 Task: Create a training video for a specific job task or skill, providing clear instructions and demonstrations.
Action: Mouse moved to (111, 207)
Screenshot: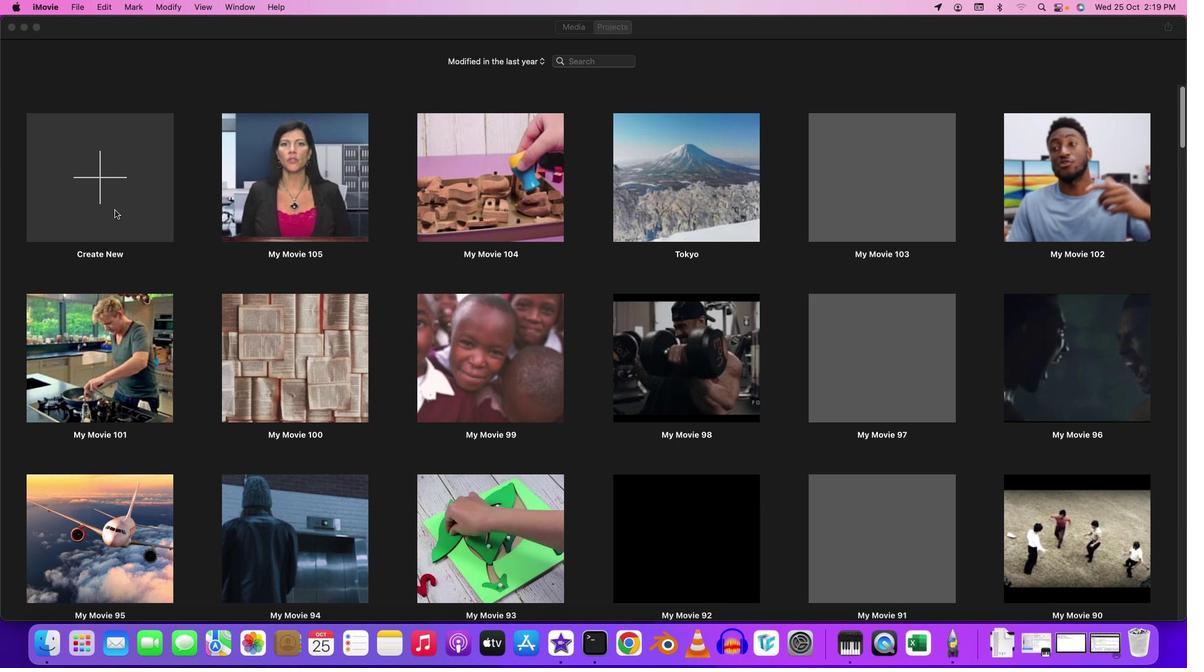 
Action: Mouse pressed left at (111, 207)
Screenshot: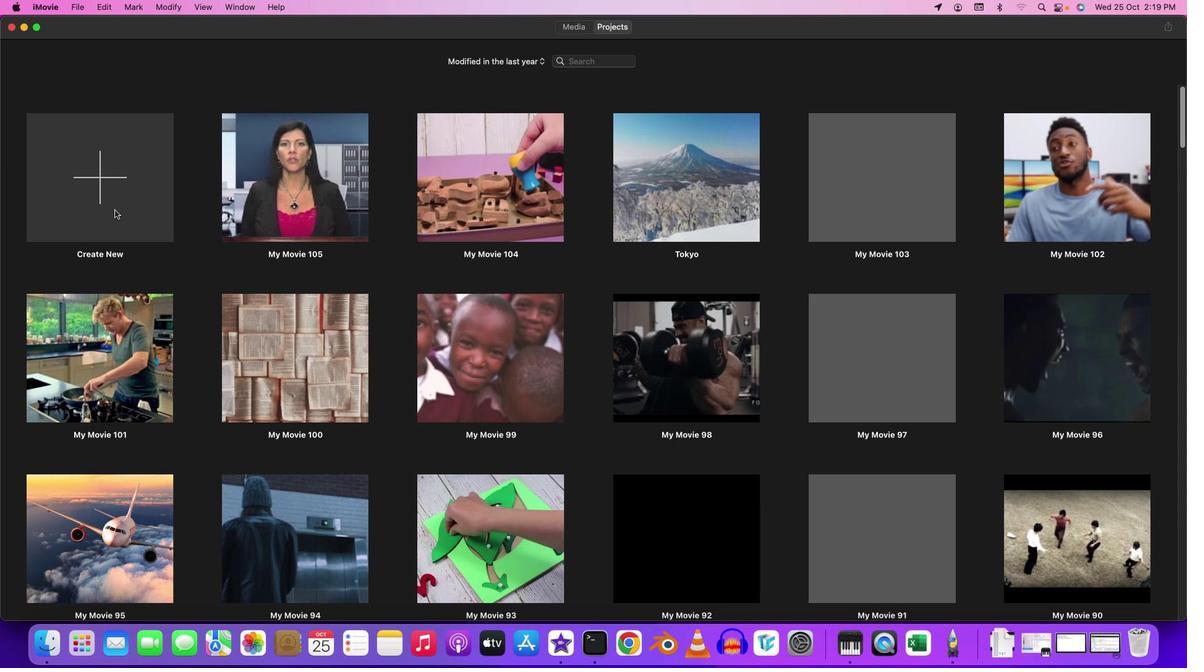
Action: Mouse moved to (95, 183)
Screenshot: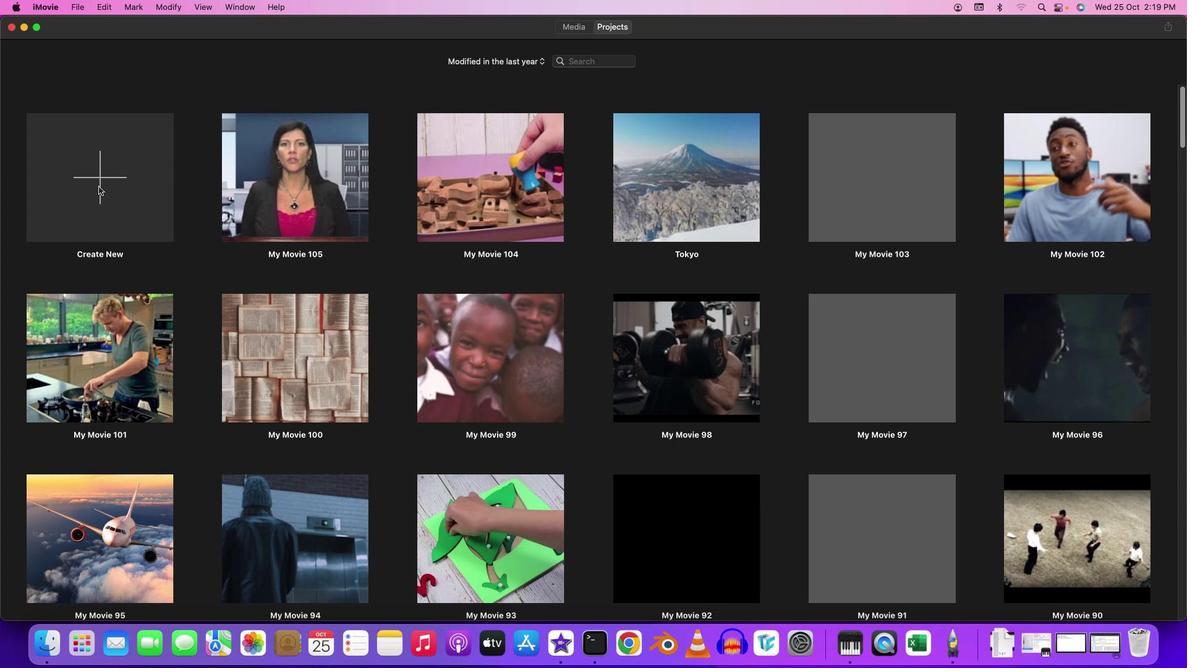 
Action: Mouse pressed left at (95, 183)
Screenshot: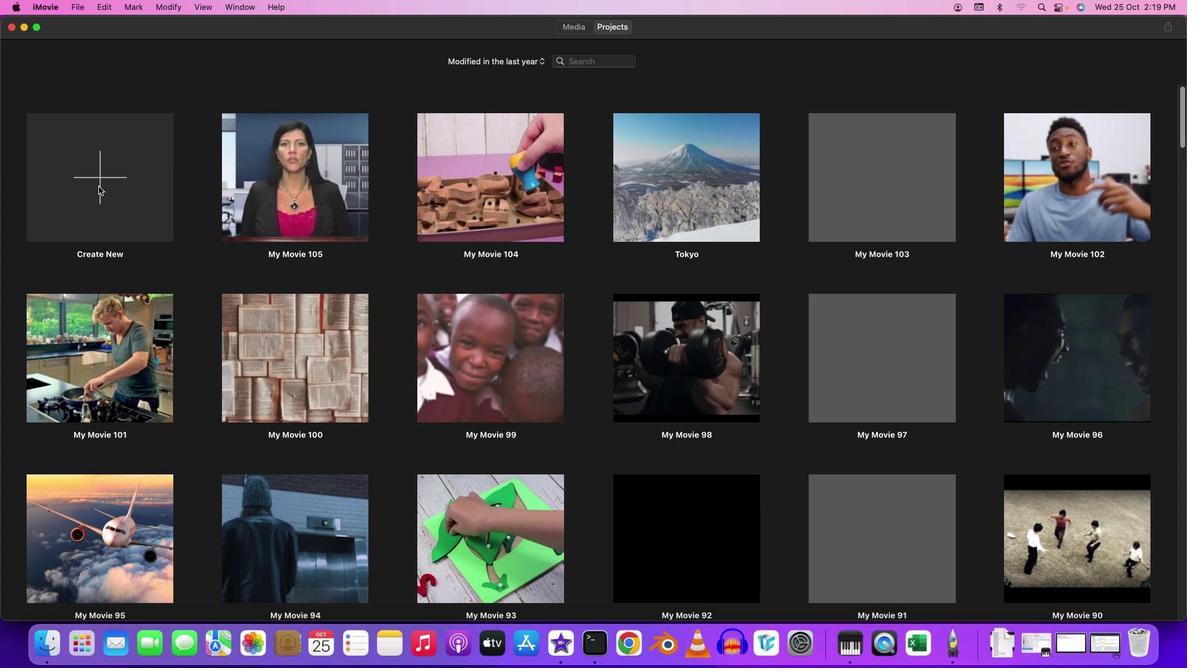 
Action: Mouse moved to (97, 233)
Screenshot: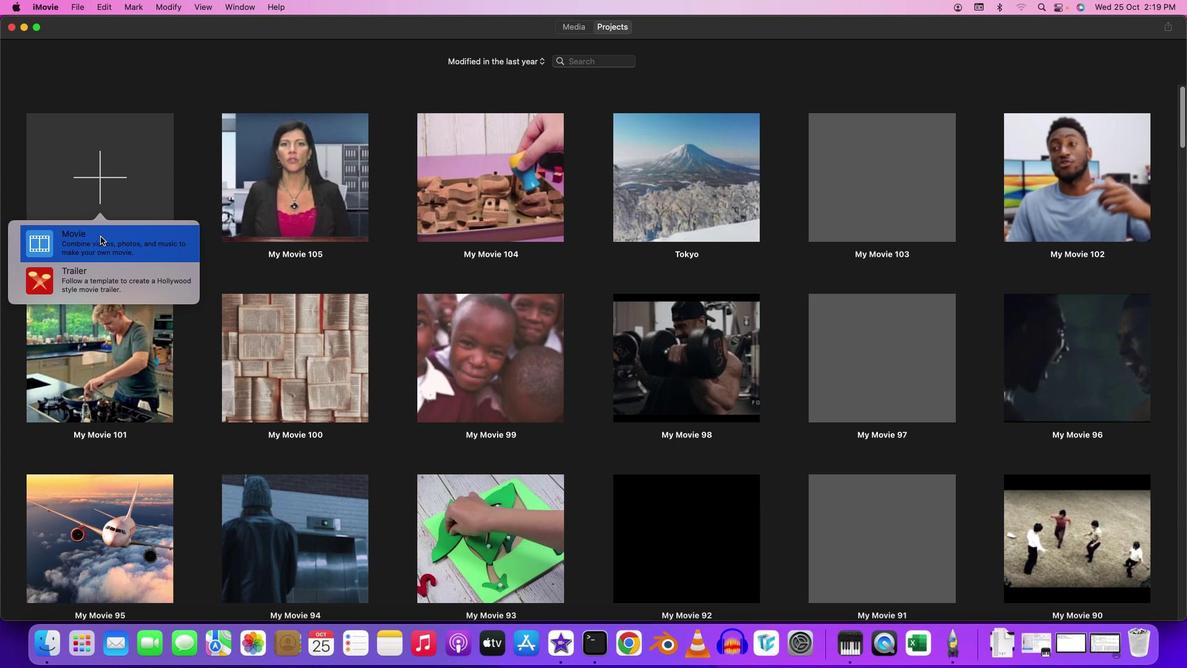 
Action: Mouse pressed left at (97, 233)
Screenshot: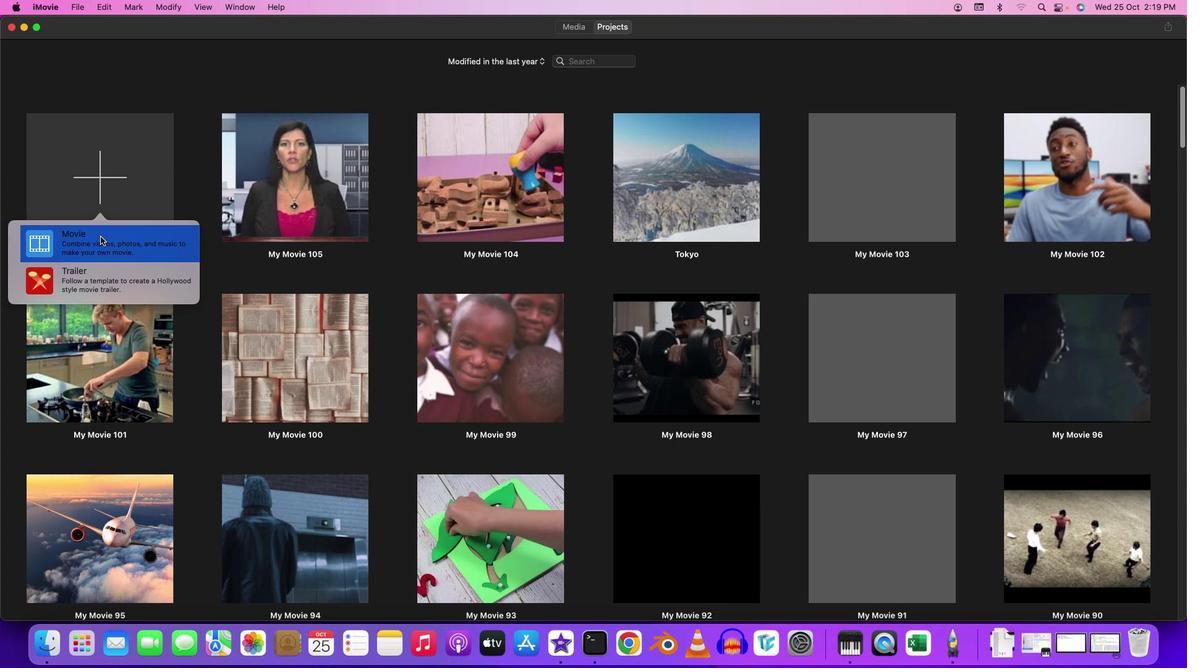 
Action: Mouse moved to (317, 181)
Screenshot: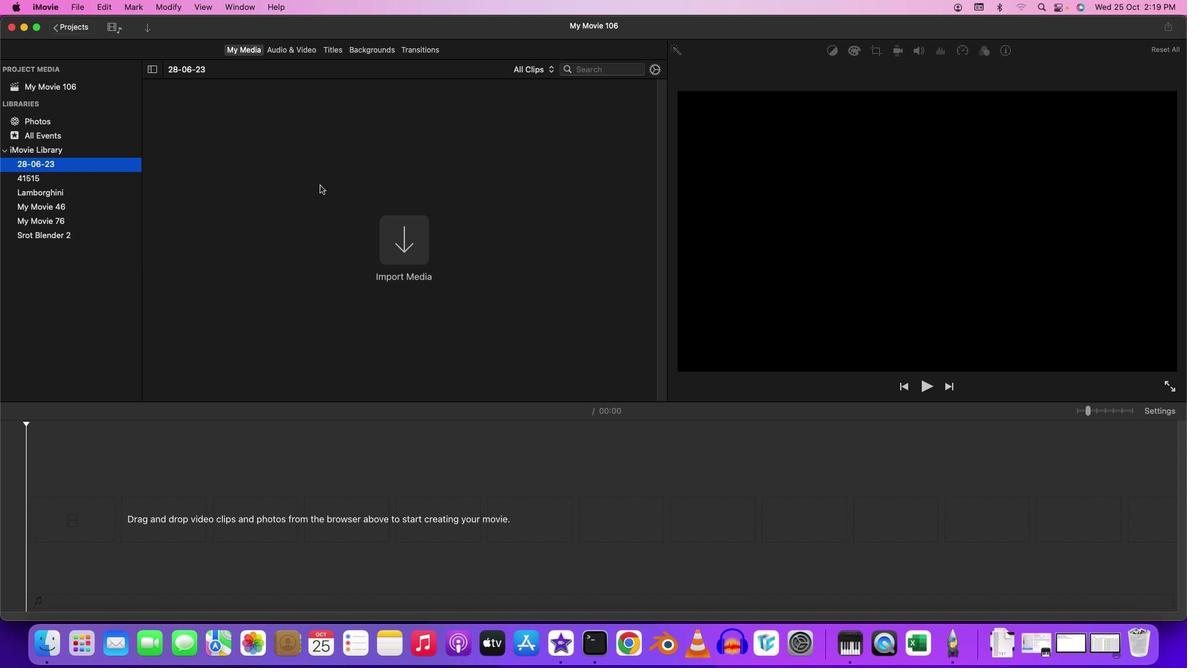 
Action: Mouse pressed left at (317, 181)
Screenshot: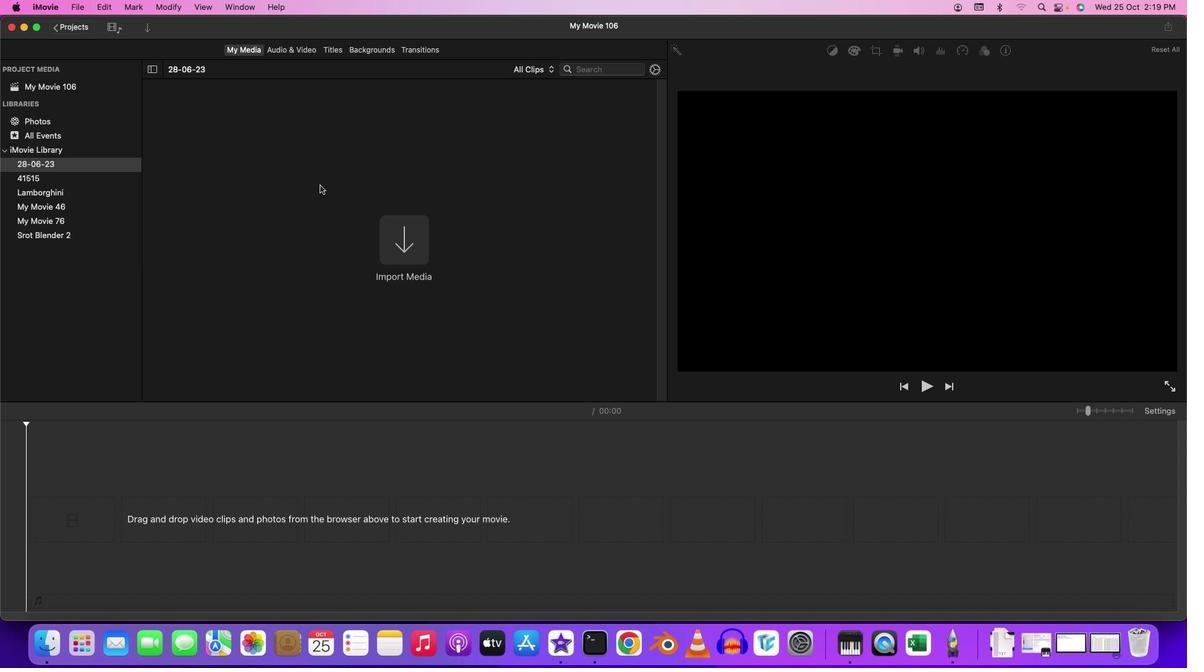 
Action: Mouse moved to (141, 25)
Screenshot: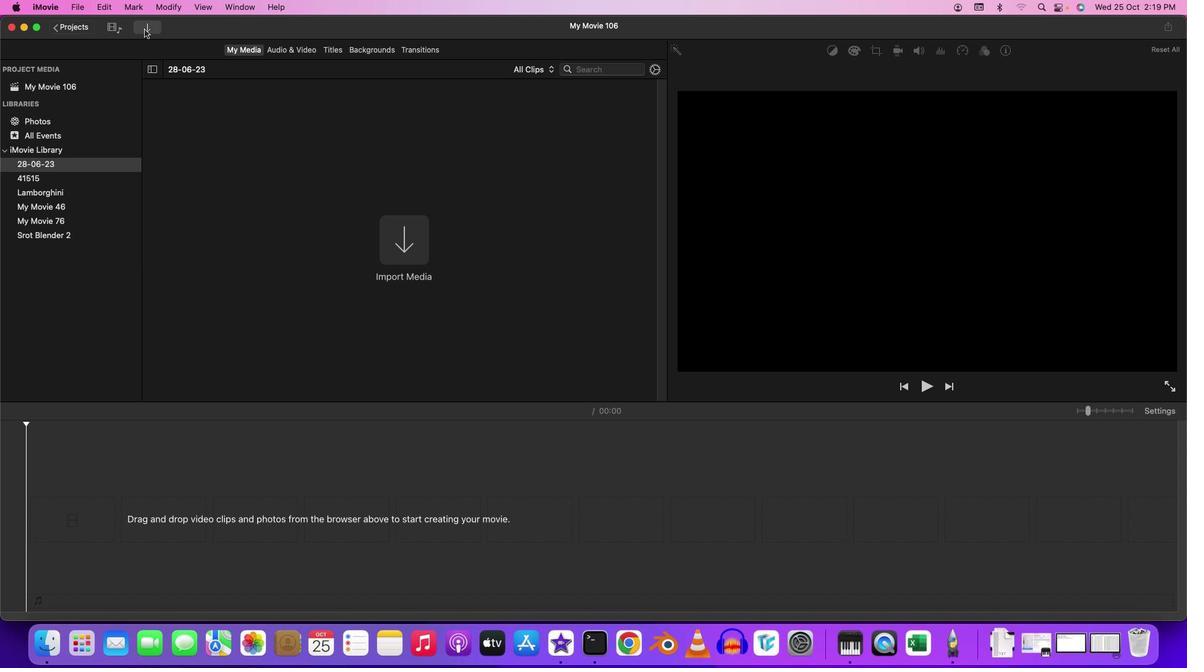 
Action: Mouse pressed left at (141, 25)
Screenshot: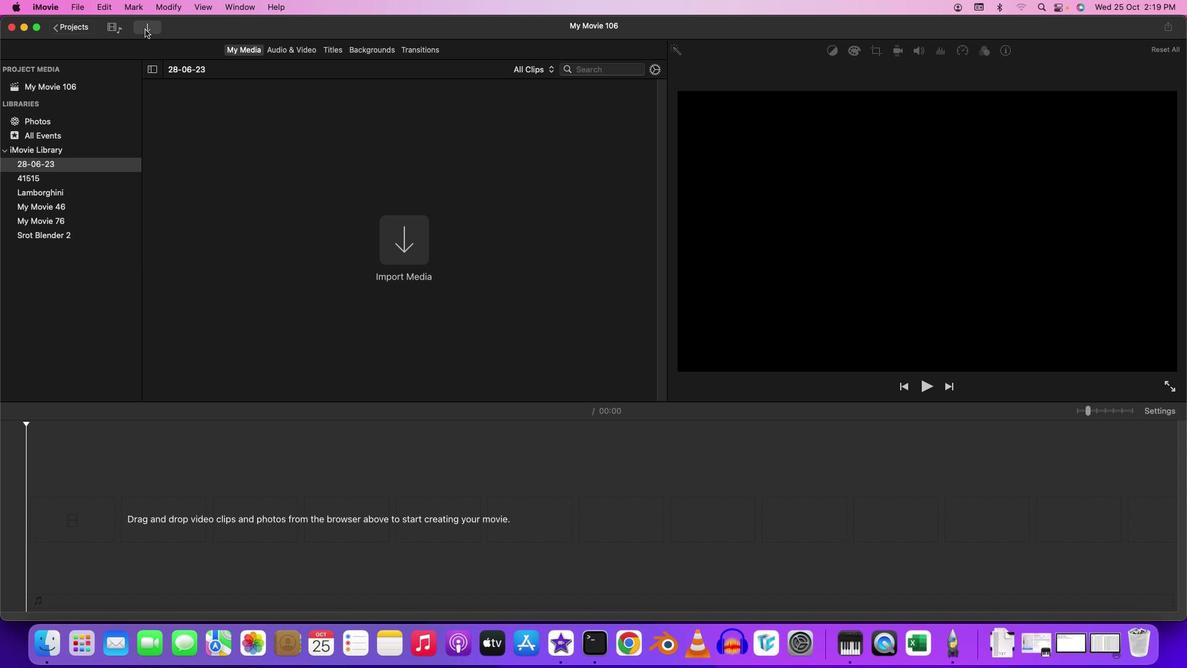 
Action: Mouse moved to (47, 172)
Screenshot: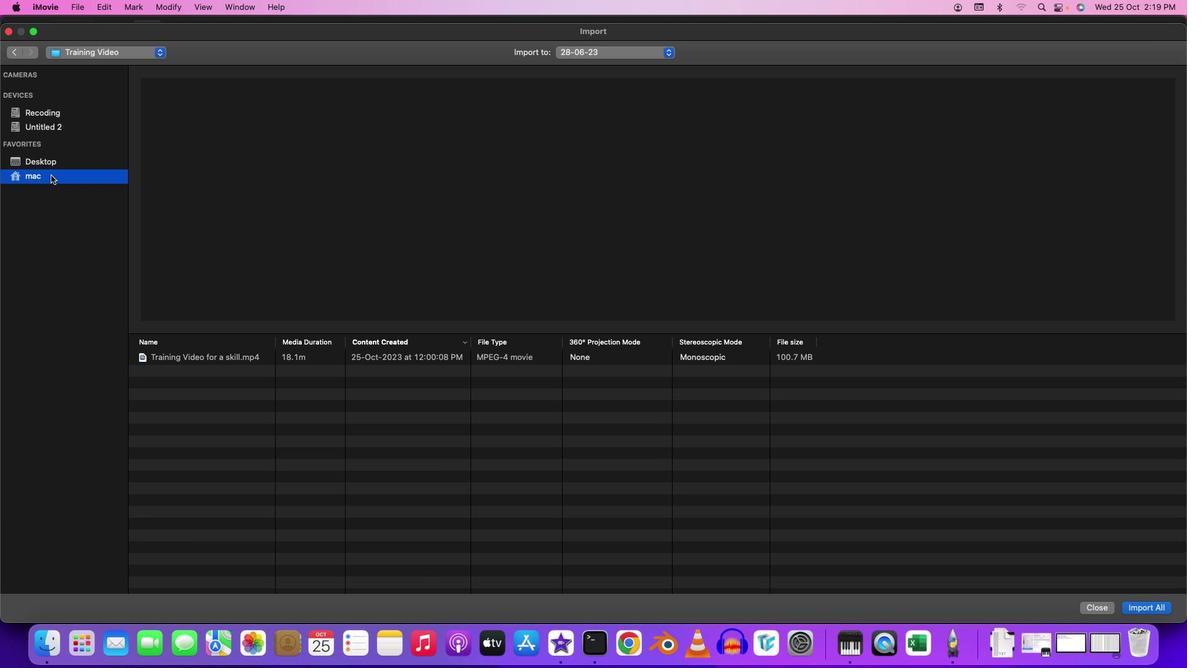 
Action: Mouse pressed left at (47, 172)
Screenshot: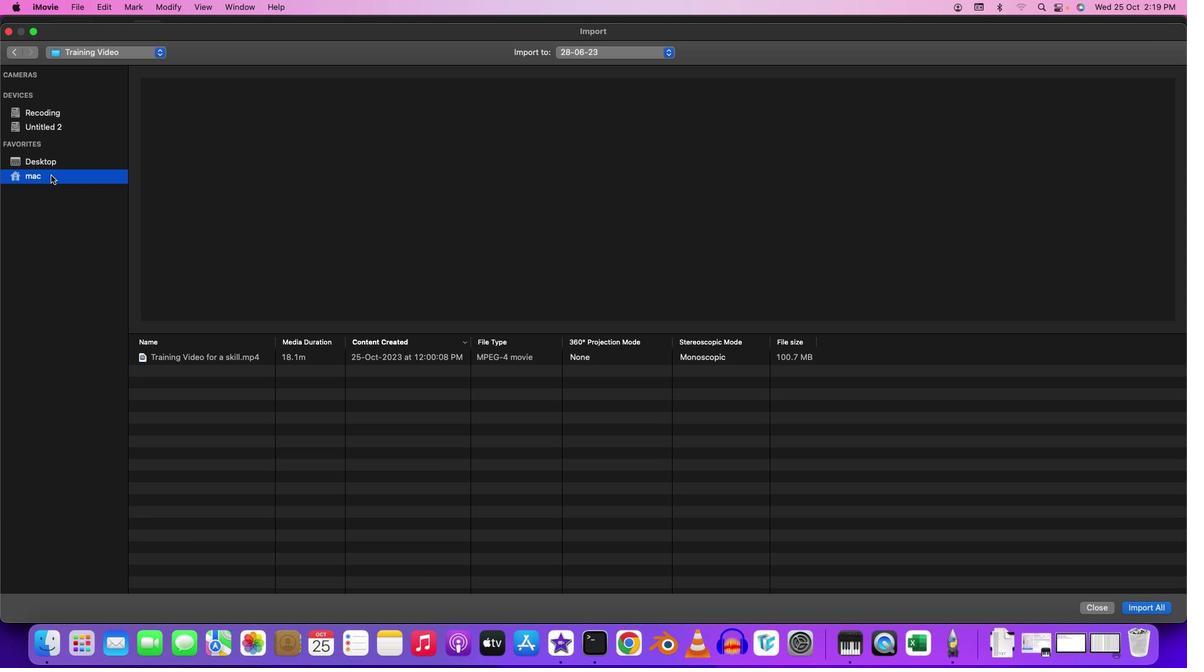 
Action: Mouse moved to (47, 160)
Screenshot: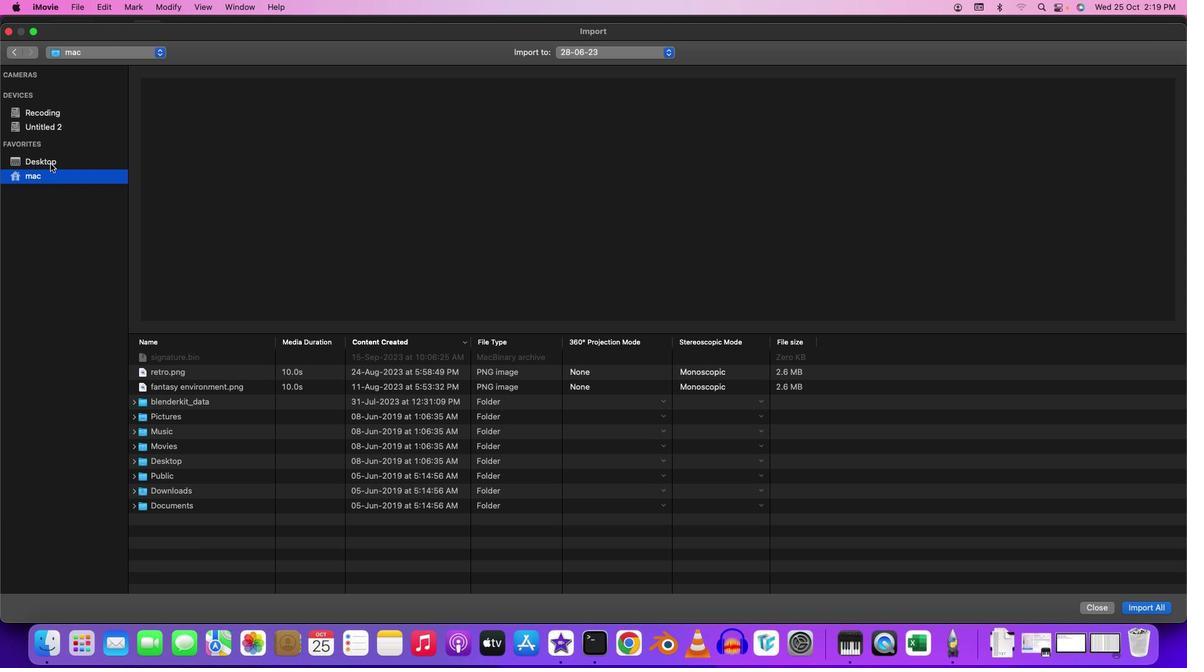 
Action: Mouse pressed left at (47, 160)
Screenshot: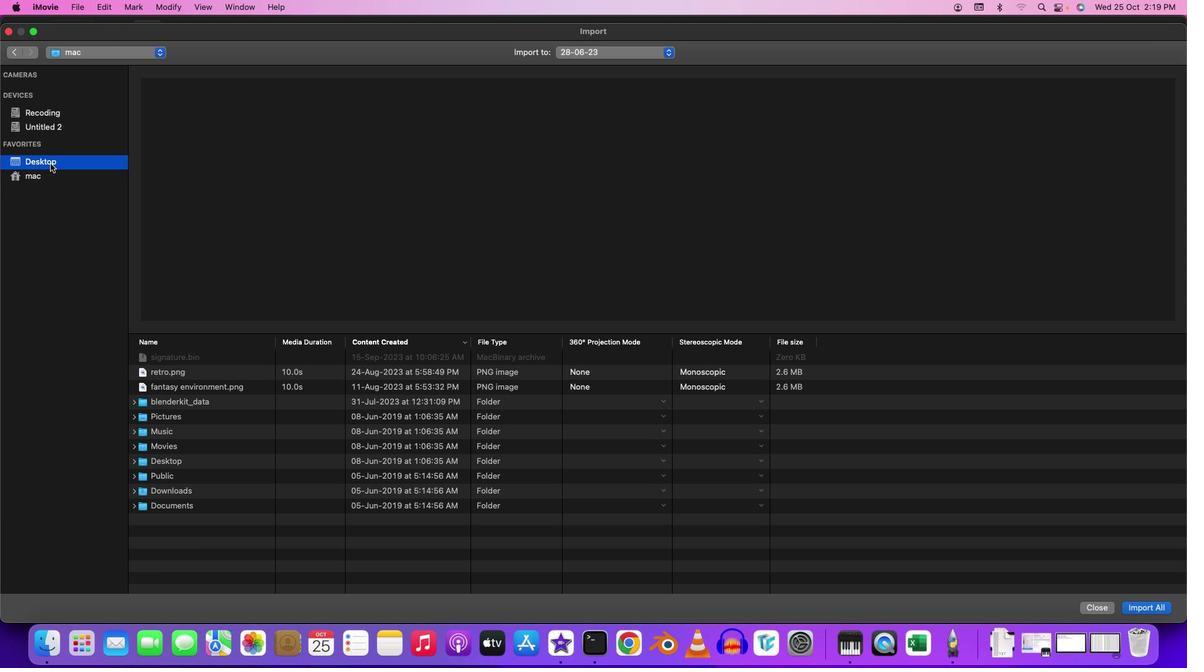 
Action: Mouse moved to (164, 360)
Screenshot: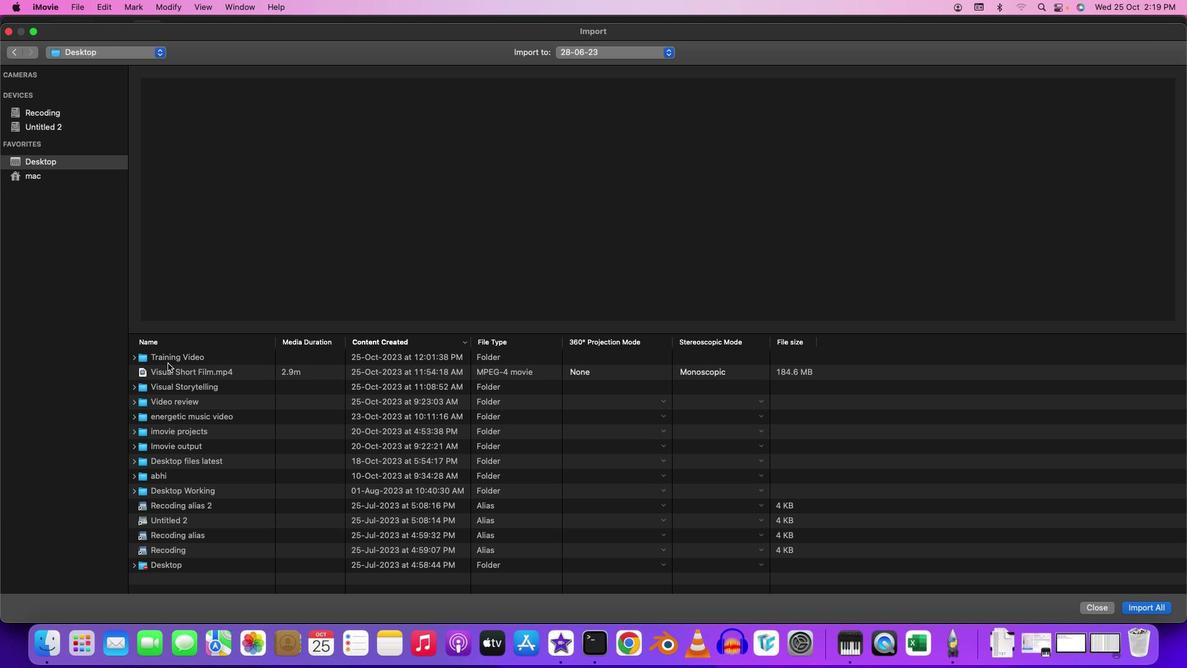 
Action: Mouse pressed left at (164, 360)
Screenshot: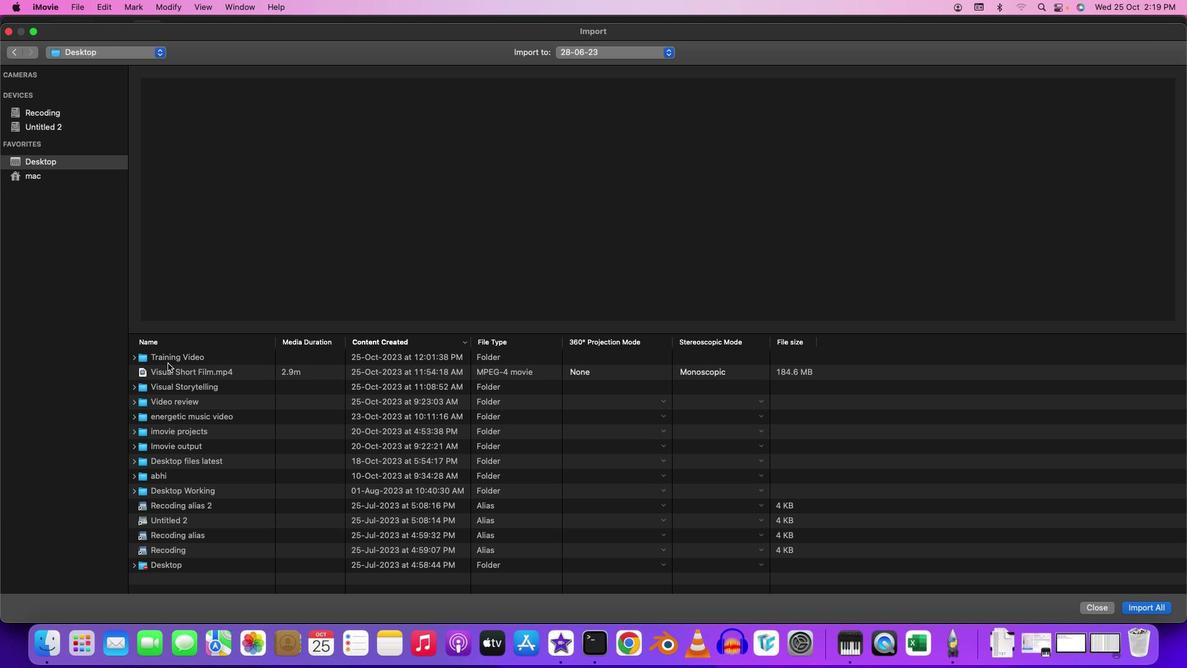 
Action: Mouse pressed left at (164, 360)
Screenshot: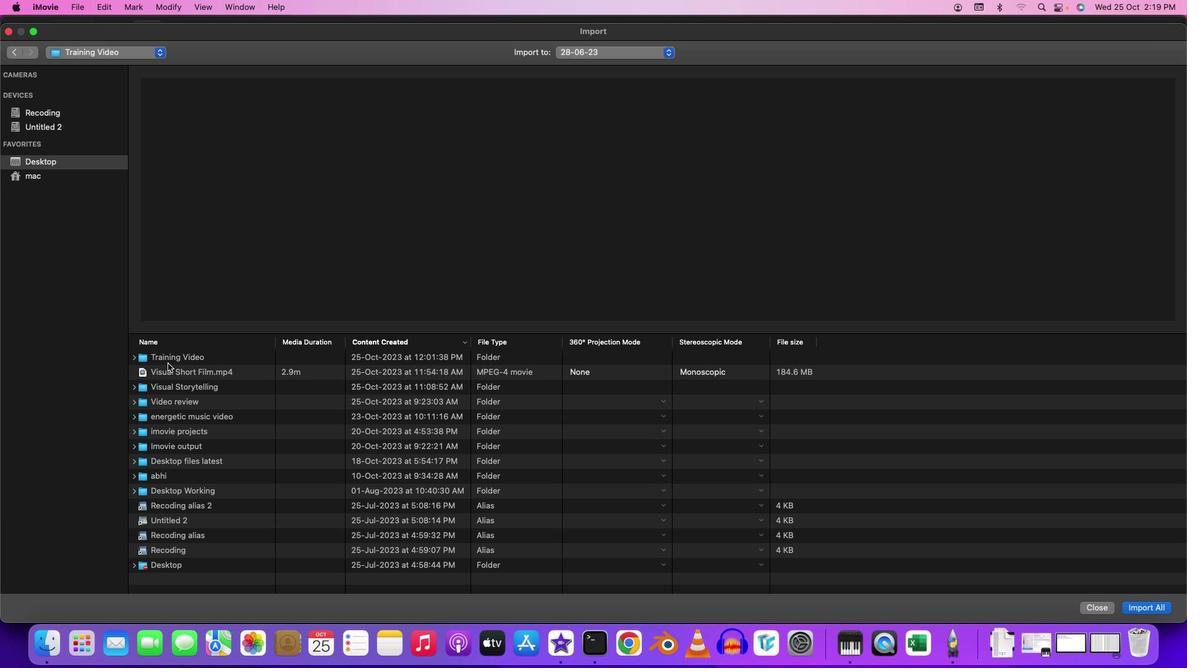 
Action: Mouse moved to (166, 358)
Screenshot: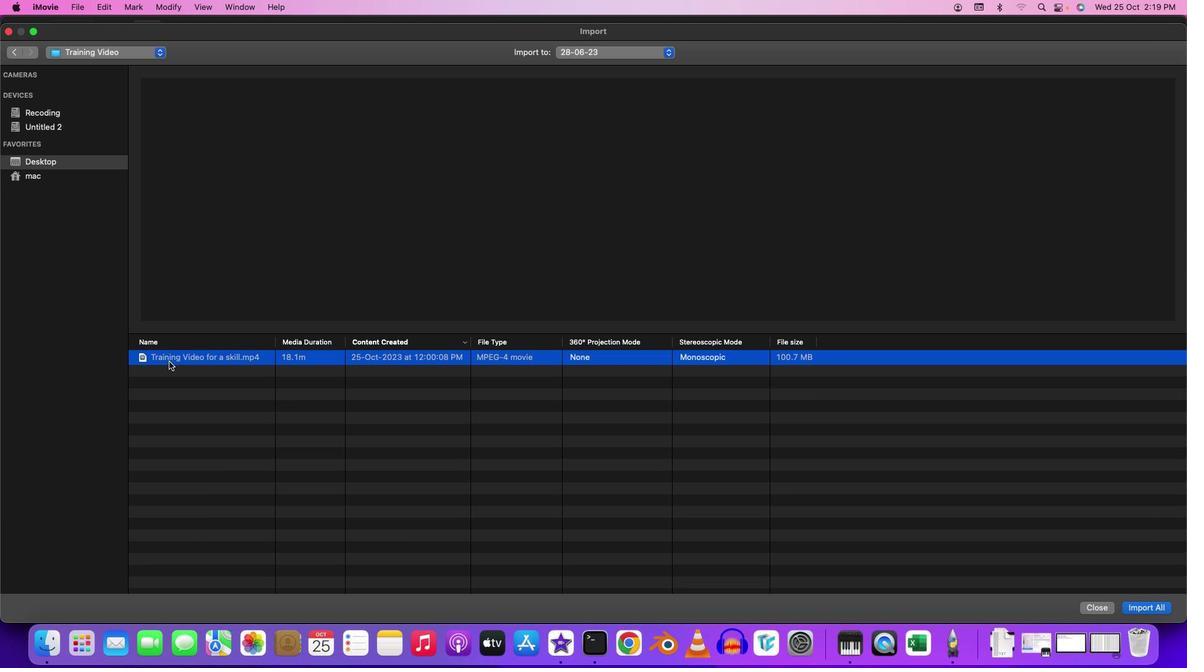 
Action: Mouse pressed left at (166, 358)
Screenshot: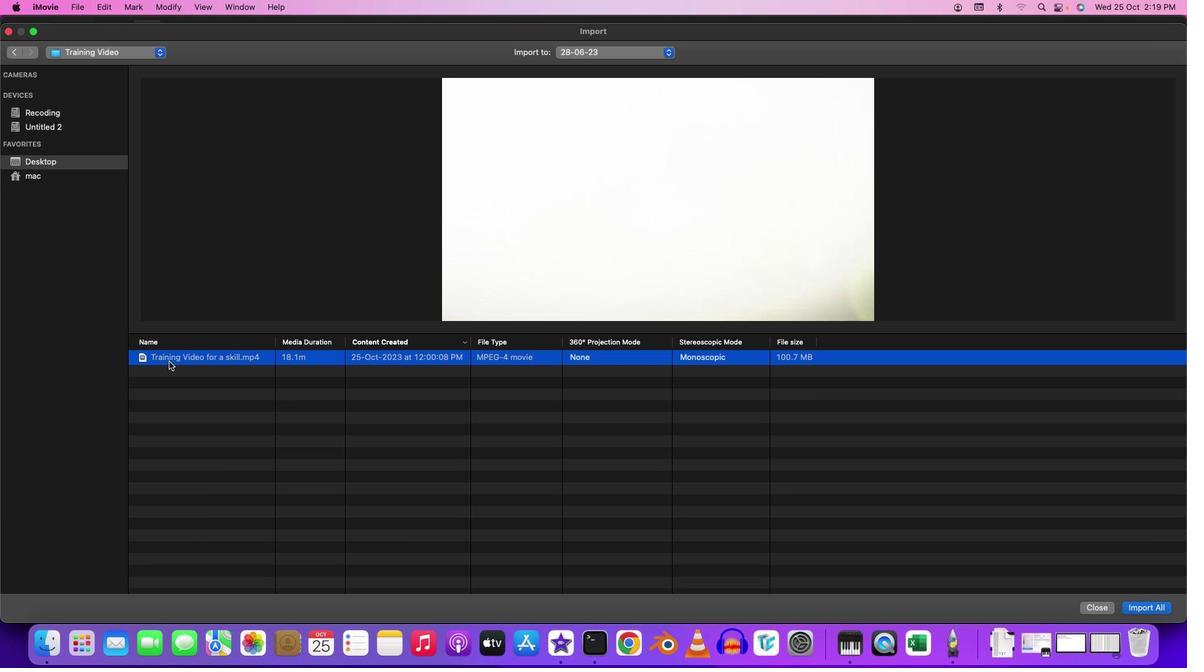 
Action: Mouse pressed left at (166, 358)
Screenshot: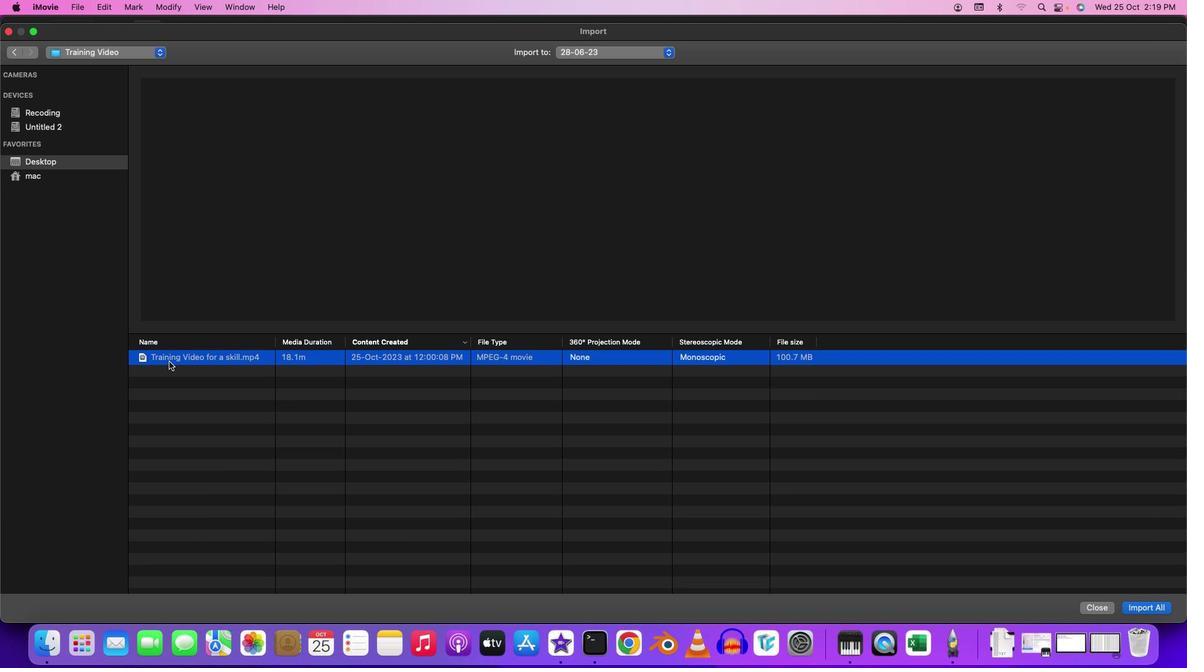 
Action: Mouse moved to (201, 119)
Screenshot: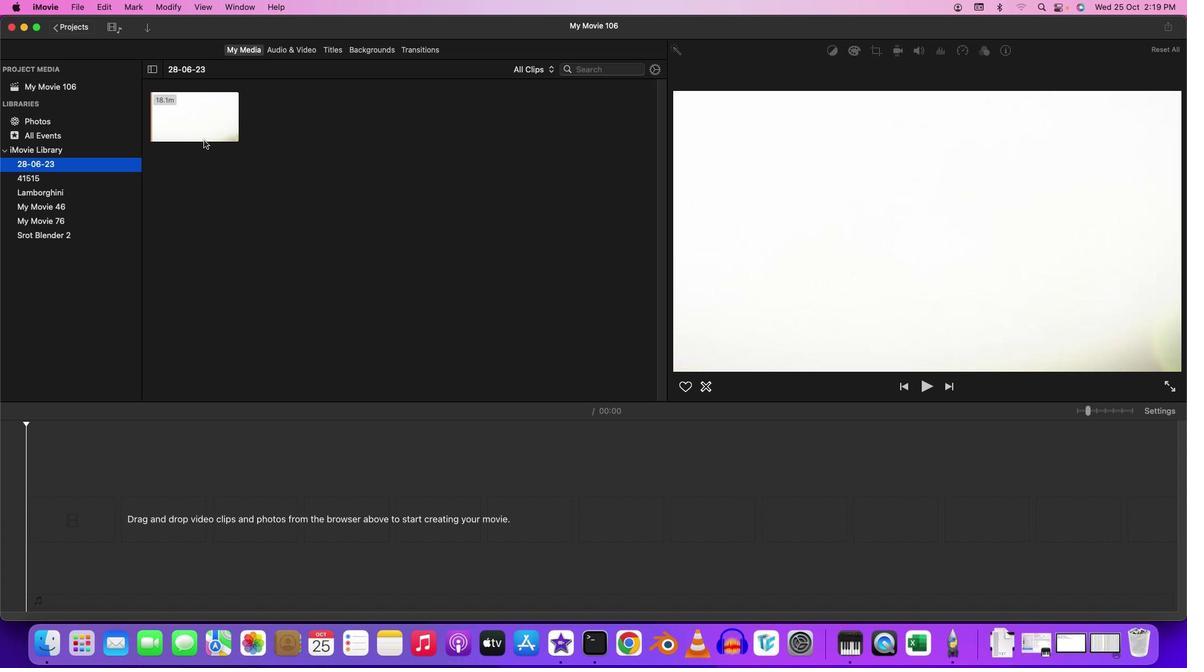 
Action: Mouse pressed left at (201, 119)
Screenshot: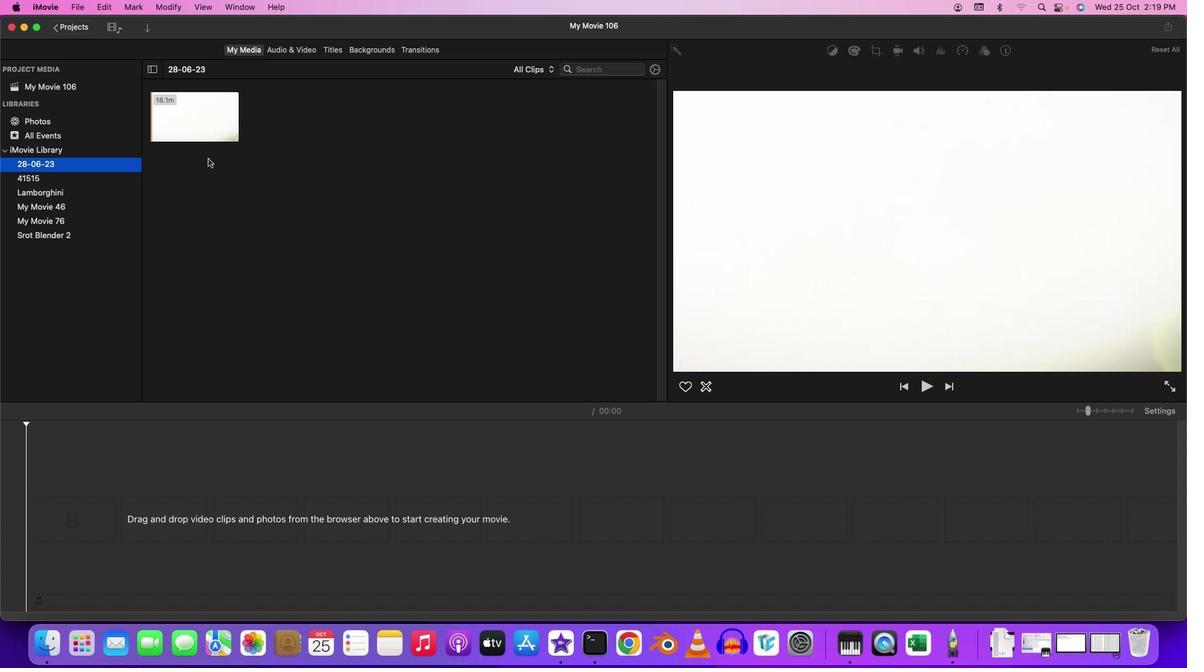 
Action: Mouse moved to (1076, 408)
Screenshot: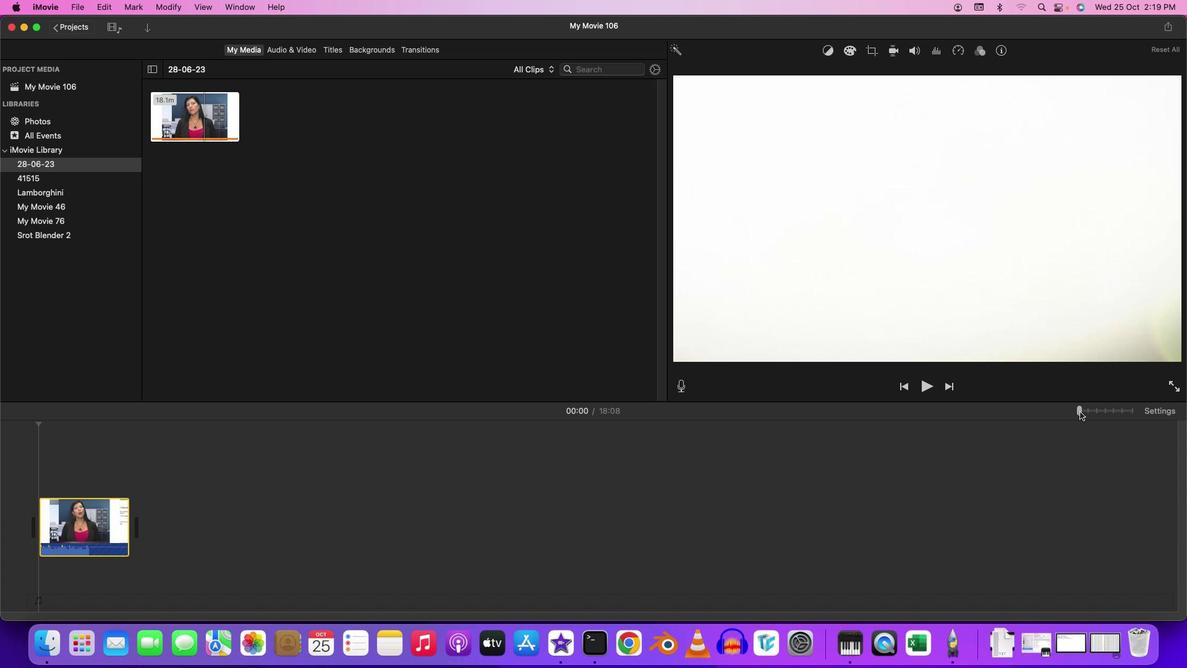 
Action: Mouse pressed left at (1076, 408)
Screenshot: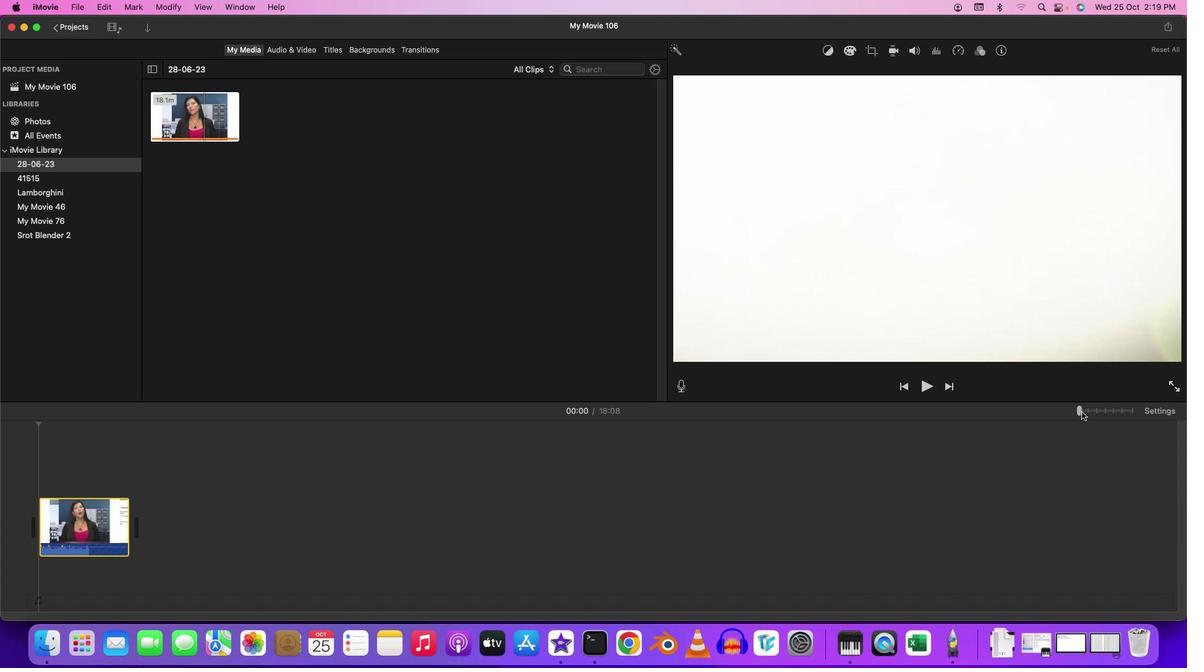 
Action: Mouse moved to (36, 467)
Screenshot: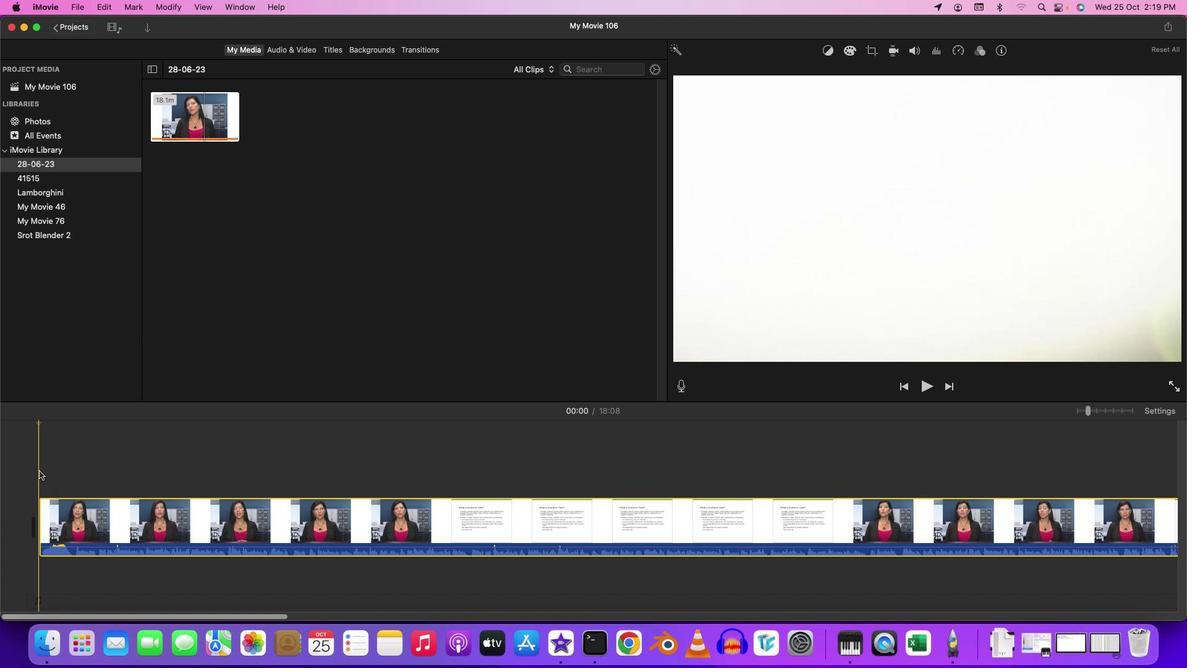 
Action: Mouse pressed left at (36, 467)
Screenshot: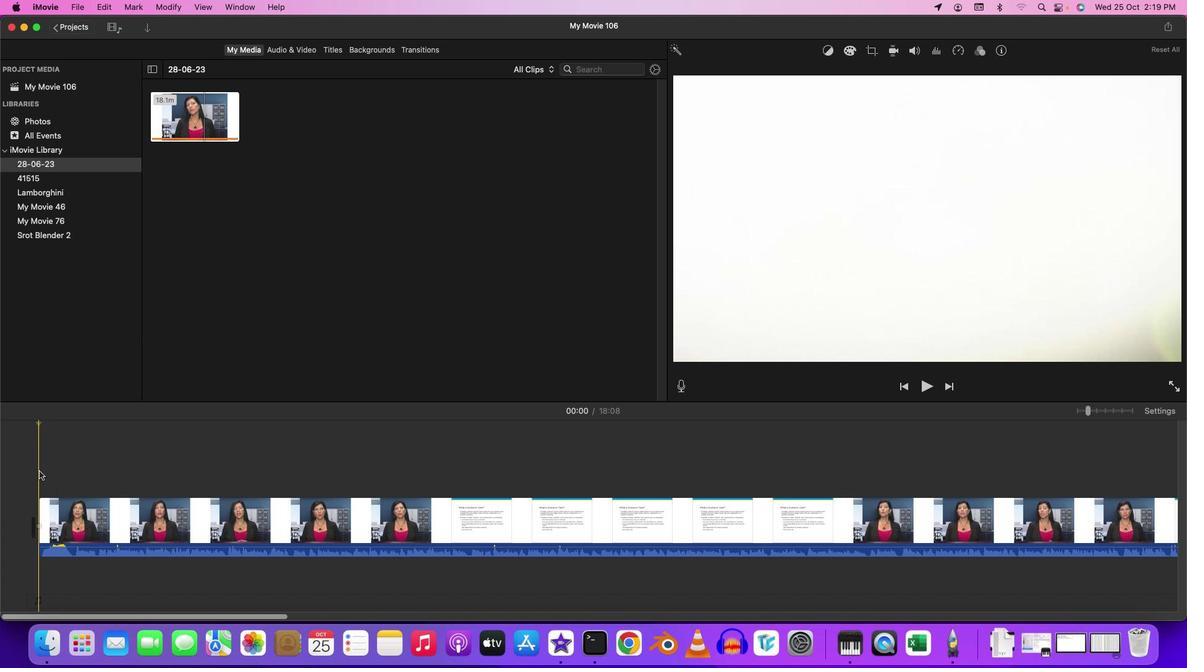 
Action: Key pressed Key.spaceKey.space
Screenshot: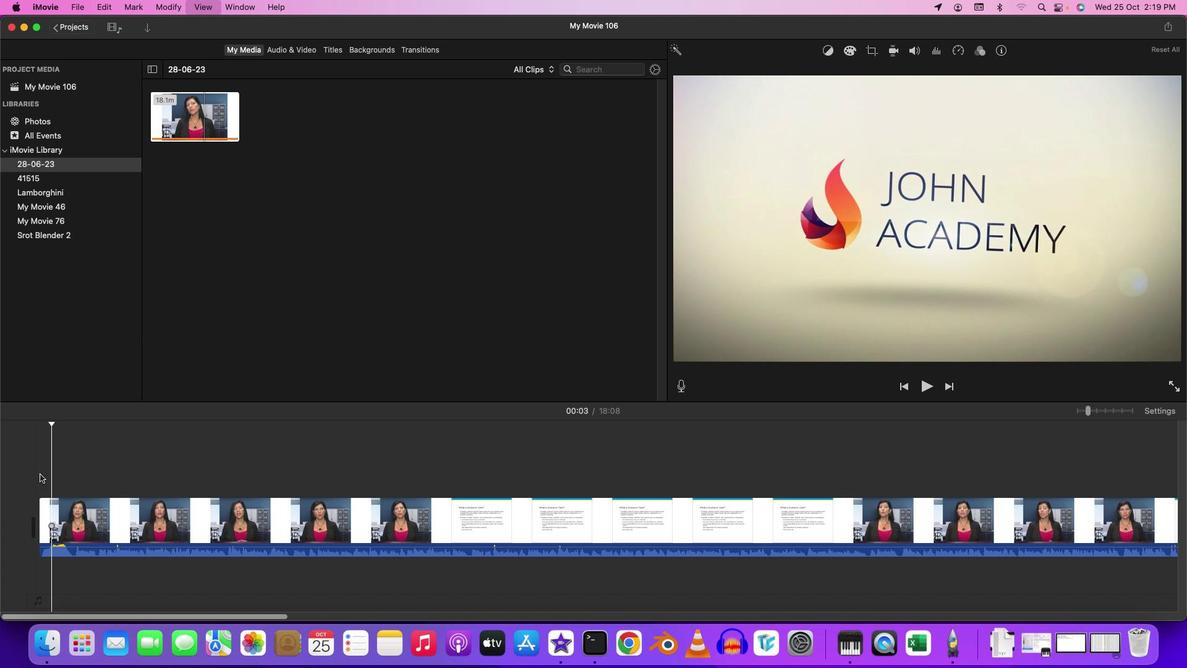 
Action: Mouse moved to (39, 522)
Screenshot: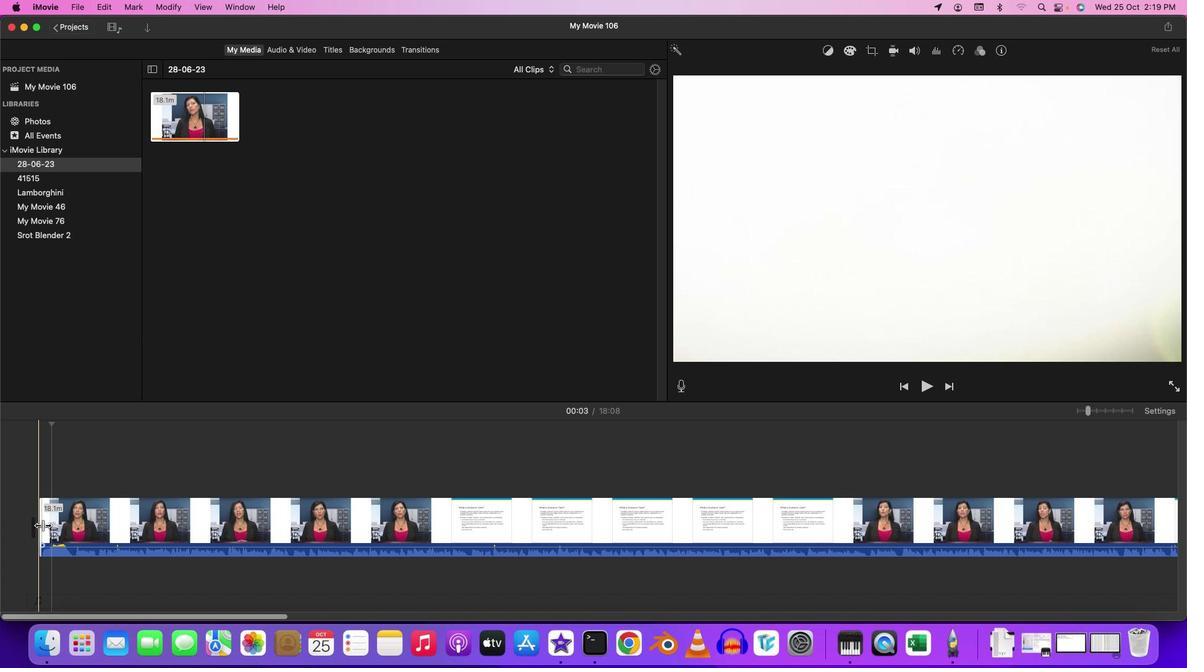 
Action: Mouse pressed left at (39, 522)
Screenshot: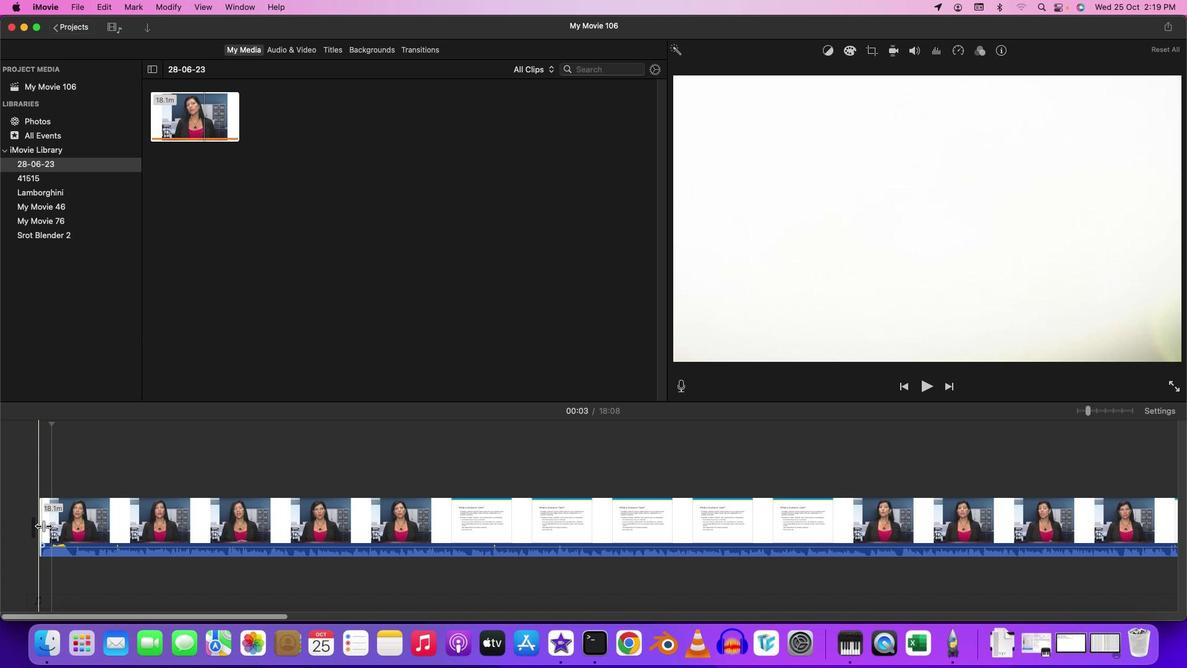 
Action: Mouse moved to (67, 457)
Screenshot: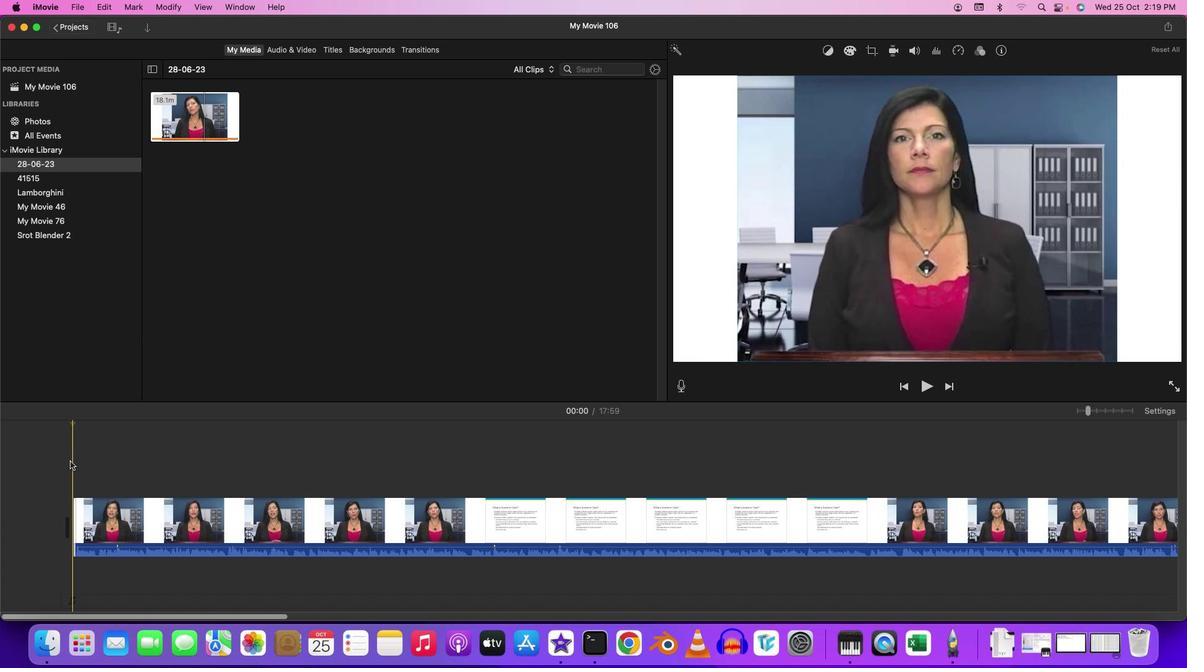 
Action: Mouse pressed left at (67, 457)
Screenshot: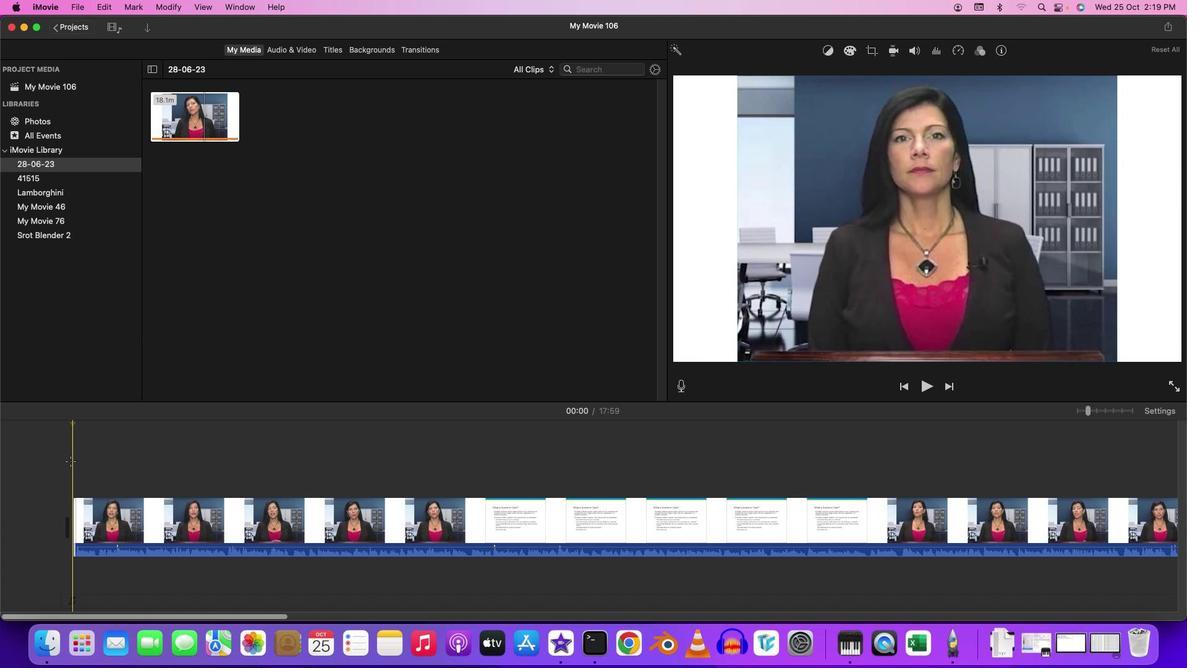 
Action: Key pressed Key.space
Screenshot: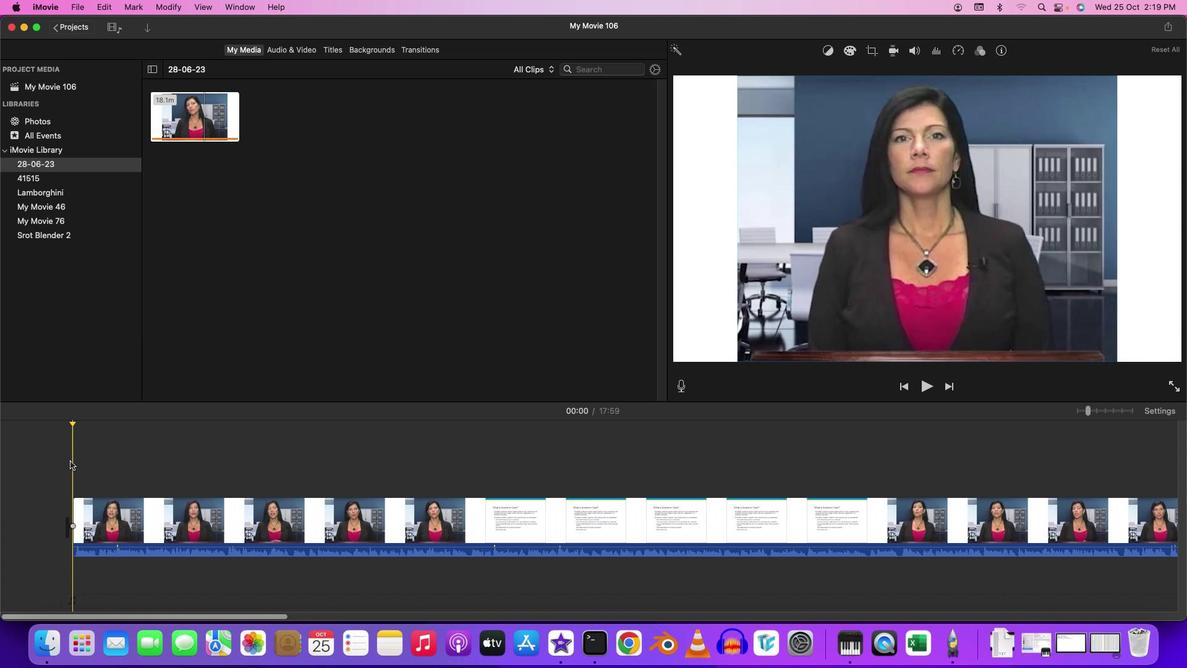 
Action: Mouse moved to (67, 457)
Screenshot: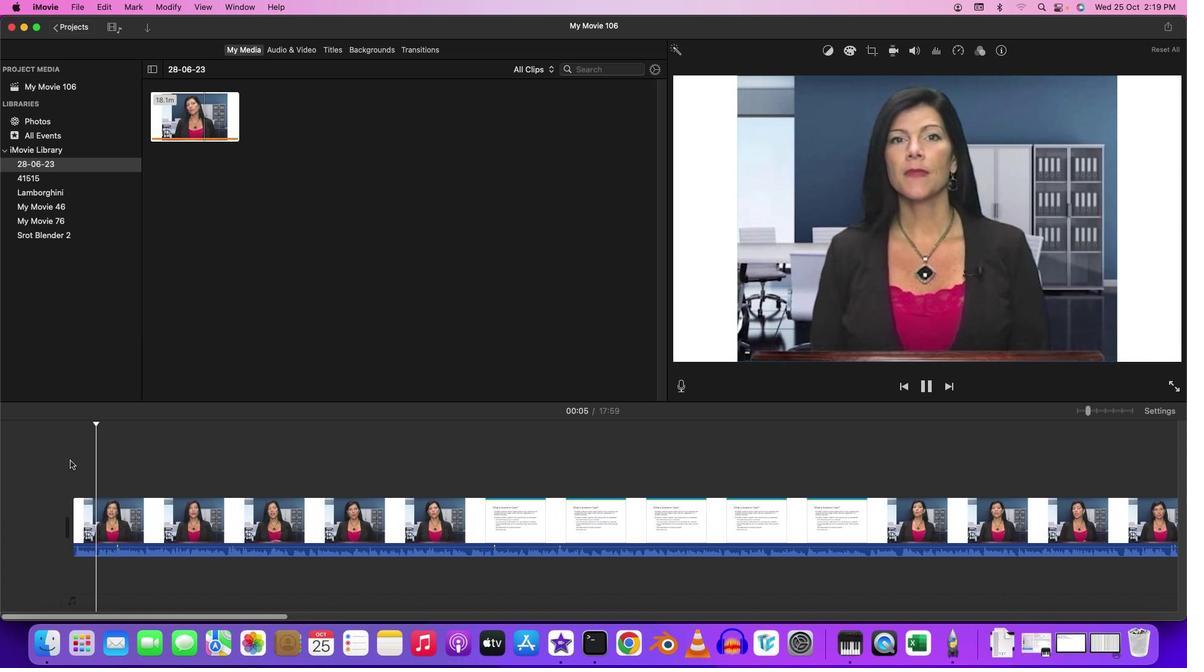 
Action: Key pressed Key.space
Screenshot: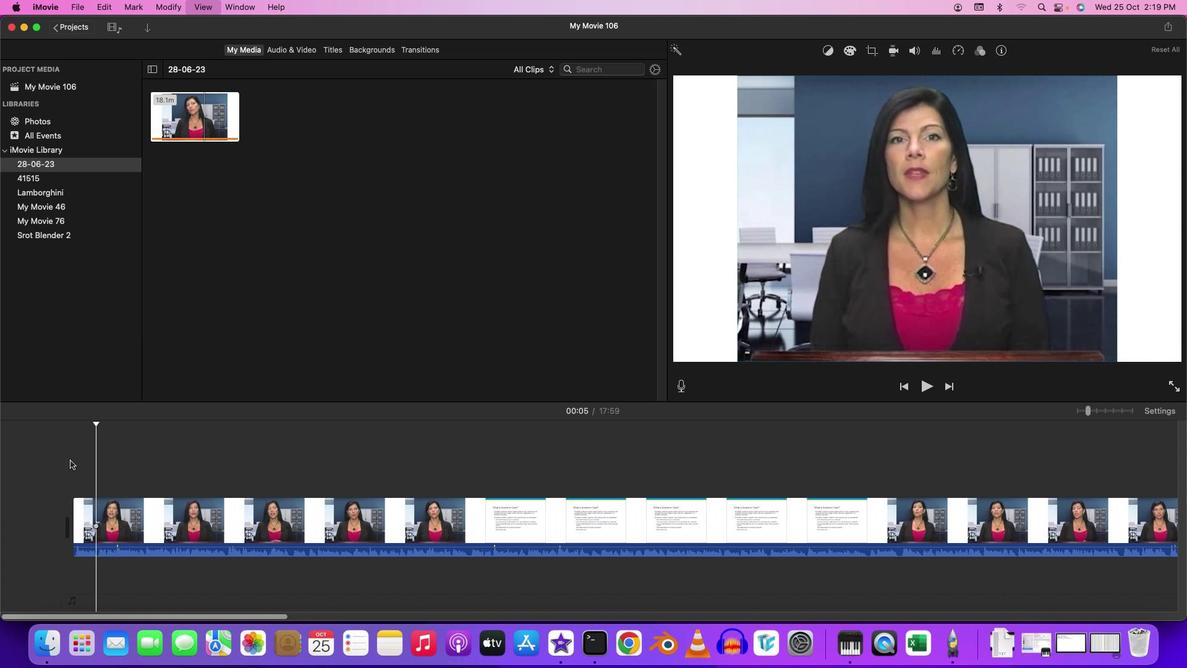 
Action: Mouse moved to (418, 48)
Screenshot: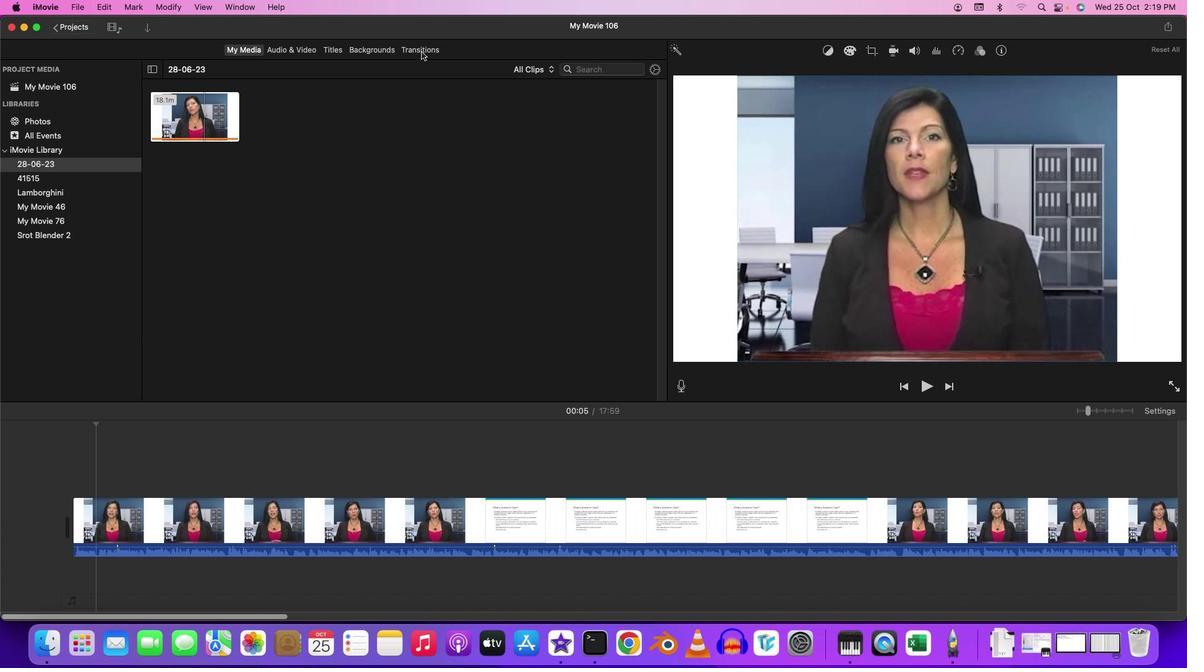 
Action: Mouse pressed left at (418, 48)
Screenshot: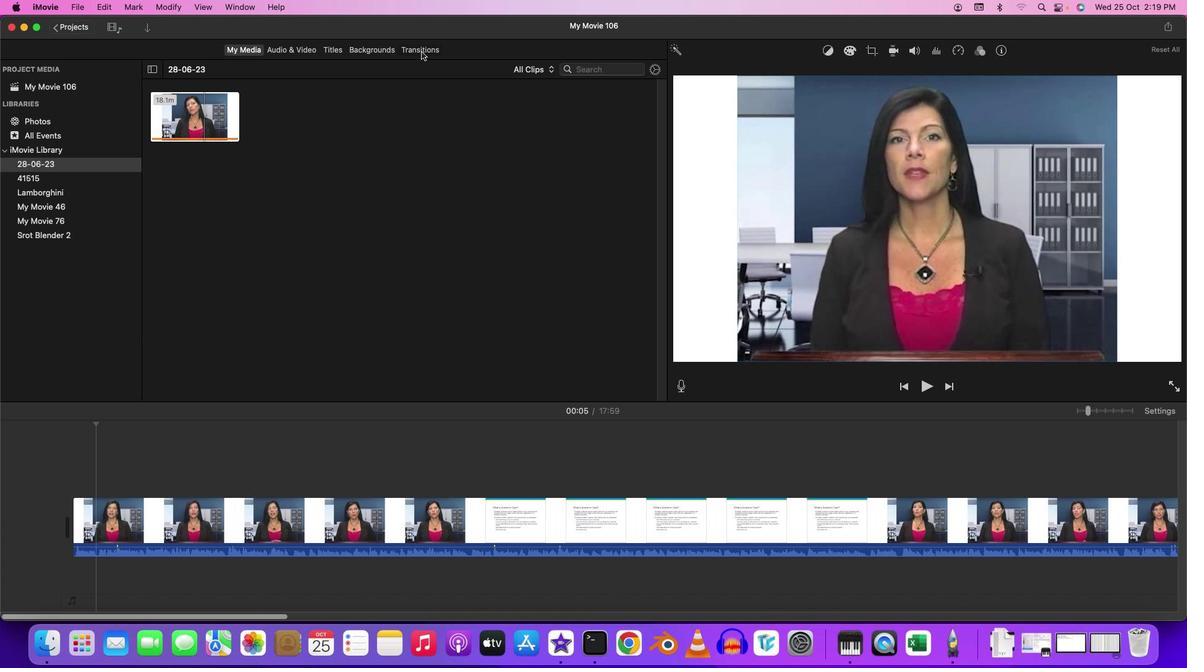 
Action: Mouse moved to (376, 47)
Screenshot: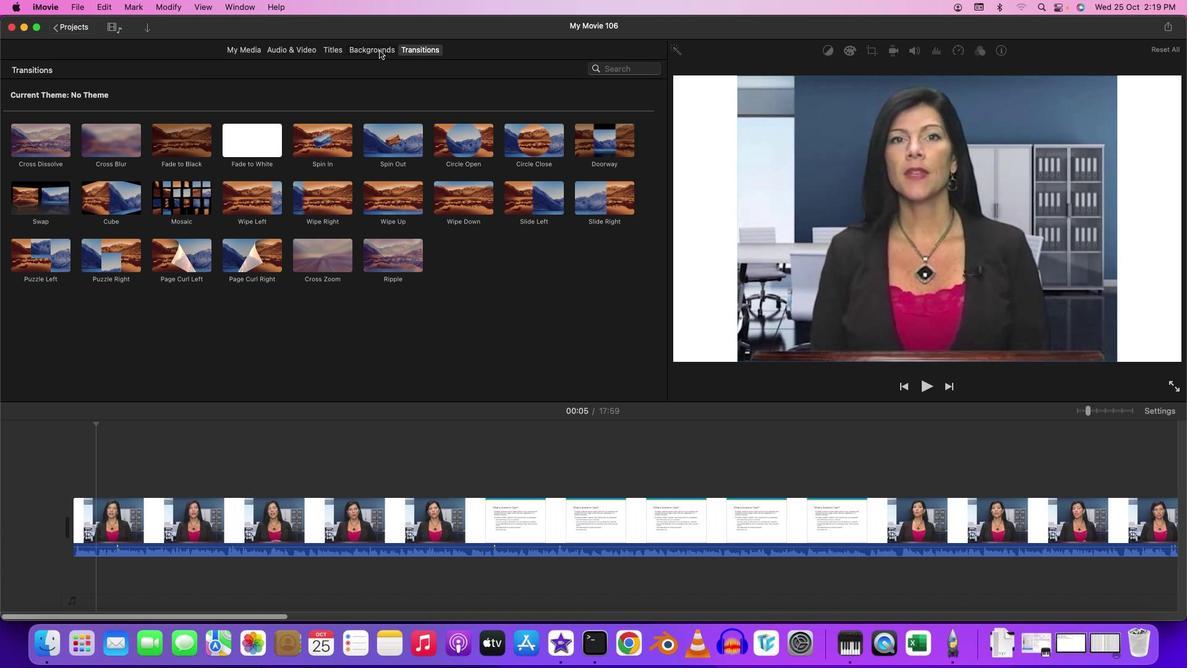 
Action: Mouse pressed left at (376, 47)
Screenshot: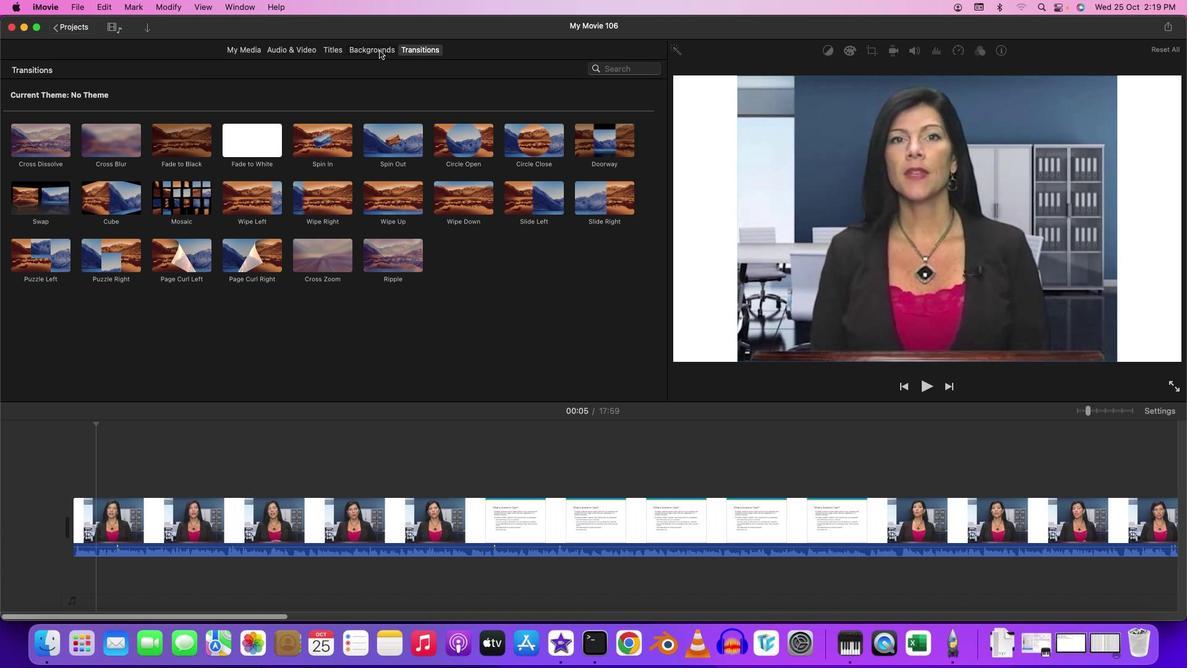 
Action: Mouse moved to (325, 47)
Screenshot: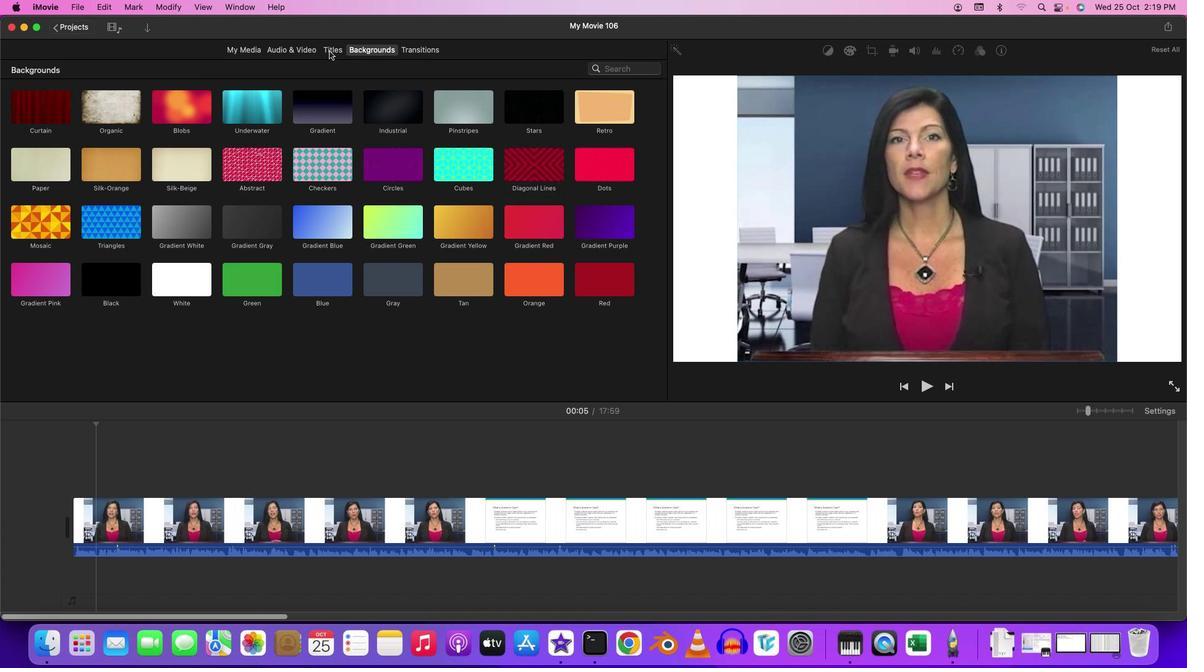 
Action: Mouse pressed left at (325, 47)
Screenshot: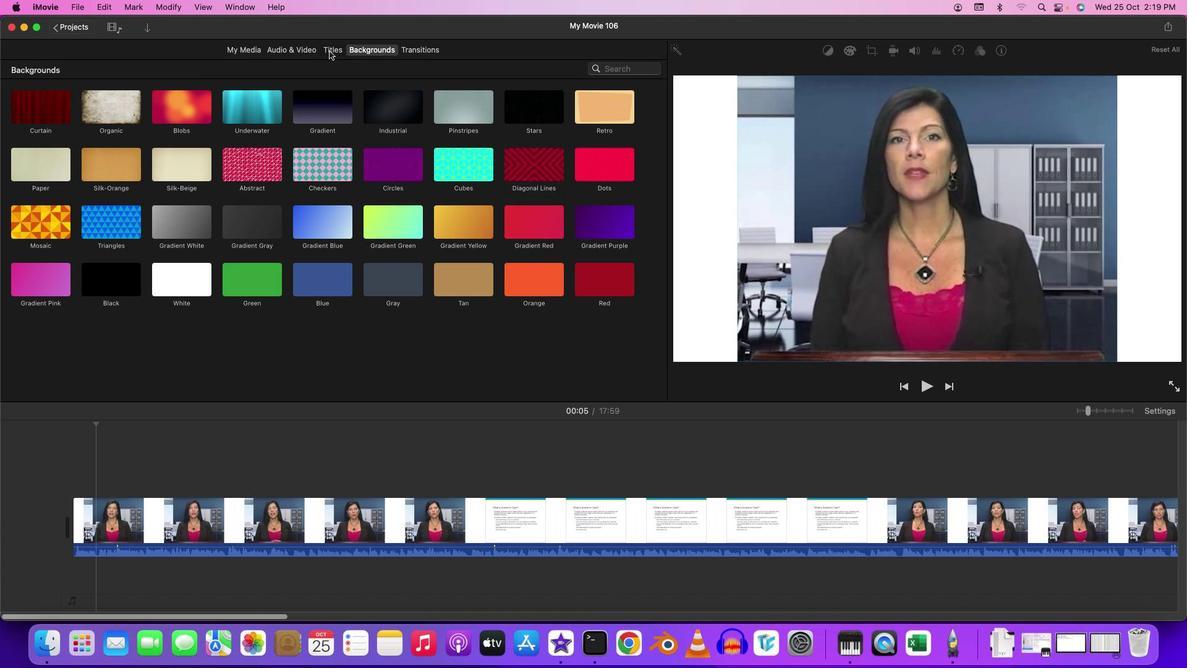 
Action: Mouse moved to (322, 309)
Screenshot: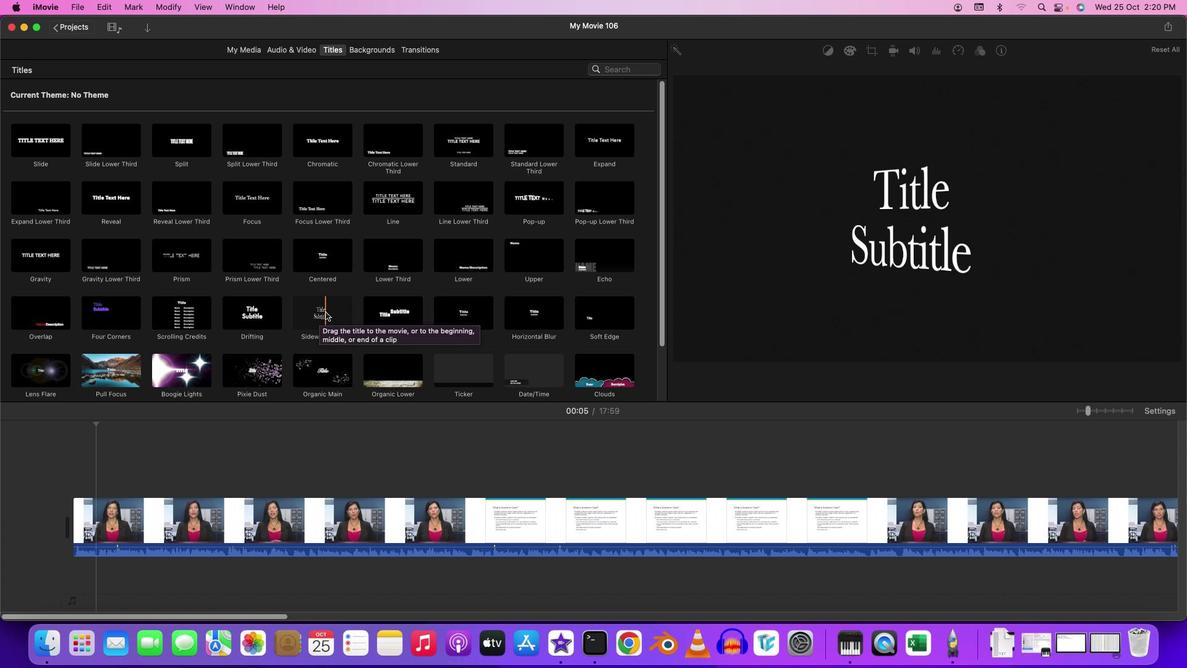 
Action: Mouse pressed left at (322, 309)
Screenshot: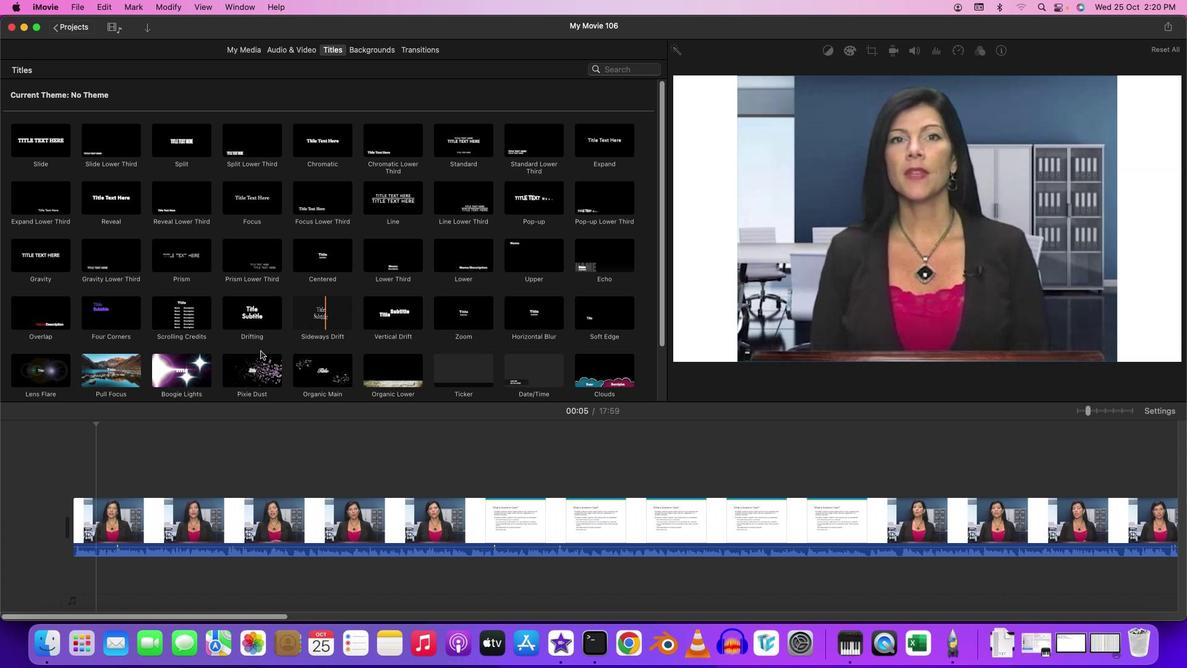 
Action: Mouse moved to (85, 481)
Screenshot: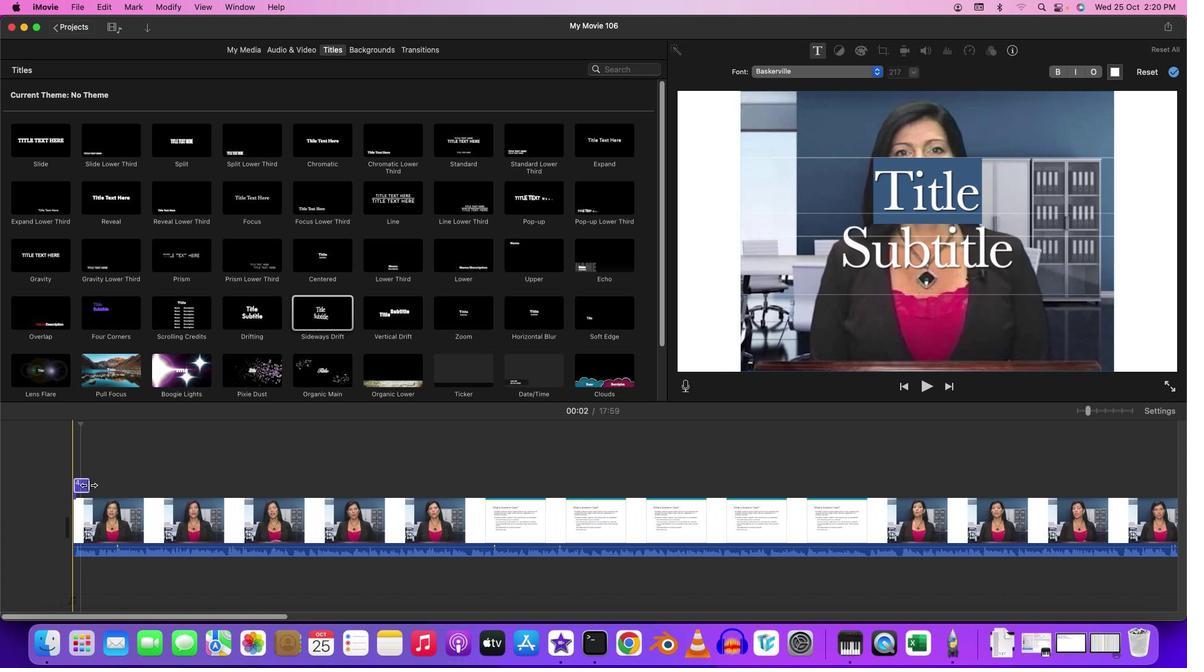 
Action: Mouse pressed left at (85, 481)
Screenshot: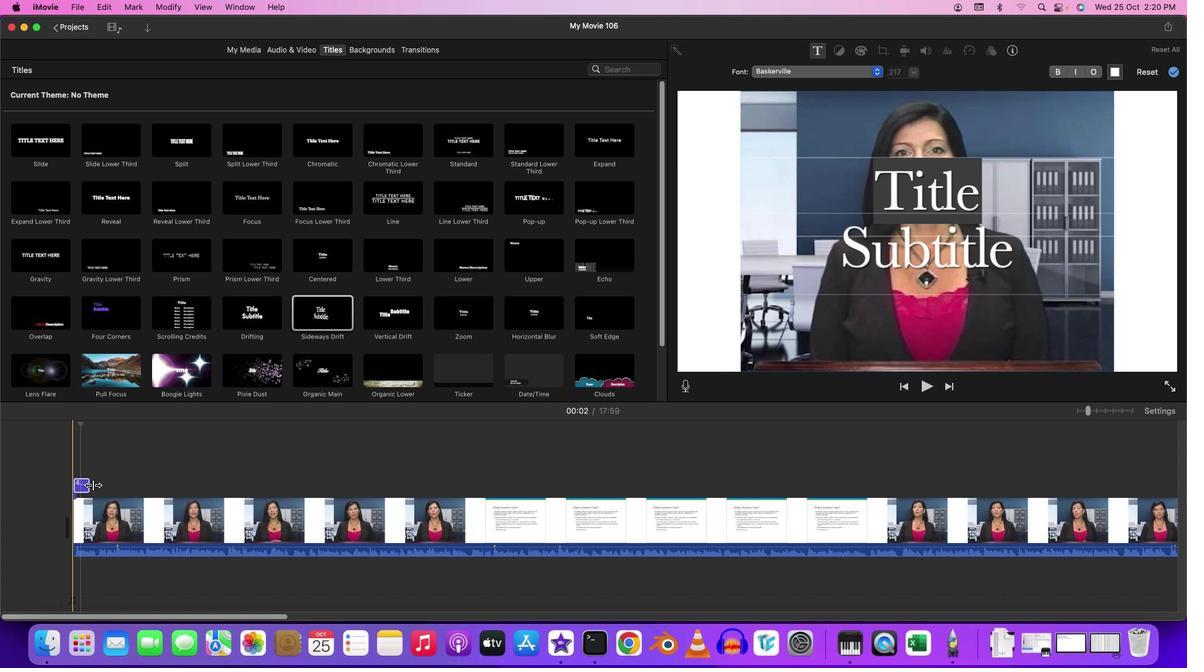 
Action: Mouse moved to (85, 481)
Screenshot: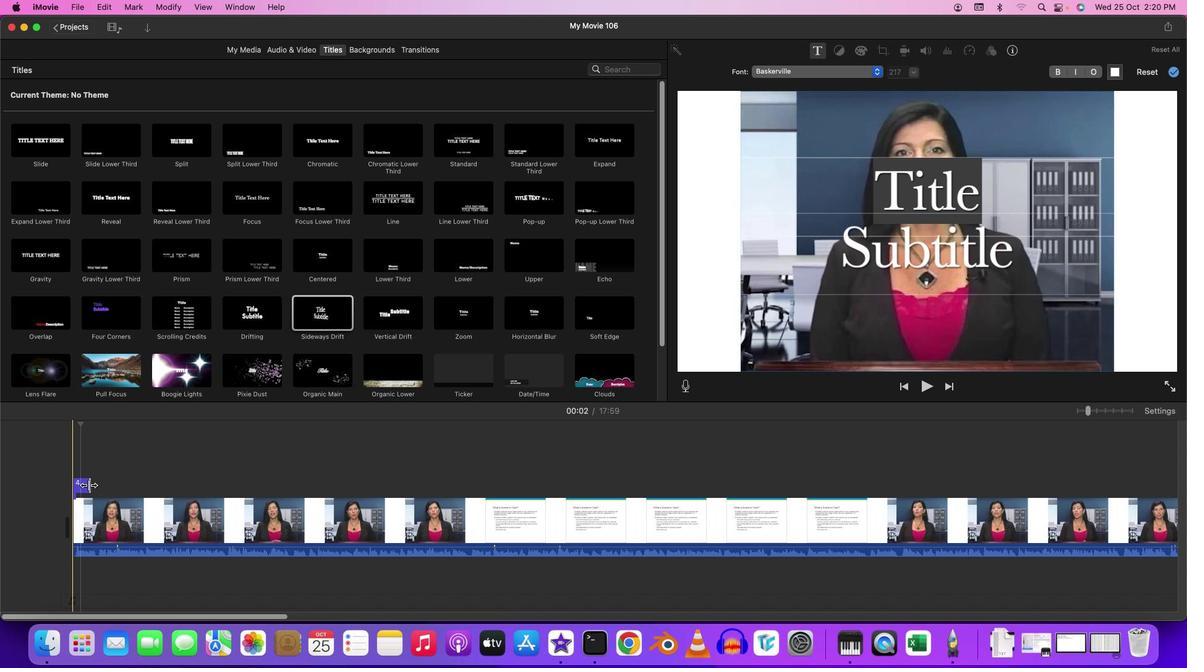 
Action: Mouse pressed left at (85, 481)
Screenshot: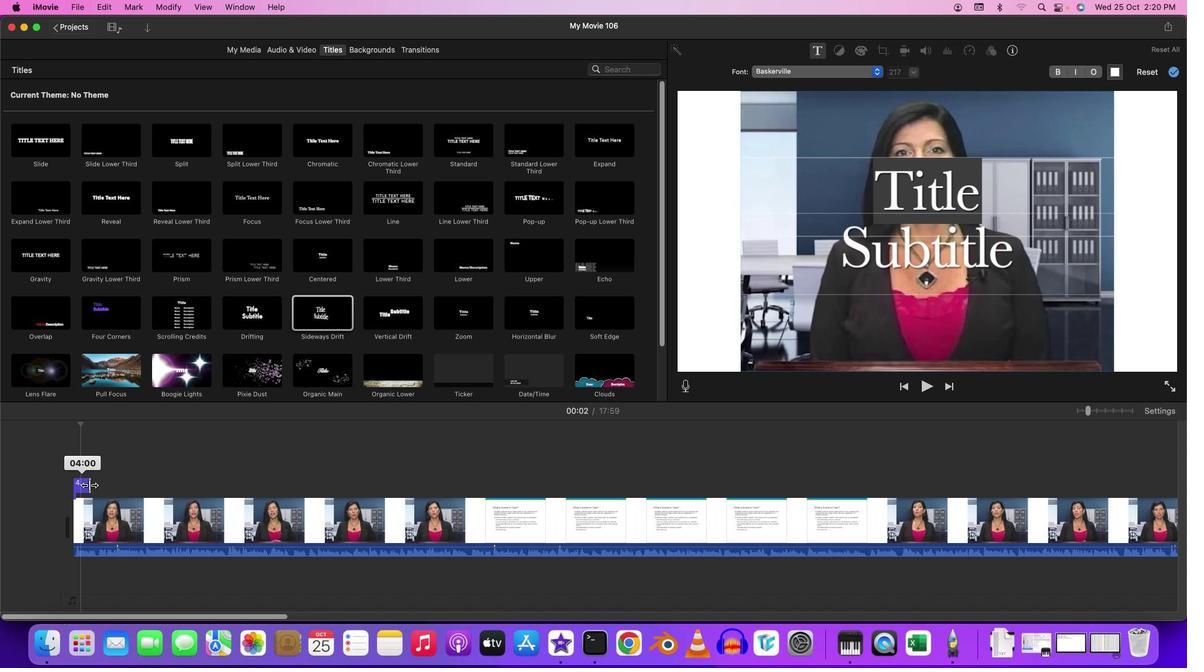 
Action: Mouse moved to (77, 486)
Screenshot: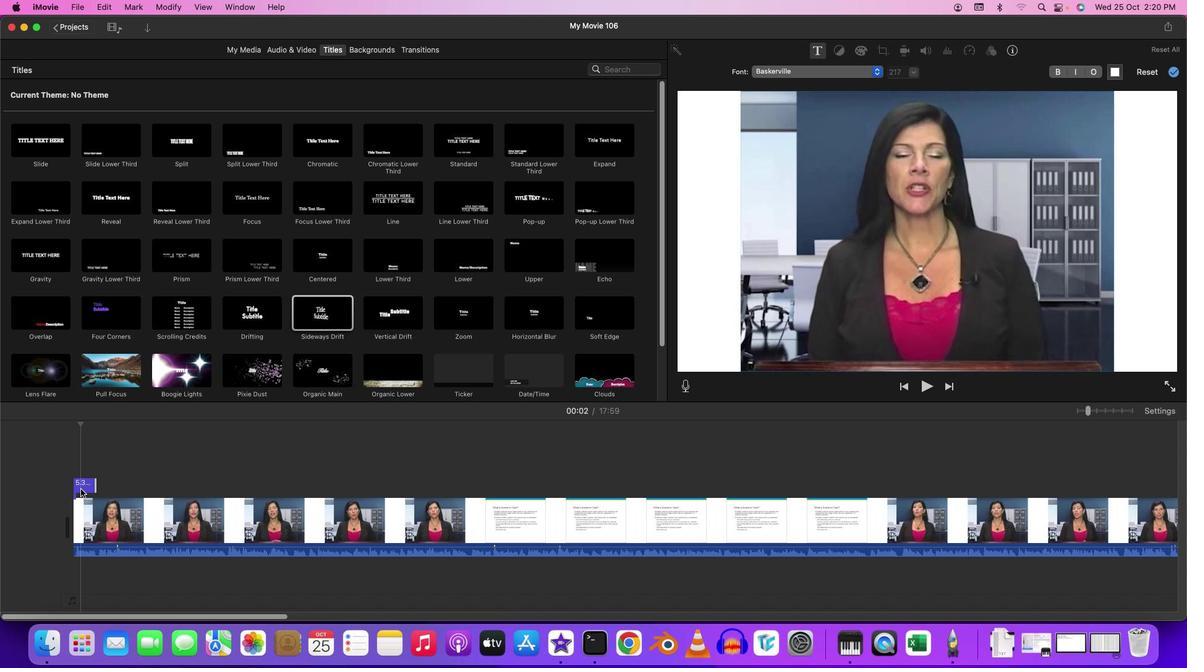 
Action: Mouse pressed left at (77, 486)
Screenshot: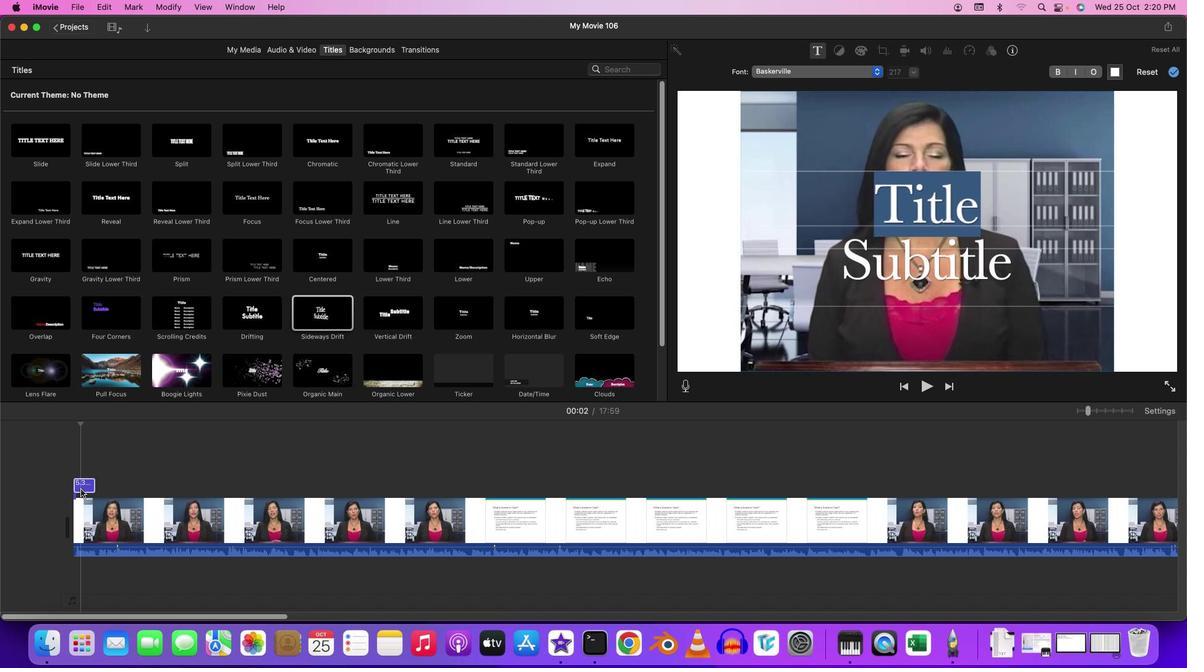 
Action: Mouse pressed left at (77, 486)
Screenshot: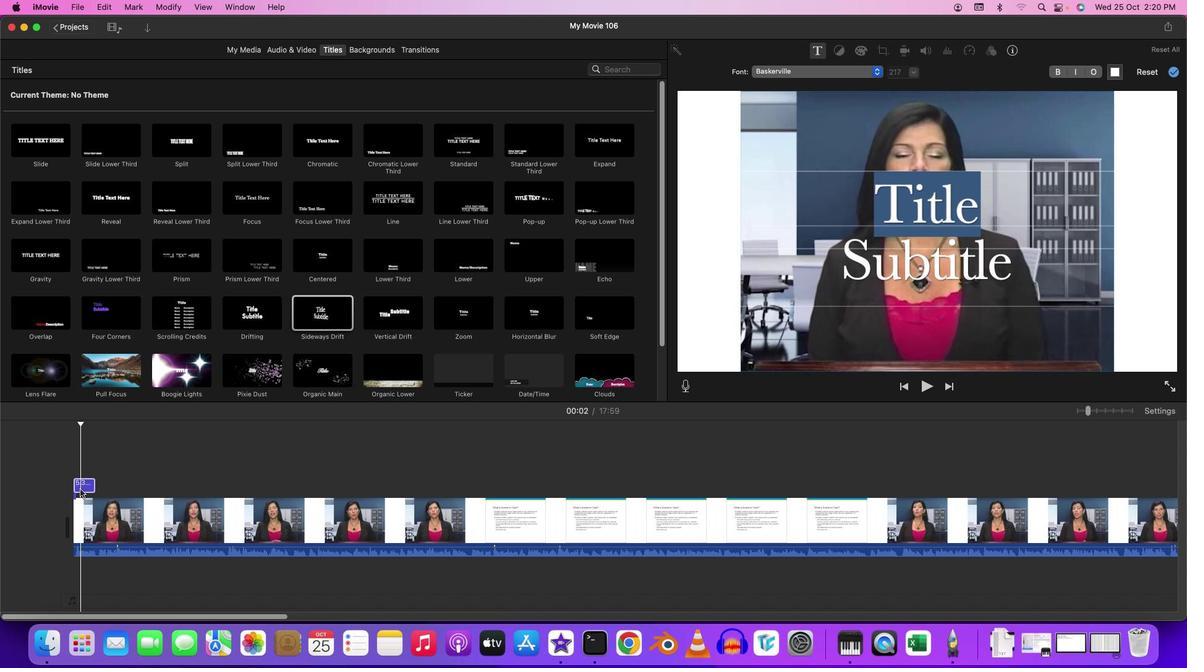 
Action: Mouse moved to (986, 209)
Screenshot: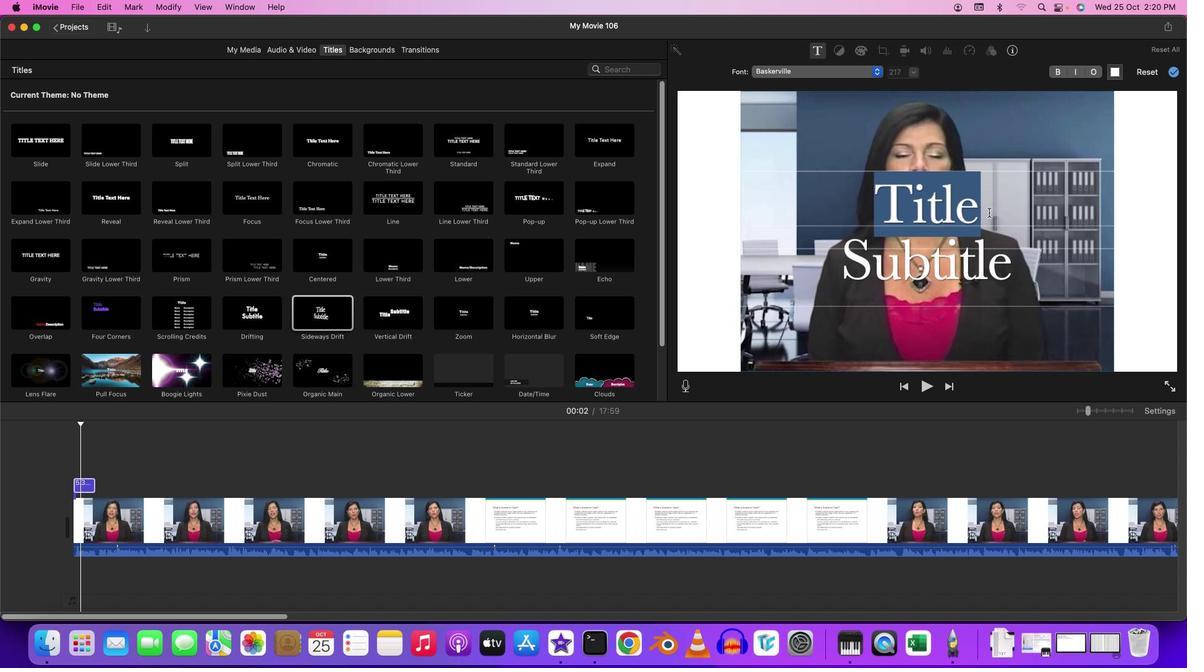 
Action: Key pressed Key.backspace't'Key.backspace't'Key.backspaceKey.shift'T'Key.backspaceKey.shift'C''u''s''t''o'Key.backspace't'Key.backspace'o''m''e''r'Key.spaceKey.shift'S''e''r''v''i''c''e'
Screenshot: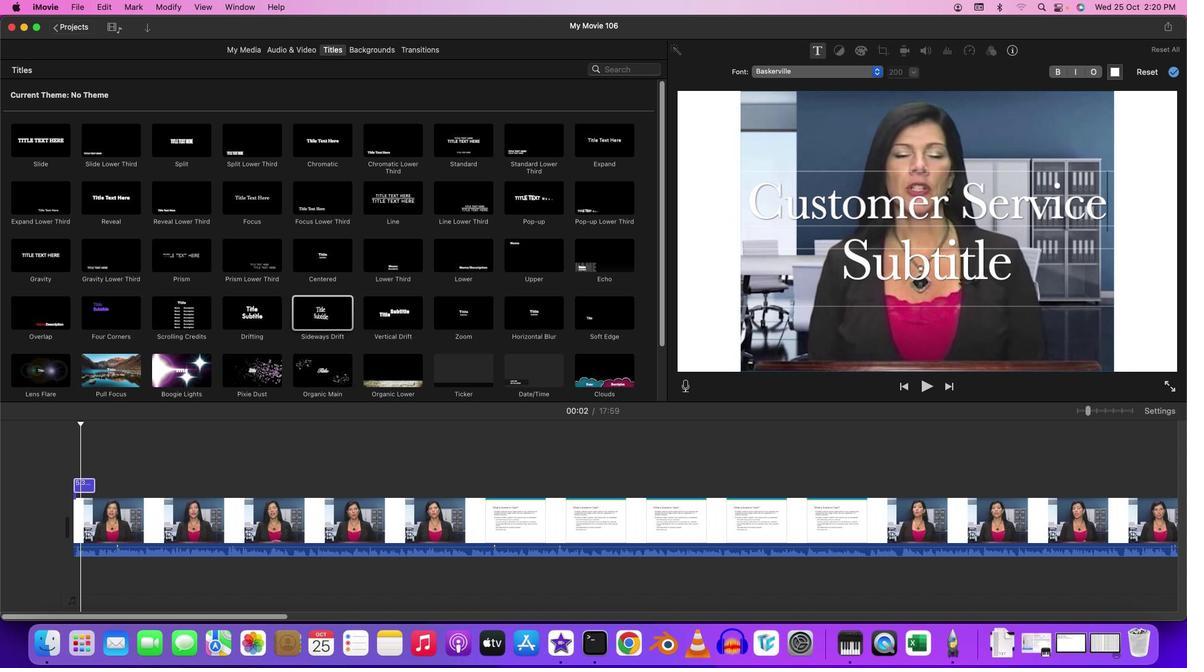 
Action: Mouse moved to (1018, 269)
Screenshot: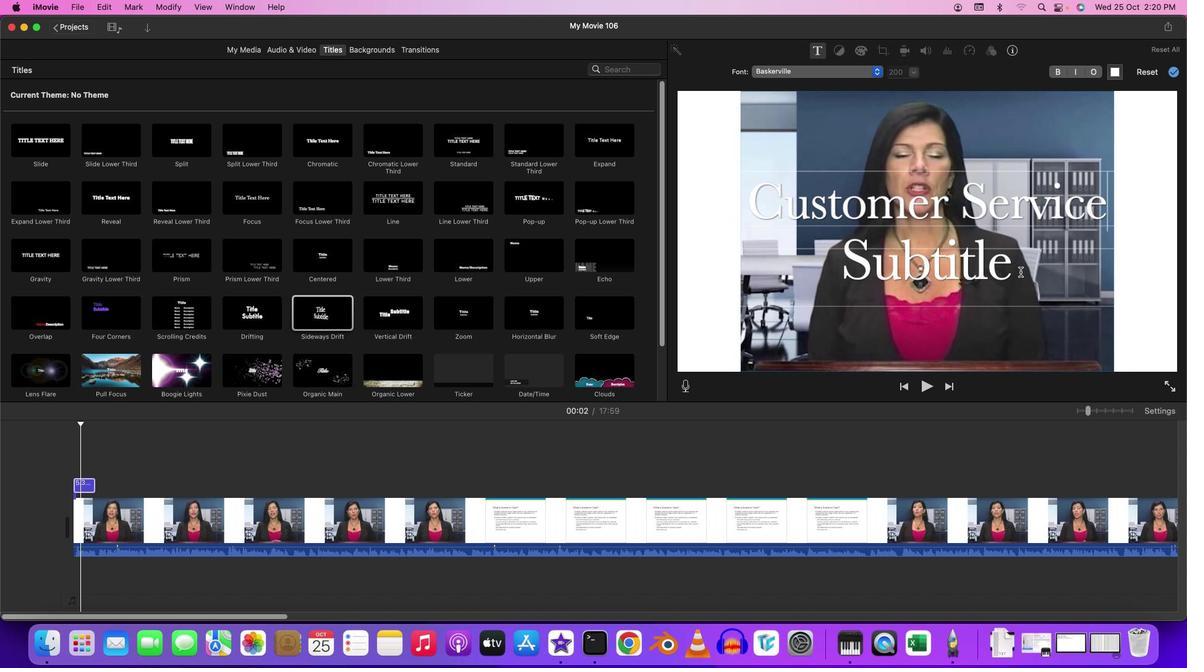 
Action: Mouse pressed left at (1018, 269)
Screenshot: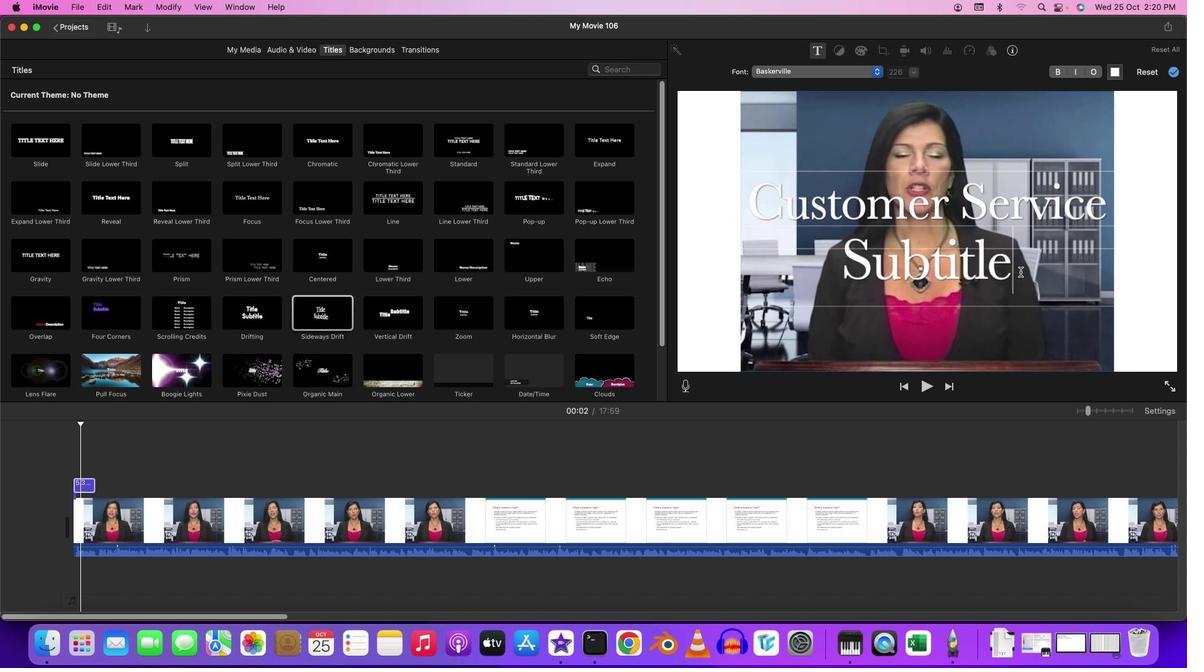 
Action: Mouse moved to (1019, 269)
Screenshot: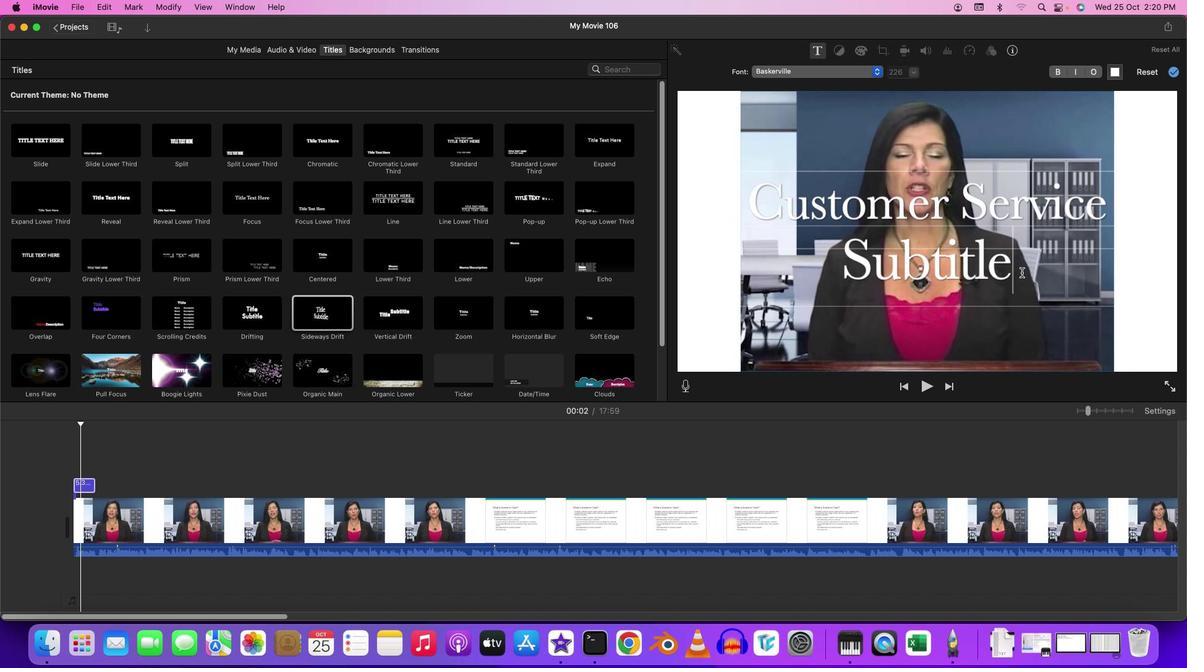 
Action: Key pressed Key.backspaceKey.backspaceKey.backspaceKey.backspaceKey.backspaceKey.backspaceKey.backspaceKey.backspaceKey.backspaceKey.backspaceKey.shift'C''o''u''r''s''e'
Screenshot: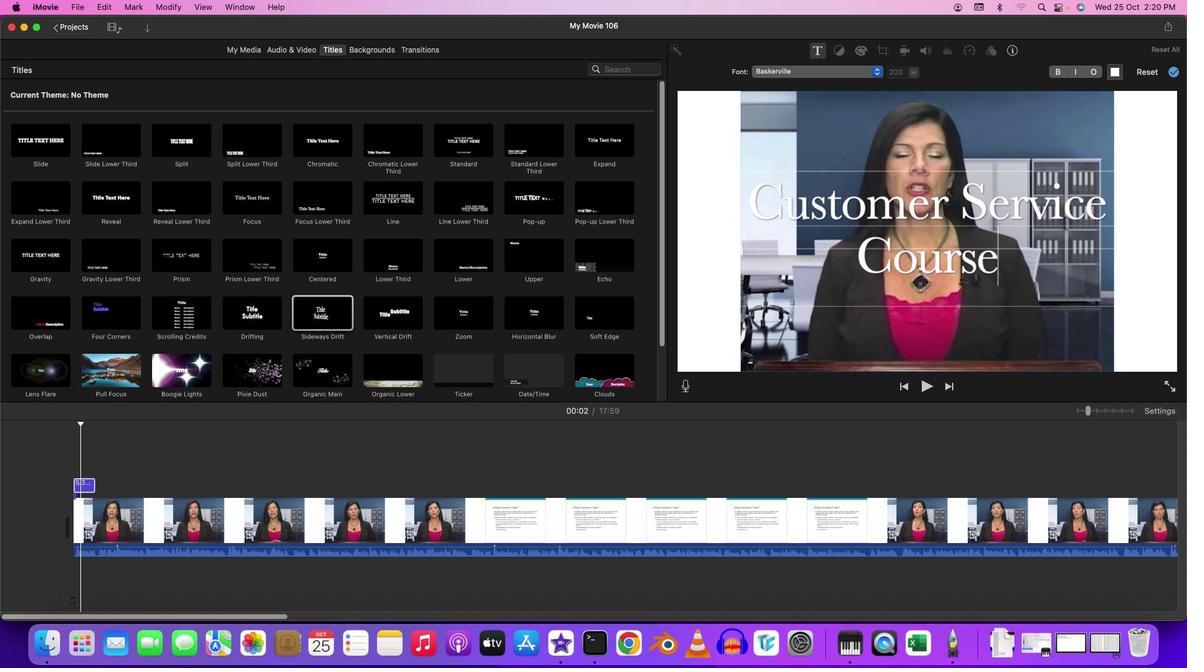
Action: Mouse moved to (747, 195)
Screenshot: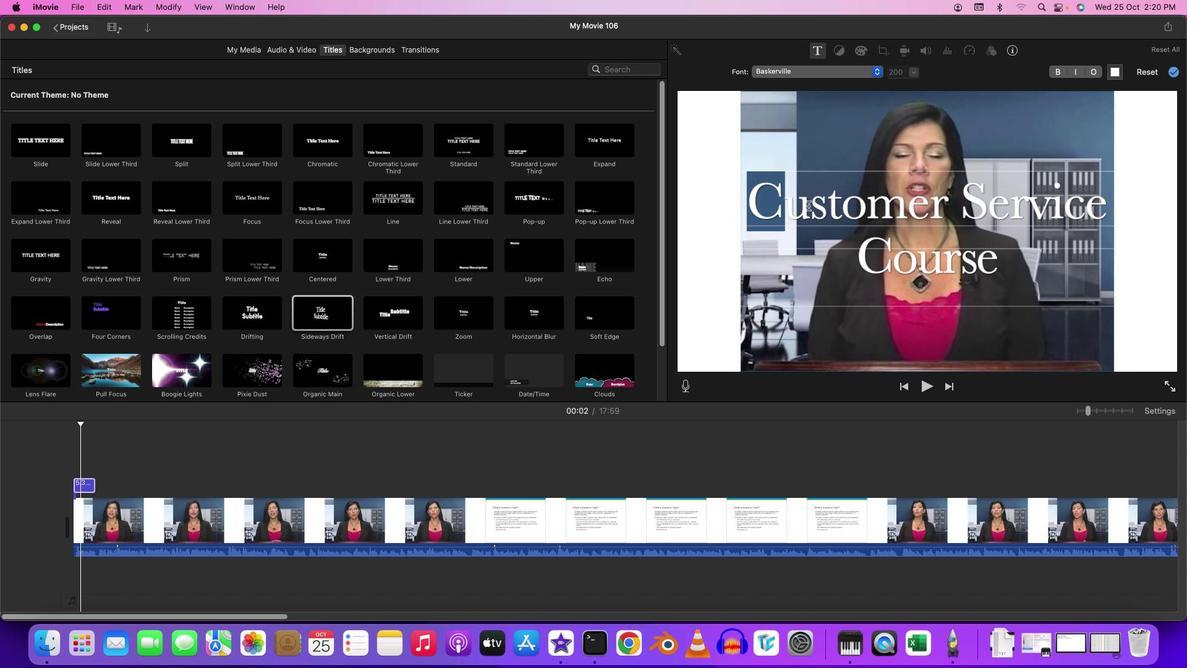 
Action: Mouse pressed left at (747, 195)
Screenshot: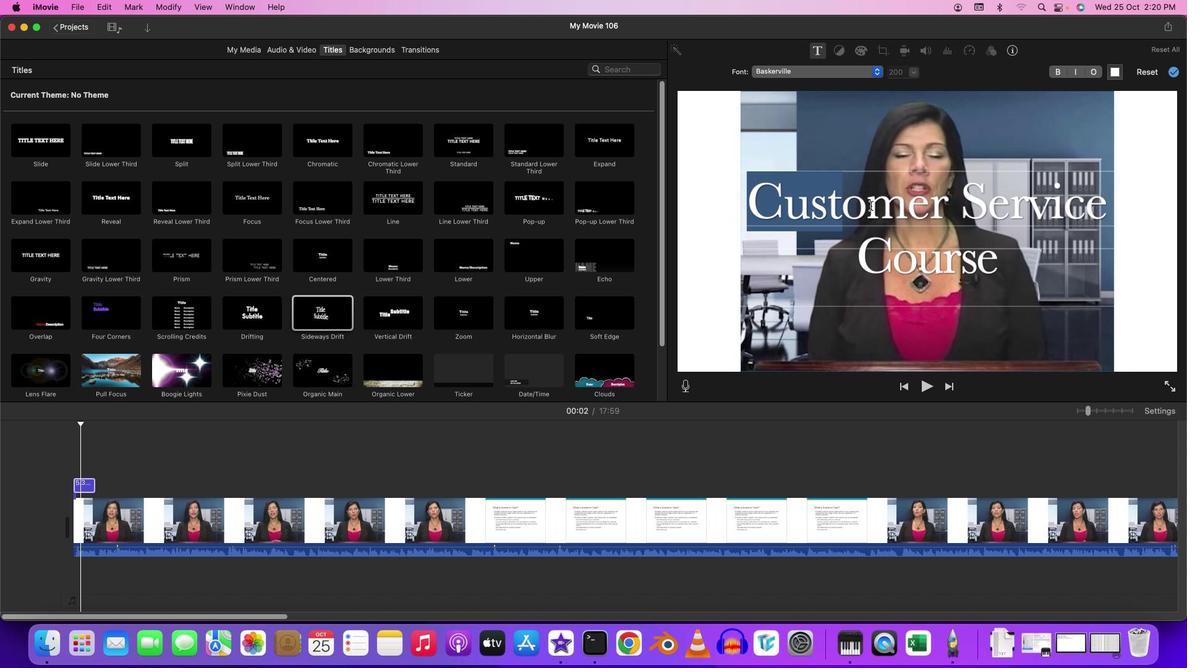 
Action: Mouse moved to (1109, 63)
Screenshot: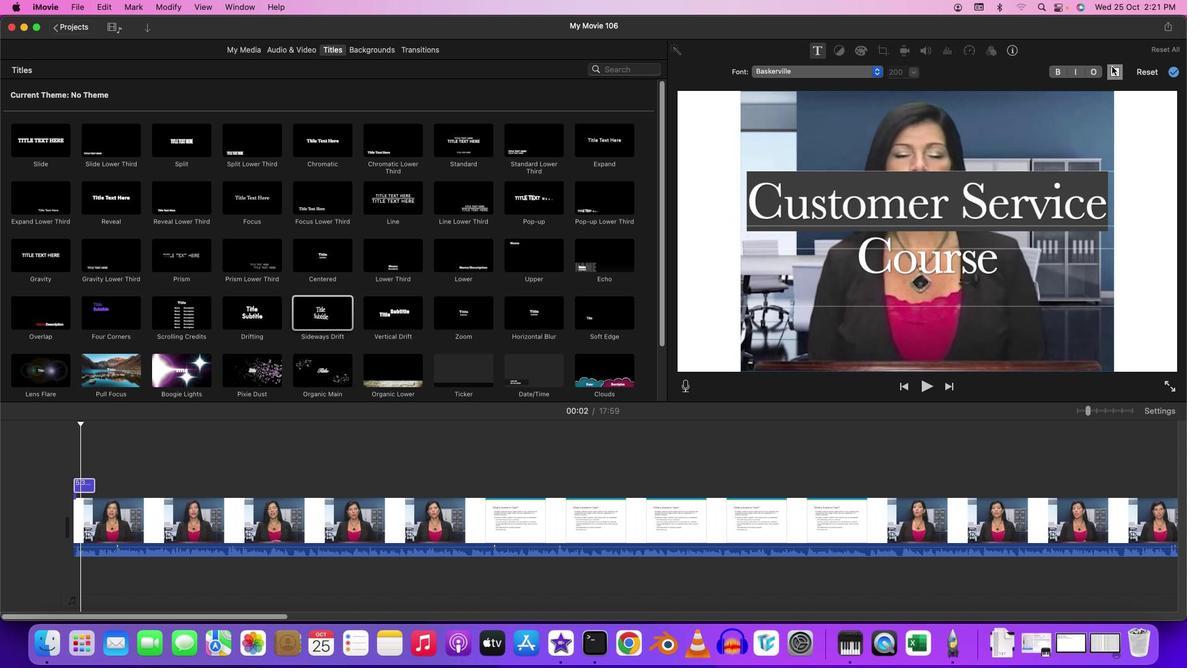 
Action: Mouse pressed left at (1109, 63)
Screenshot: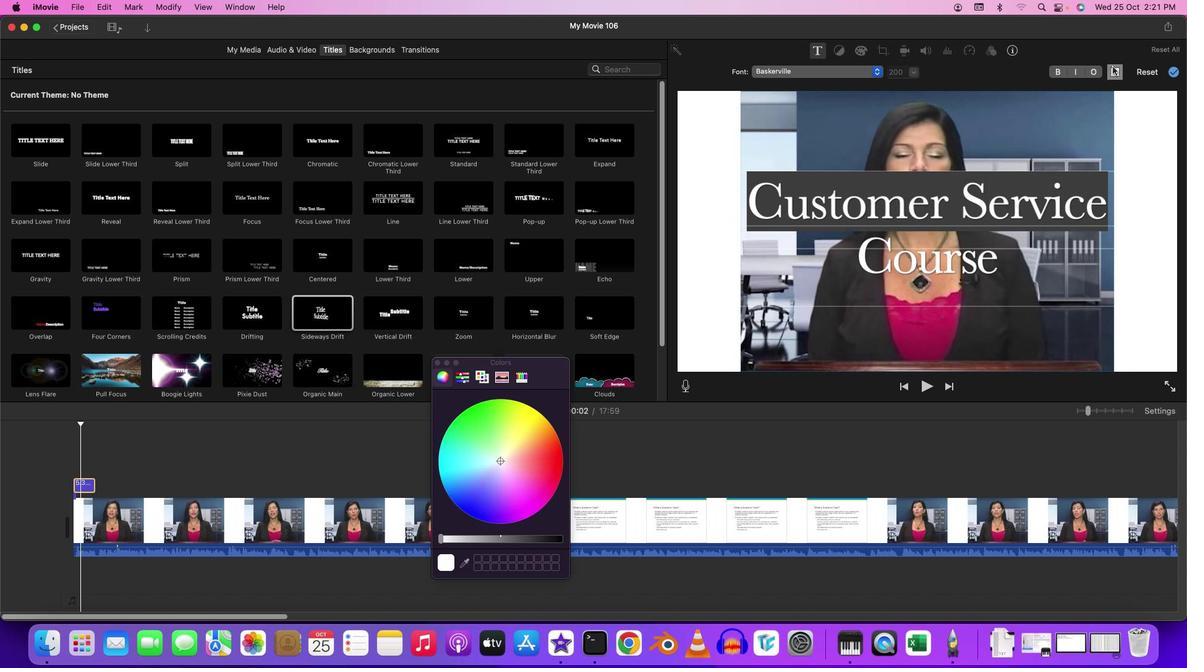 
Action: Mouse moved to (497, 457)
Screenshot: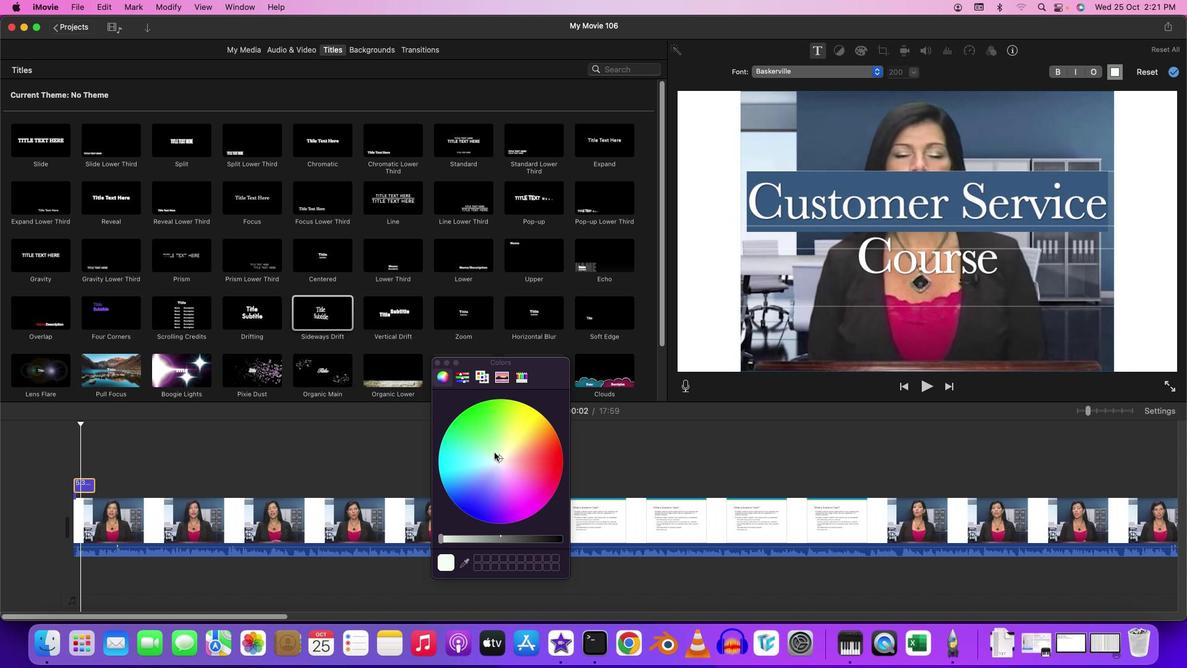 
Action: Mouse pressed left at (497, 457)
Screenshot: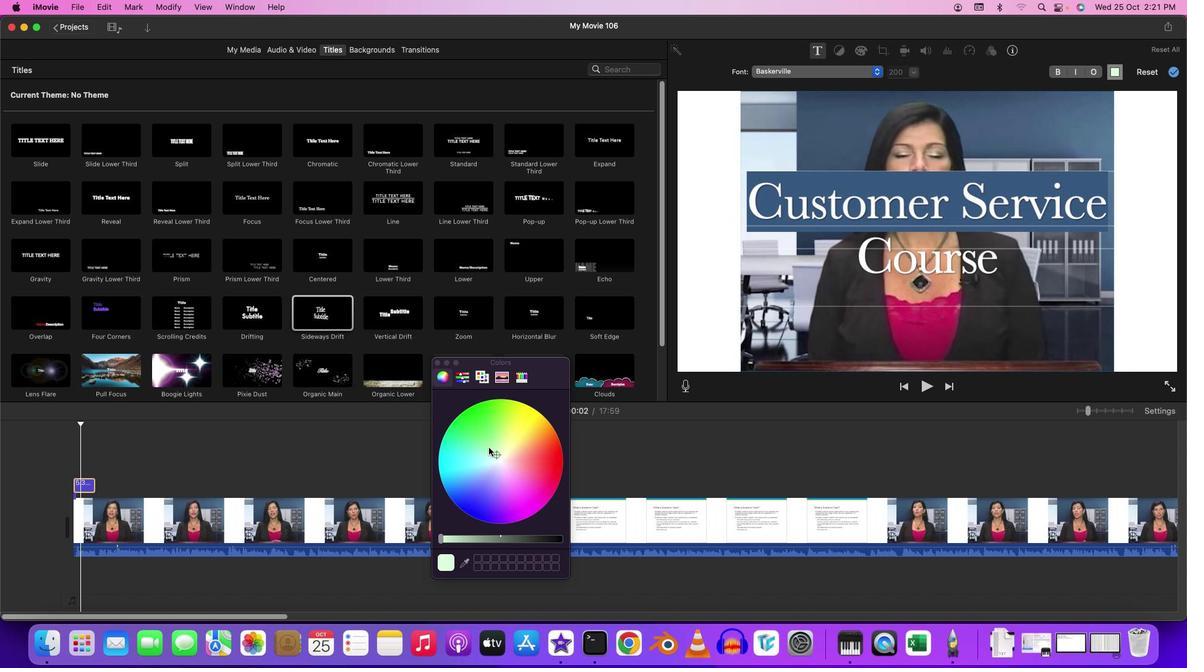
Action: Mouse moved to (1020, 273)
Screenshot: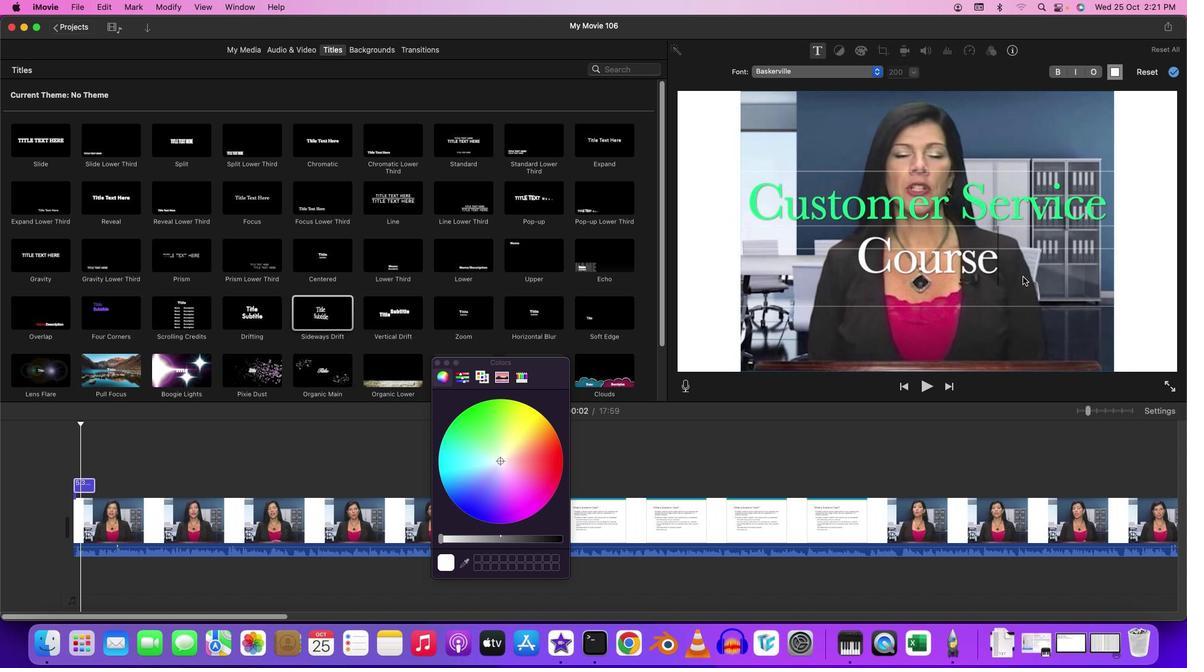 
Action: Mouse pressed left at (1020, 273)
Screenshot: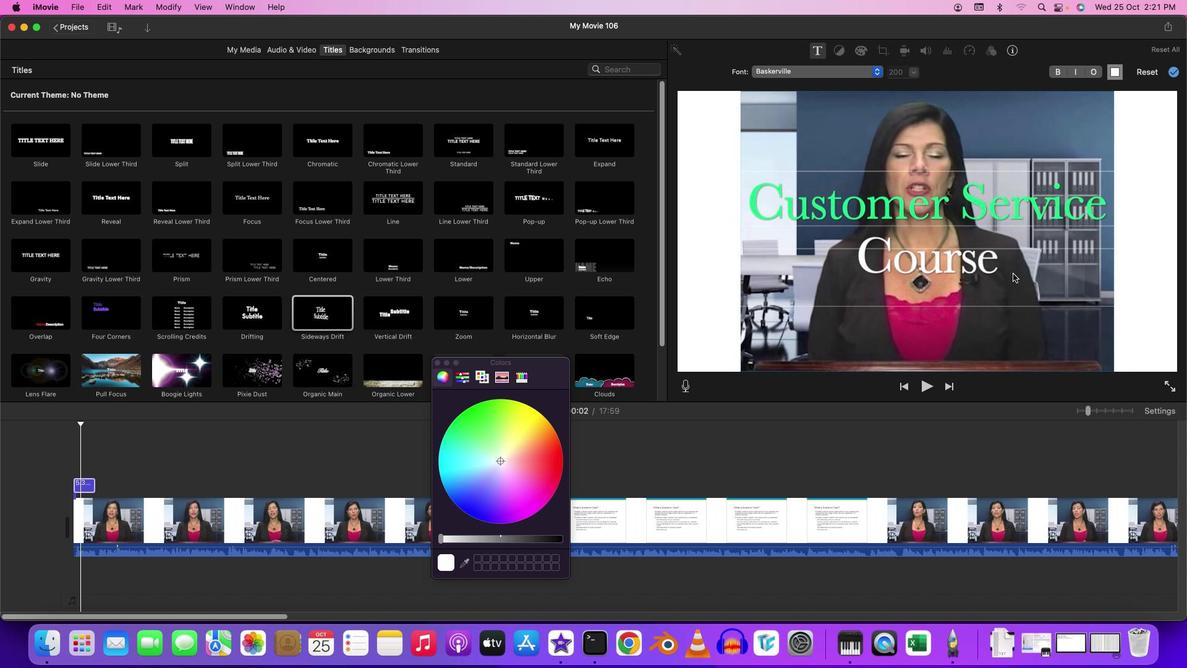 
Action: Mouse moved to (1115, 73)
Screenshot: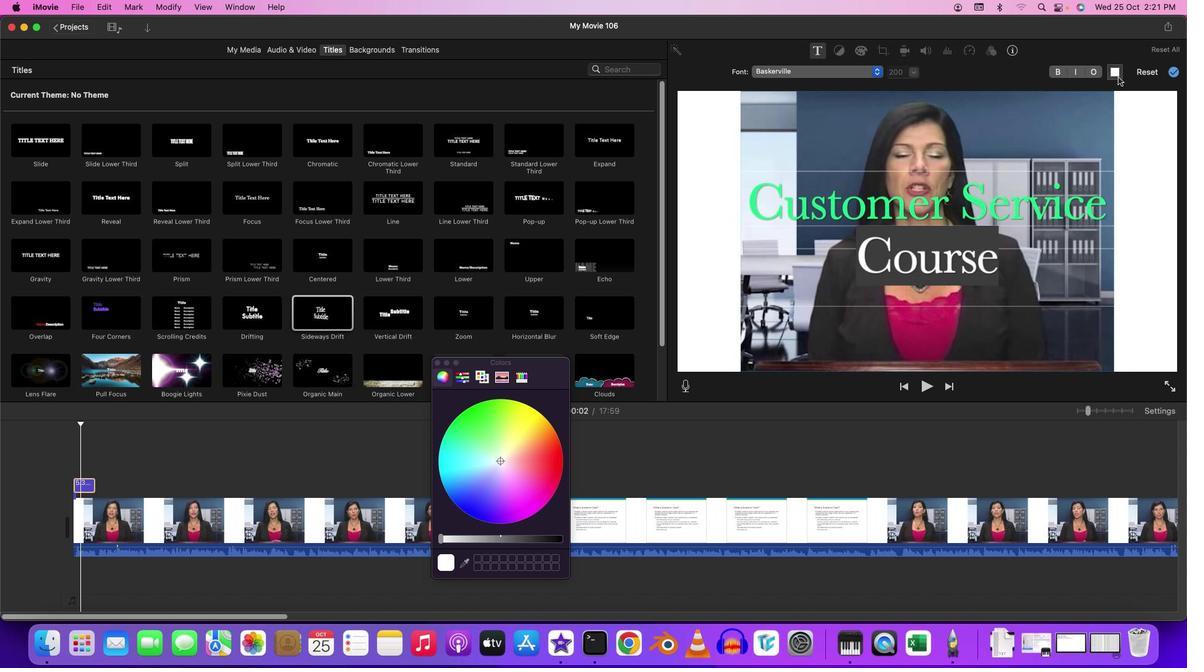 
Action: Mouse pressed left at (1115, 73)
Screenshot: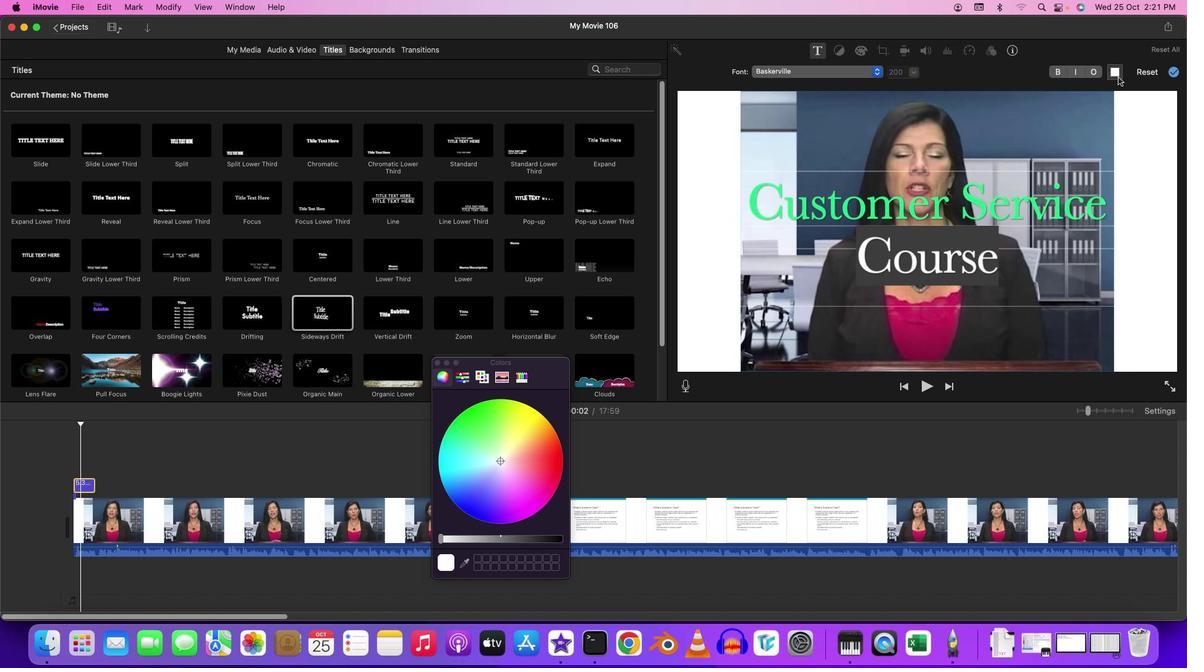 
Action: Mouse moved to (502, 454)
Screenshot: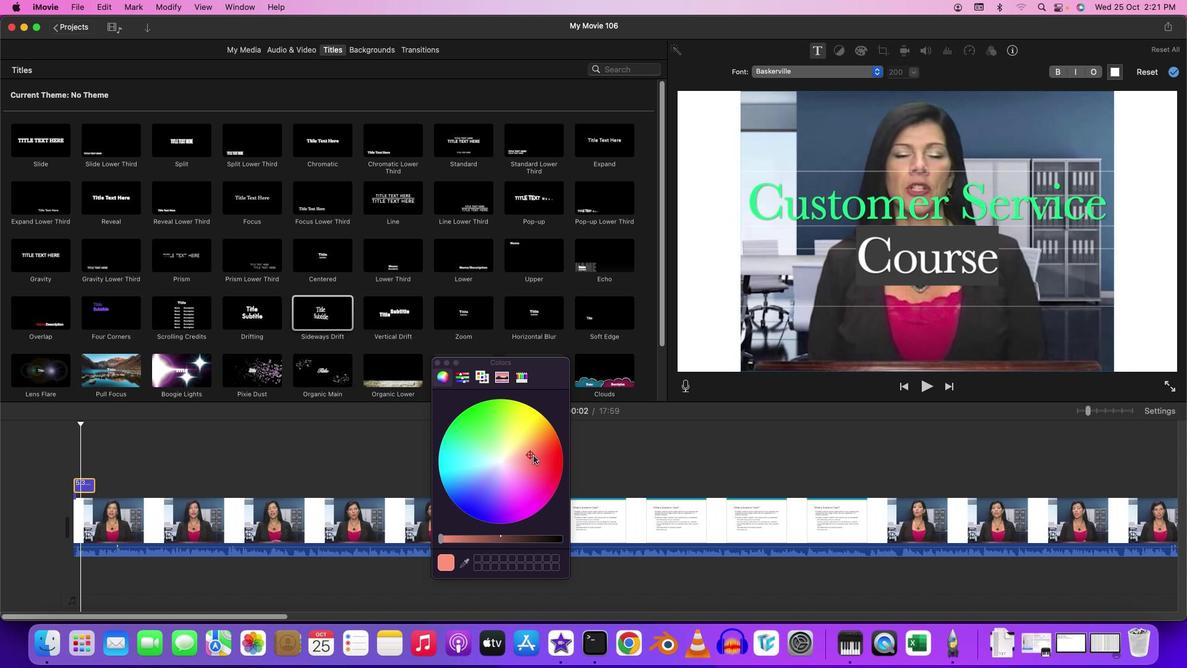 
Action: Mouse pressed left at (502, 454)
Screenshot: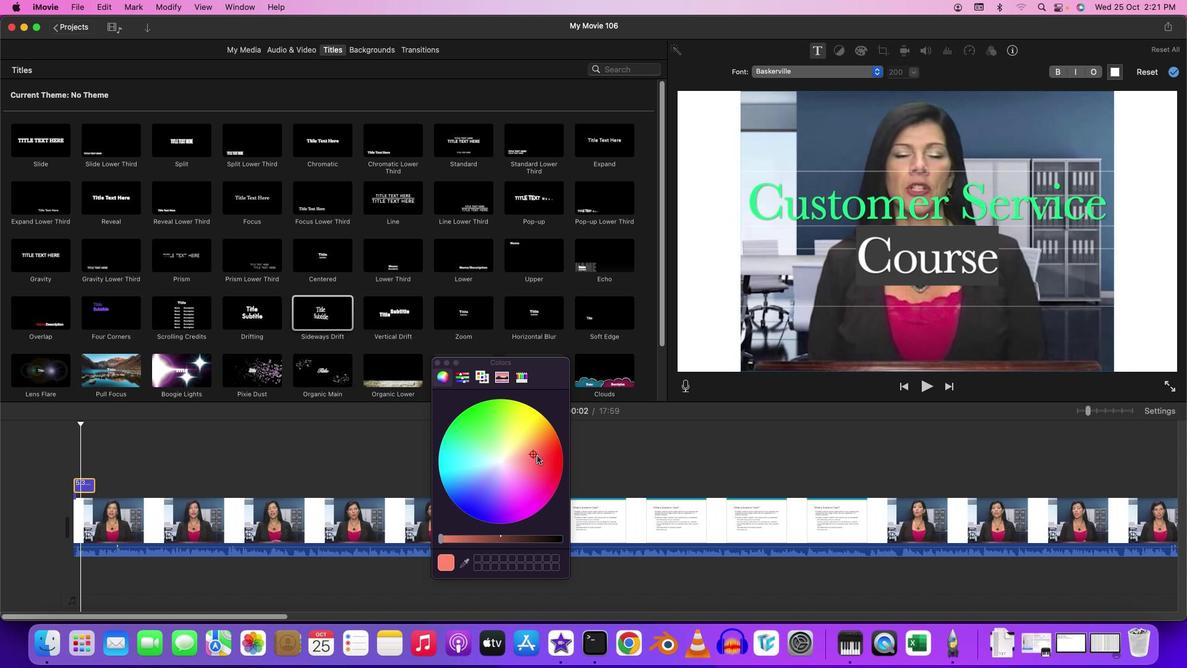 
Action: Mouse moved to (559, 451)
Screenshot: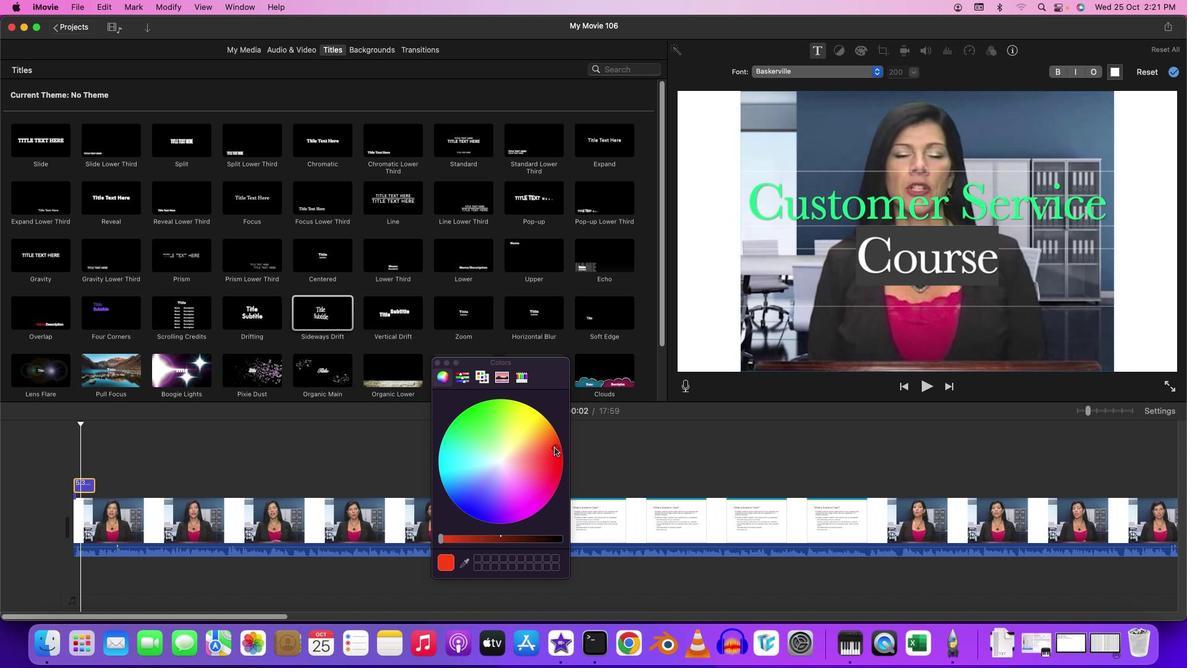 
Action: Mouse pressed left at (559, 451)
Screenshot: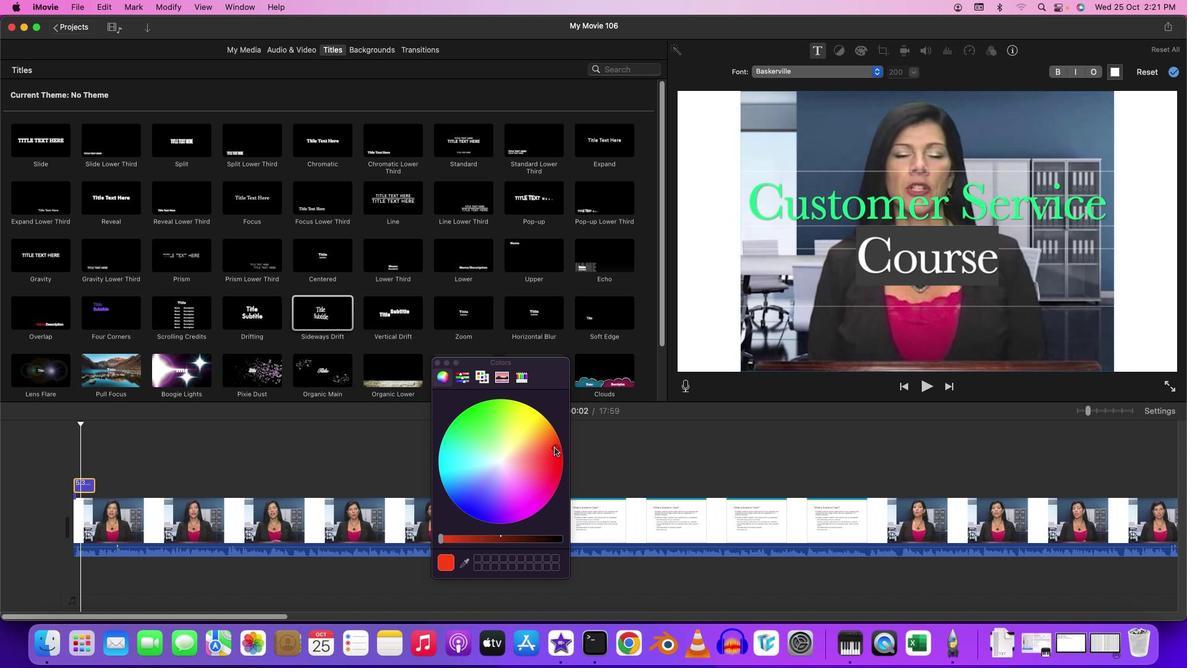 
Action: Mouse moved to (814, 301)
Screenshot: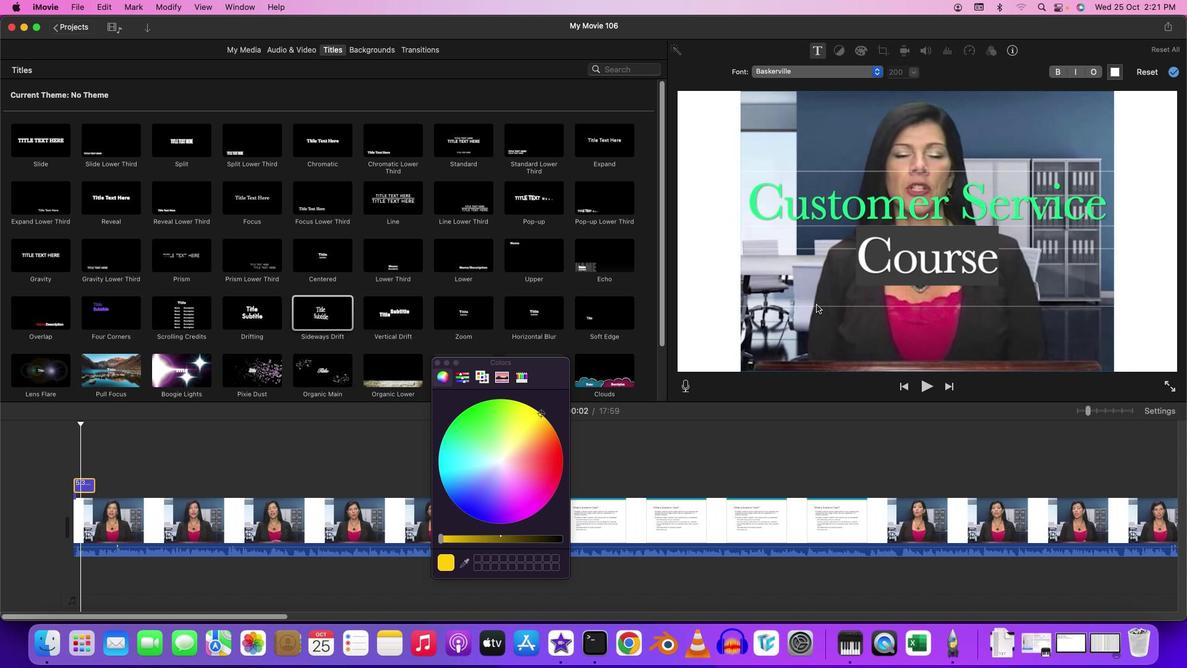 
Action: Mouse pressed left at (814, 301)
Screenshot: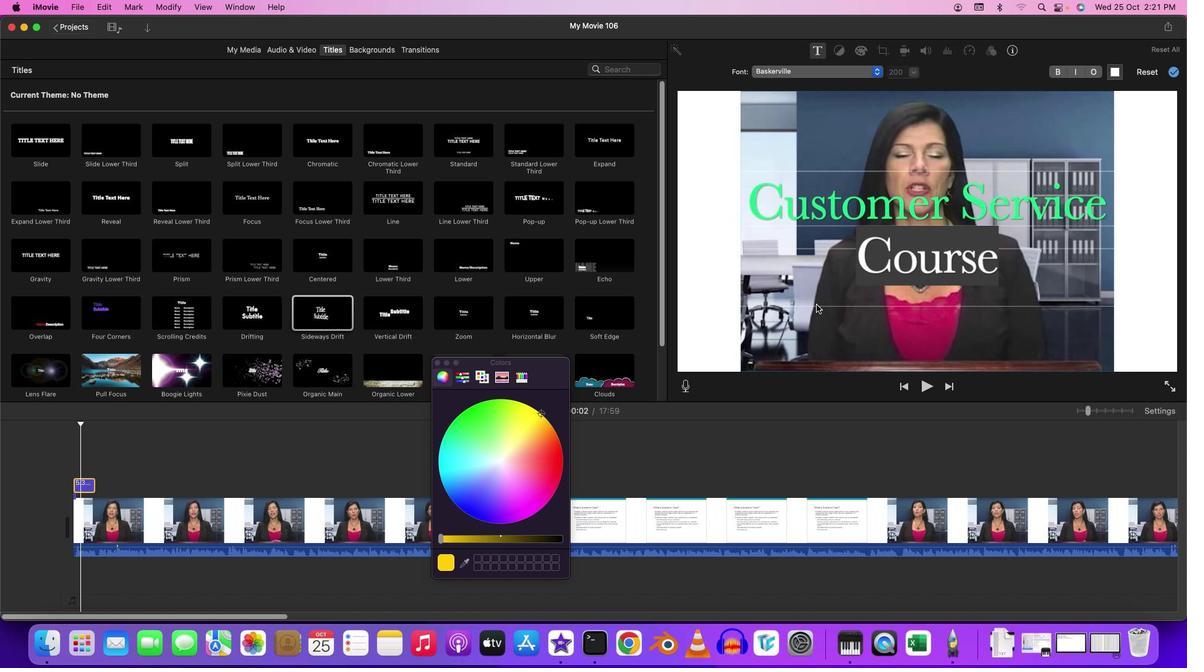 
Action: Mouse moved to (815, 295)
Screenshot: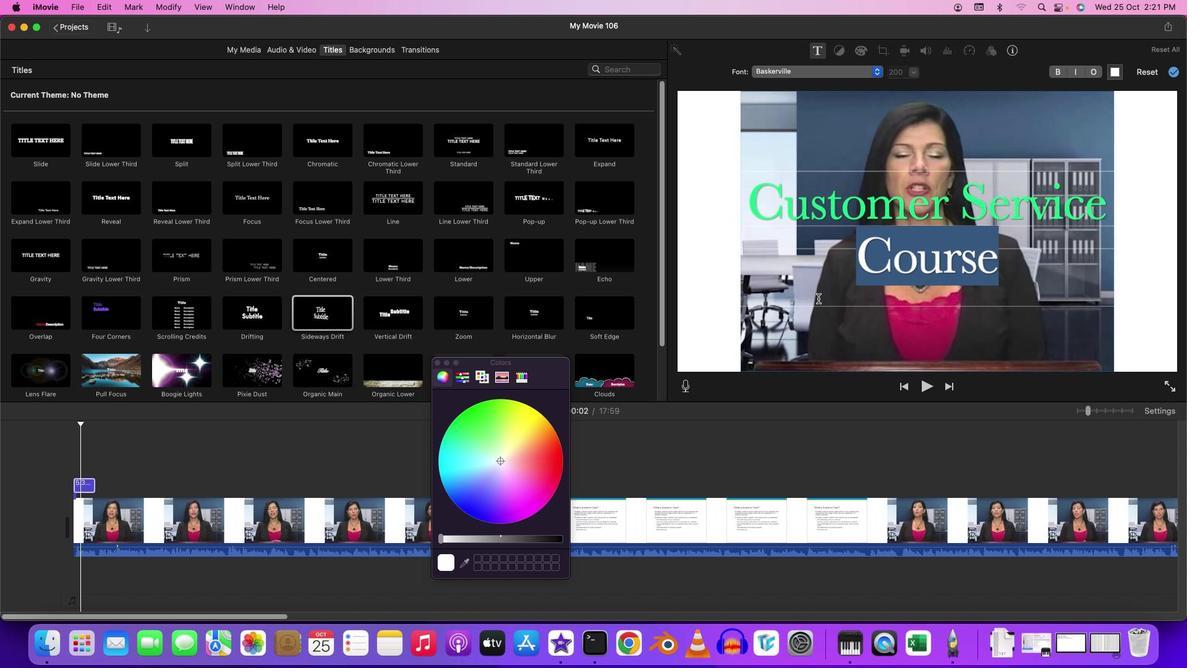 
Action: Mouse pressed left at (815, 295)
Screenshot: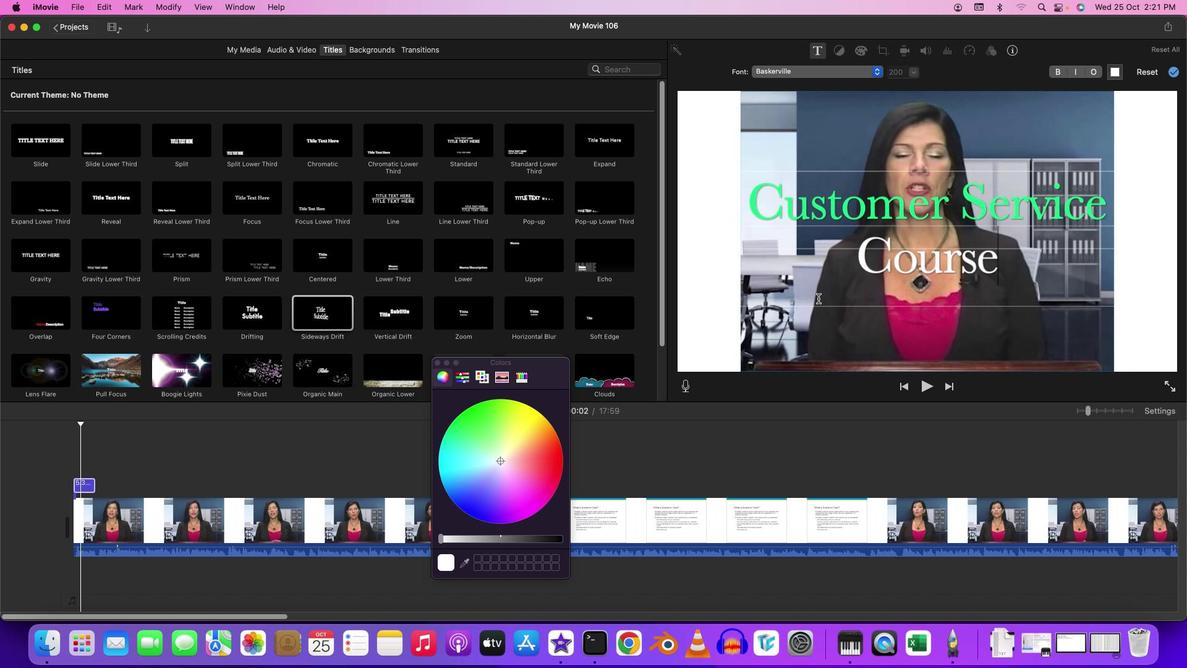 
Action: Mouse moved to (855, 270)
Screenshot: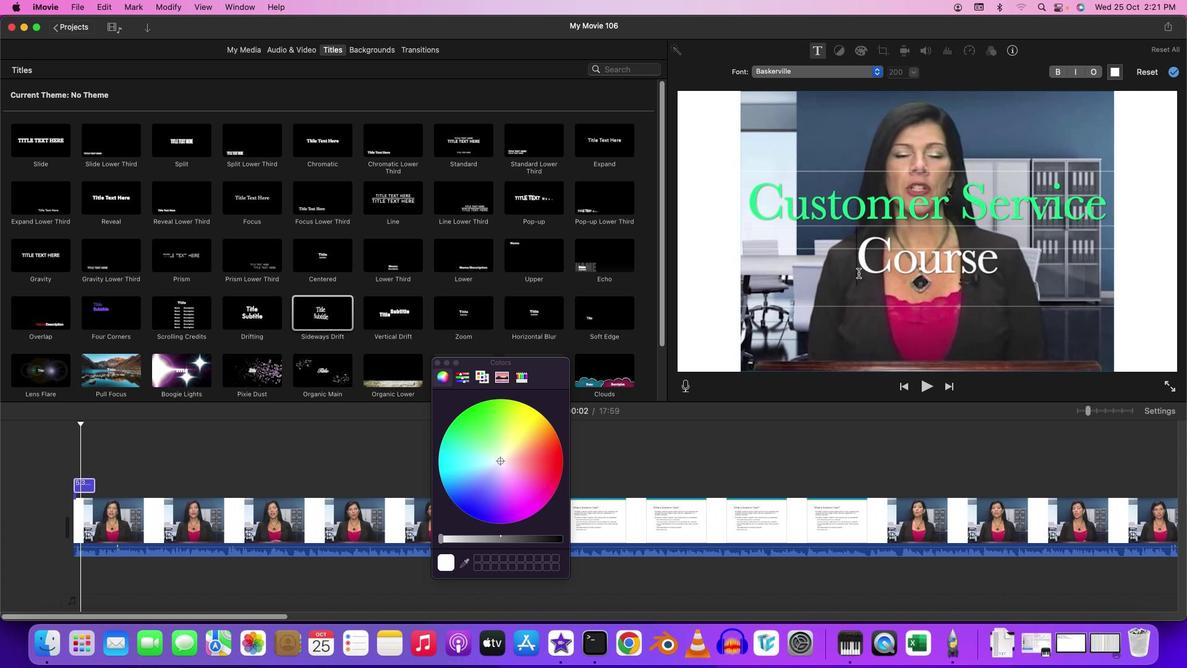 
Action: Mouse pressed left at (855, 270)
Screenshot: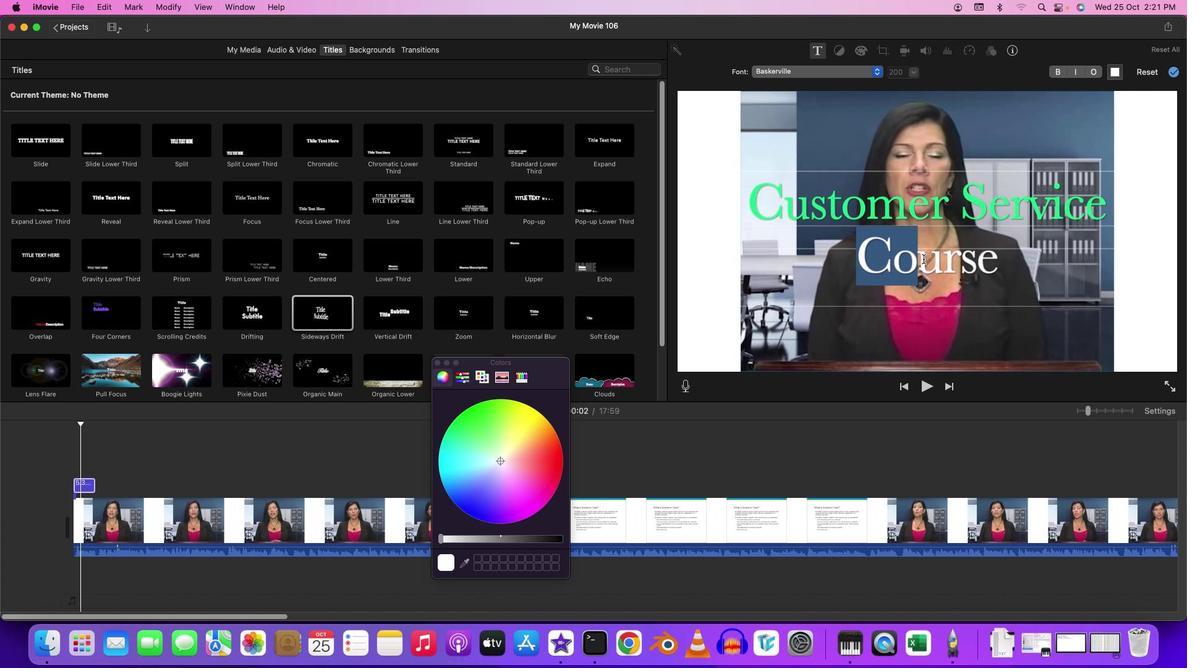 
Action: Mouse moved to (434, 360)
Screenshot: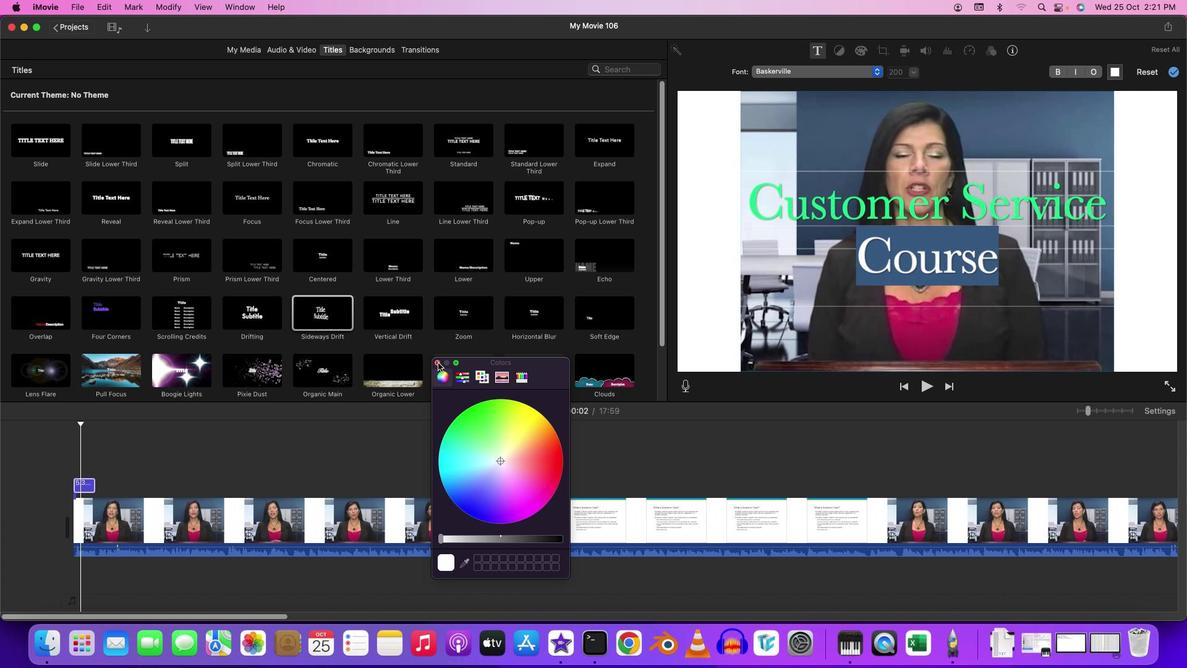 
Action: Mouse pressed left at (434, 360)
Screenshot: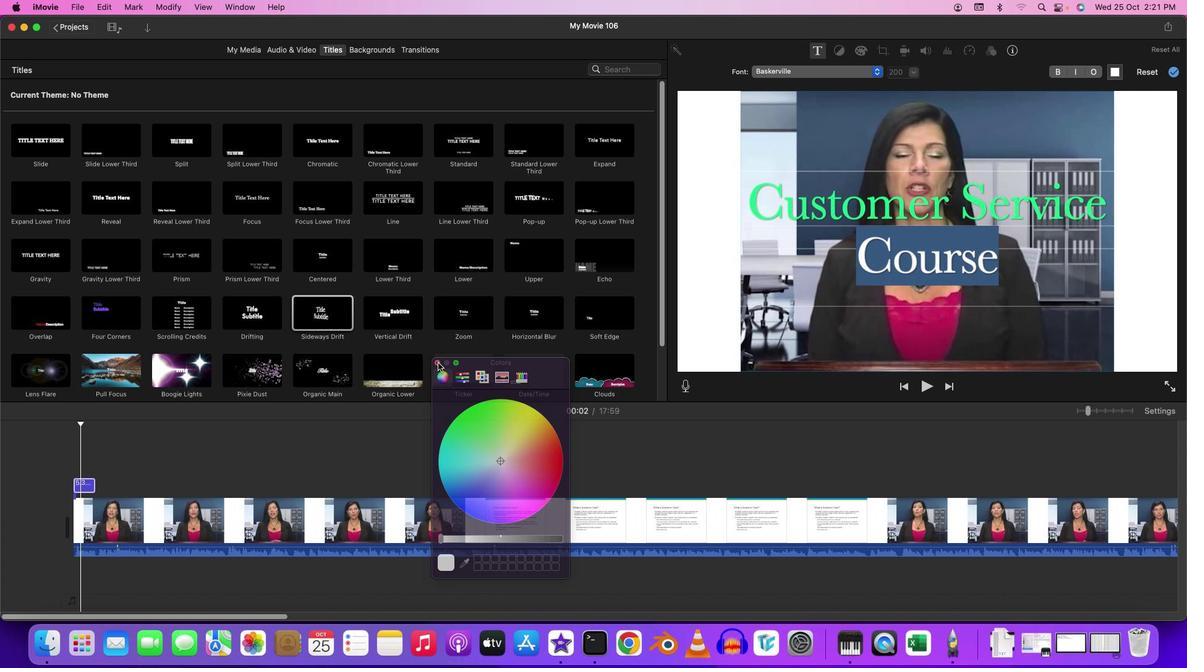 
Action: Mouse moved to (1112, 66)
Screenshot: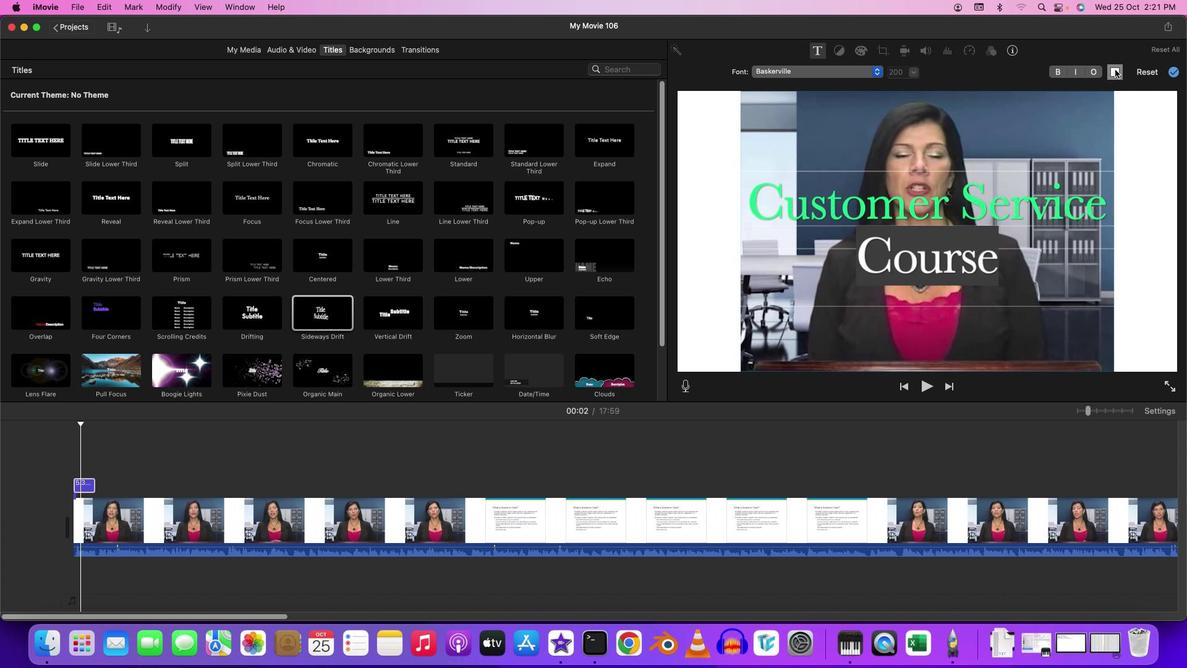 
Action: Mouse pressed left at (1112, 66)
Screenshot: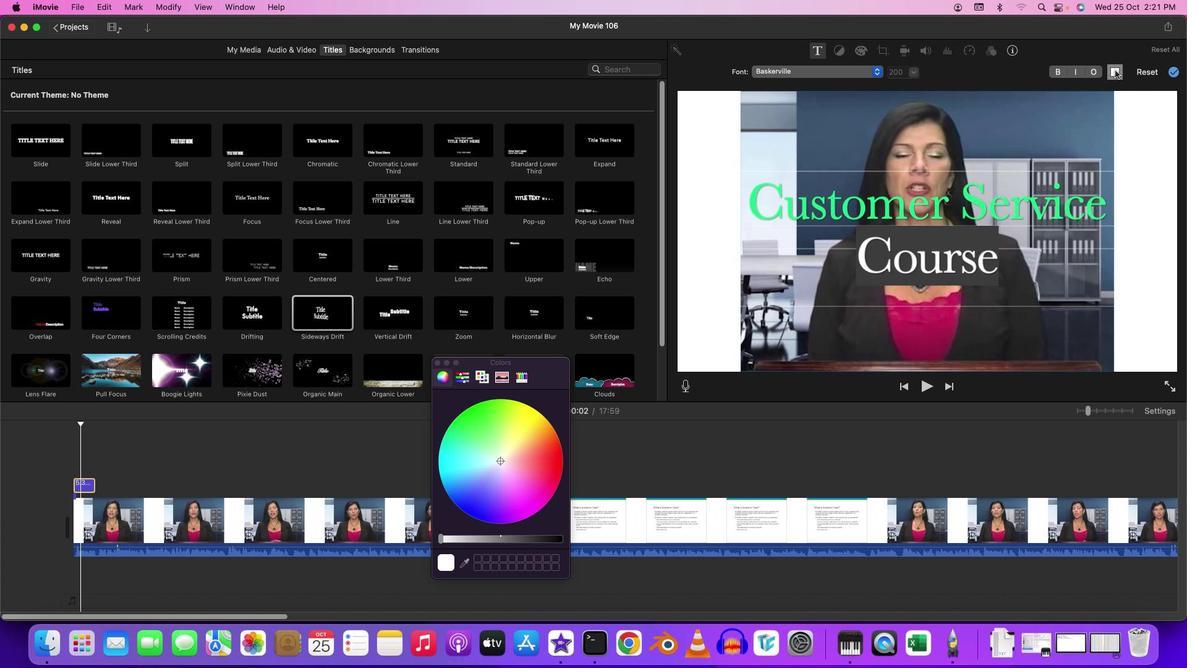
Action: Mouse moved to (501, 455)
Screenshot: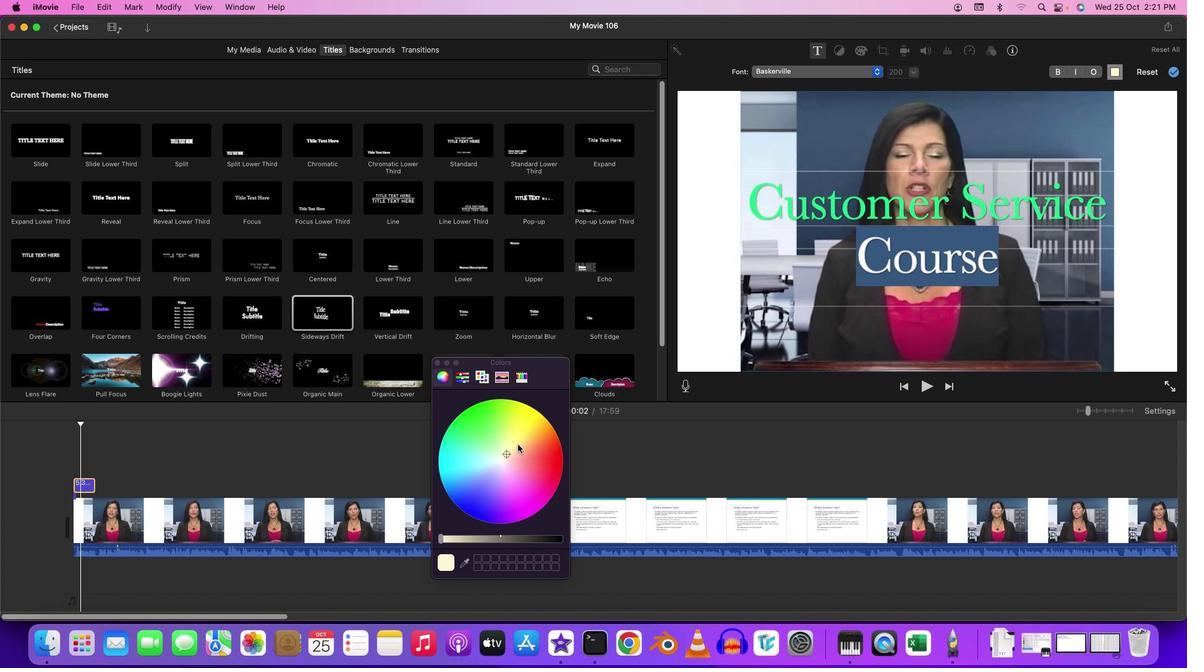 
Action: Mouse pressed left at (501, 455)
Screenshot: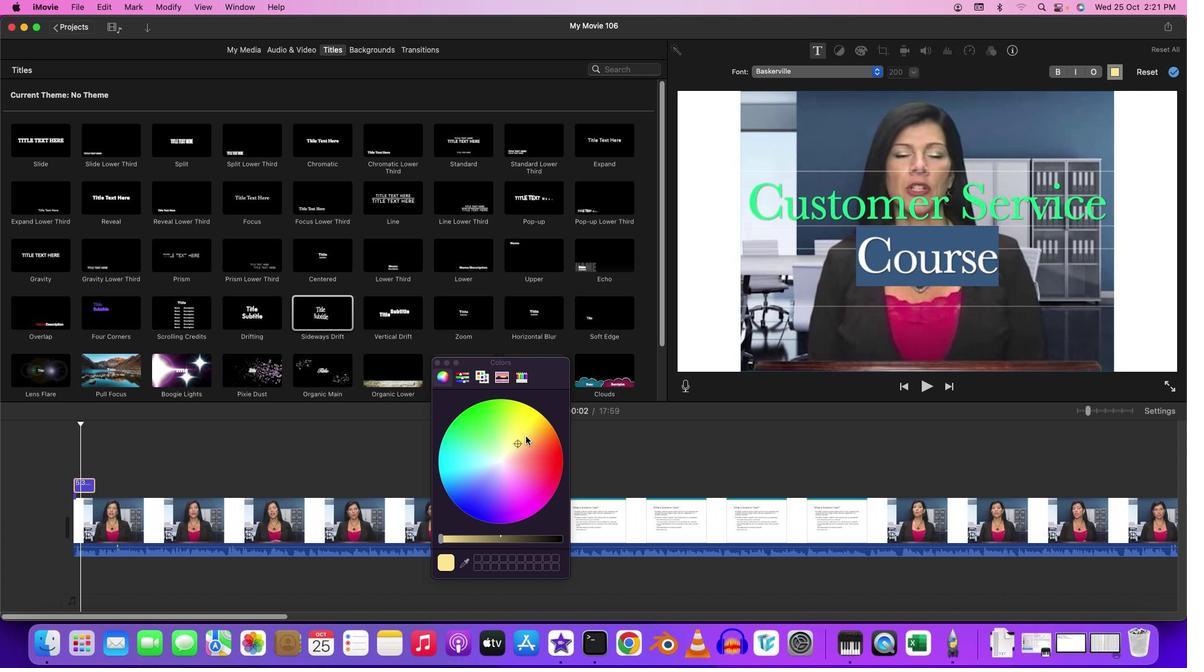 
Action: Mouse moved to (434, 362)
Screenshot: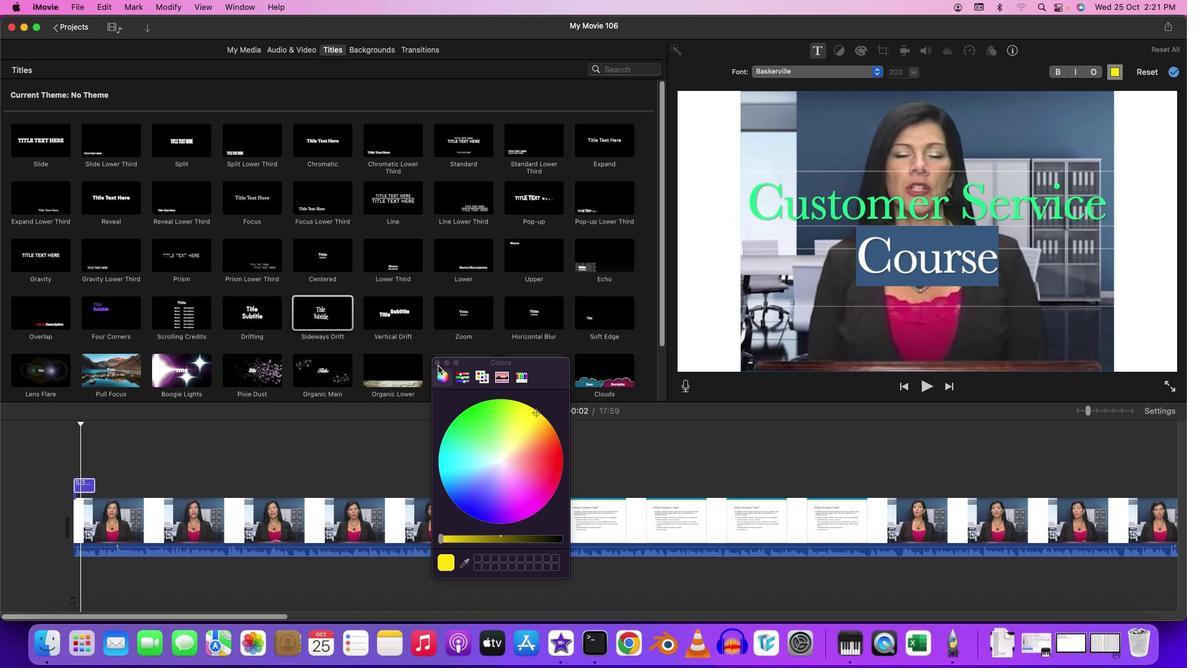 
Action: Mouse pressed left at (434, 362)
Screenshot: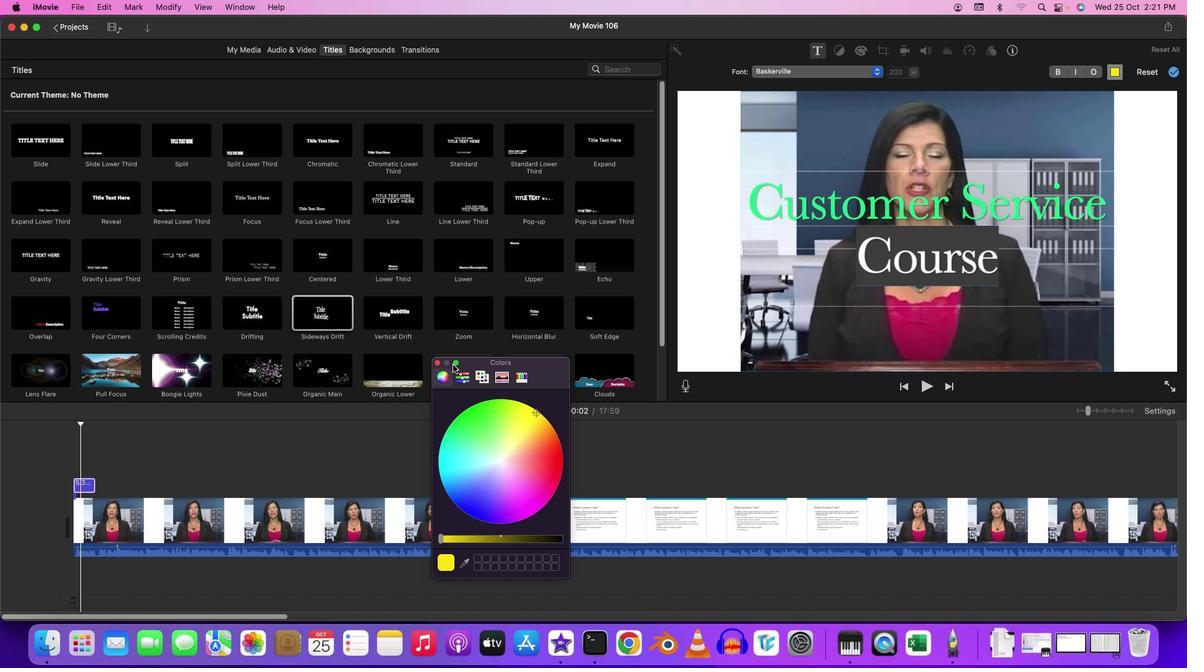 
Action: Mouse moved to (433, 360)
Screenshot: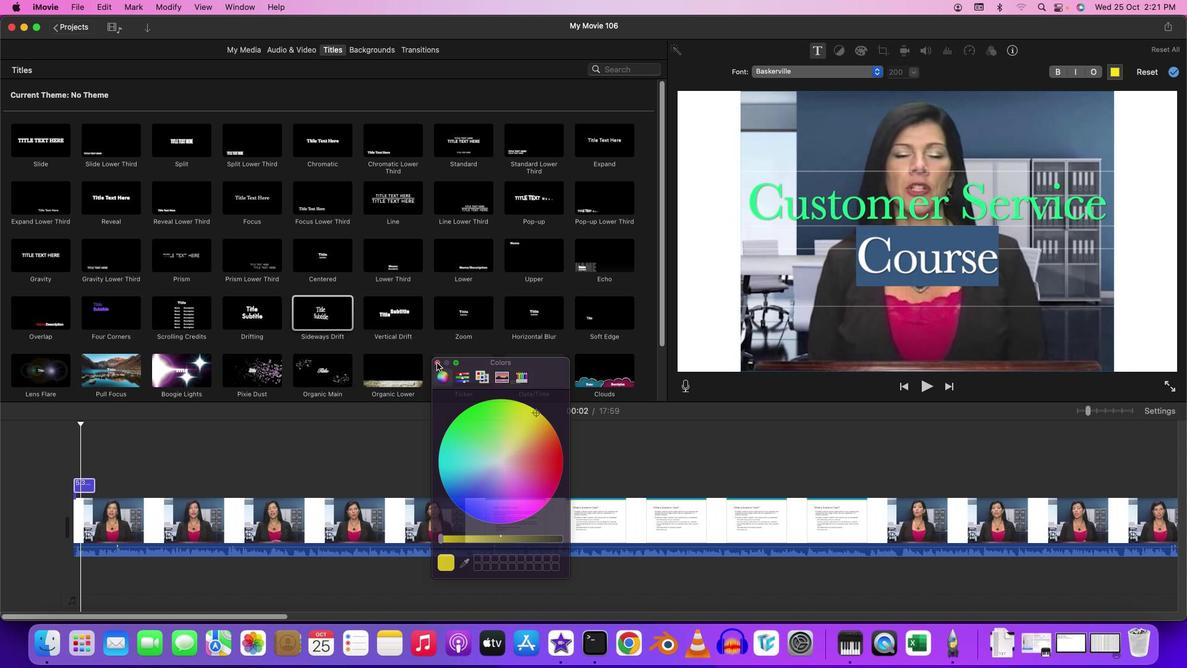 
Action: Mouse pressed left at (433, 360)
Screenshot: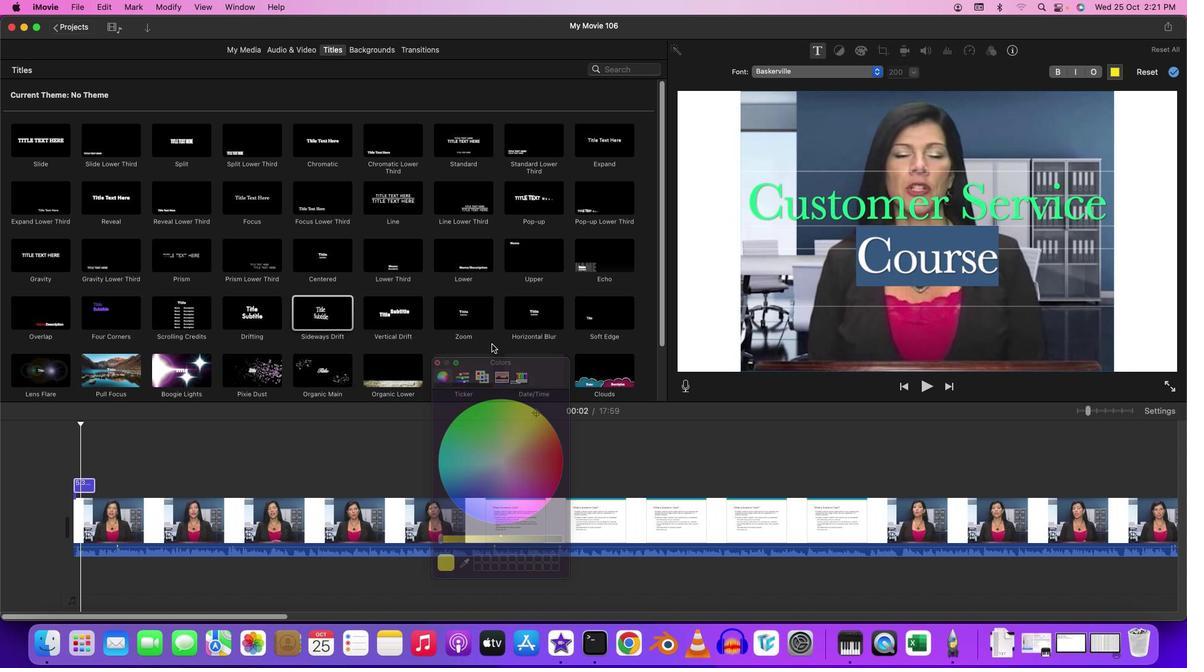 
Action: Mouse moved to (815, 263)
Screenshot: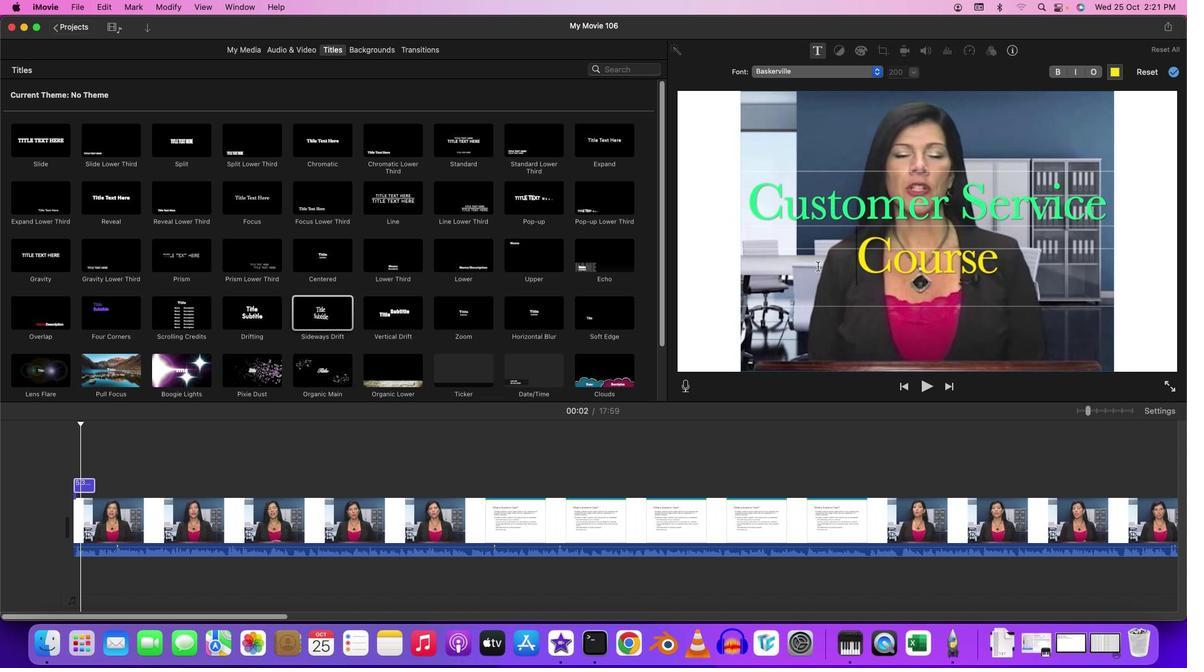 
Action: Mouse pressed left at (815, 263)
Screenshot: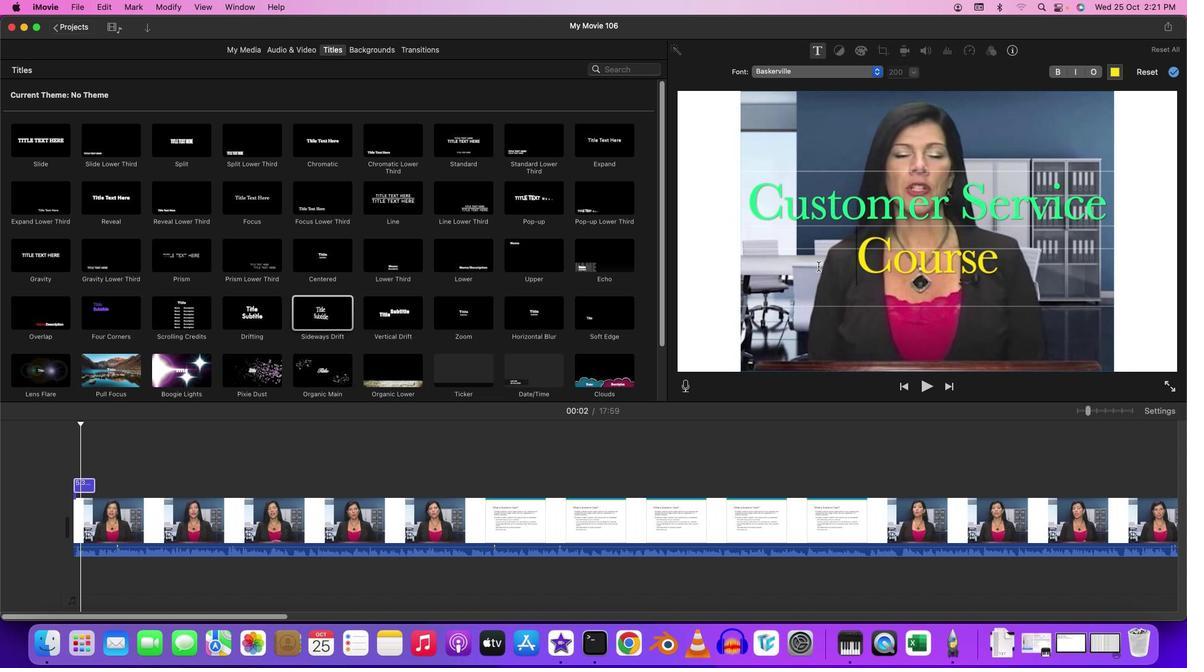 
Action: Mouse moved to (828, 325)
Screenshot: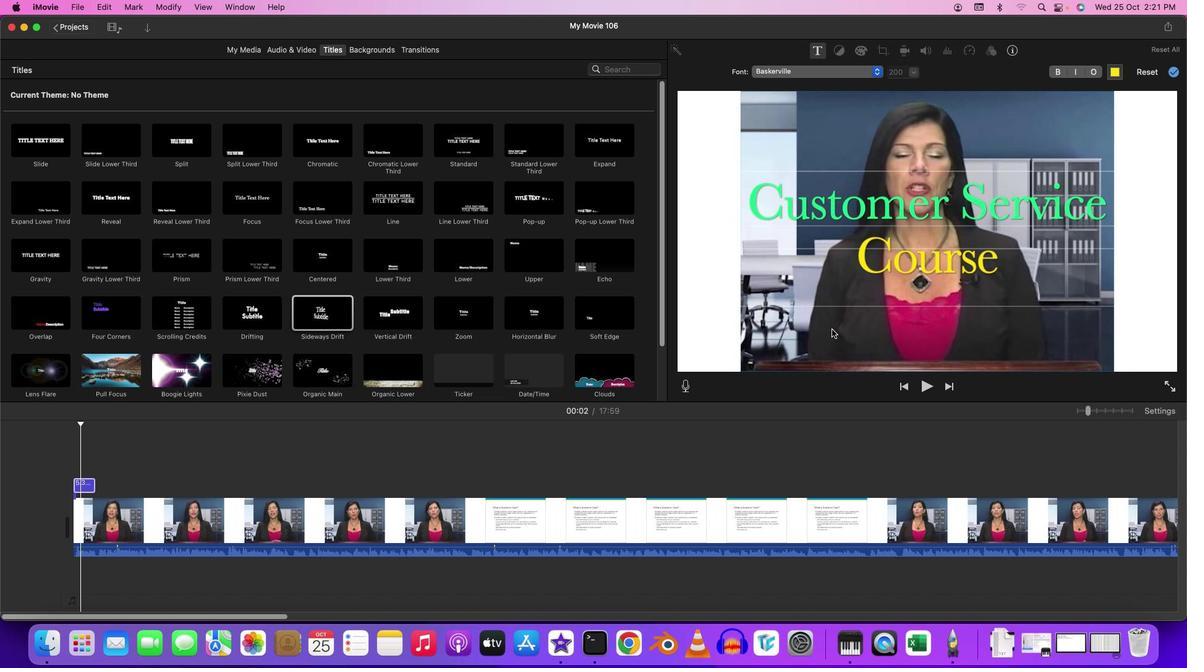 
Action: Mouse pressed left at (828, 325)
Screenshot: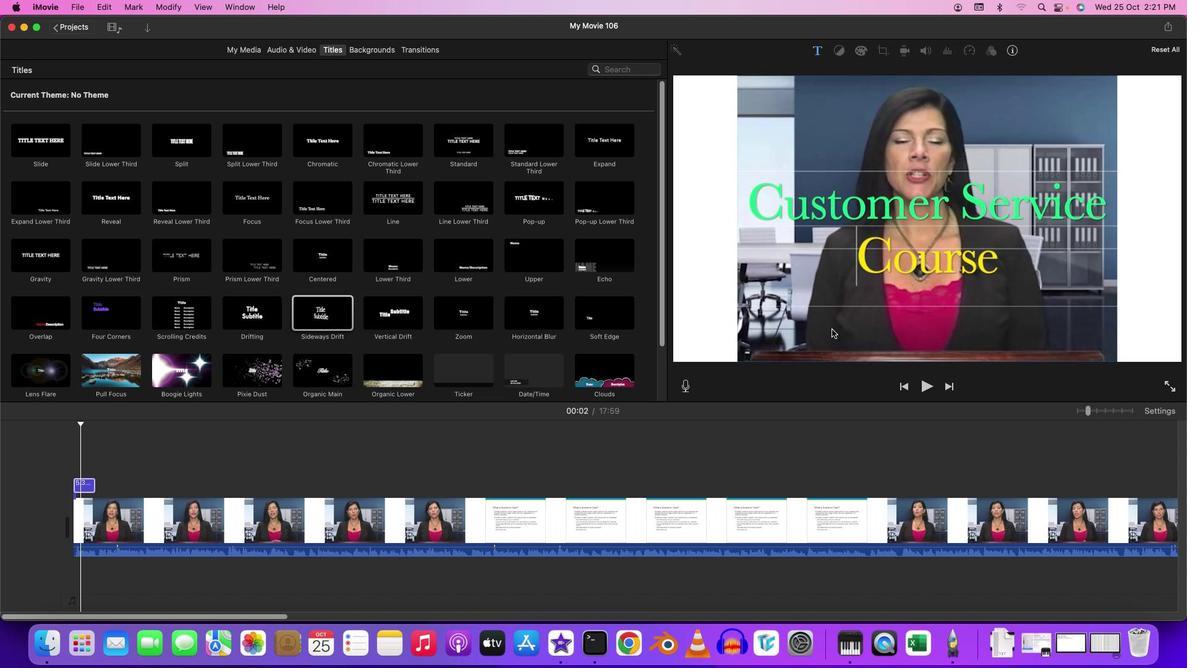 
Action: Mouse moved to (76, 418)
Screenshot: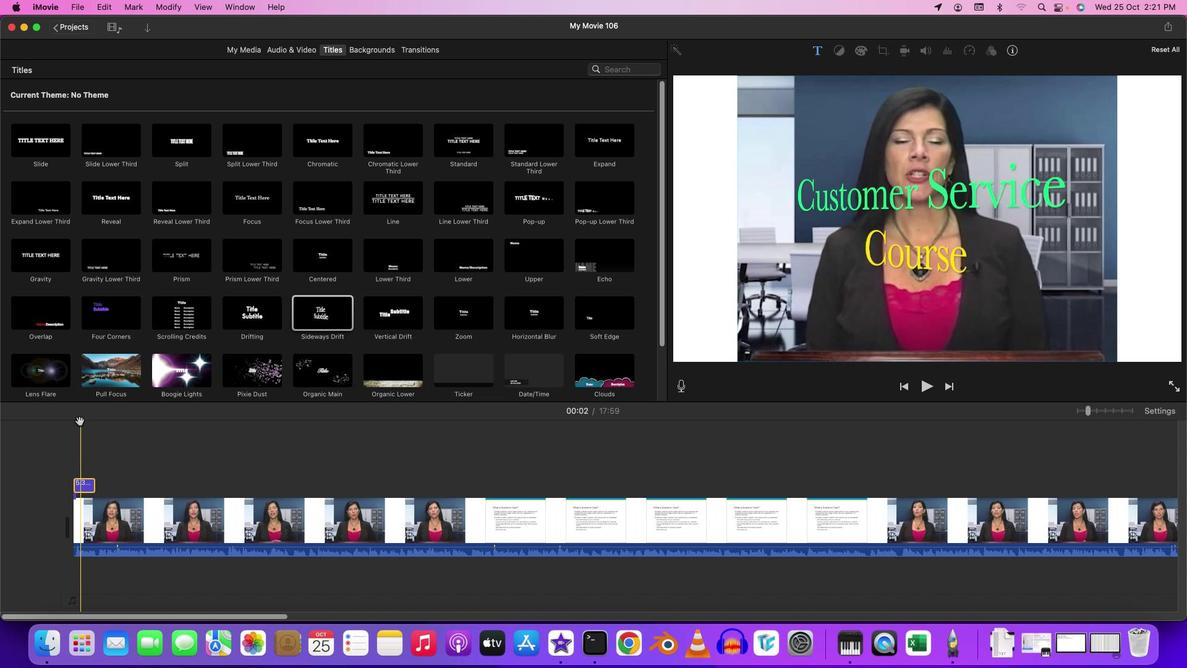 
Action: Mouse pressed left at (76, 418)
Screenshot: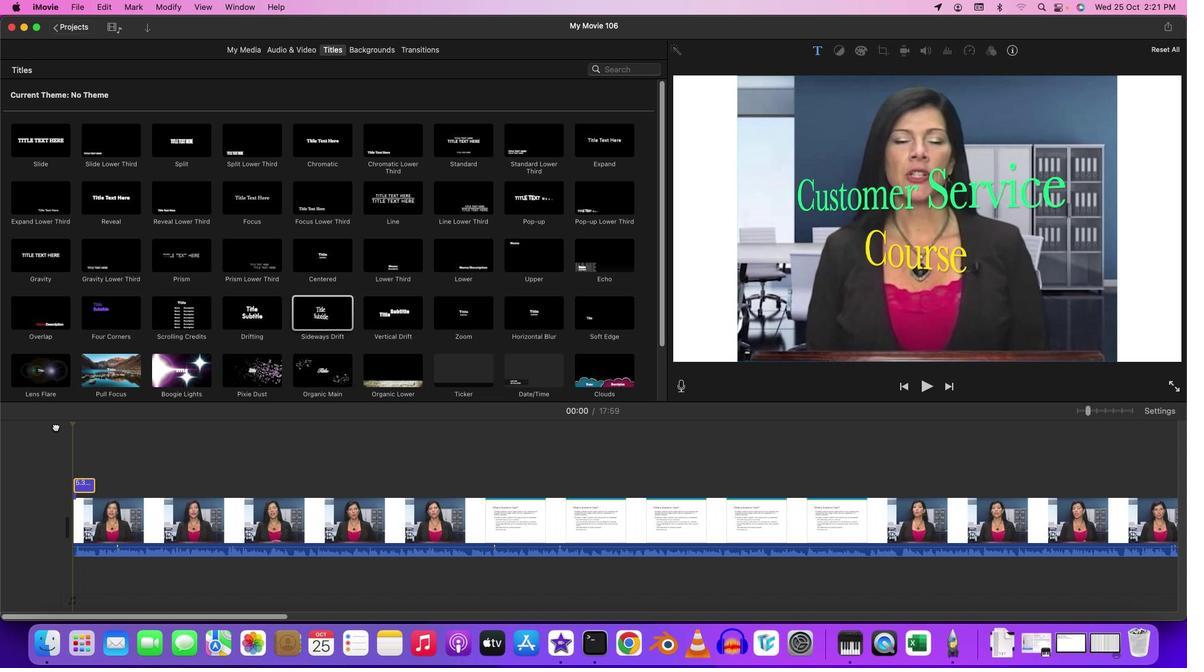 
Action: Mouse moved to (47, 424)
Screenshot: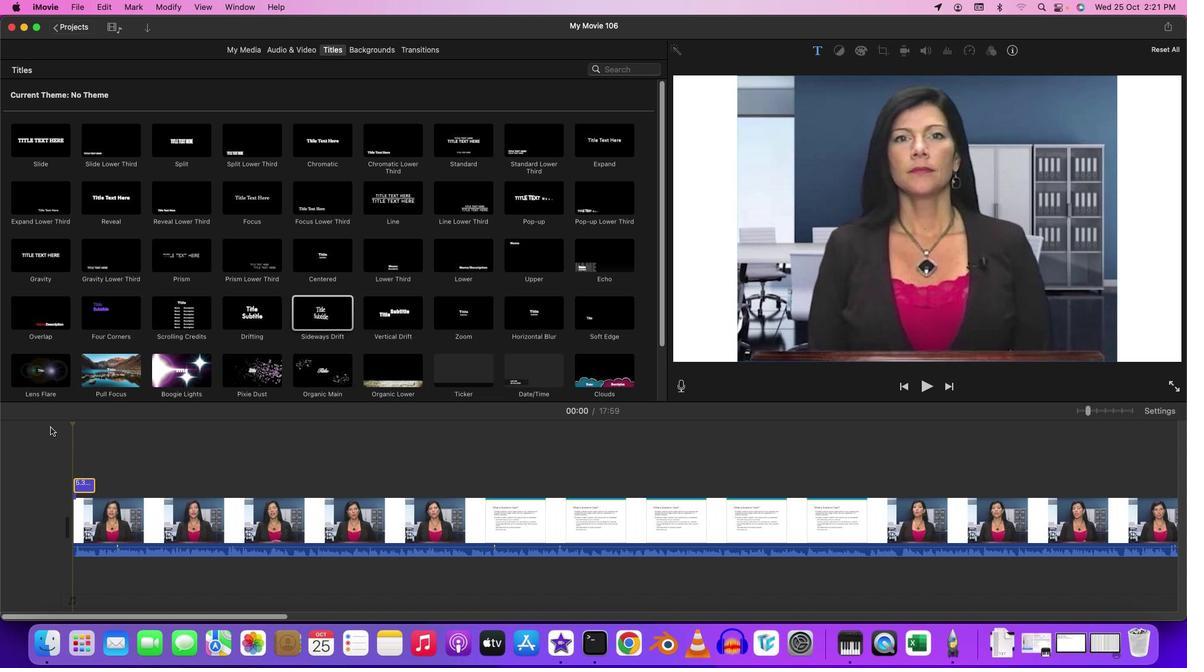 
Action: Key pressed Key.space
Screenshot: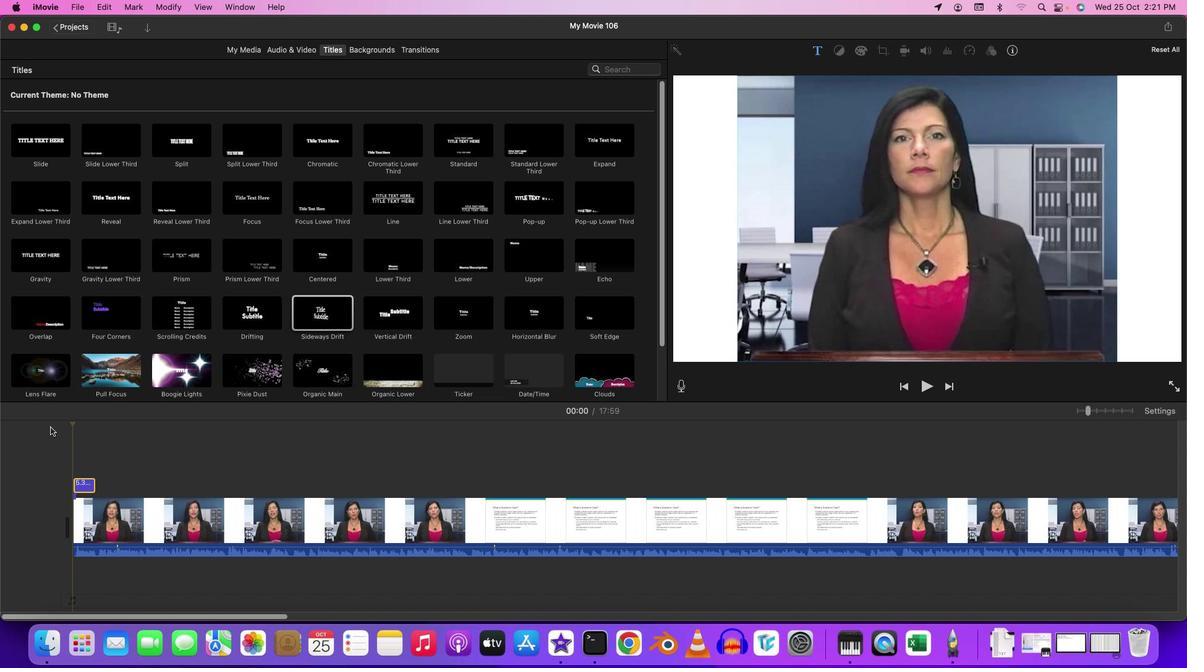 
Action: Mouse moved to (390, 454)
Screenshot: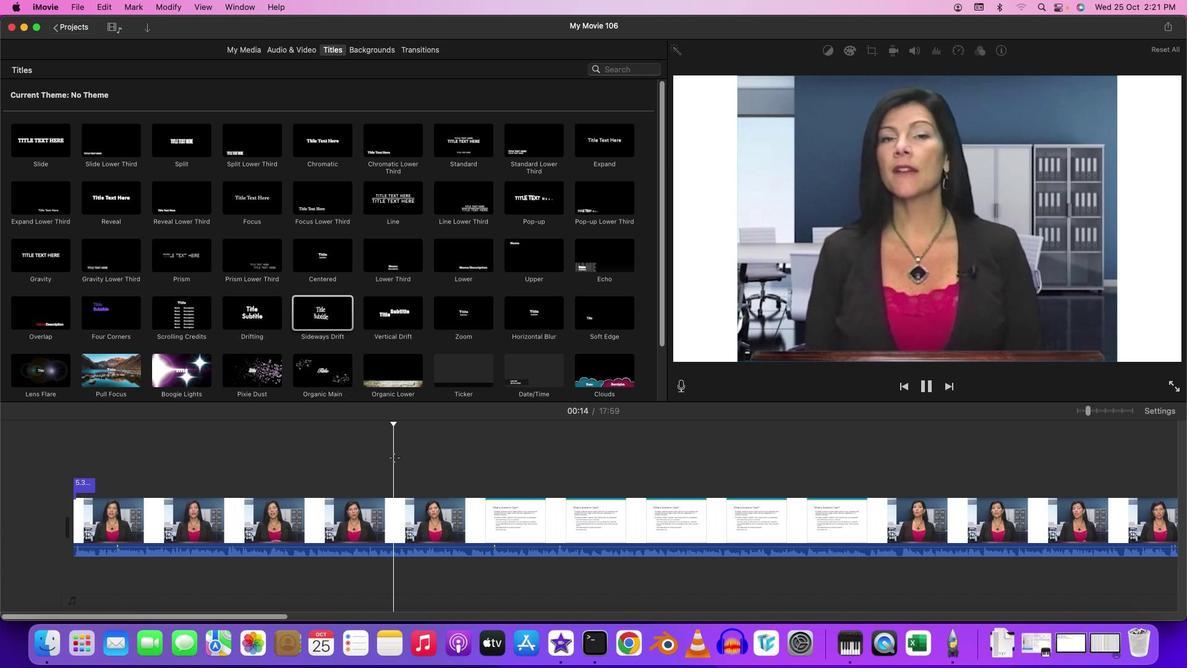 
Action: Mouse pressed left at (390, 454)
Screenshot: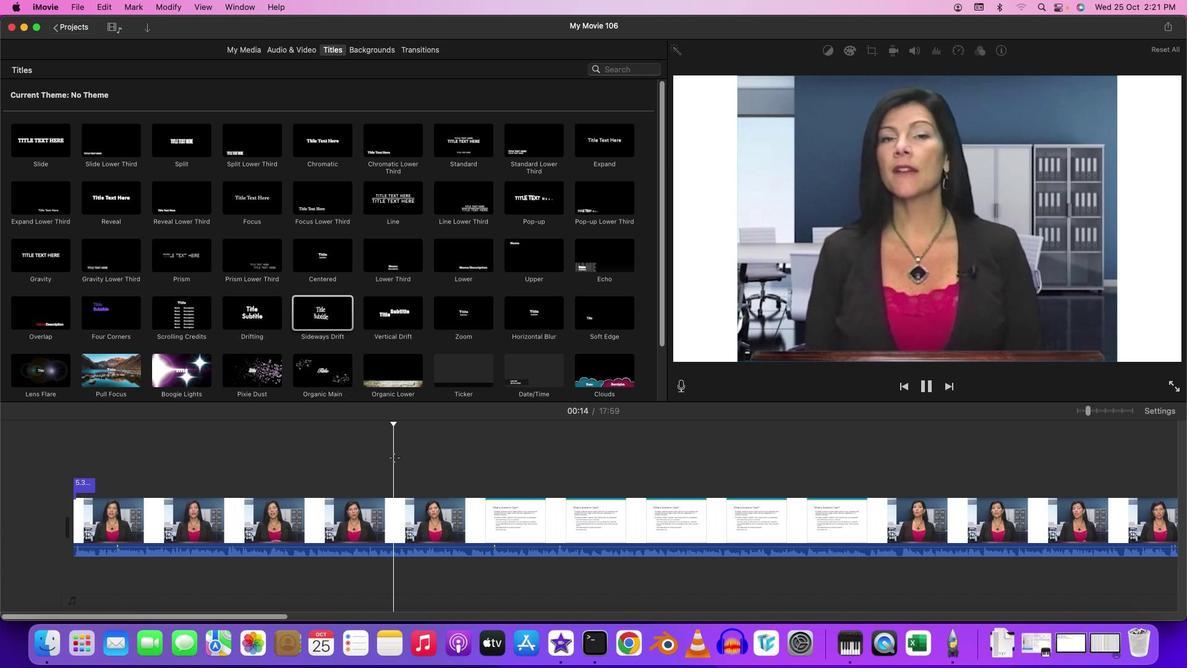 
Action: Mouse moved to (89, 460)
Screenshot: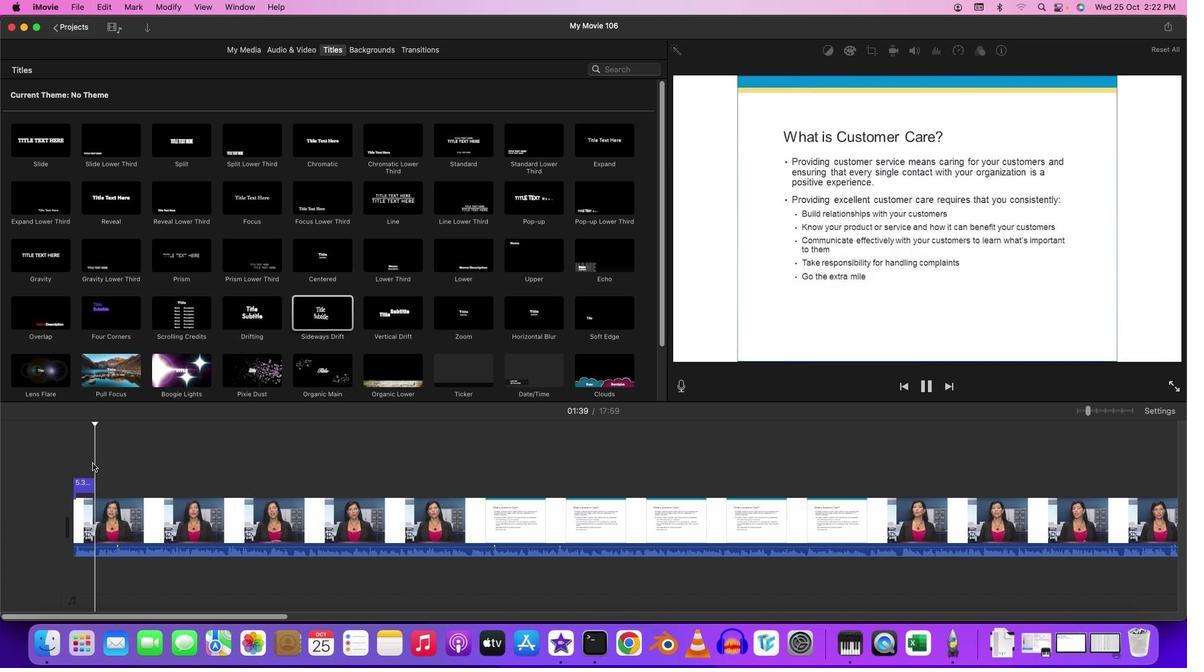 
Action: Mouse pressed left at (89, 460)
Screenshot: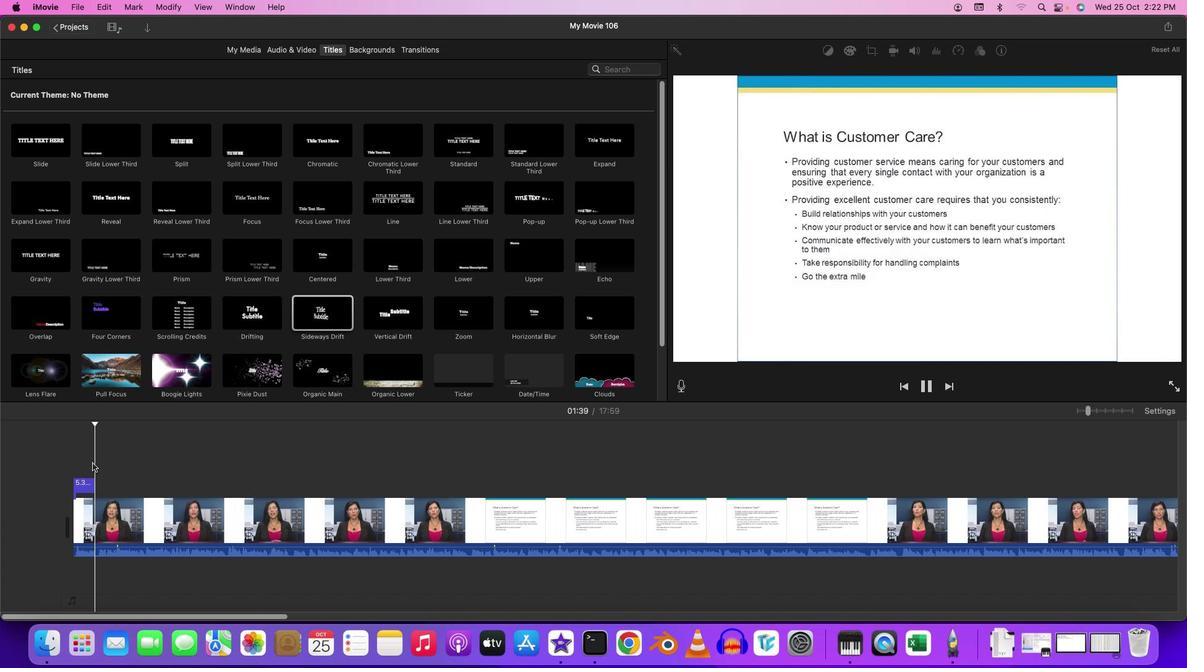 
Action: Mouse moved to (83, 460)
Screenshot: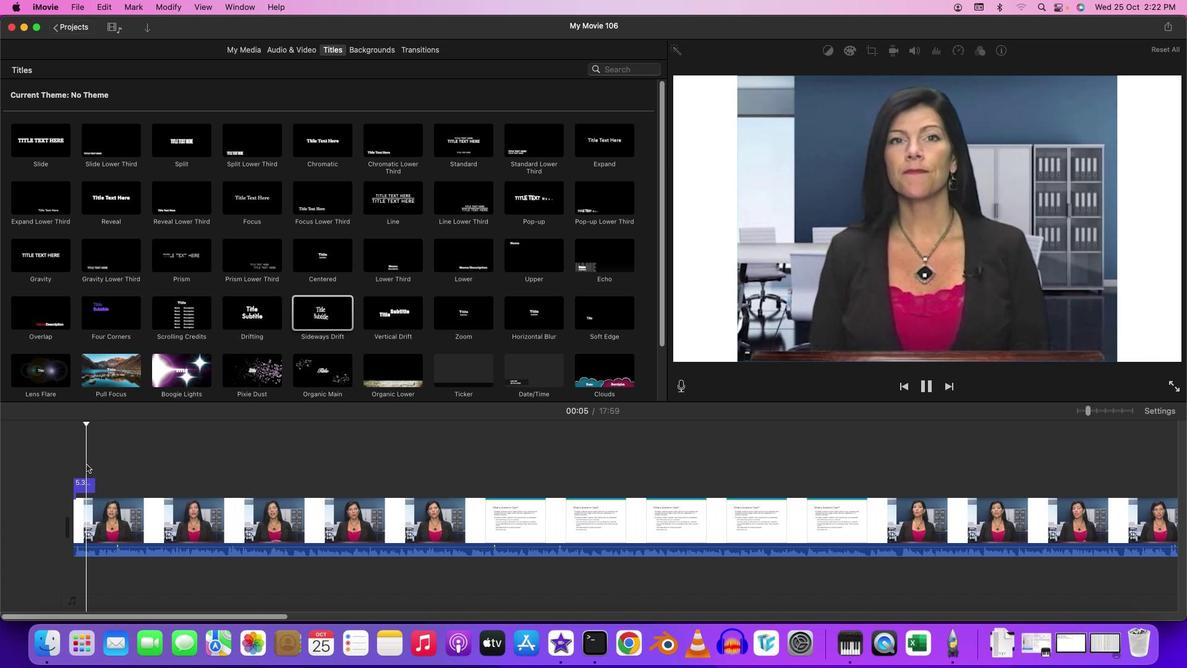 
Action: Mouse pressed left at (83, 460)
Screenshot: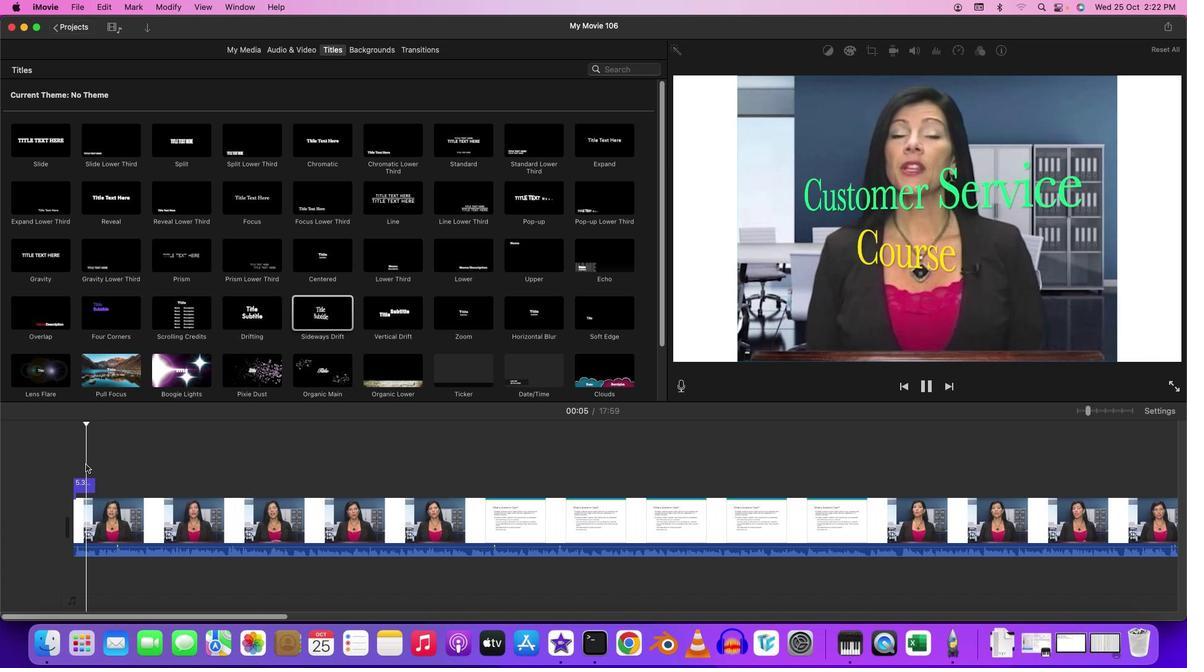 
Action: Mouse moved to (1170, 408)
Screenshot: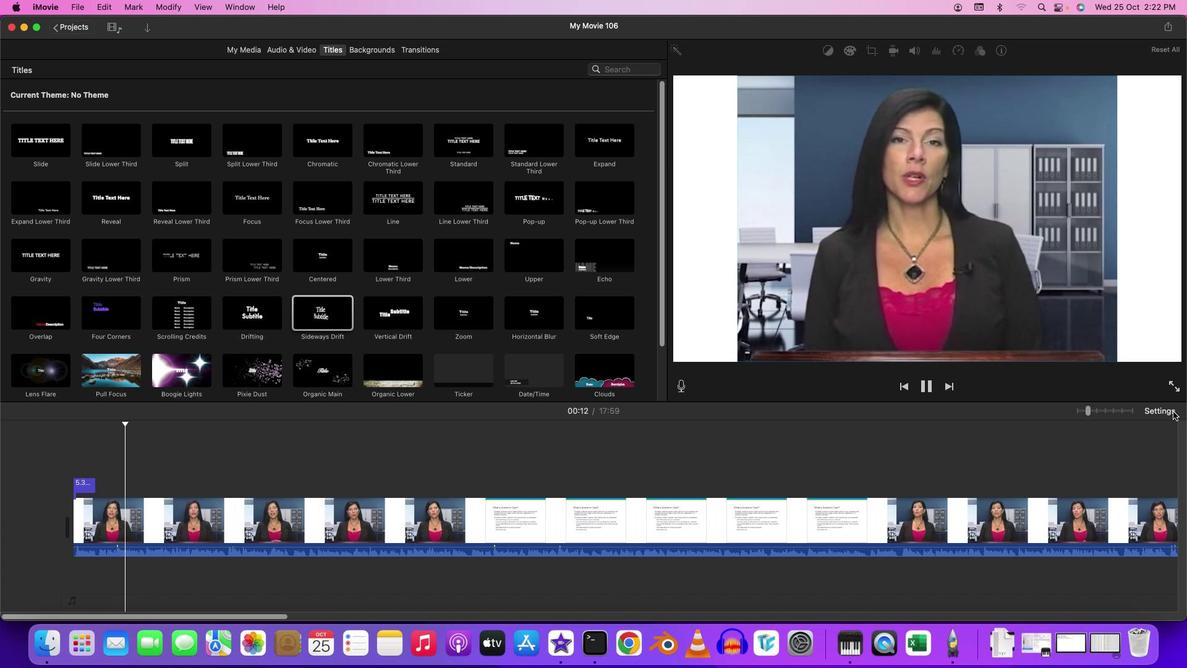 
Action: Mouse pressed left at (1170, 408)
Screenshot: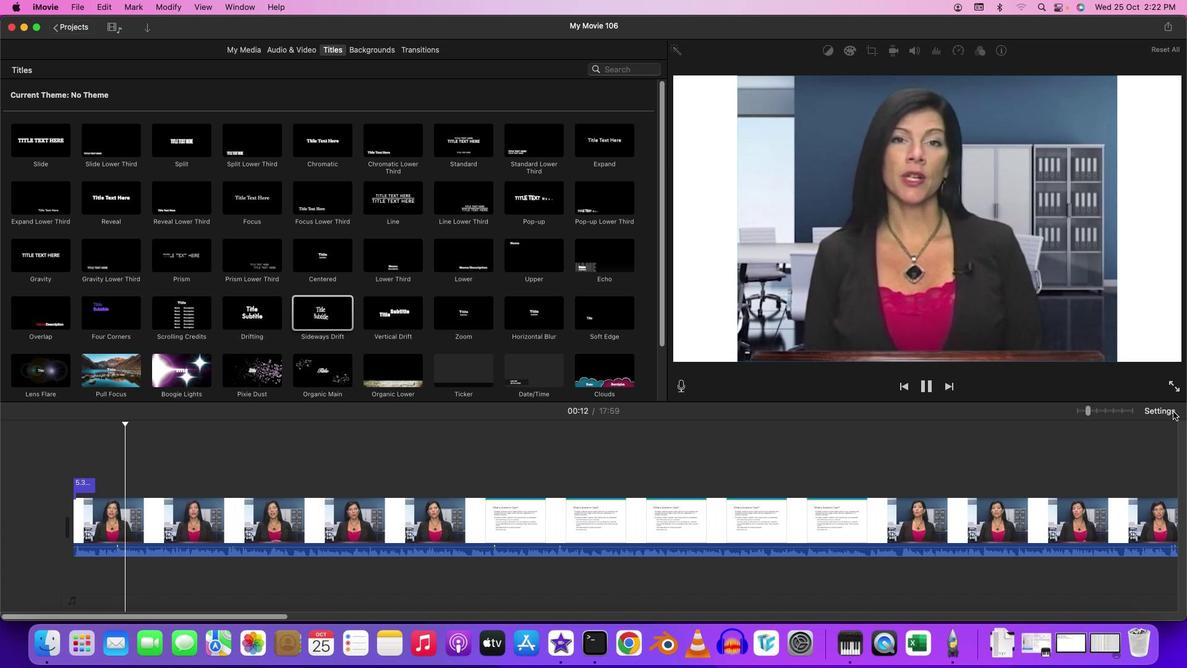 
Action: Mouse moved to (1015, 515)
Screenshot: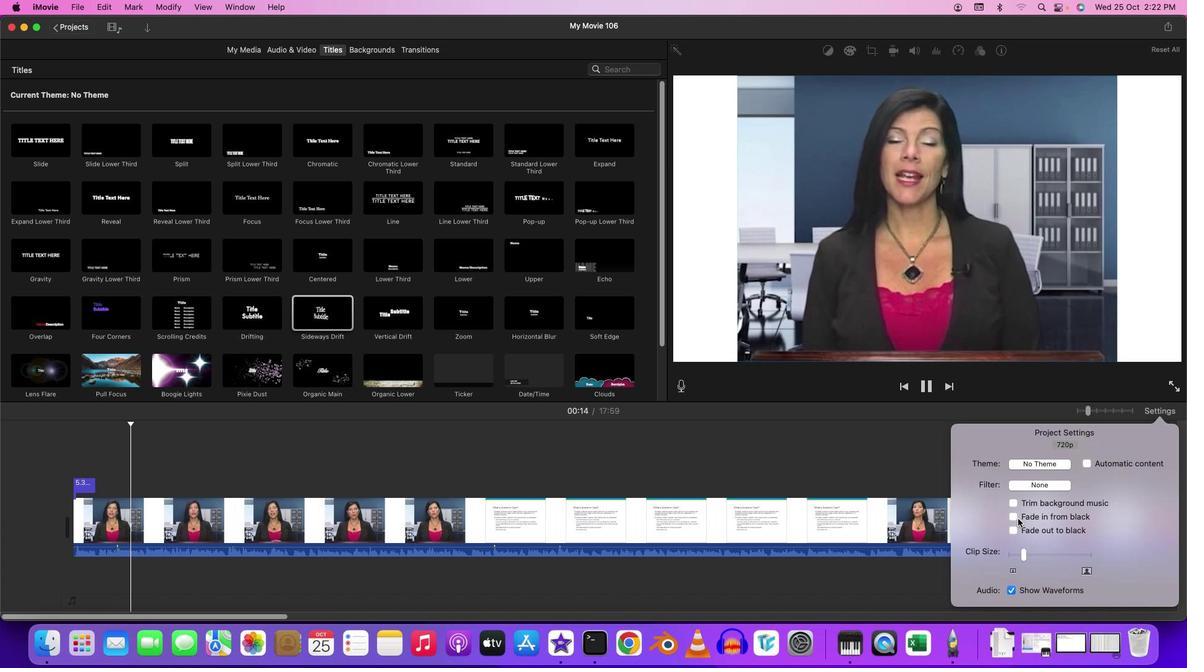 
Action: Mouse pressed left at (1015, 515)
Screenshot: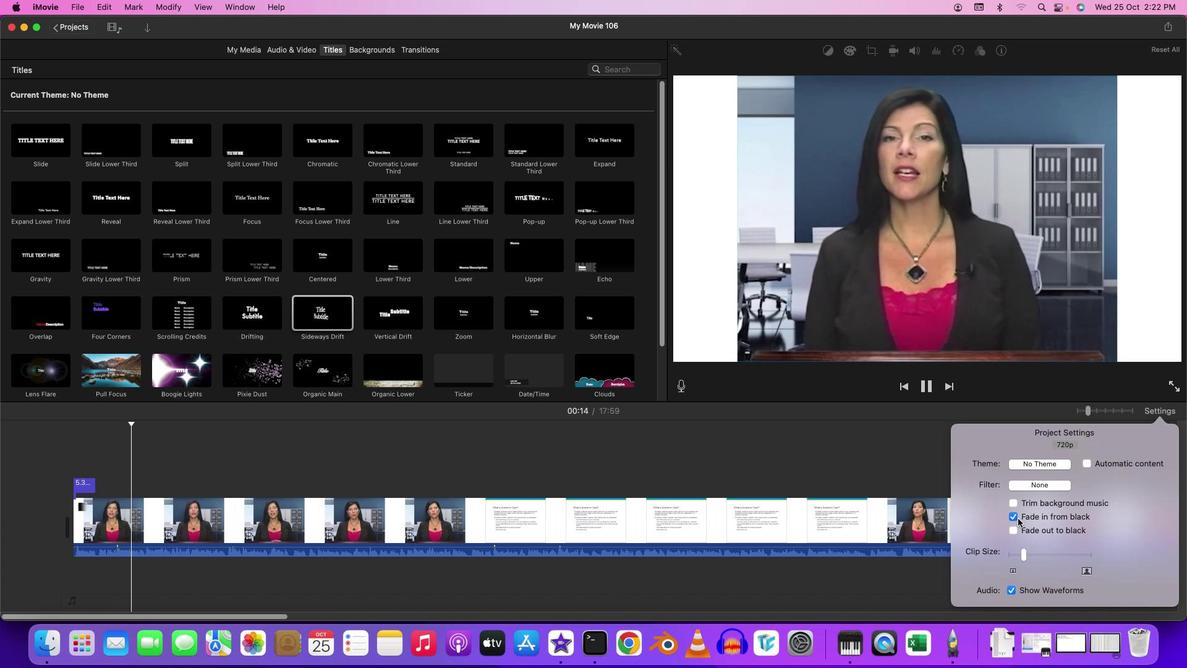 
Action: Mouse moved to (1167, 406)
Screenshot: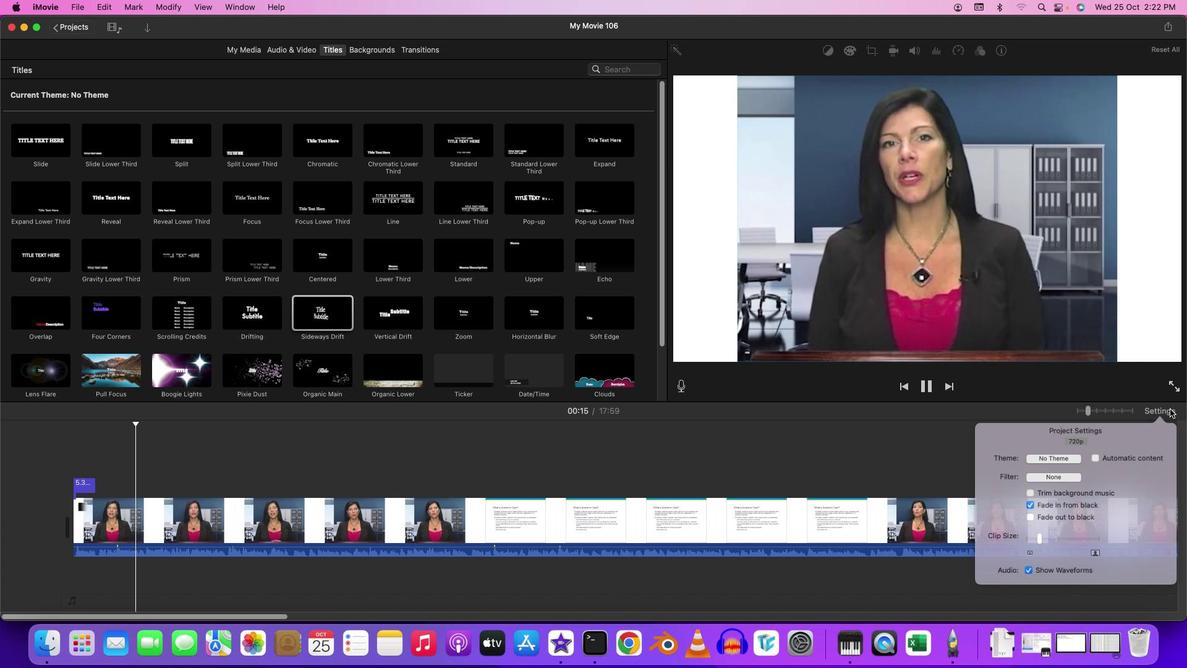 
Action: Mouse pressed left at (1167, 406)
Screenshot: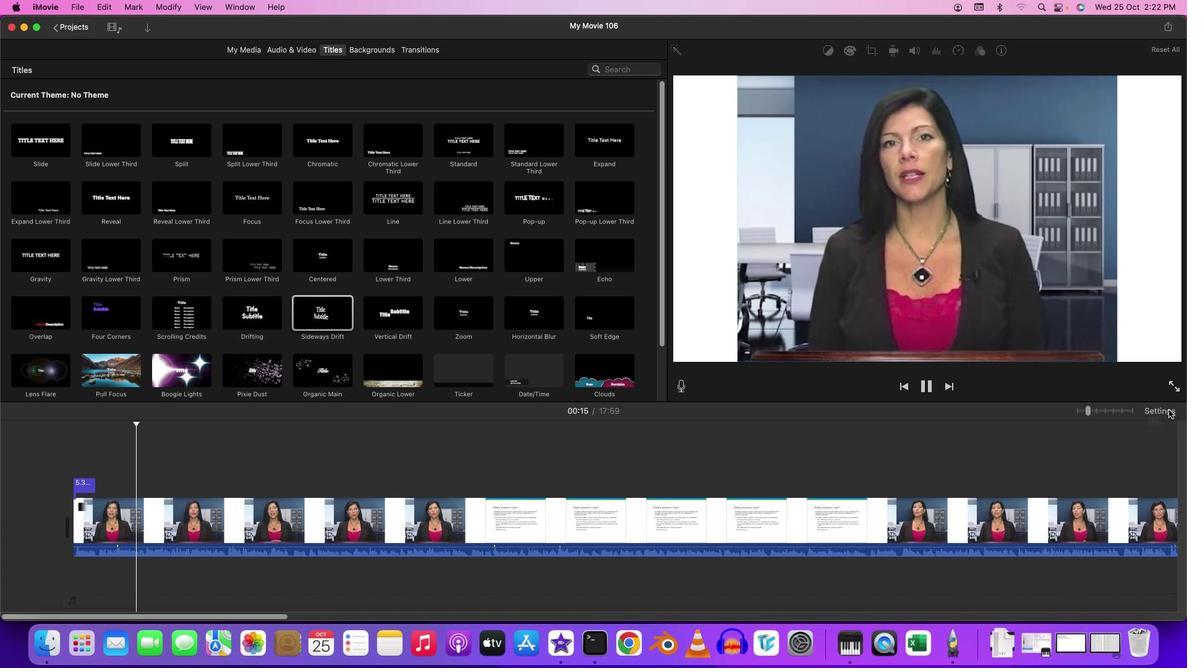 
Action: Mouse moved to (139, 419)
Screenshot: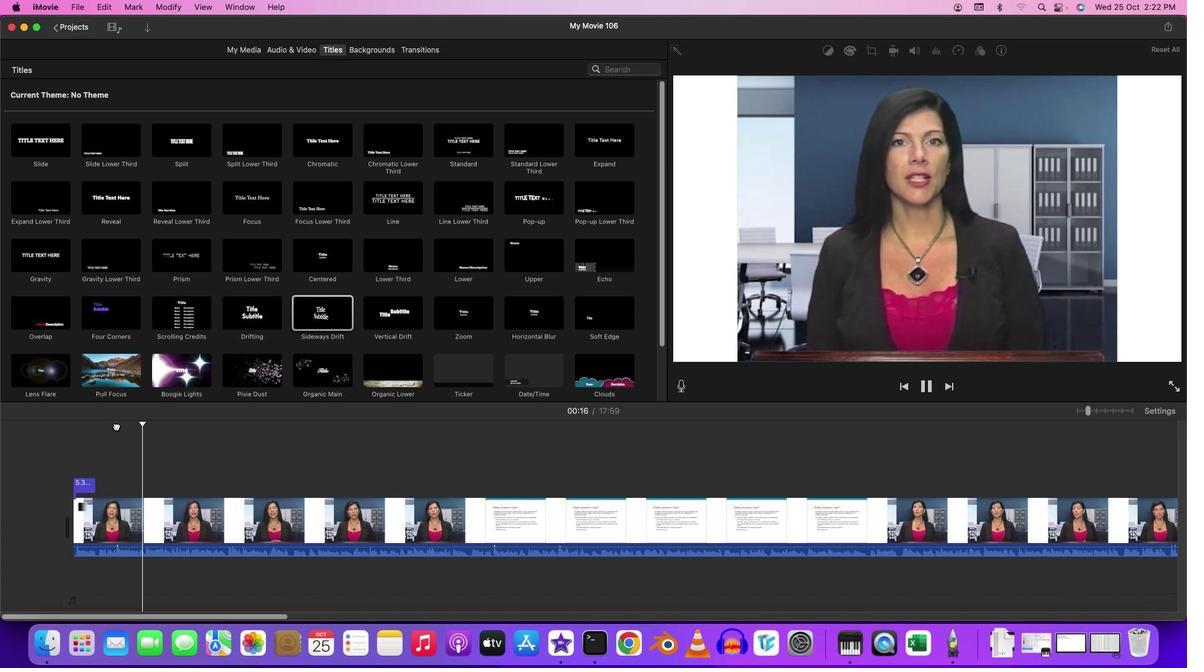 
Action: Mouse pressed left at (139, 419)
Screenshot: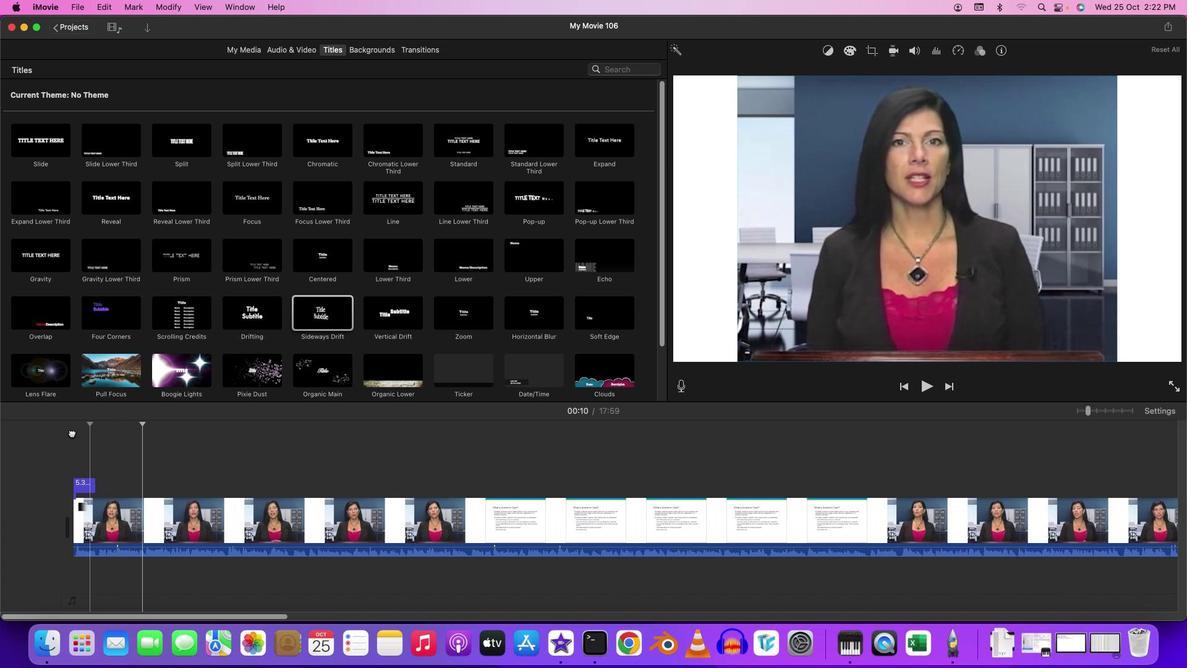 
Action: Mouse moved to (51, 432)
Screenshot: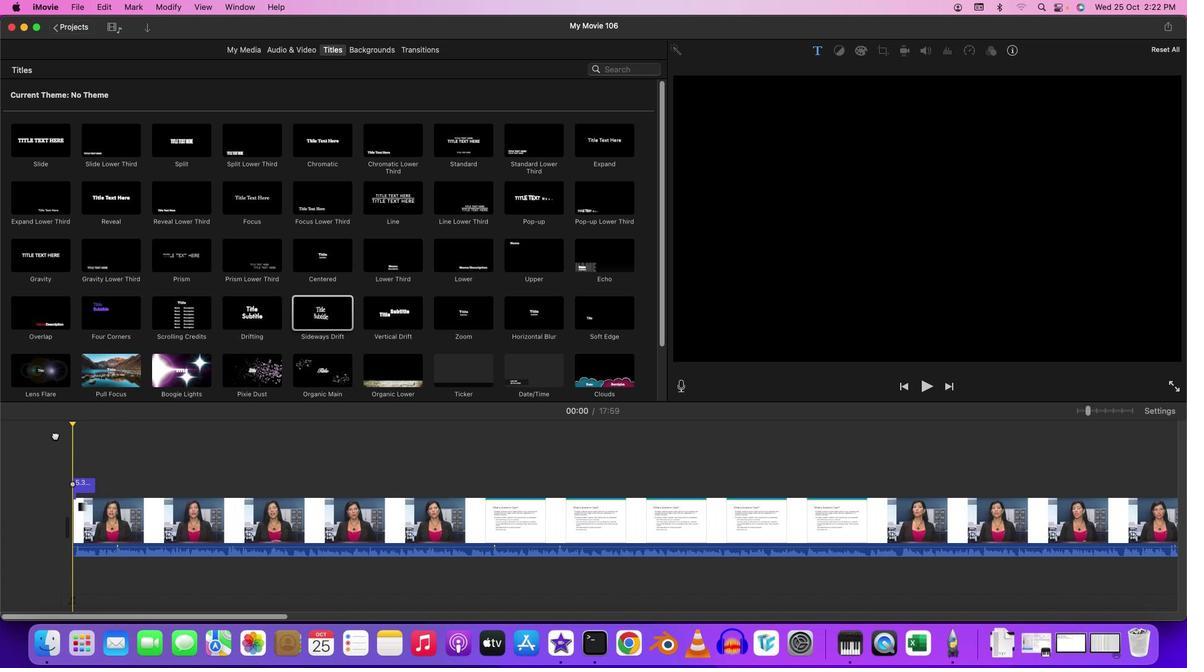 
Action: Key pressed Key.space
Screenshot: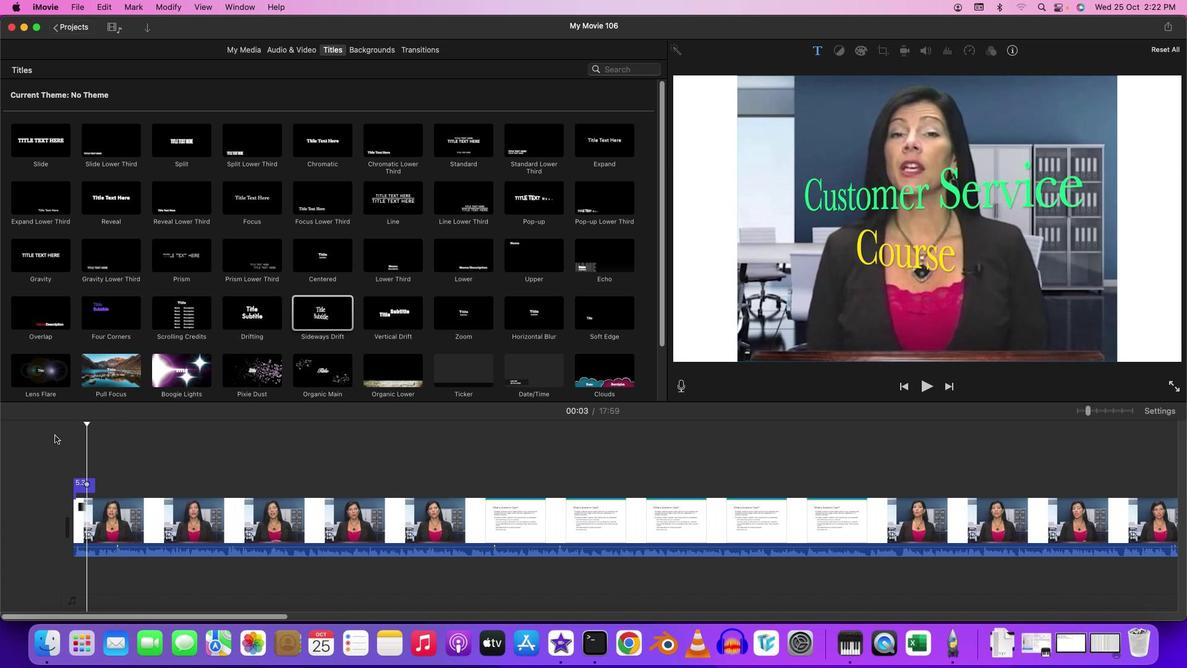 
Action: Mouse moved to (313, 477)
Screenshot: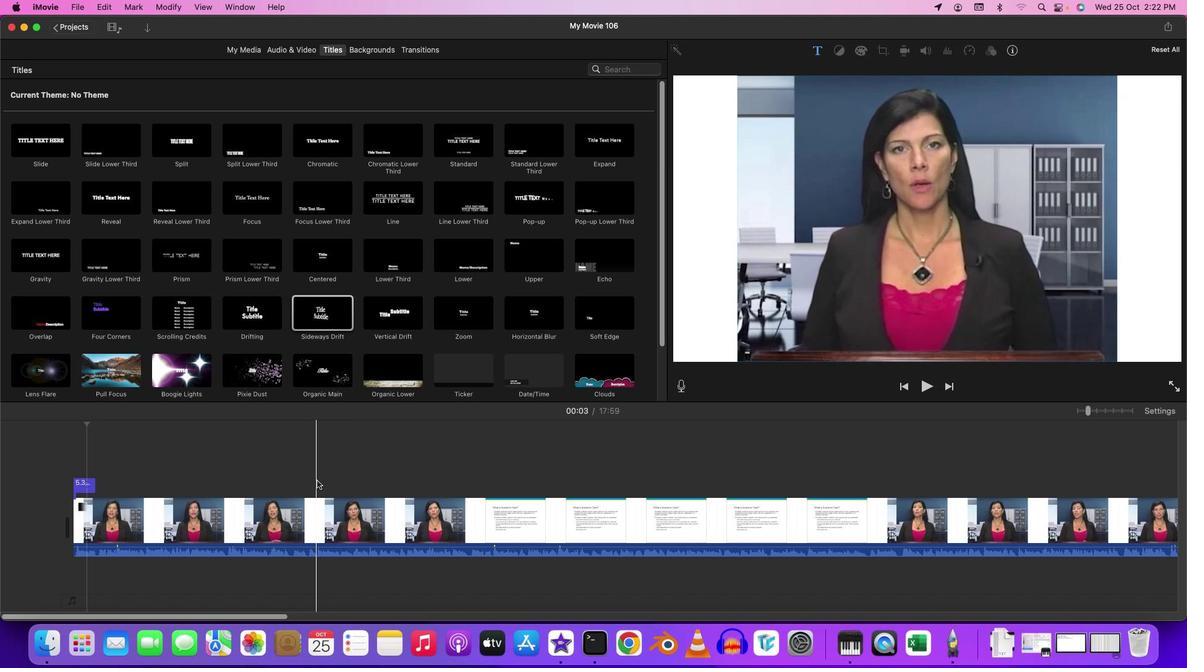 
Action: Mouse pressed left at (313, 477)
Screenshot: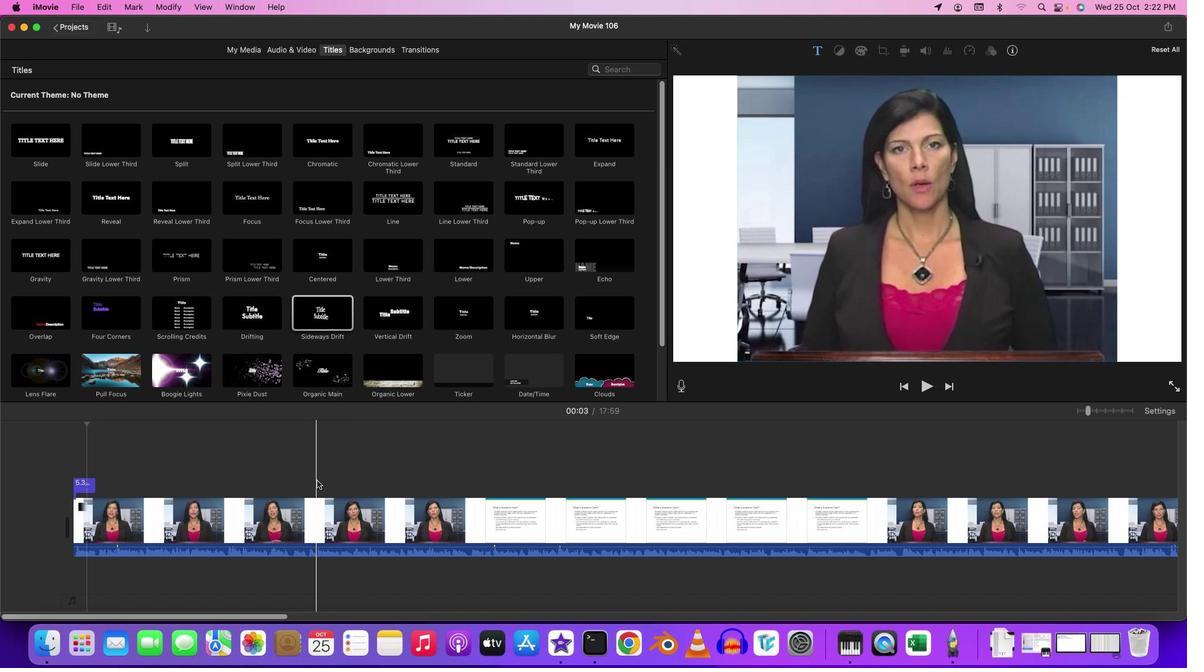 
Action: Key pressed Key.space
Screenshot: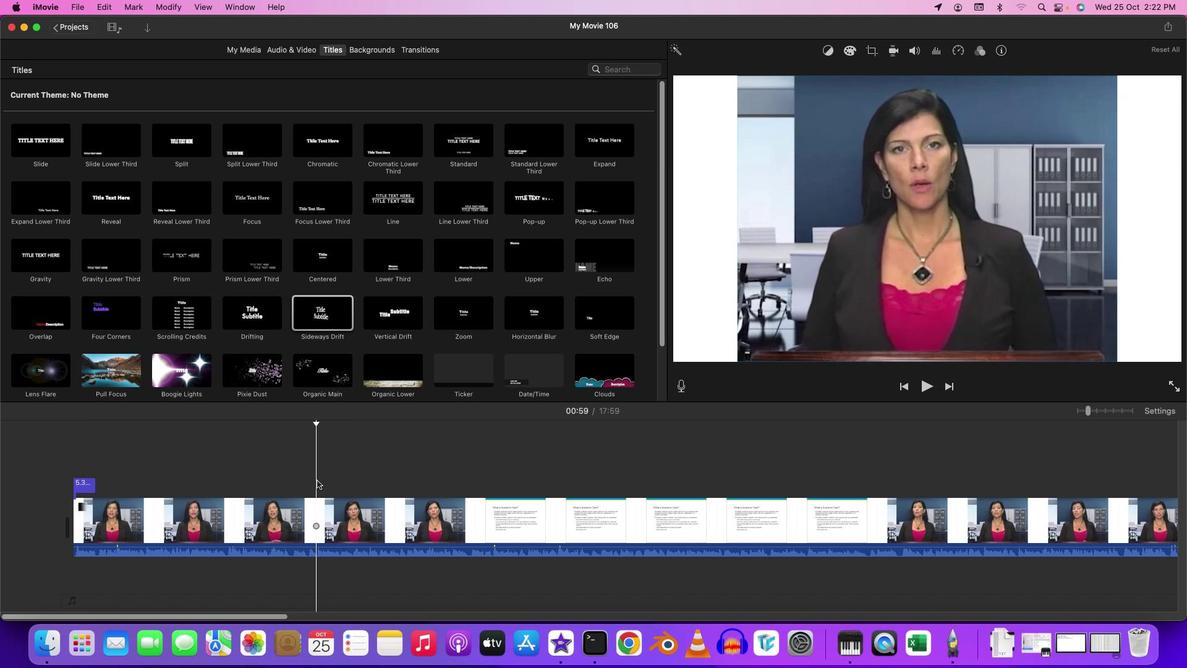 
Action: Mouse moved to (479, 459)
Screenshot: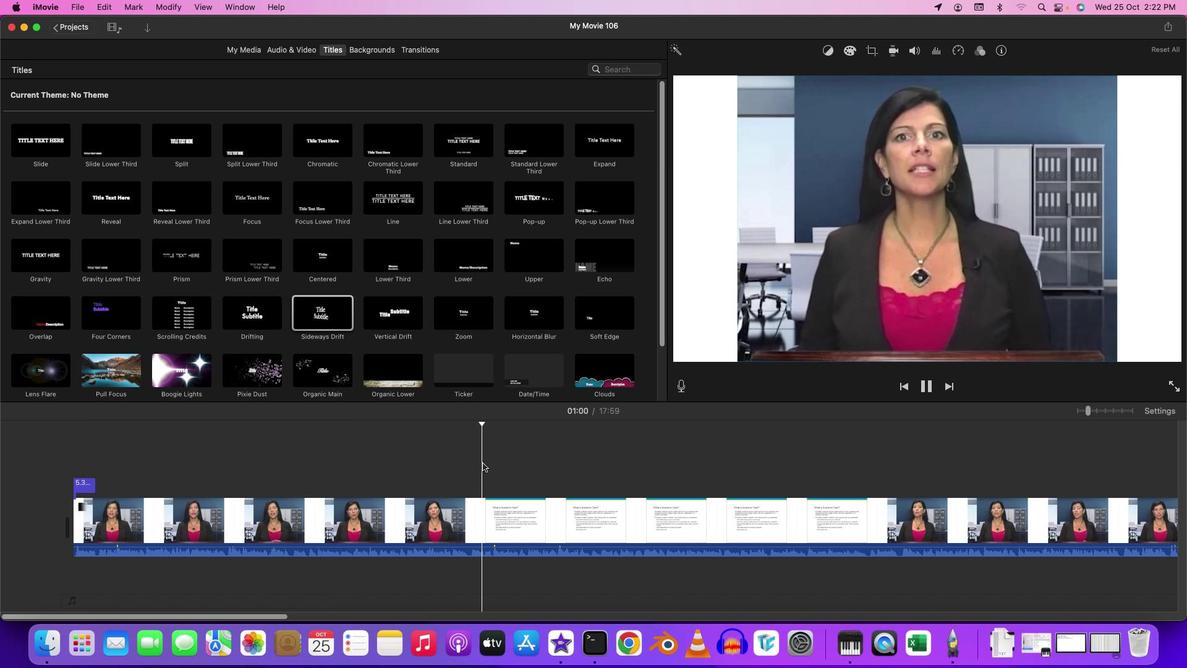 
Action: Mouse pressed left at (479, 459)
Screenshot: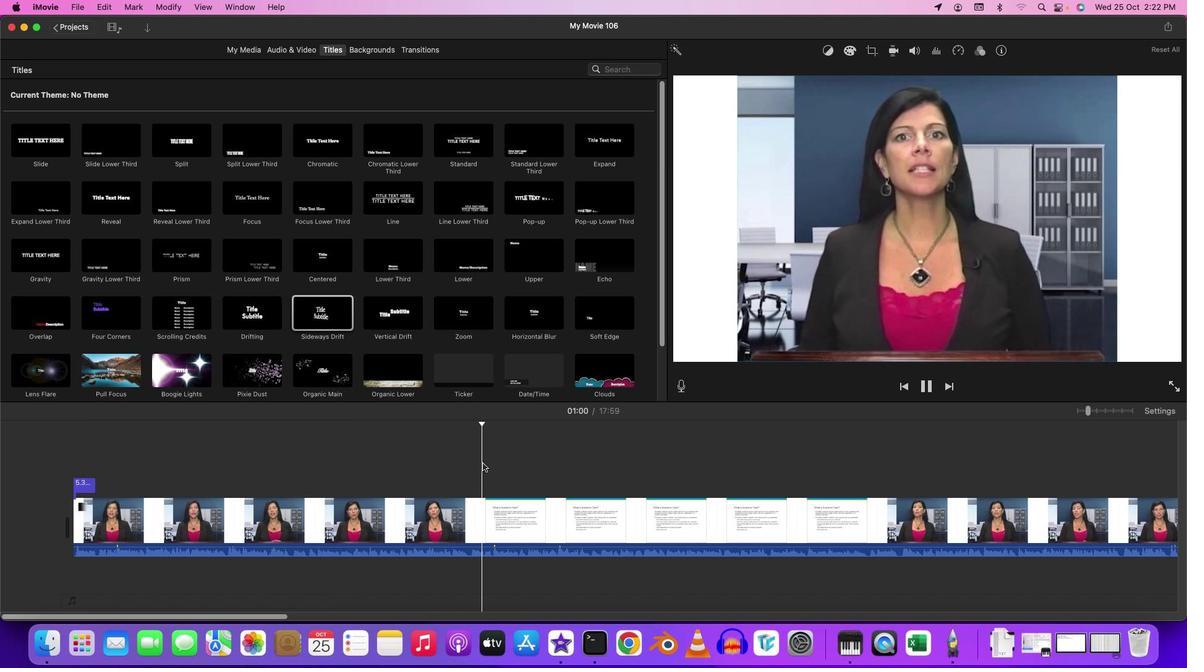 
Action: Mouse moved to (461, 457)
Screenshot: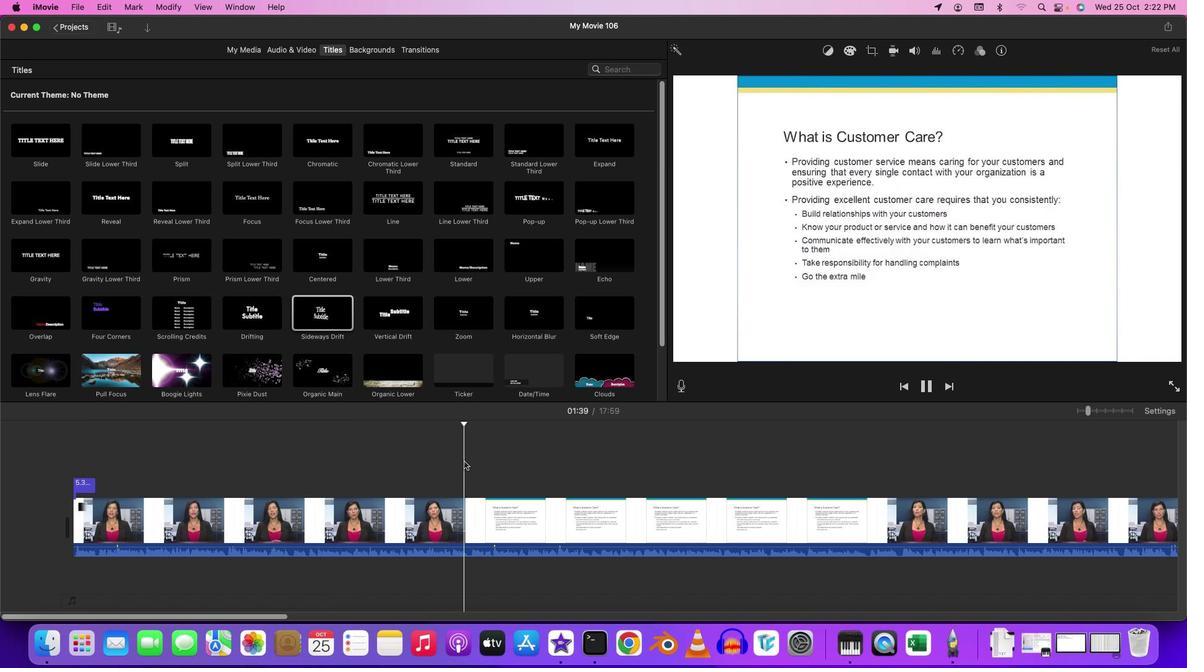 
Action: Mouse pressed left at (461, 457)
Screenshot: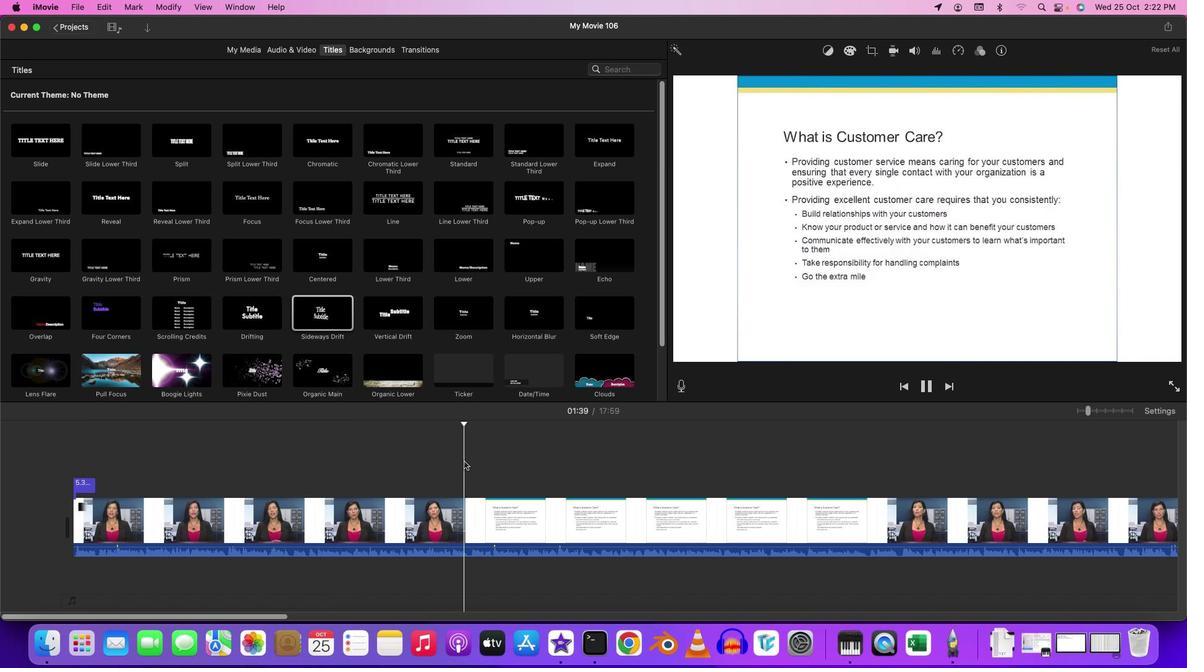 
Action: Key pressed Key.spaceKey.spaceKey.spaceKey.spaceKey.spaceKey.leftKey.leftKey.leftKey.leftKey.leftKey.leftKey.leftKey.leftKey.rightKey.rightKey.leftKey.right
Screenshot: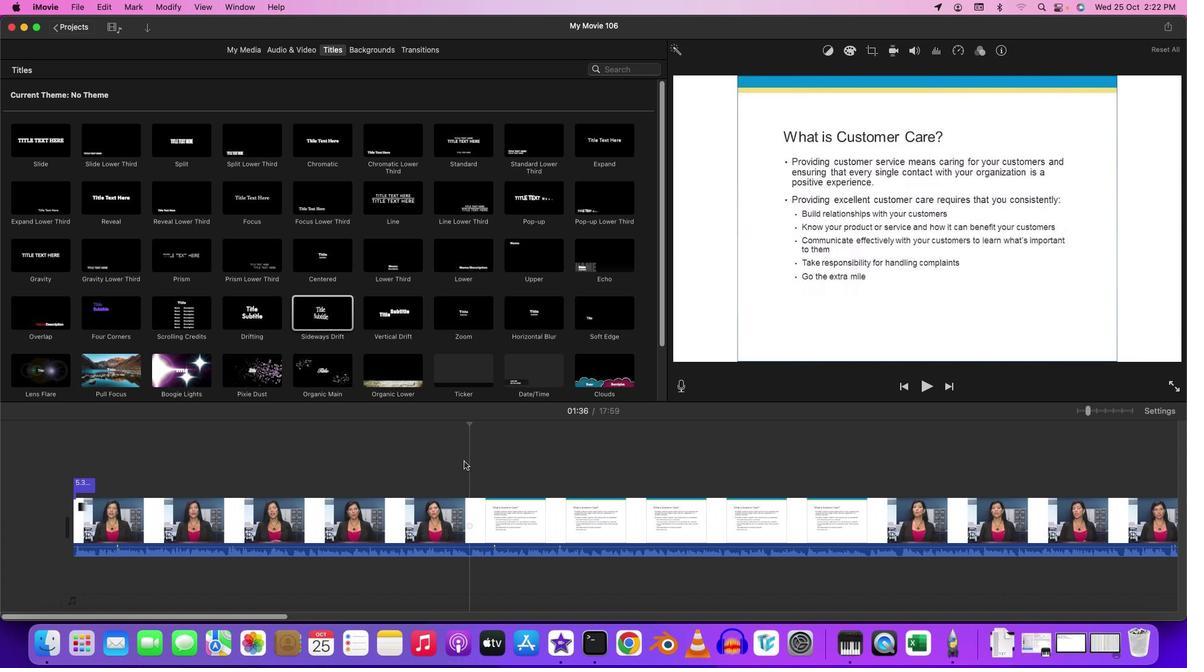 
Action: Mouse moved to (467, 527)
Screenshot: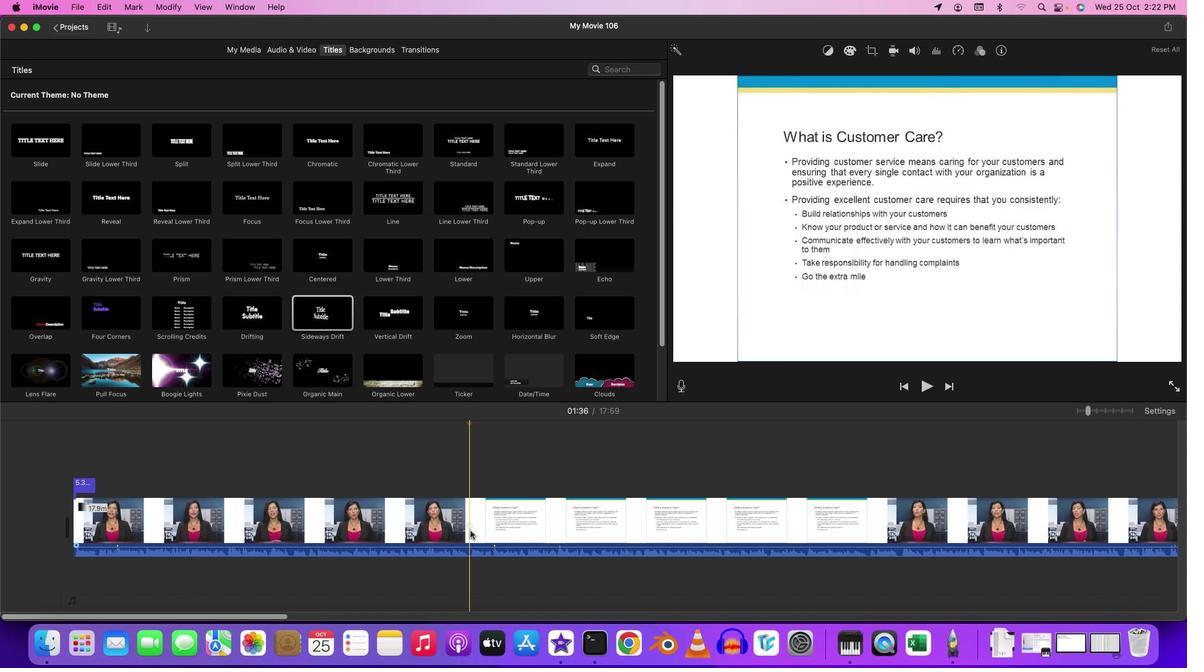
Action: Mouse pressed left at (467, 527)
Screenshot: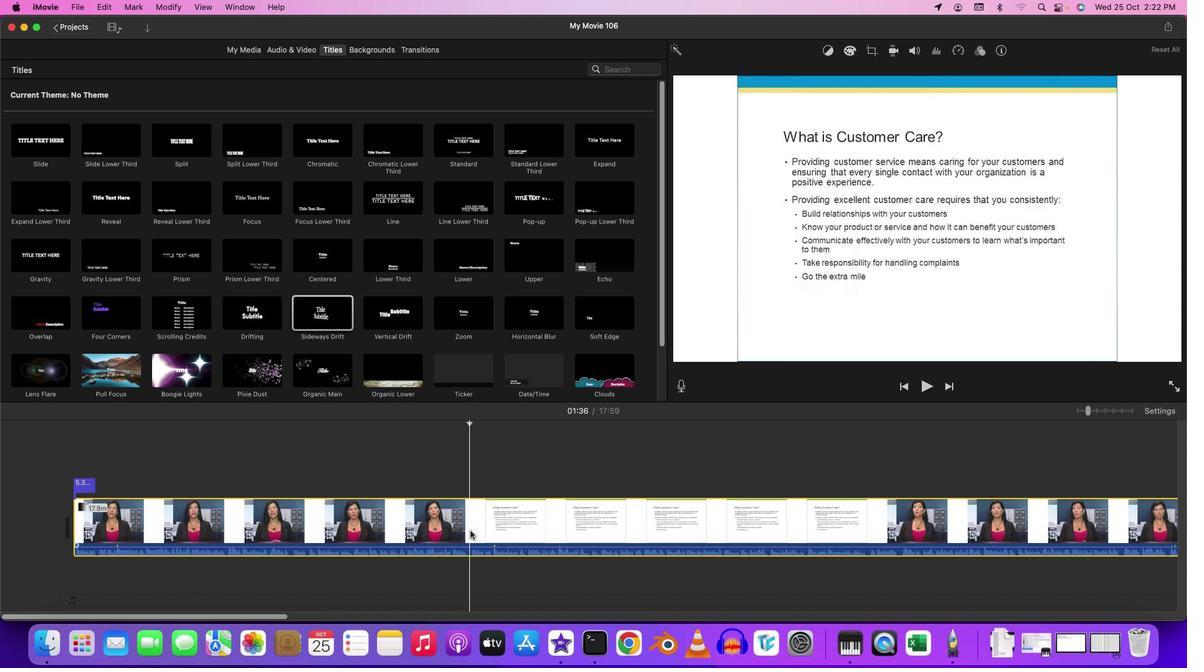 
Action: Key pressed Key.cmd'b'
Screenshot: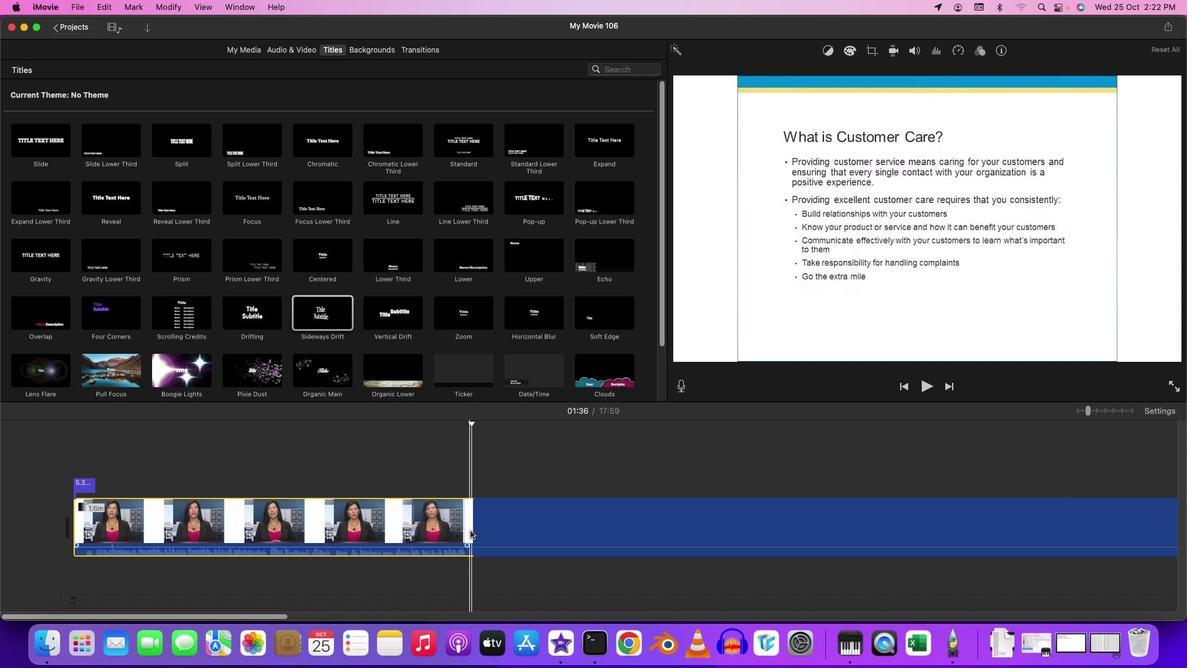 
Action: Mouse moved to (407, 45)
Screenshot: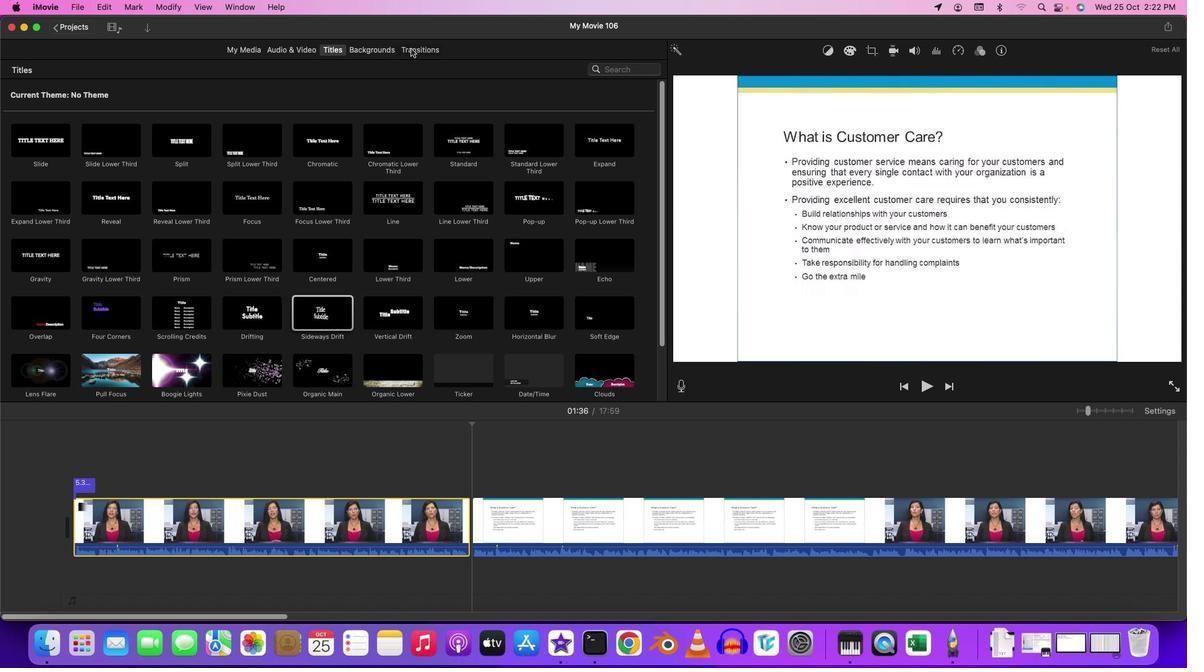 
Action: Mouse pressed left at (407, 45)
Screenshot: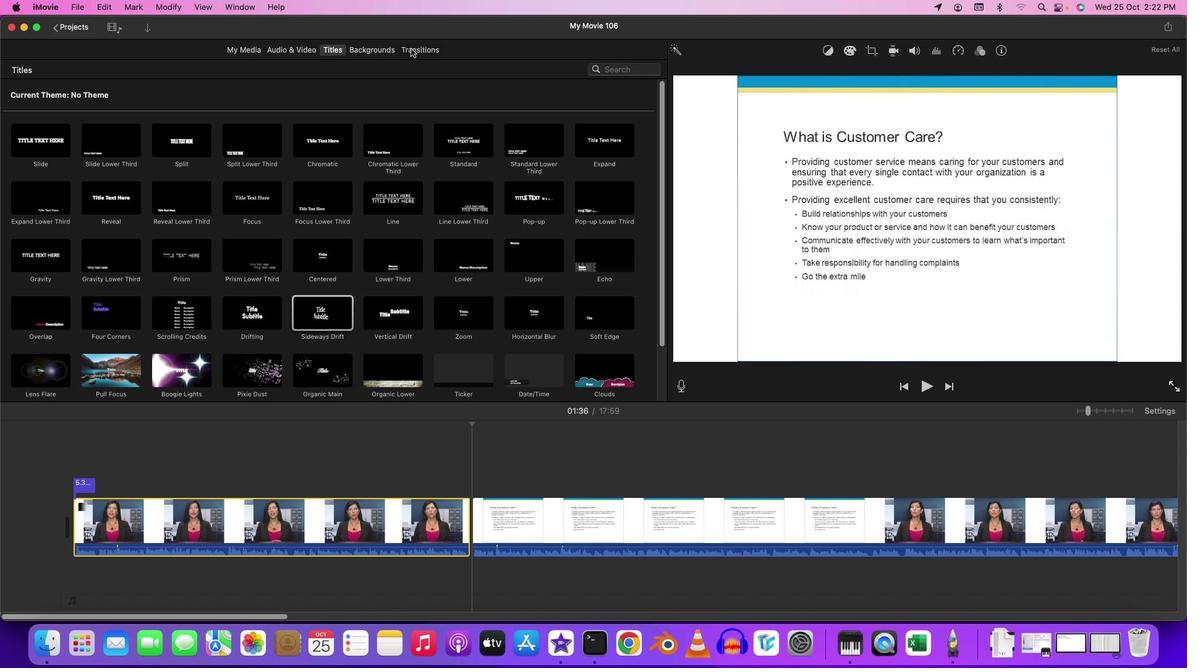 
Action: Mouse moved to (183, 249)
Screenshot: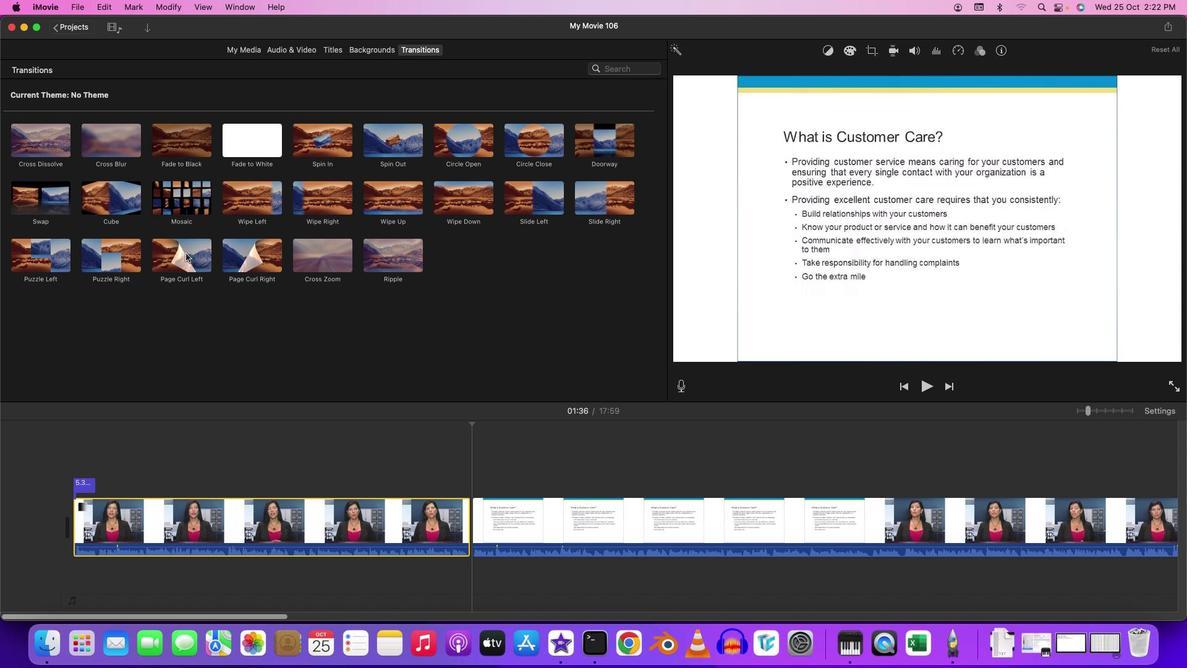 
Action: Mouse pressed left at (183, 249)
Screenshot: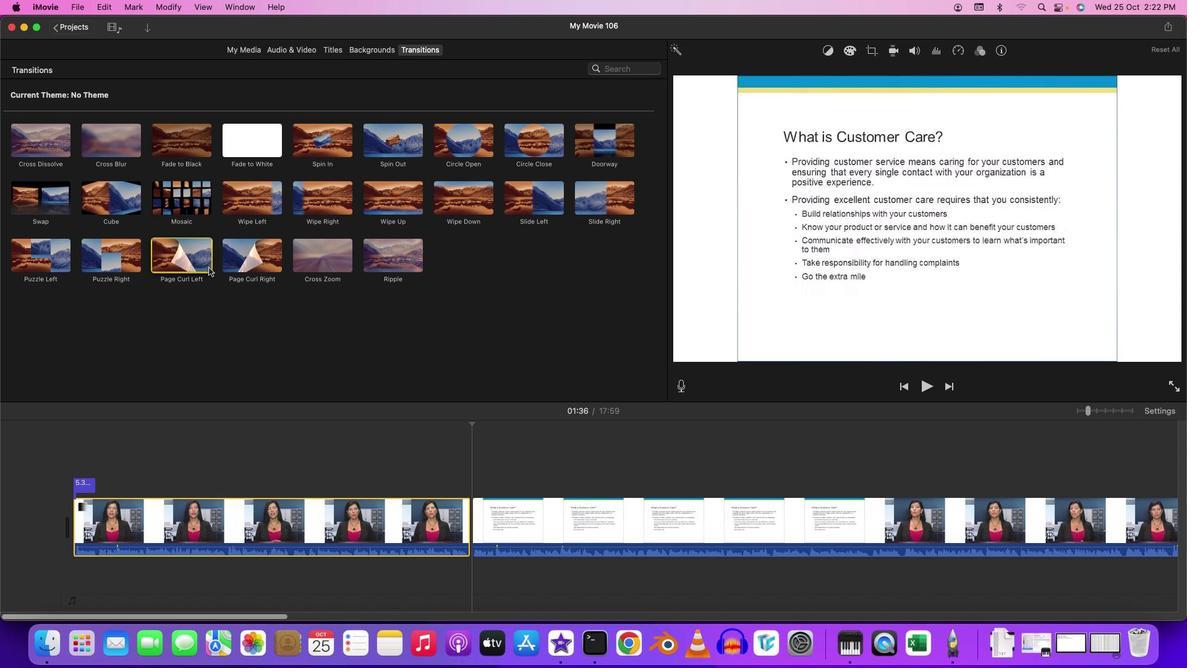
Action: Mouse moved to (450, 468)
Screenshot: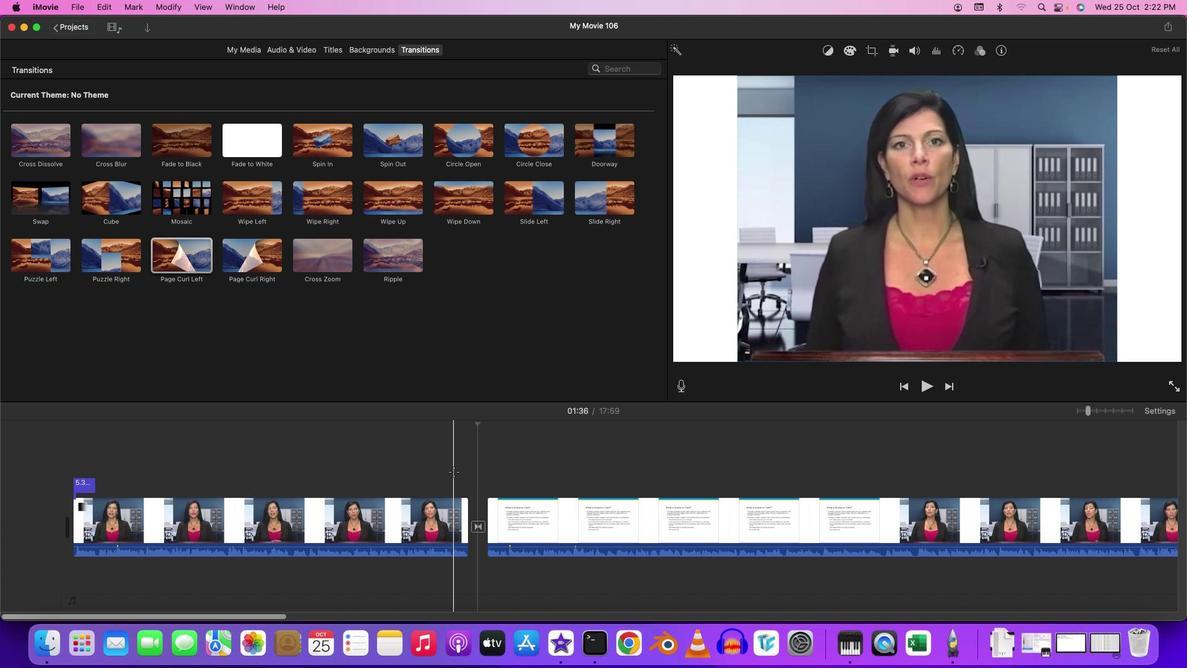 
Action: Mouse pressed left at (450, 468)
Screenshot: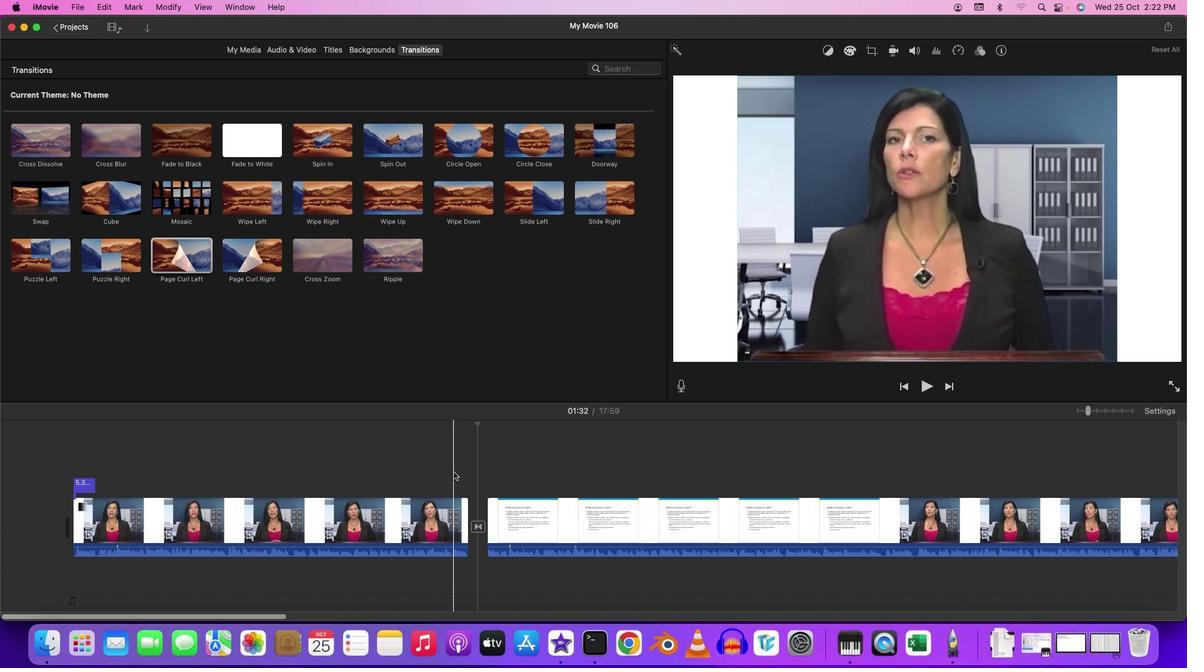 
Action: Key pressed Key.space
Screenshot: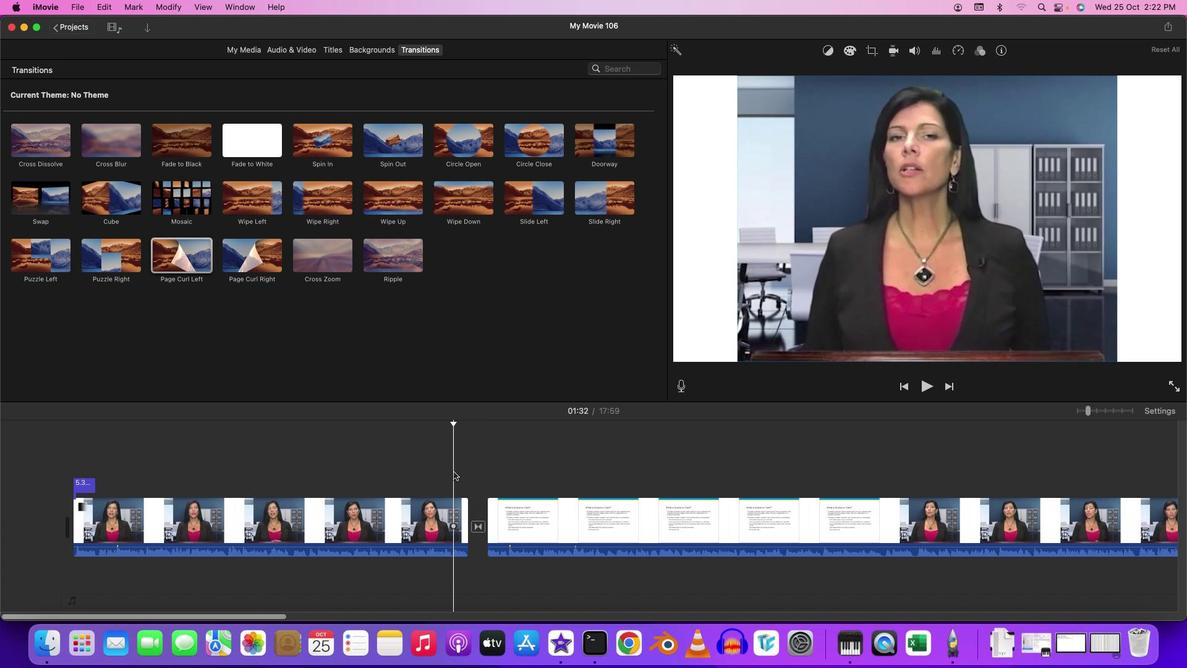 
Action: Mouse moved to (278, 615)
Screenshot: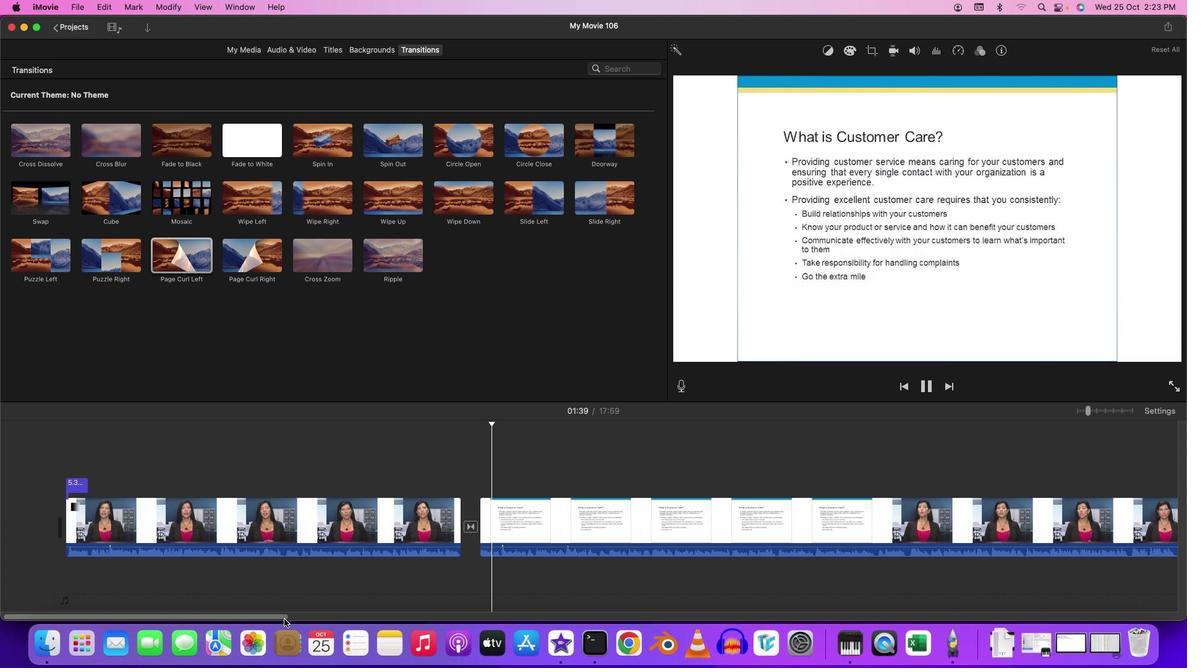 
Action: Mouse pressed left at (278, 615)
Screenshot: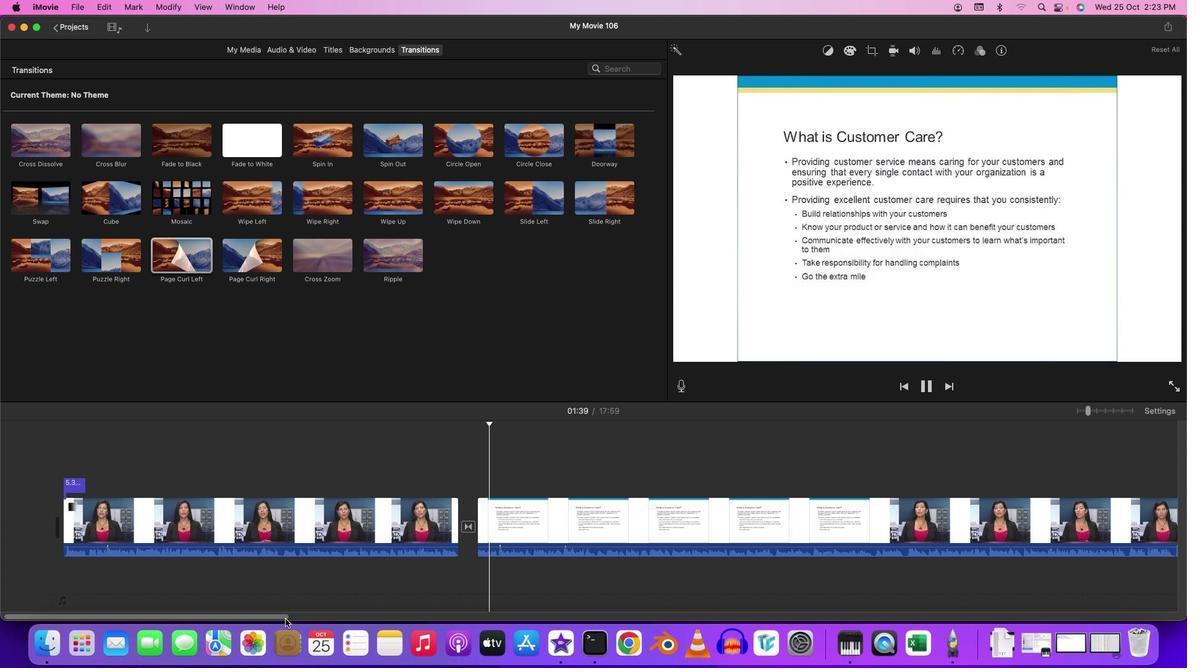 
Action: Mouse moved to (353, 500)
Screenshot: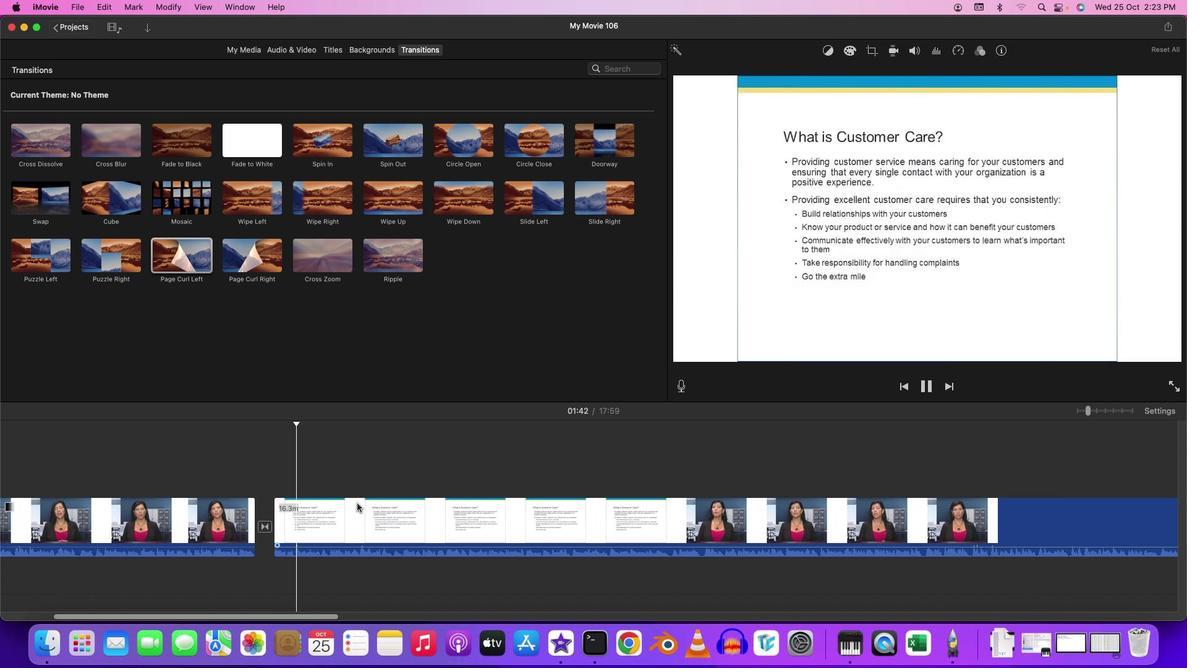 
Action: Key pressed Key.space
Screenshot: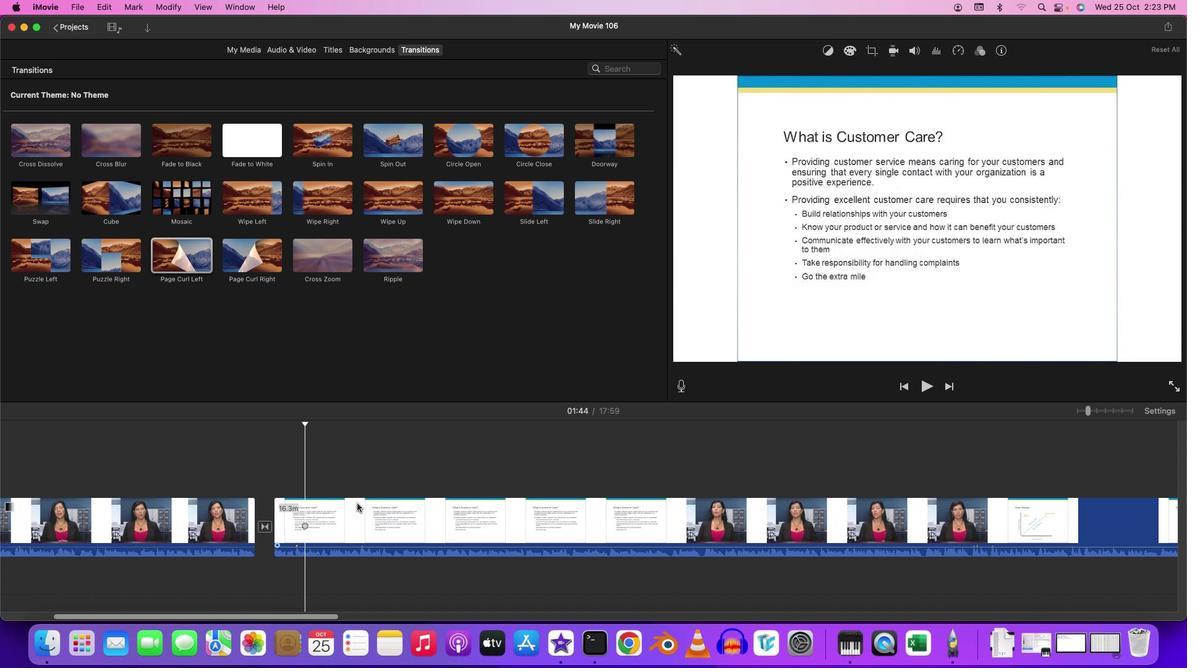
Action: Mouse moved to (325, 462)
Screenshot: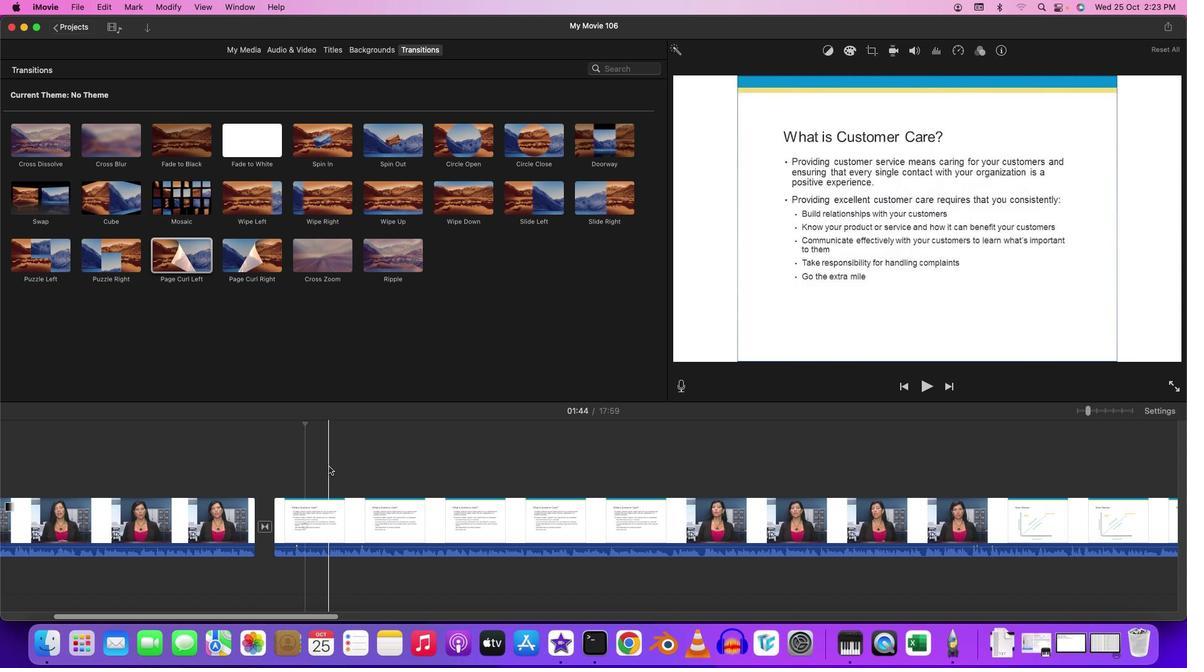
Action: Mouse pressed left at (325, 462)
Screenshot: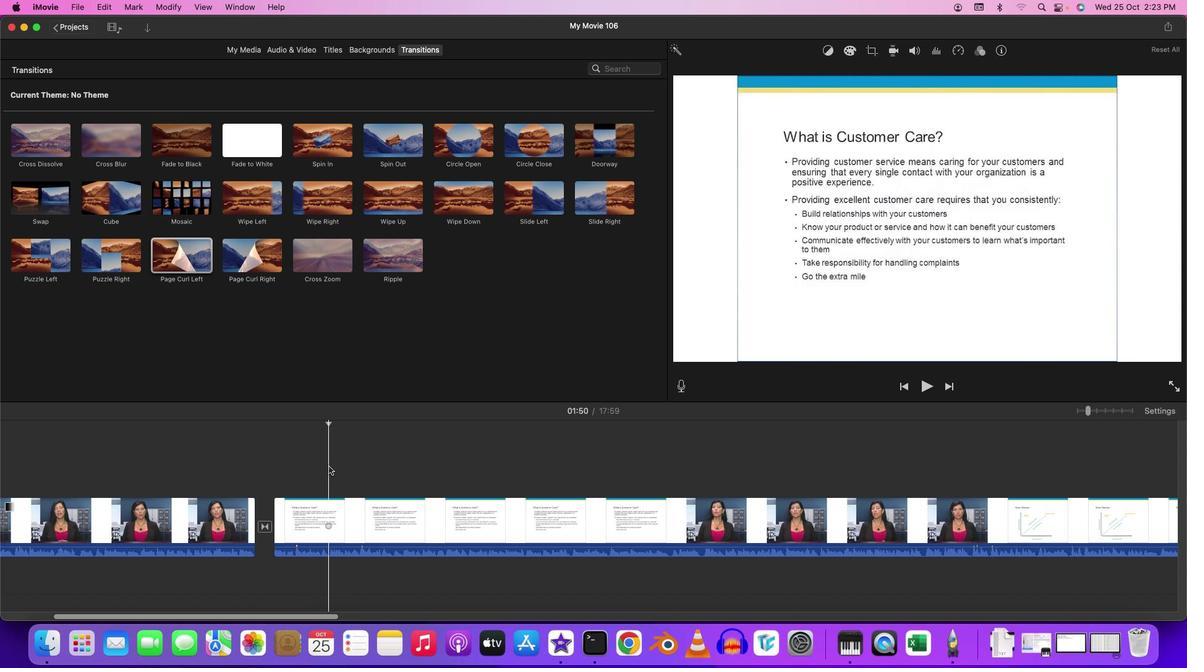 
Action: Key pressed Key.space
Screenshot: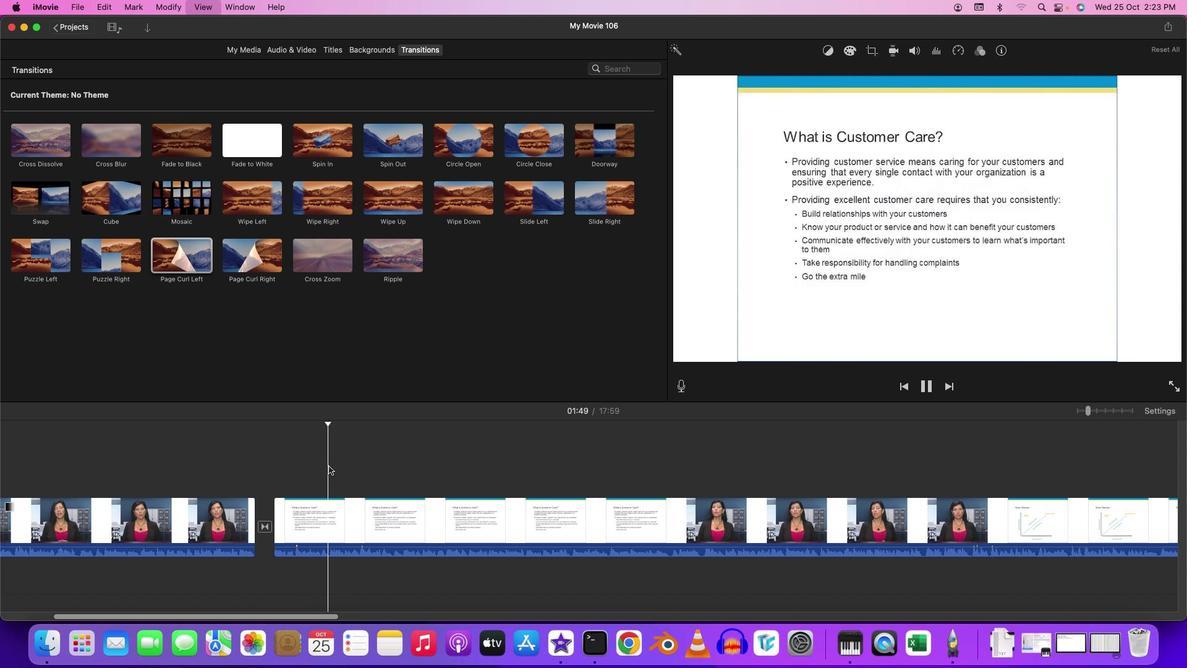 
Action: Mouse moved to (648, 454)
Screenshot: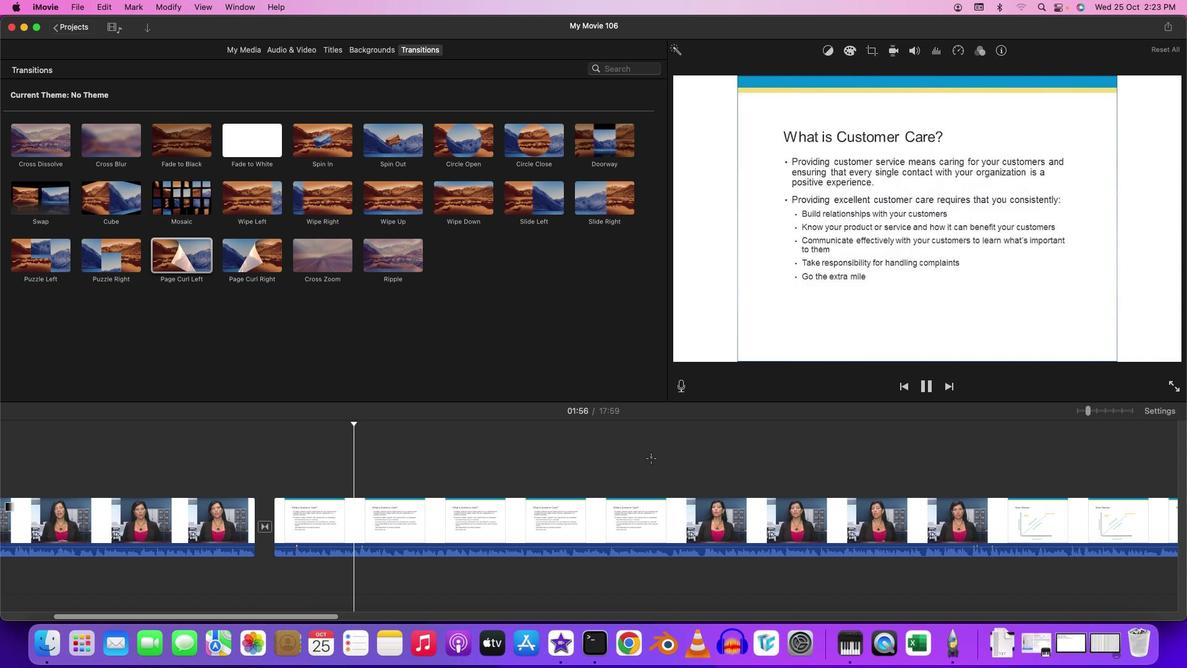 
Action: Mouse pressed left at (648, 454)
Screenshot: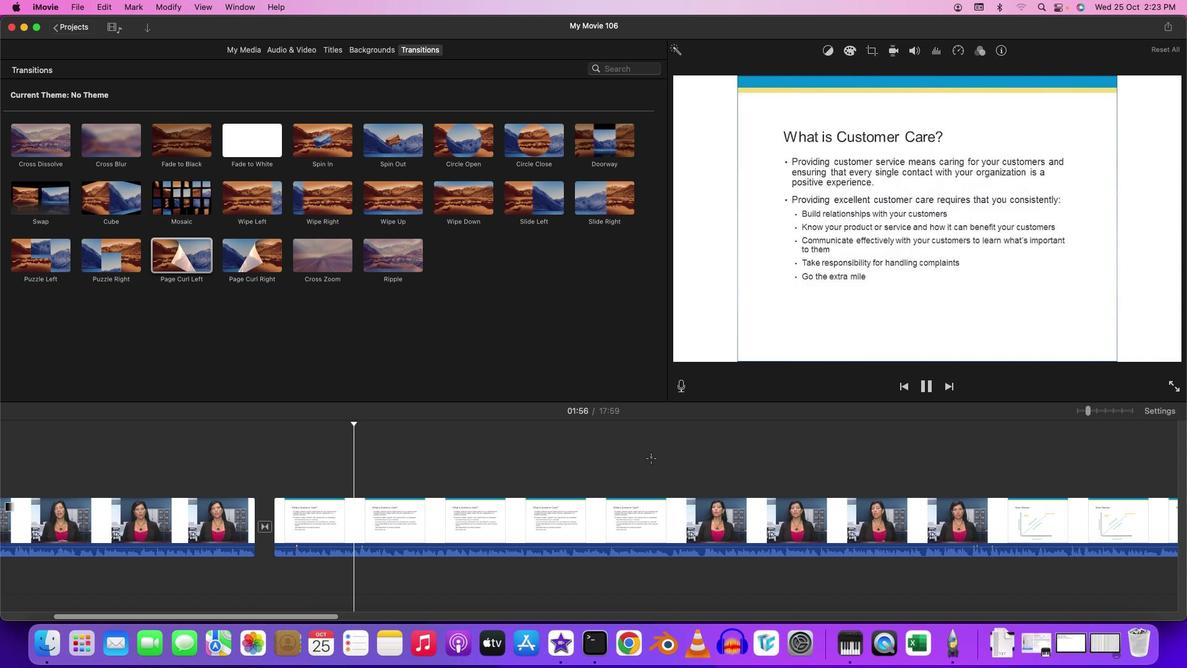 
Action: Mouse moved to (658, 449)
Screenshot: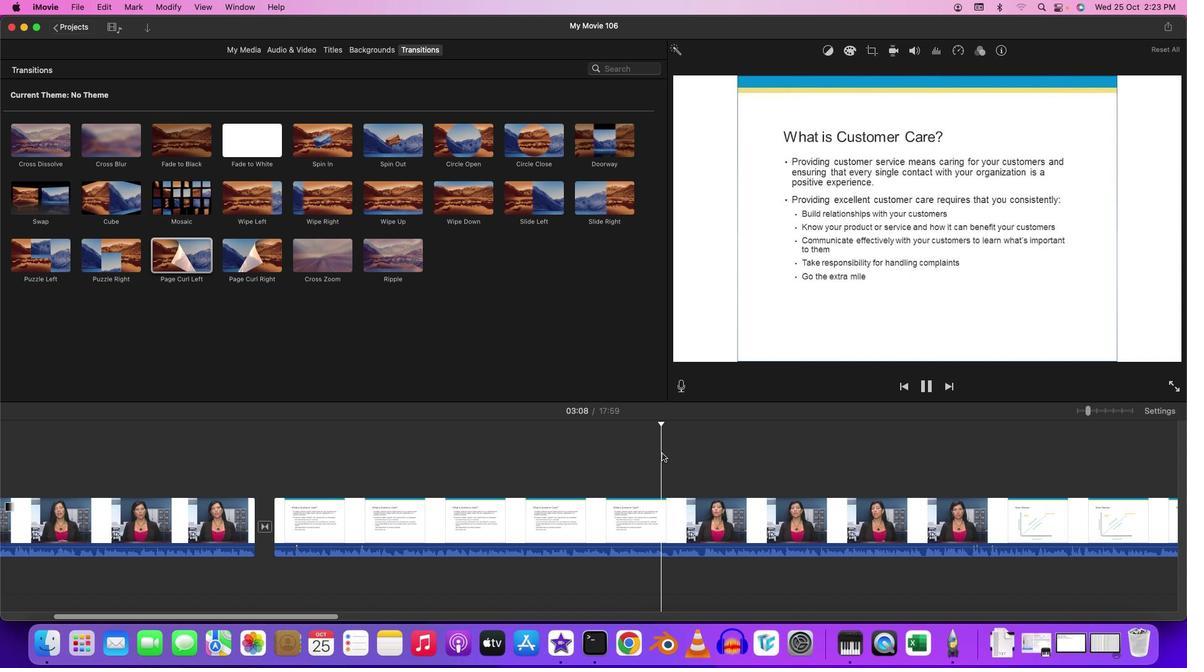 
Action: Mouse pressed left at (658, 449)
Screenshot: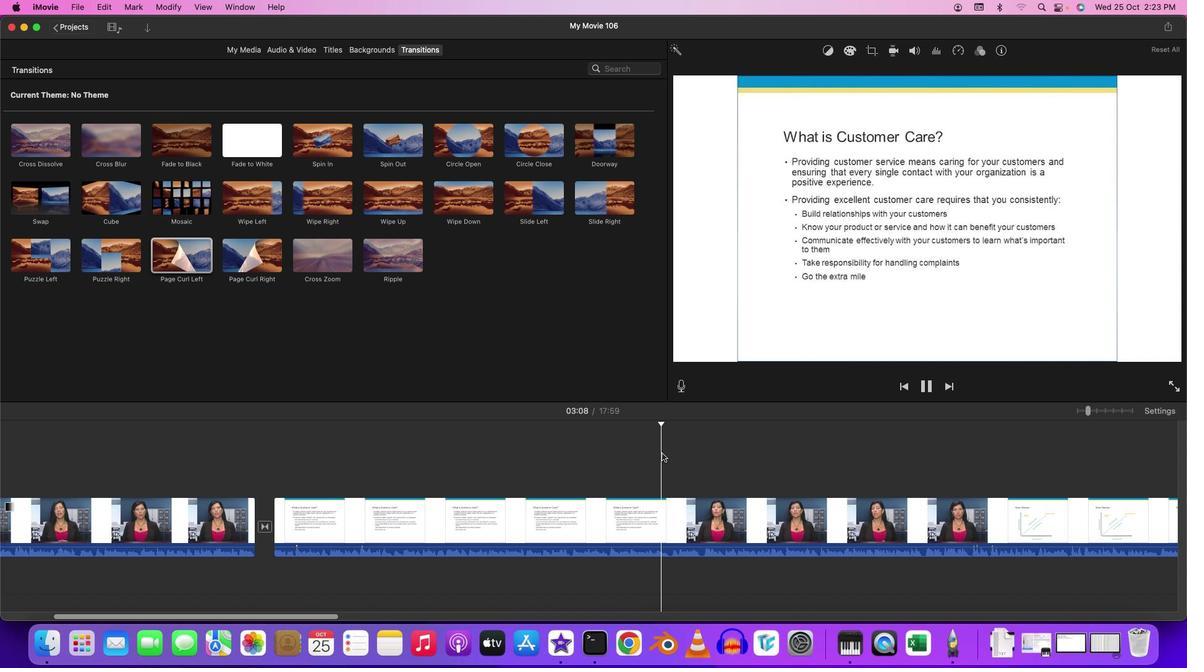 
Action: Mouse moved to (710, 458)
Screenshot: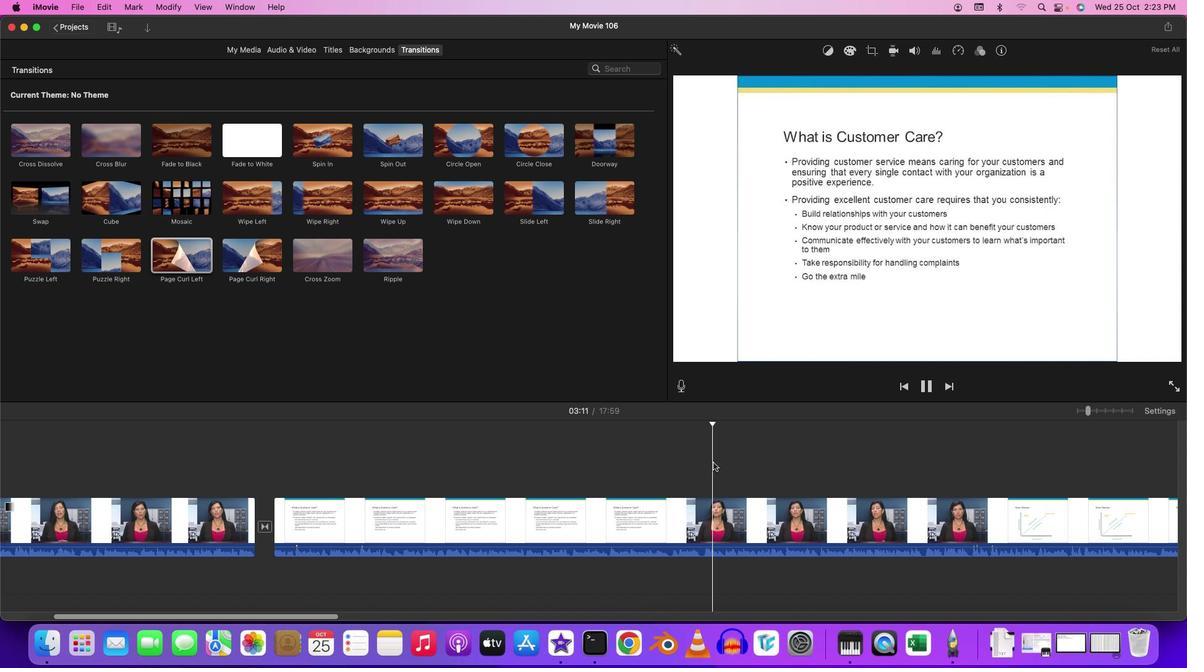 
Action: Mouse pressed left at (710, 458)
Screenshot: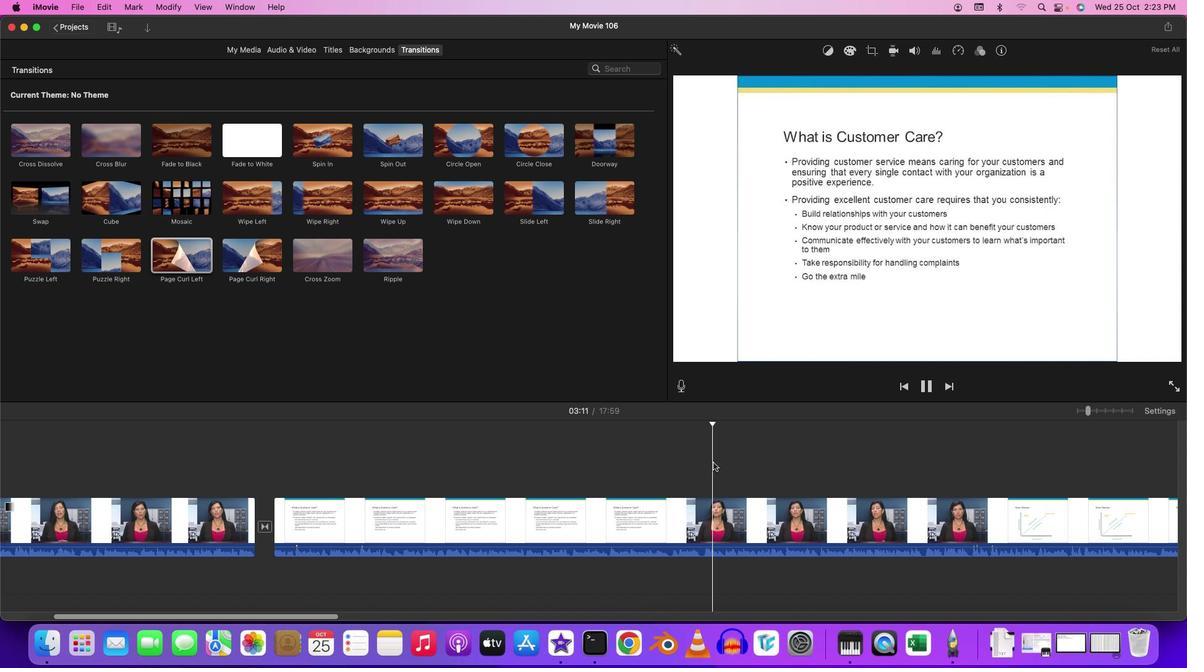 
Action: Mouse moved to (680, 456)
Screenshot: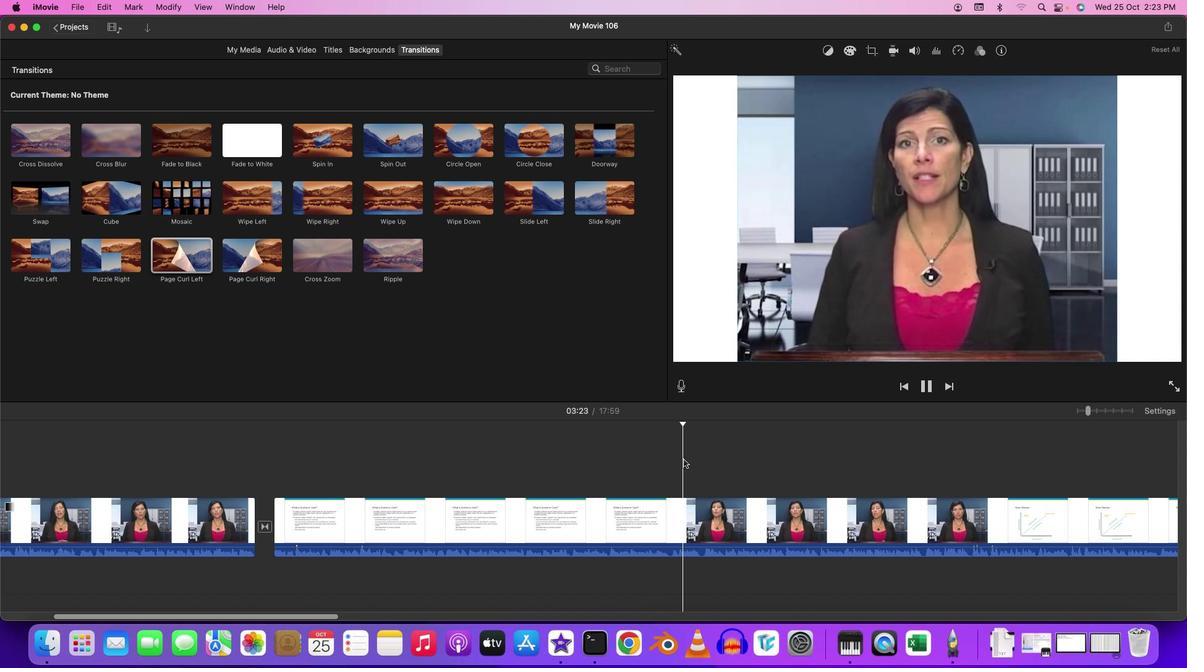 
Action: Mouse pressed left at (680, 456)
Screenshot: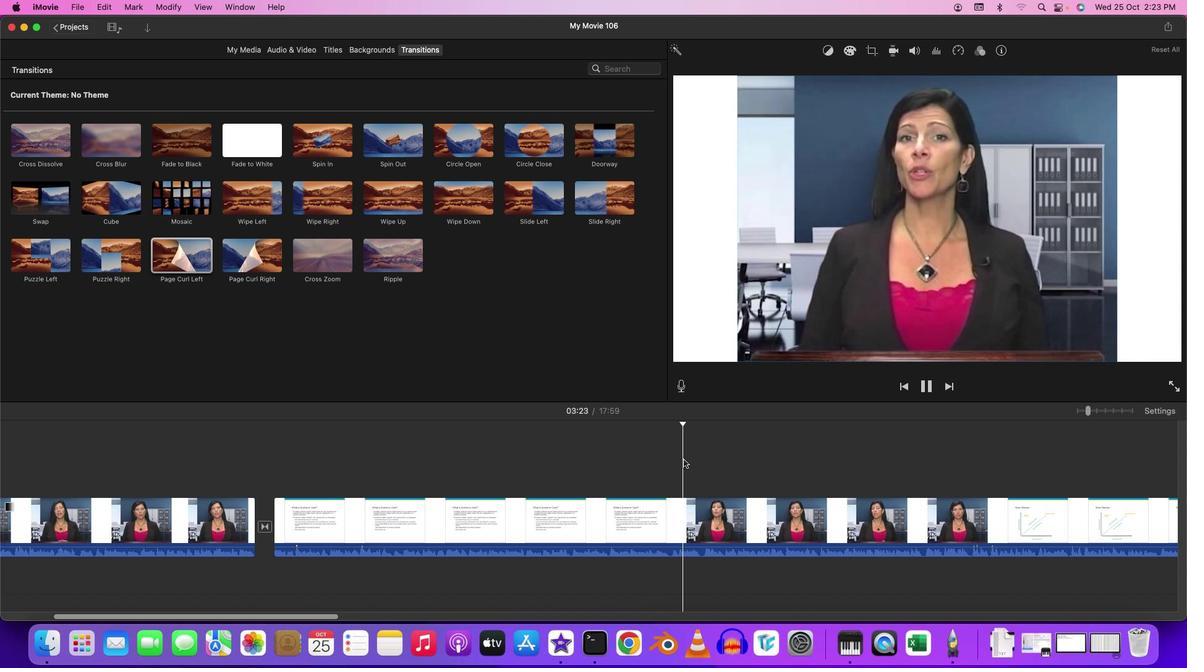 
Action: Mouse moved to (664, 458)
Screenshot: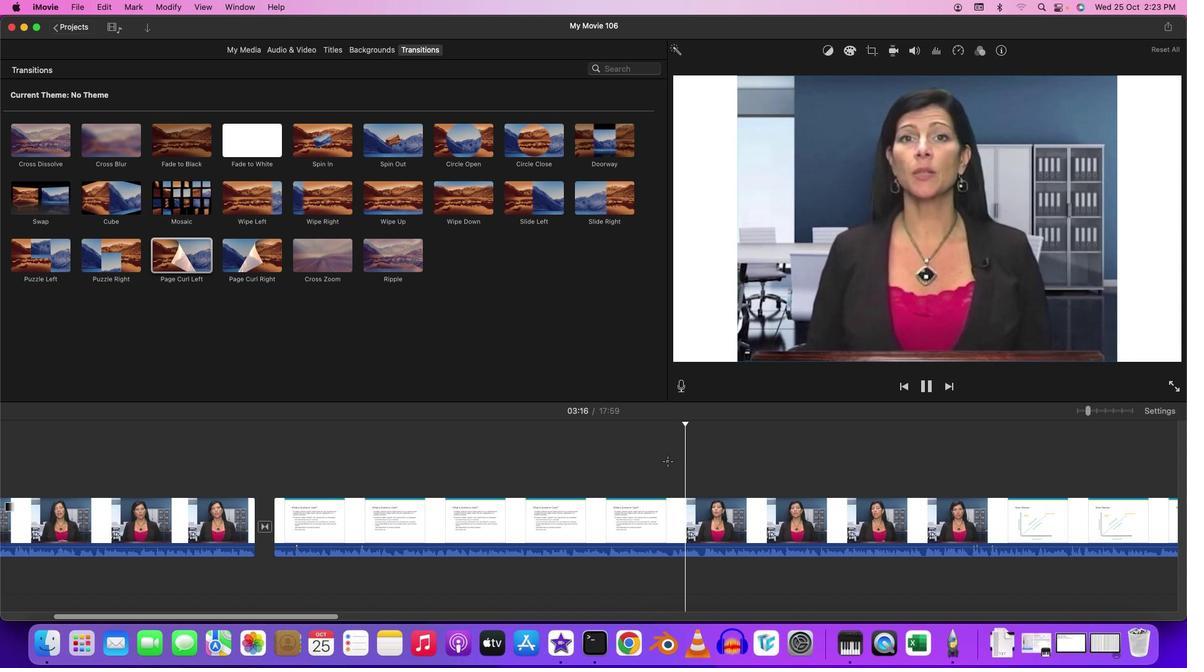 
Action: Mouse pressed left at (664, 458)
Screenshot: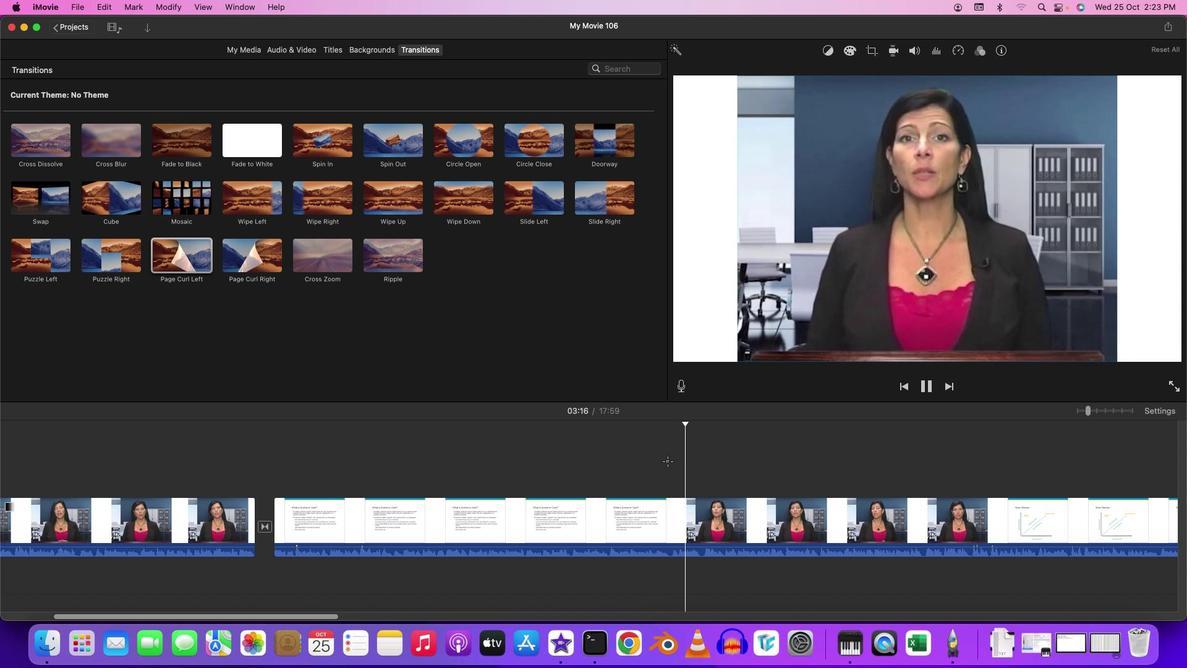 
Action: Mouse moved to (664, 458)
Screenshot: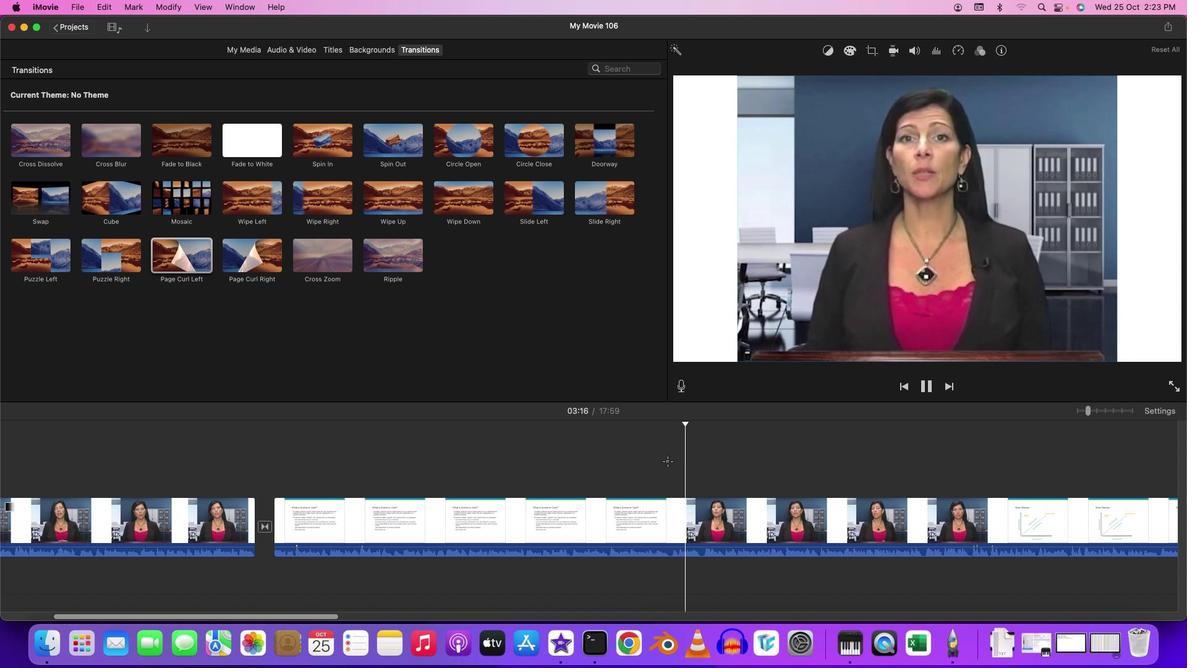 
Action: Key pressed Key.spaceKey.leftKey.leftKey.leftKey.leftKey.leftKey.leftKey.leftKey.leftKey.leftKey.leftKey.leftKey.leftKey.leftKey.leftKey.leftKey.leftKey.leftKey.leftKey.leftKey.leftKey.leftKey.leftKey.leftKey.leftKey.leftKey.leftKey.leftKey.leftKey.leftKey.rightKey.rightKey.rightKey.rightKey.rightKey.leftKey.rightKey.leftKey.right
Screenshot: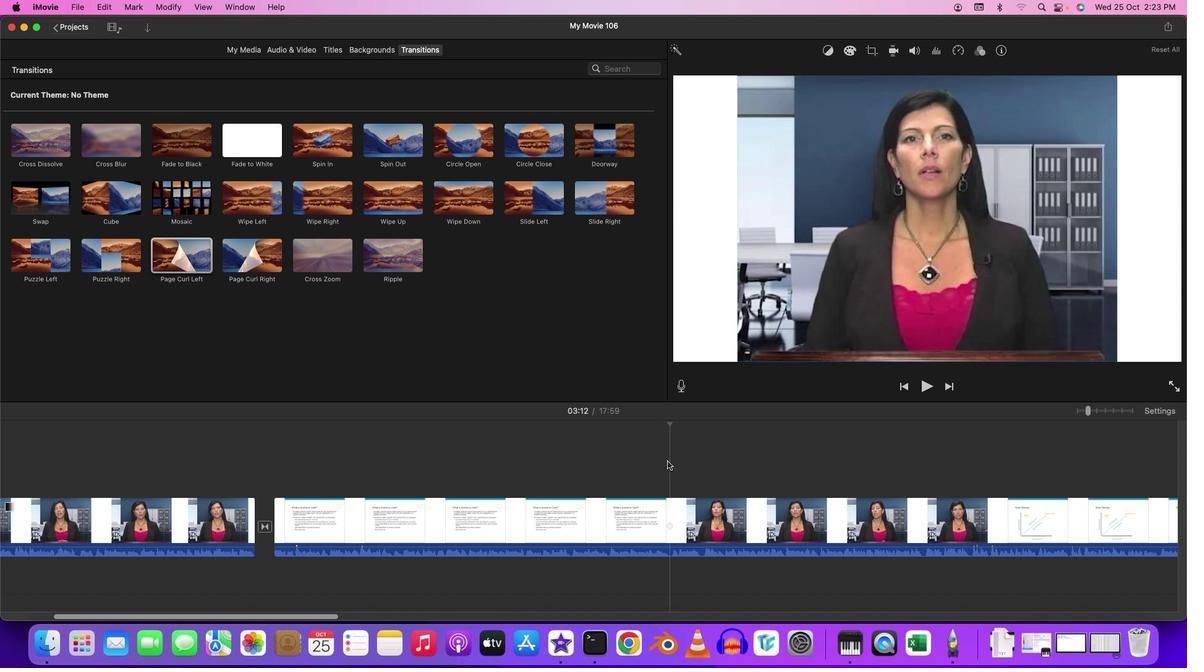 
Action: Mouse moved to (667, 530)
Screenshot: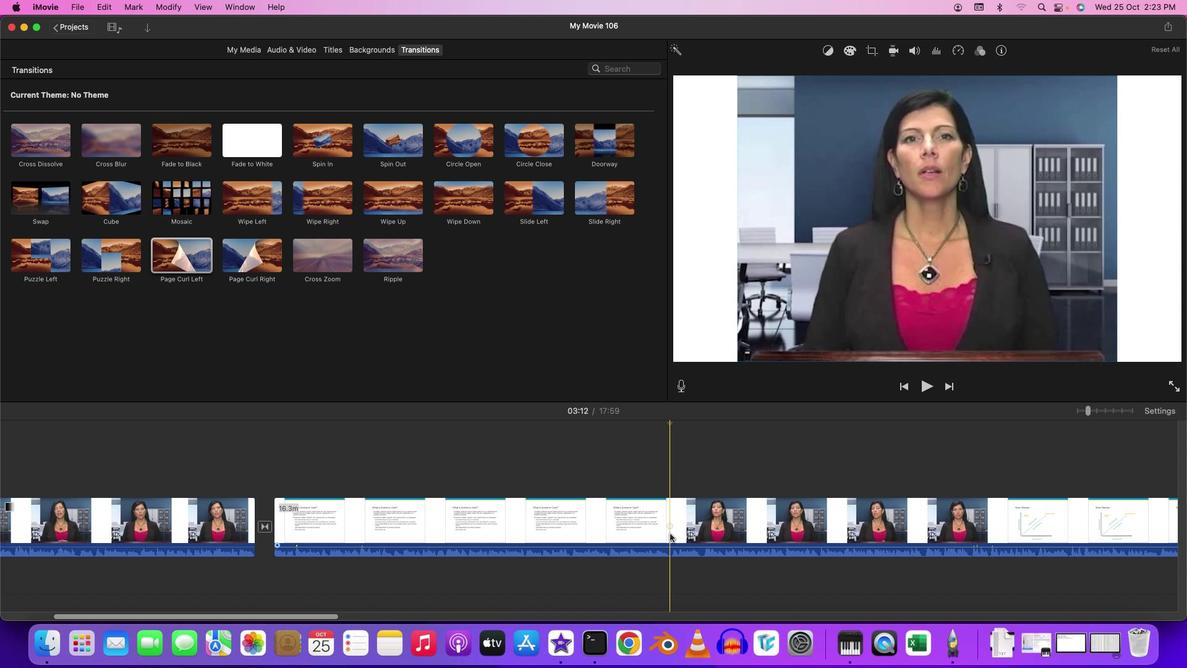 
Action: Mouse pressed left at (667, 530)
Screenshot: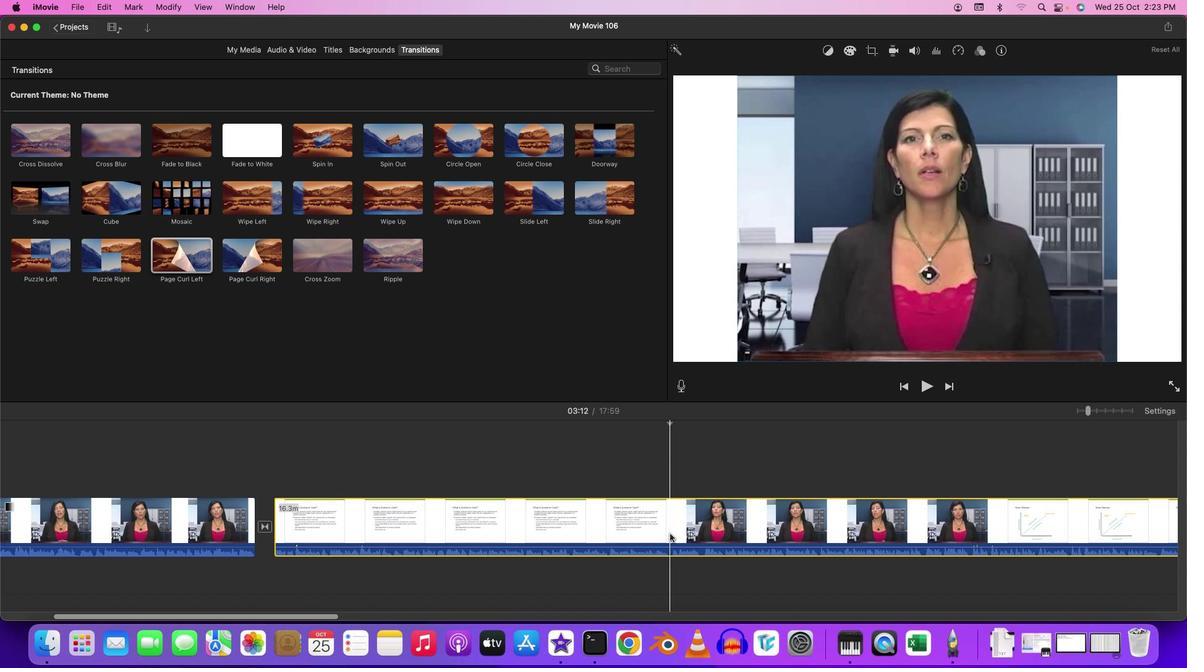 
Action: Key pressed Key.cmd'b'
Screenshot: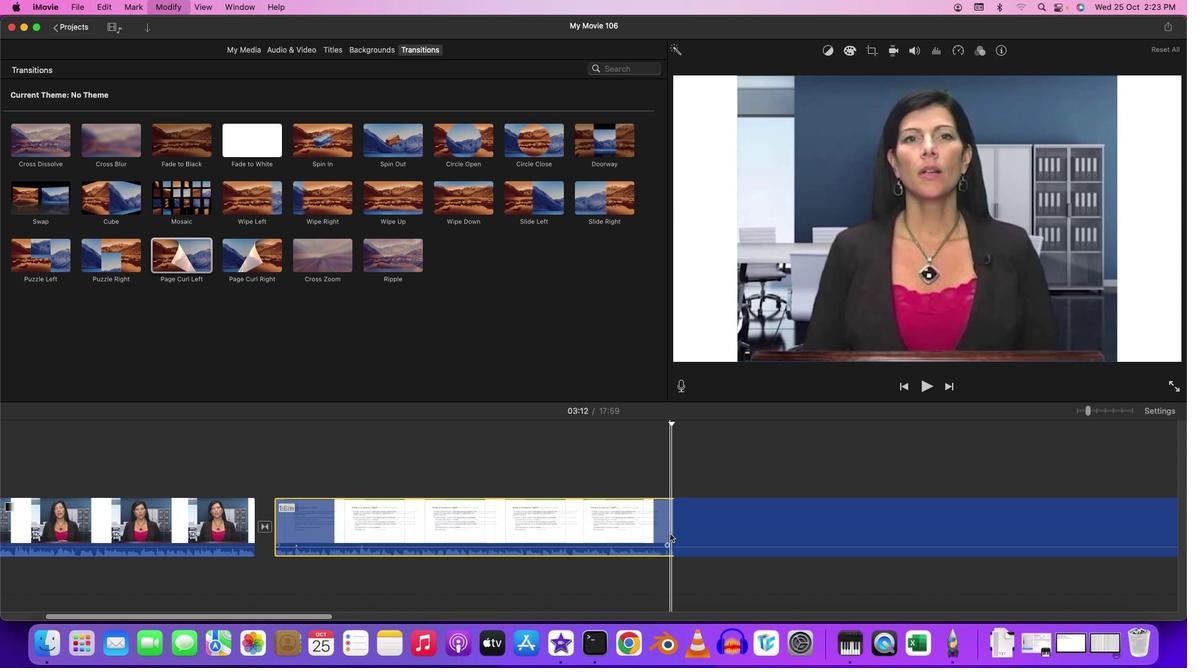
Action: Mouse moved to (252, 257)
Screenshot: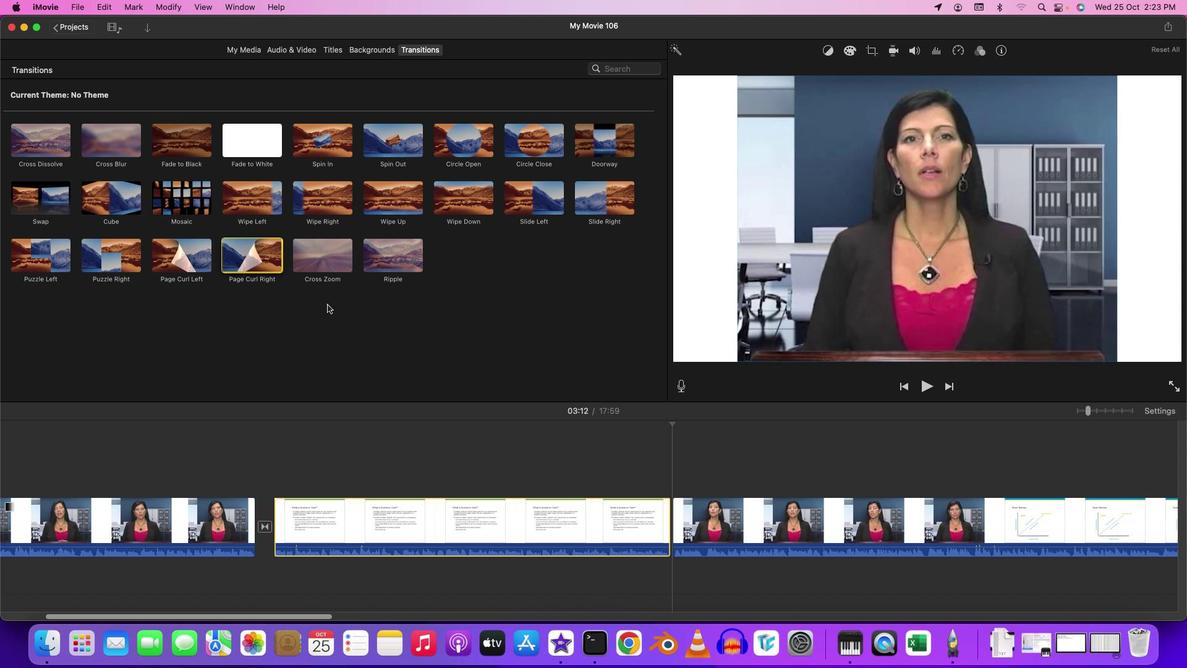 
Action: Mouse pressed left at (252, 257)
Screenshot: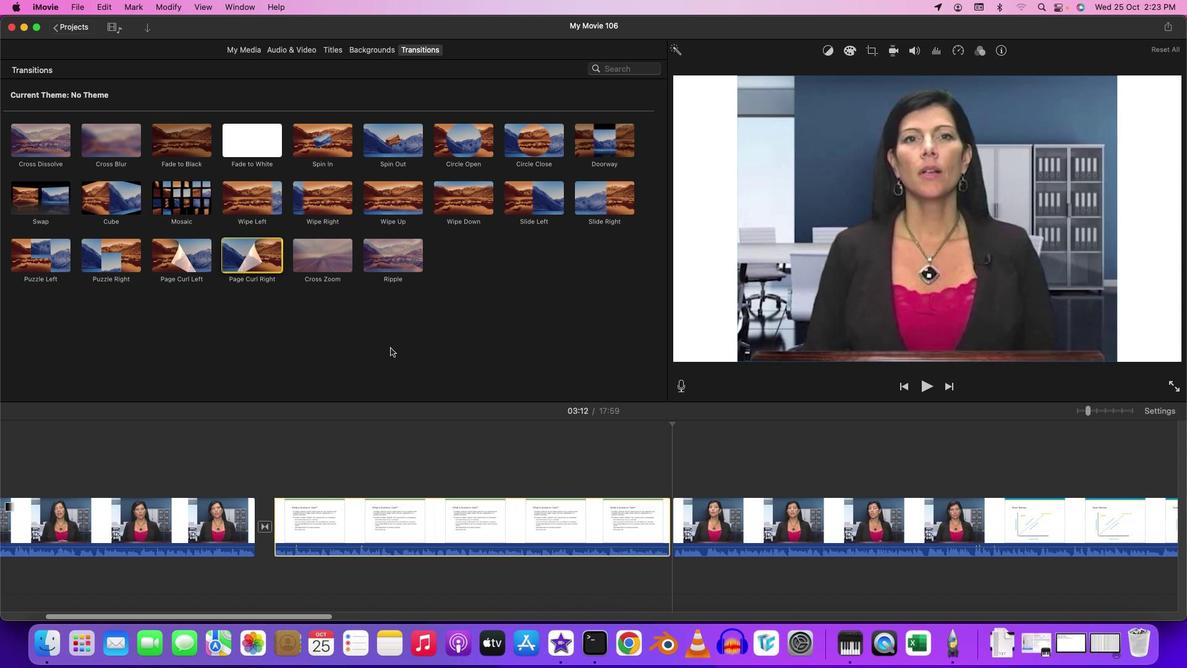 
Action: Mouse moved to (639, 480)
Screenshot: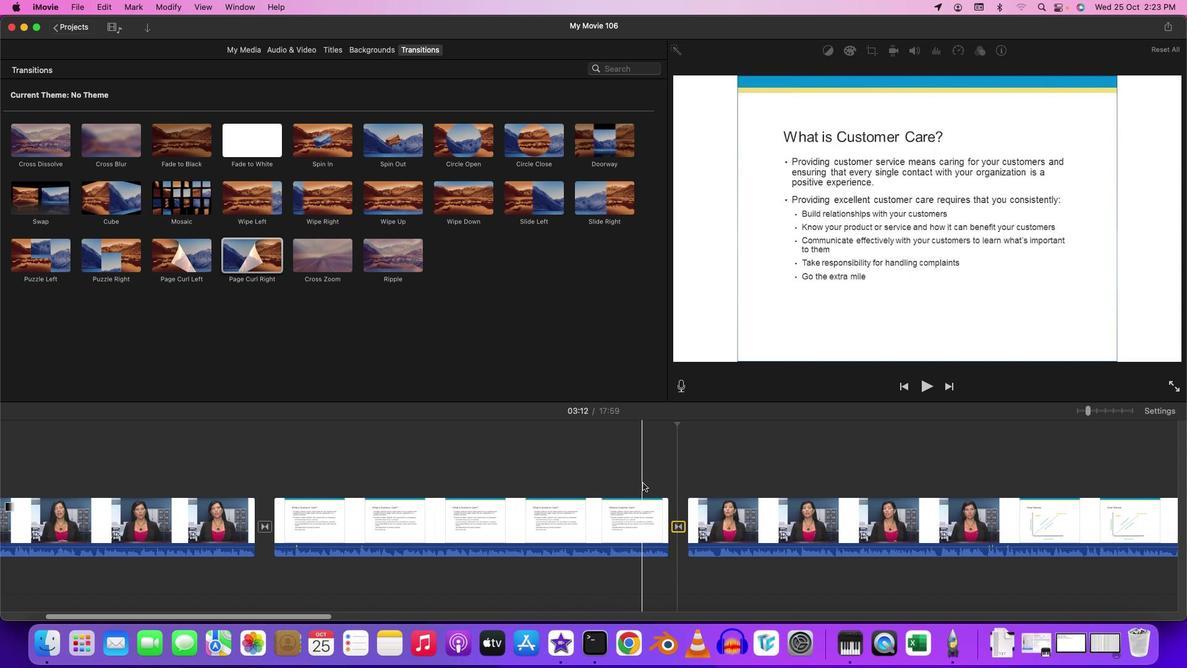 
Action: Mouse pressed left at (639, 480)
Screenshot: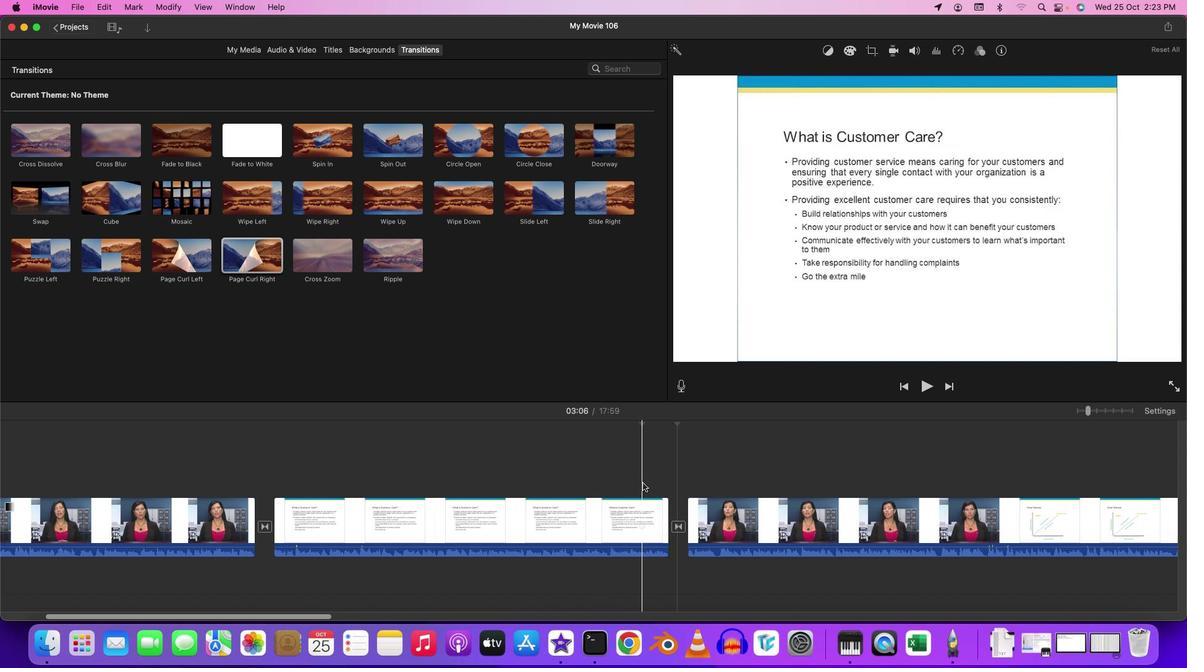 
Action: Key pressed Key.space
Screenshot: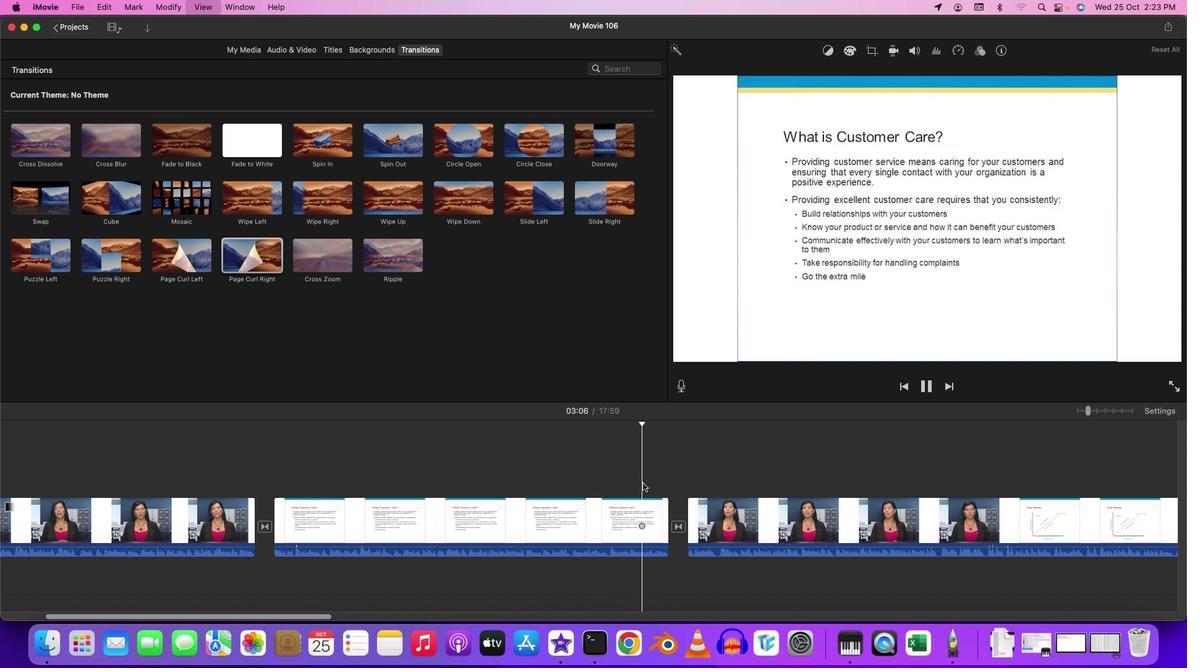 
Action: Mouse moved to (662, 464)
Screenshot: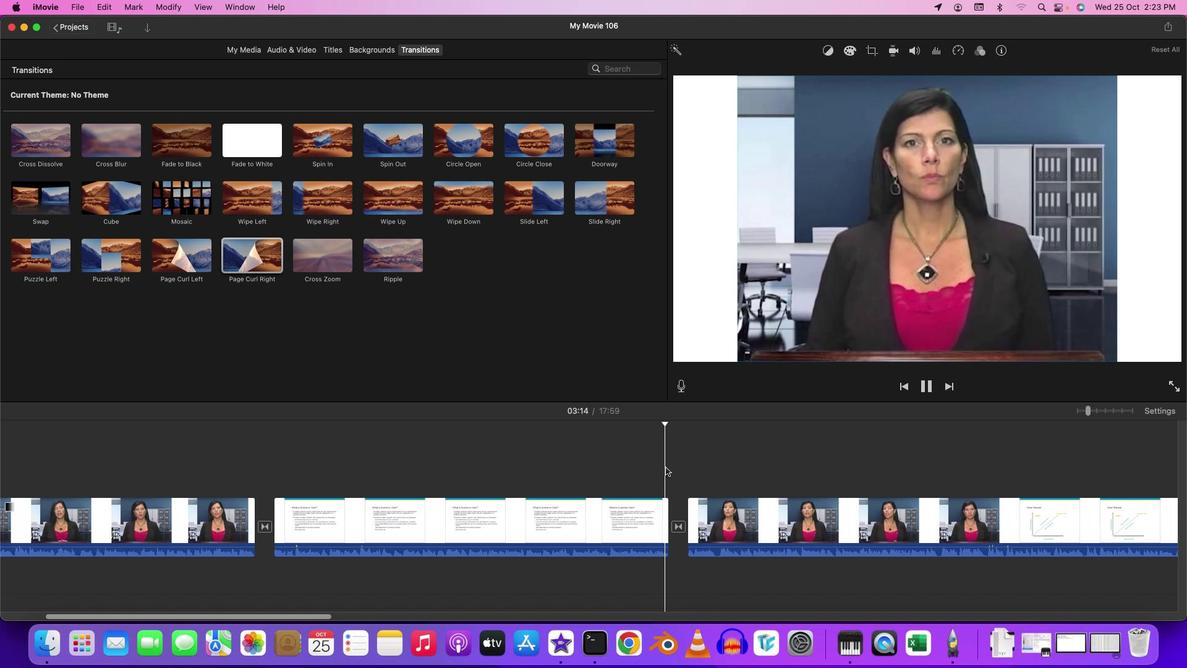 
Action: Mouse pressed left at (662, 464)
Screenshot: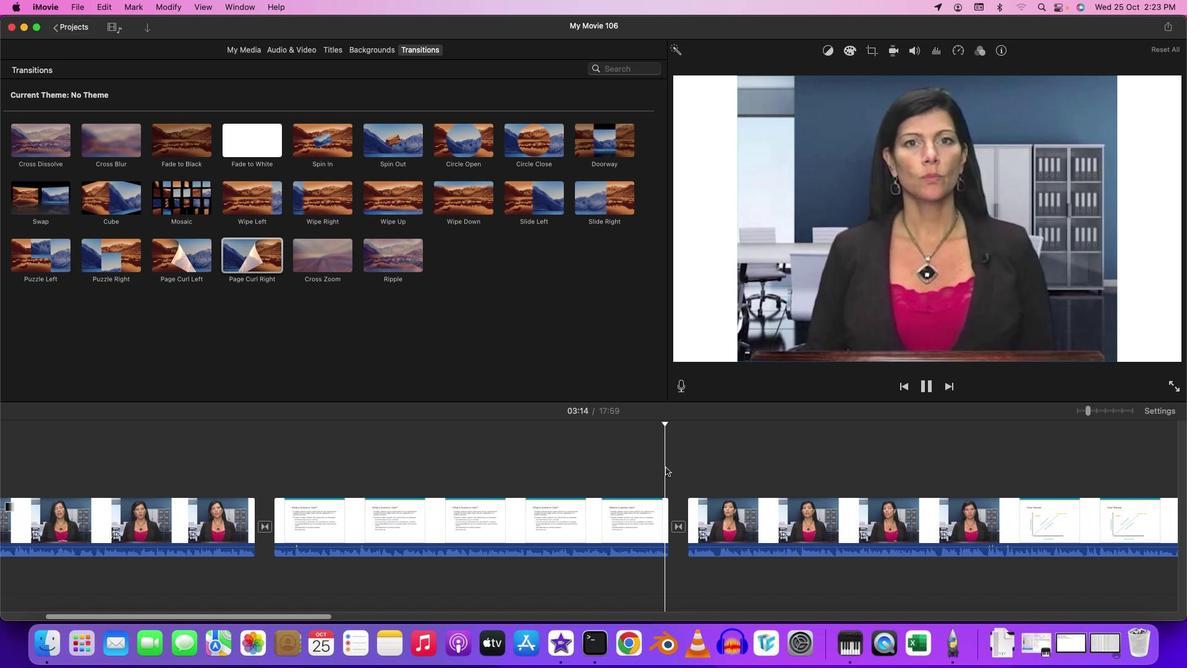 
Action: Key pressed Key.space
Screenshot: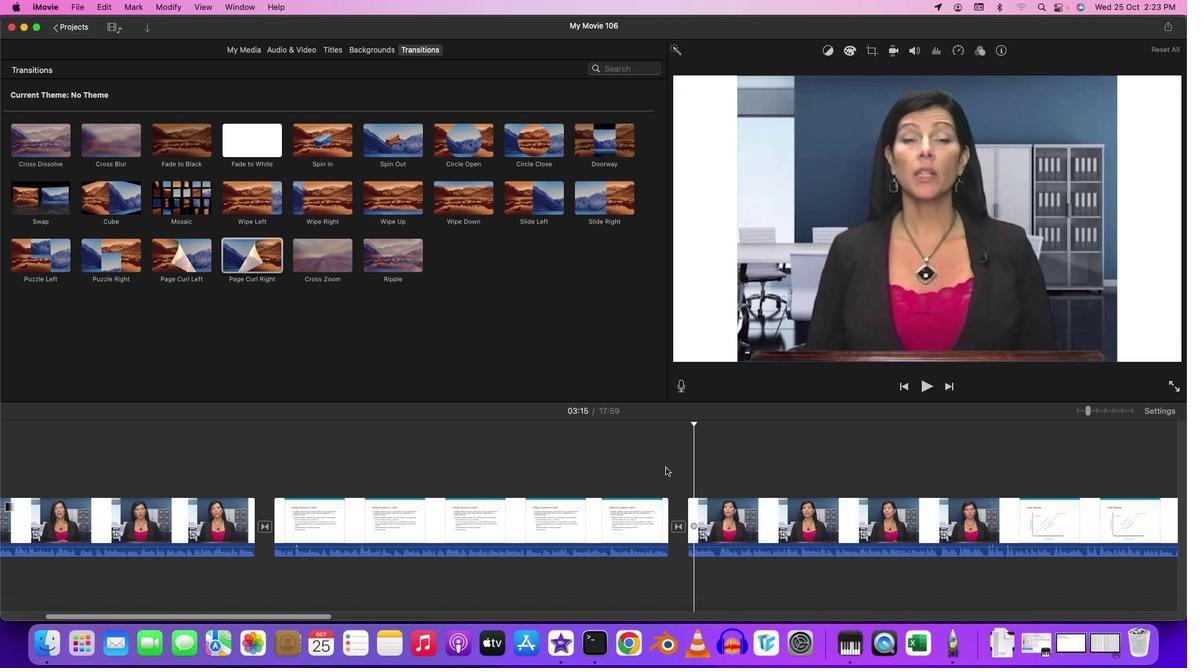 
Action: Mouse moved to (663, 467)
Screenshot: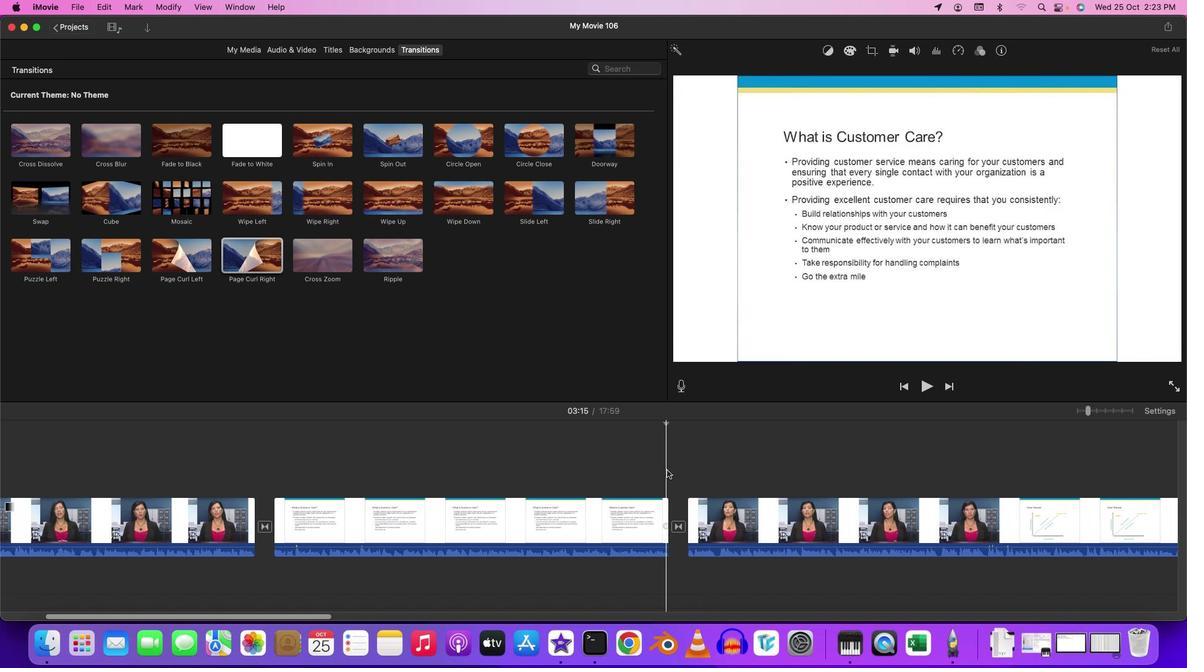 
Action: Mouse pressed left at (663, 467)
Screenshot: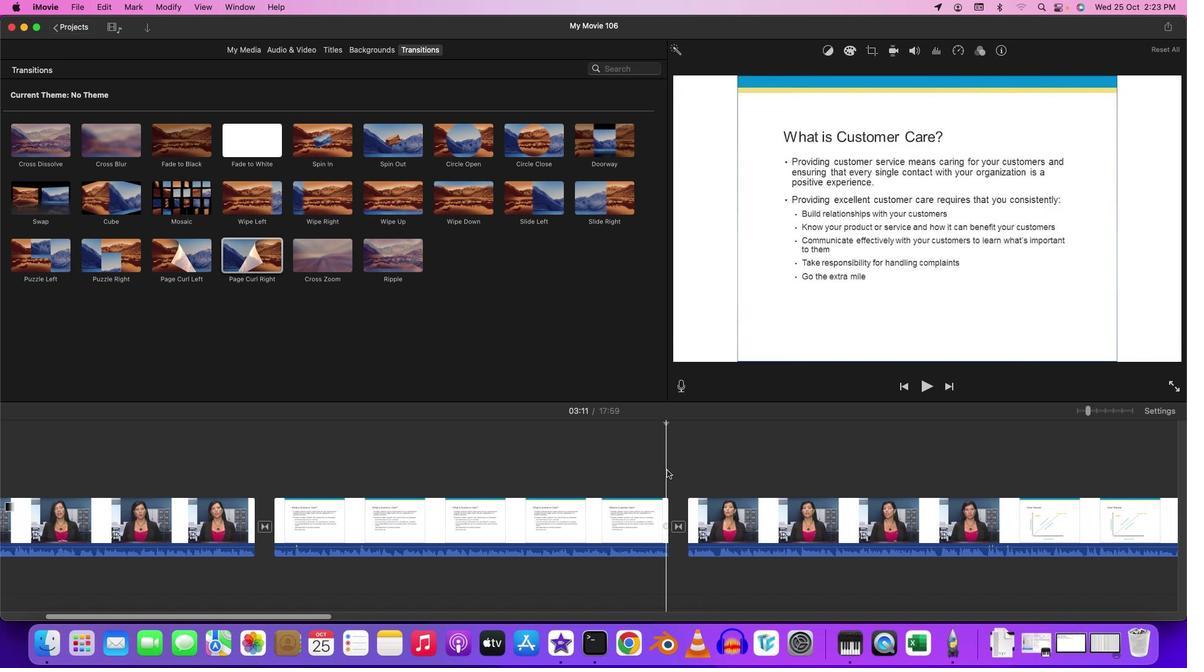 
Action: Key pressed Key.spaceKey.space
Screenshot: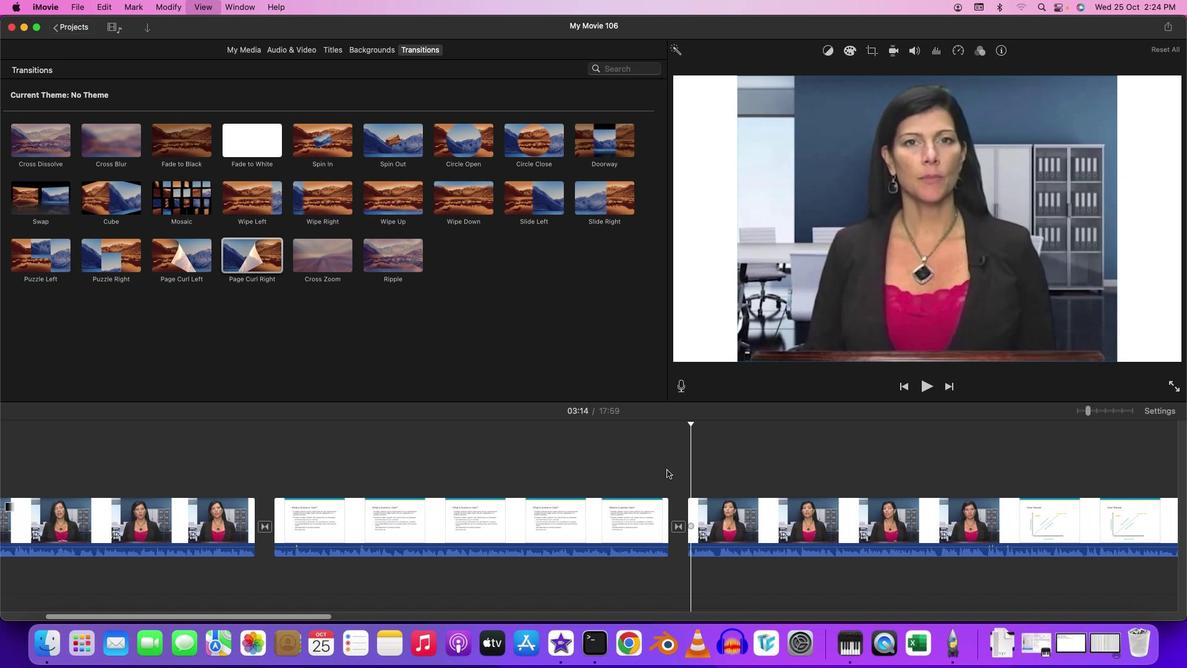 
Action: Mouse moved to (333, 50)
Screenshot: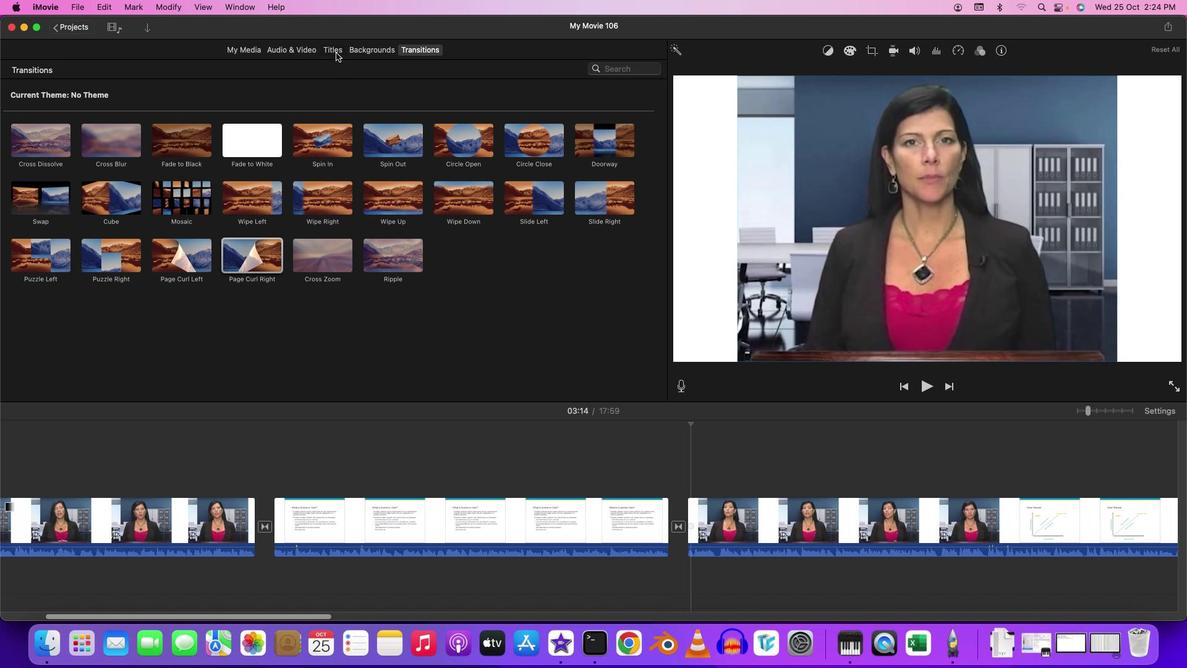 
Action: Mouse pressed left at (333, 50)
Screenshot: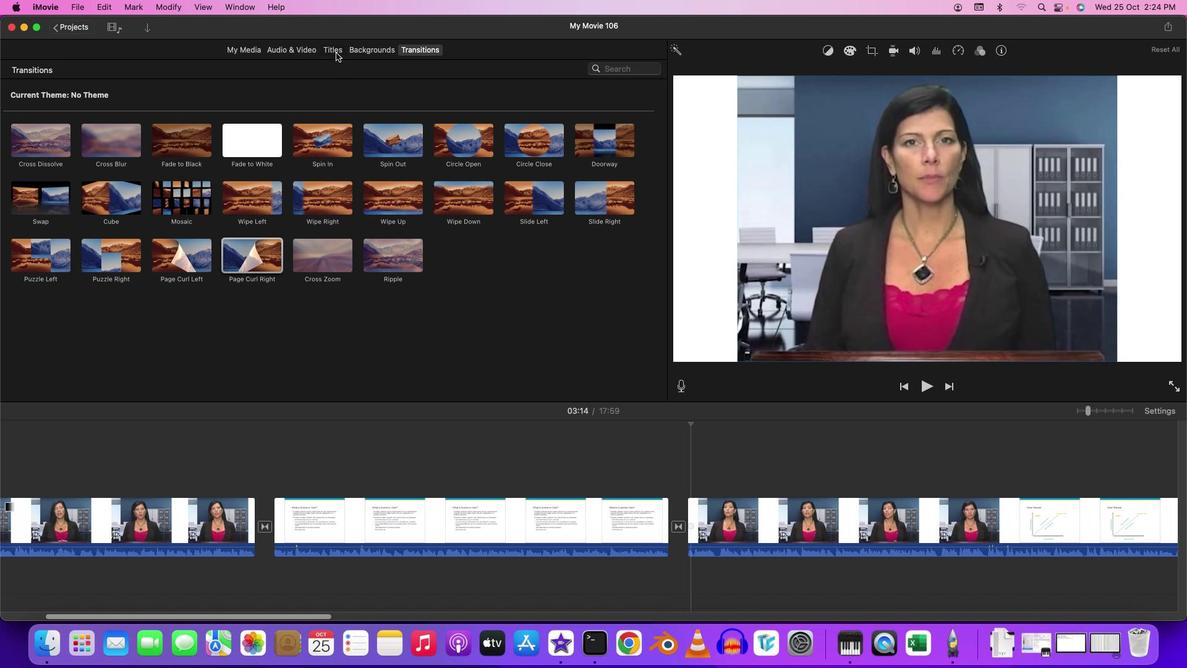 
Action: Mouse moved to (158, 198)
Screenshot: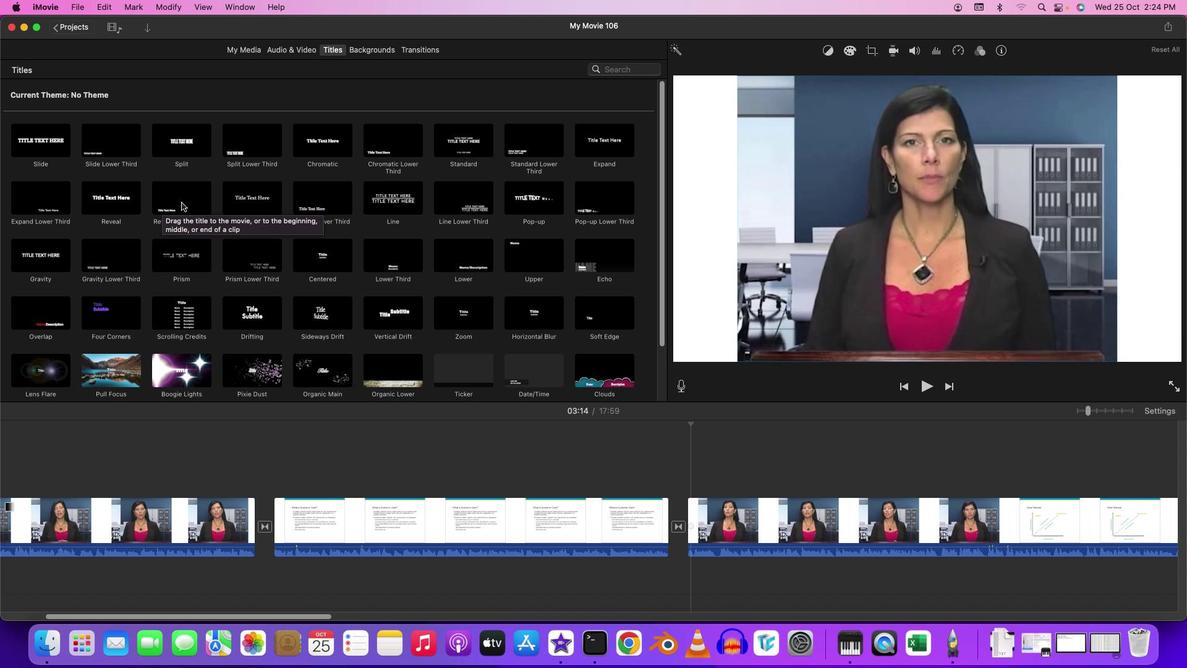 
Action: Mouse scrolled (158, 198) with delta (-2, -1)
Screenshot: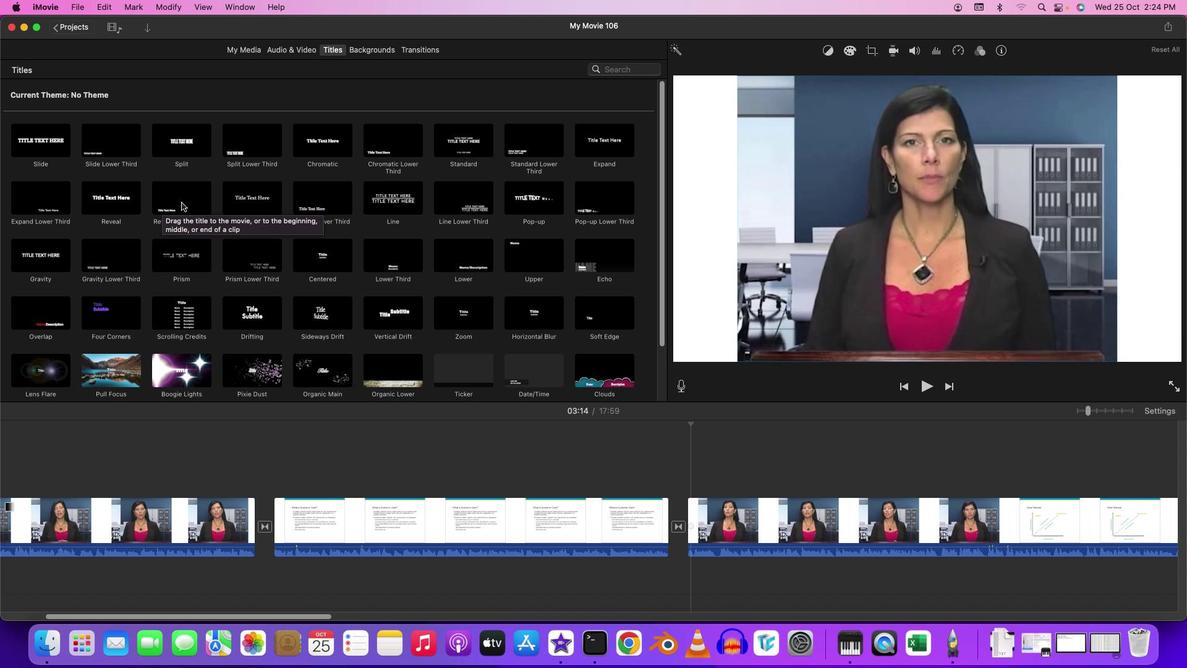 
Action: Mouse moved to (159, 198)
Screenshot: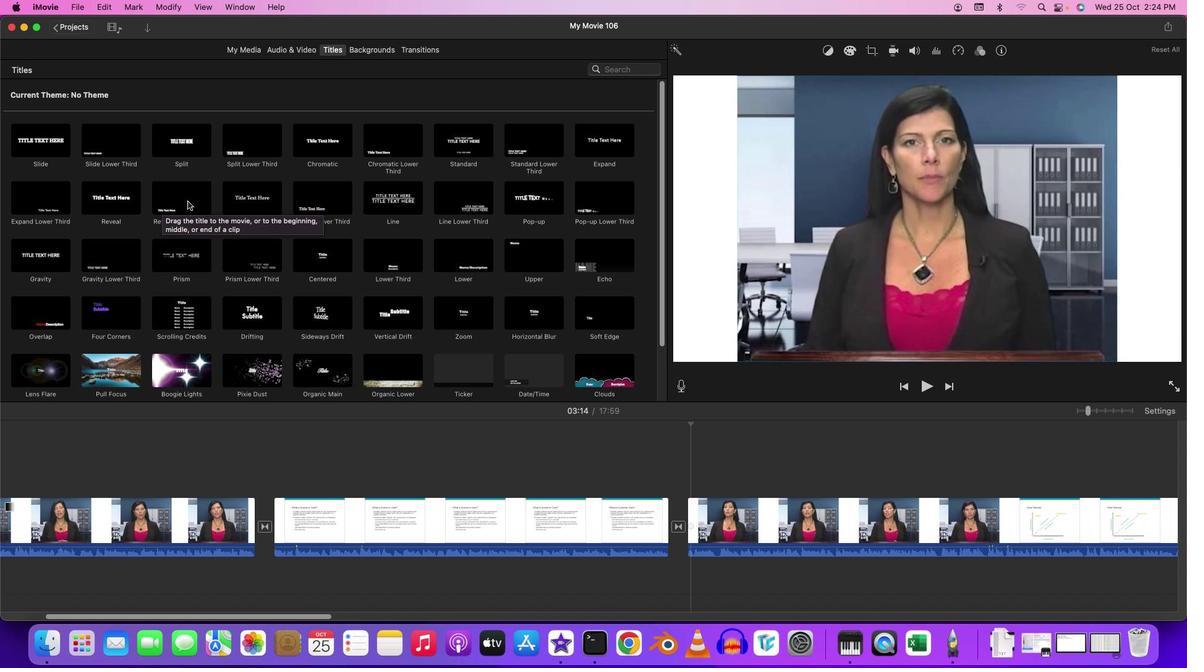 
Action: Mouse scrolled (159, 198) with delta (-2, -1)
Screenshot: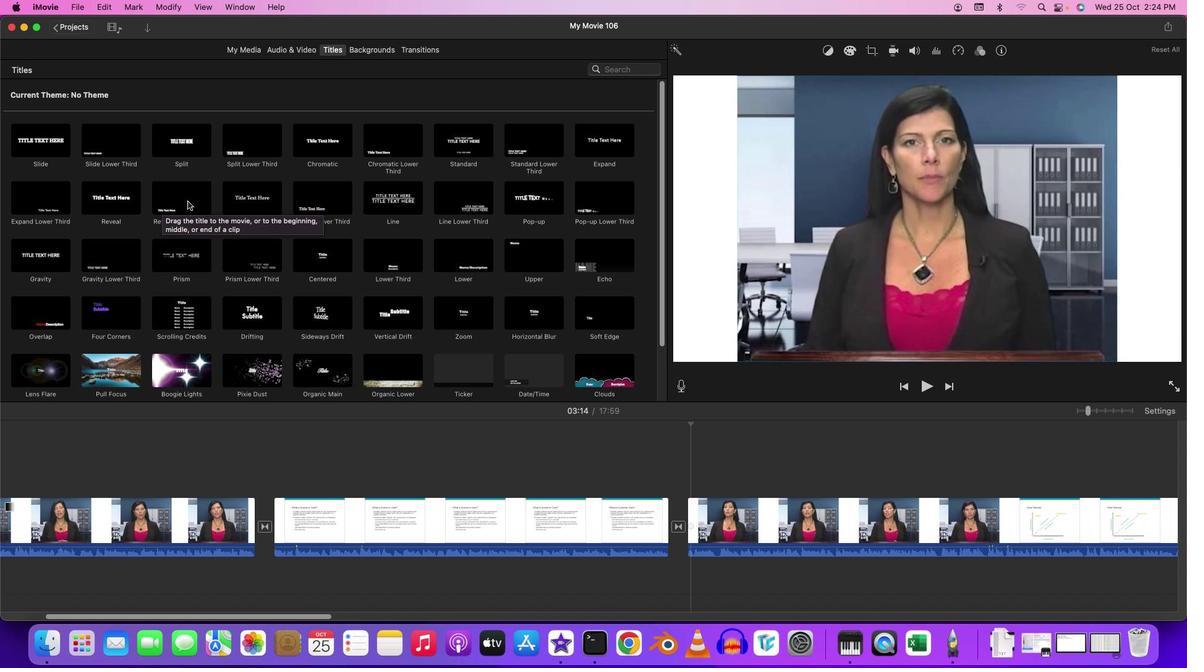 
Action: Mouse scrolled (159, 198) with delta (-2, 0)
Screenshot: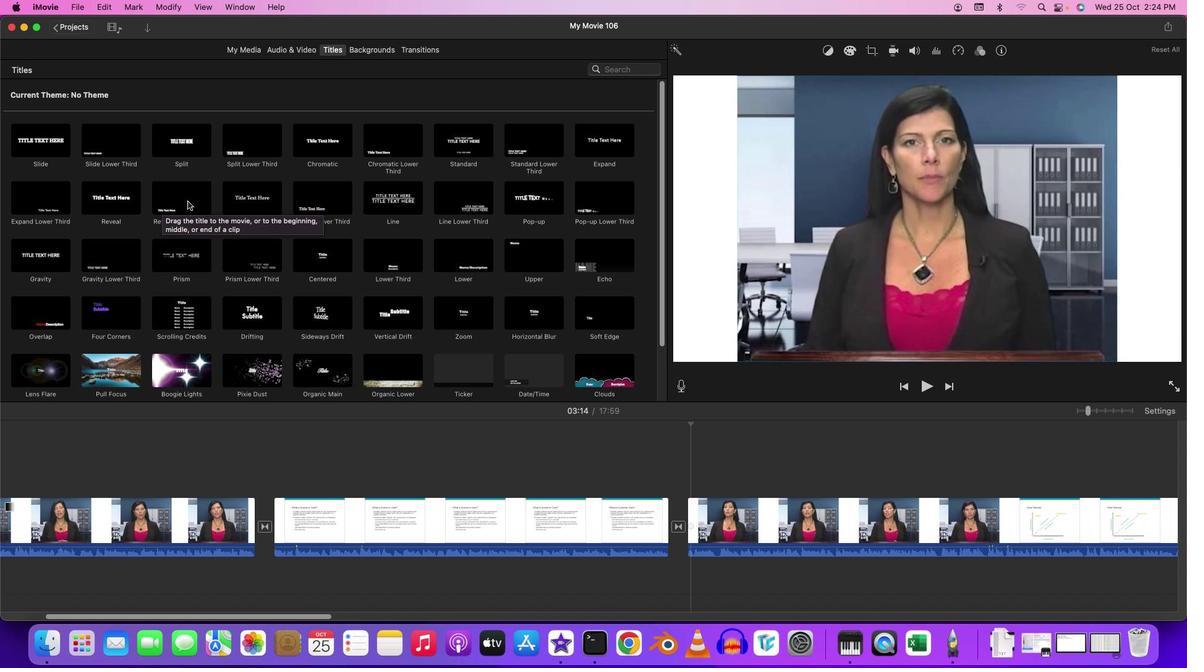 
Action: Mouse moved to (160, 199)
Screenshot: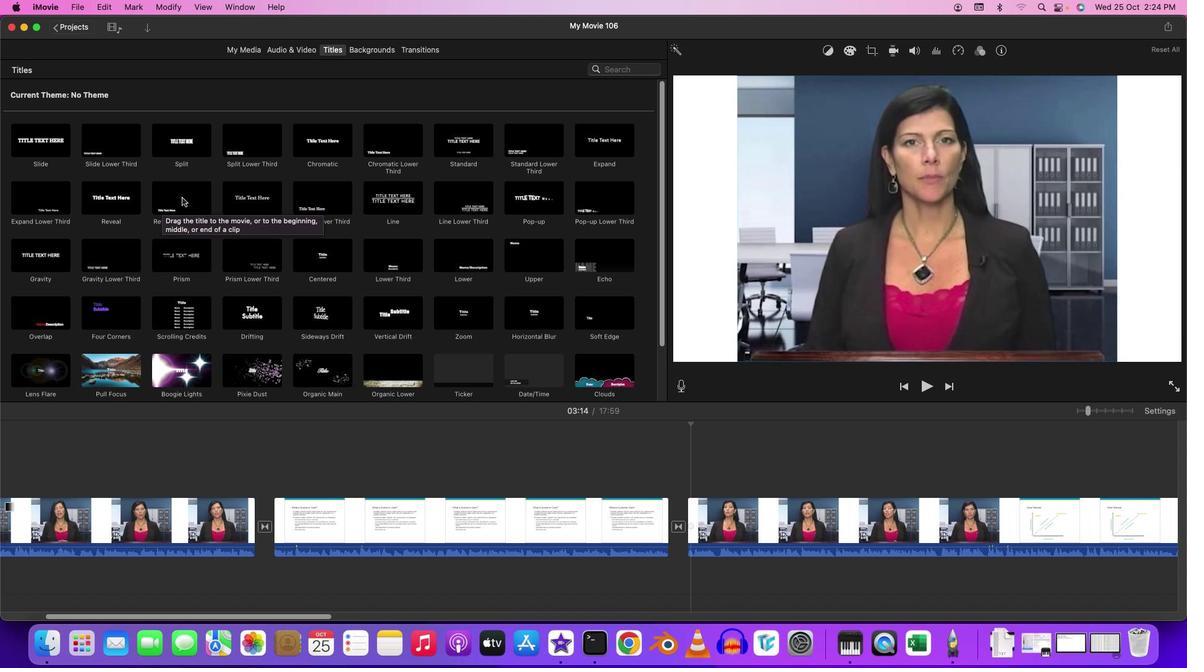 
Action: Mouse scrolled (160, 199) with delta (-2, 0)
Screenshot: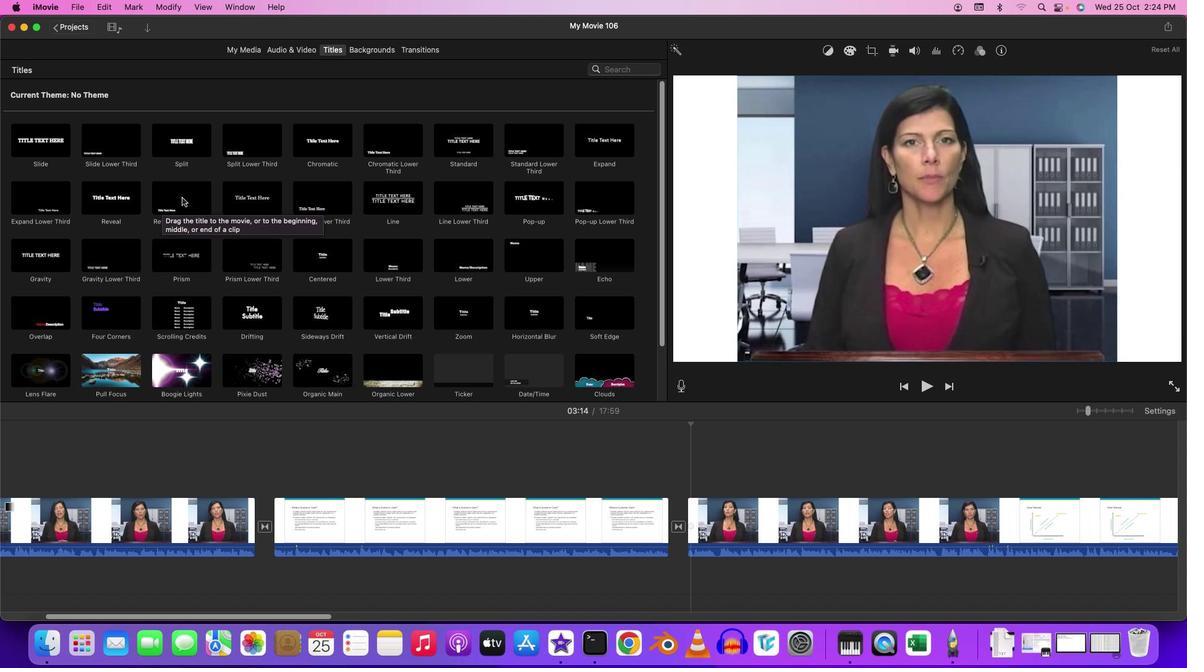 
Action: Mouse moved to (233, 136)
Screenshot: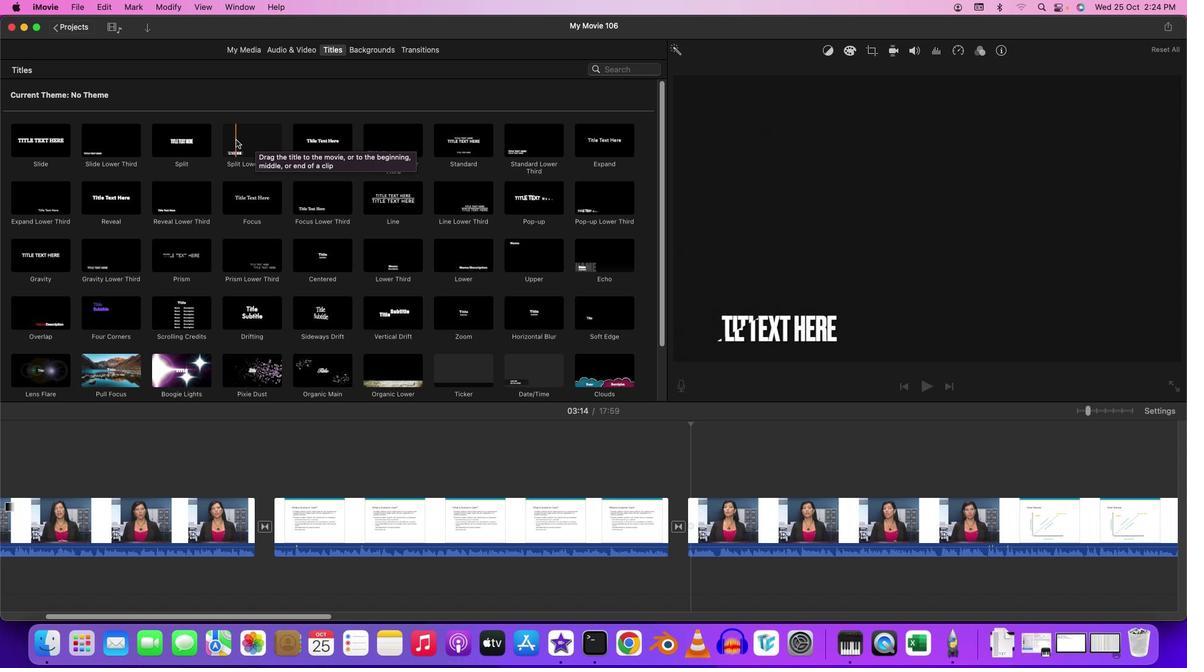 
Action: Mouse pressed left at (233, 136)
Screenshot: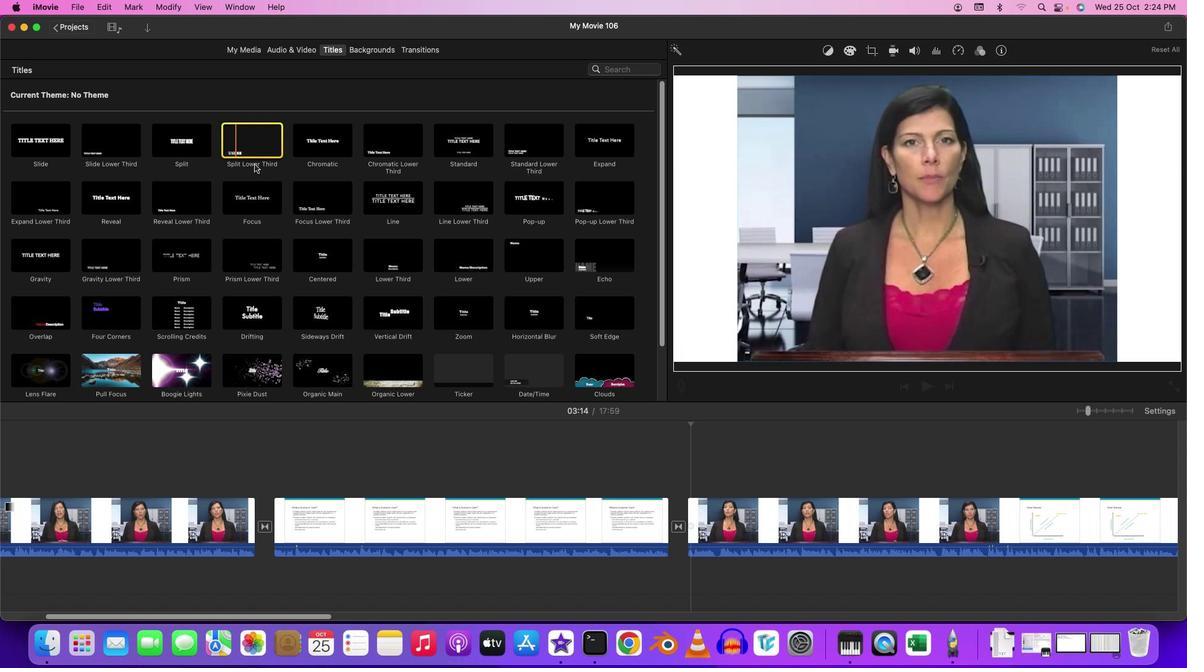 
Action: Mouse moved to (878, 320)
Screenshot: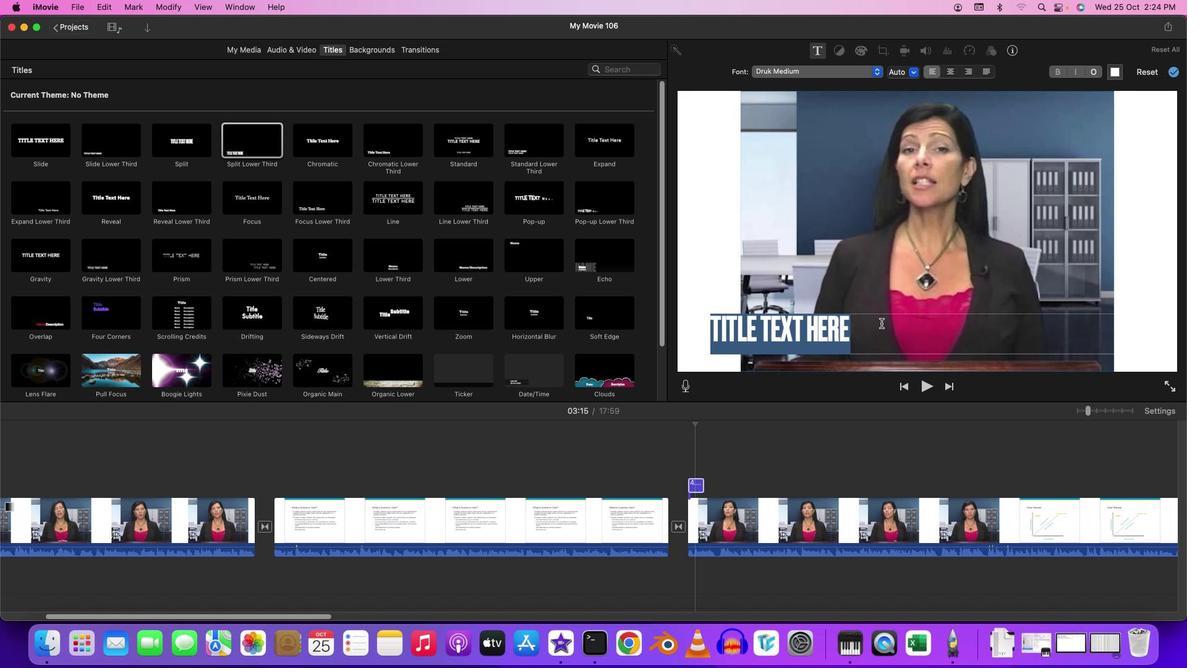 
Action: Key pressed Key.backspaceKey.shift'W''H''o'Key.backspaceKey.backspaceKey.backspaceKey.backspaceKey.shift'W''h''o'Key.space'i''s'Key.space't''h''e'Key.space'c''u''s''t''o''m''e''r'Key.shift_r'?'
Screenshot: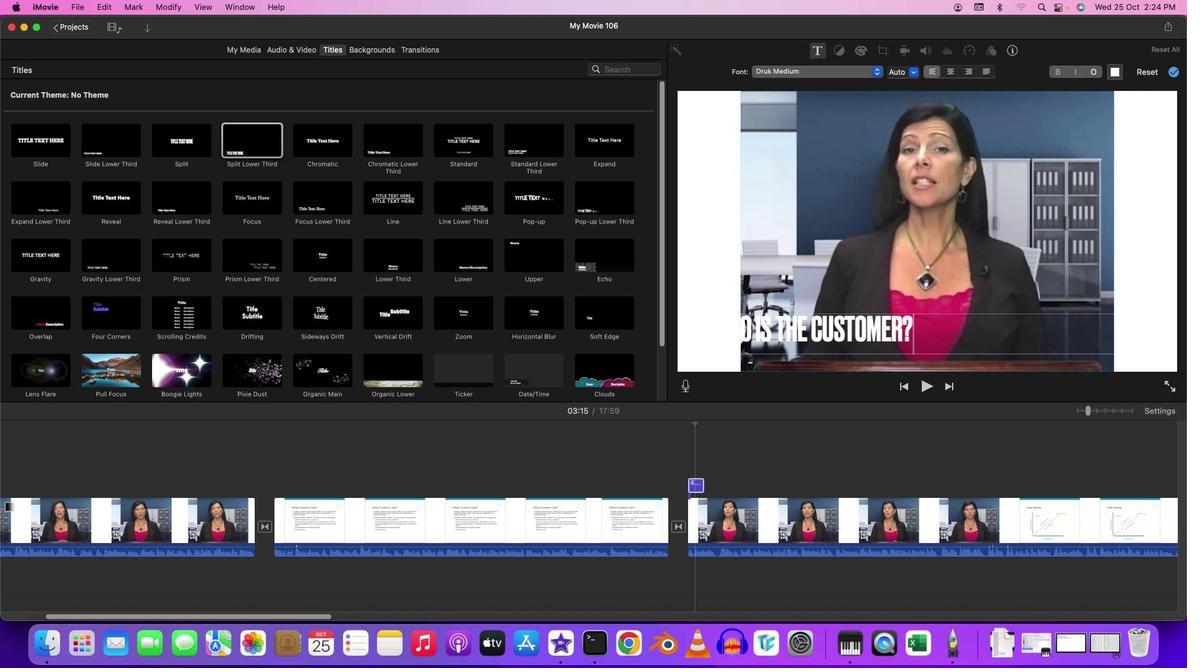 
Action: Mouse moved to (696, 421)
Screenshot: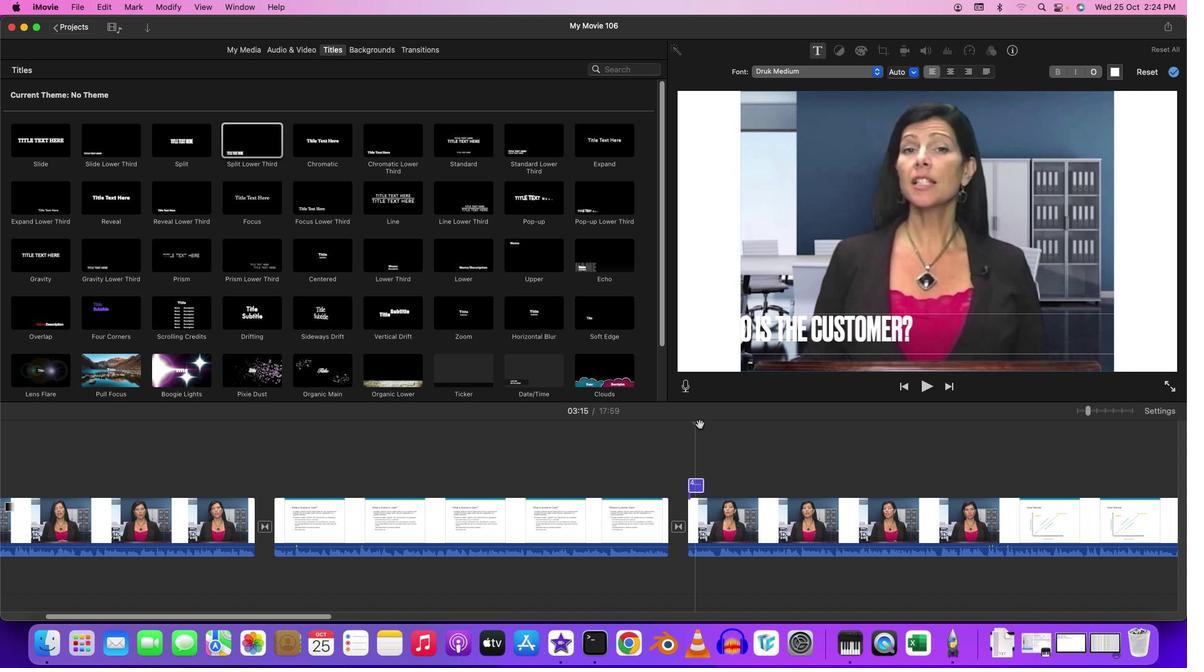 
Action: Mouse pressed left at (696, 421)
Screenshot: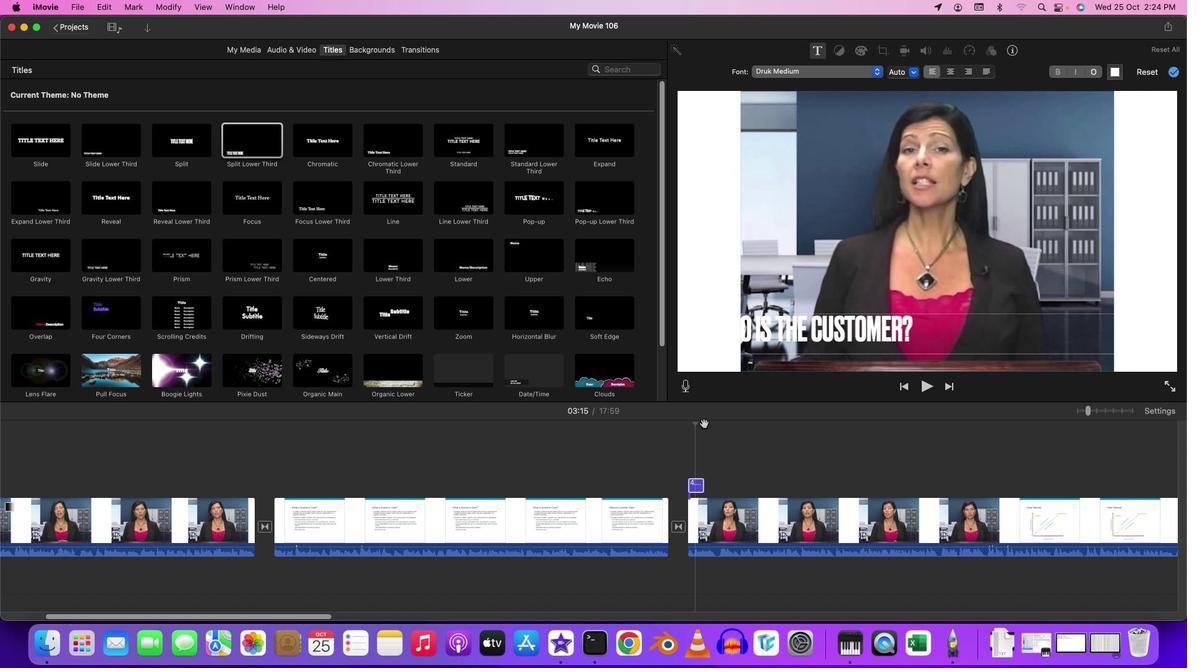 
Action: Mouse moved to (692, 420)
Screenshot: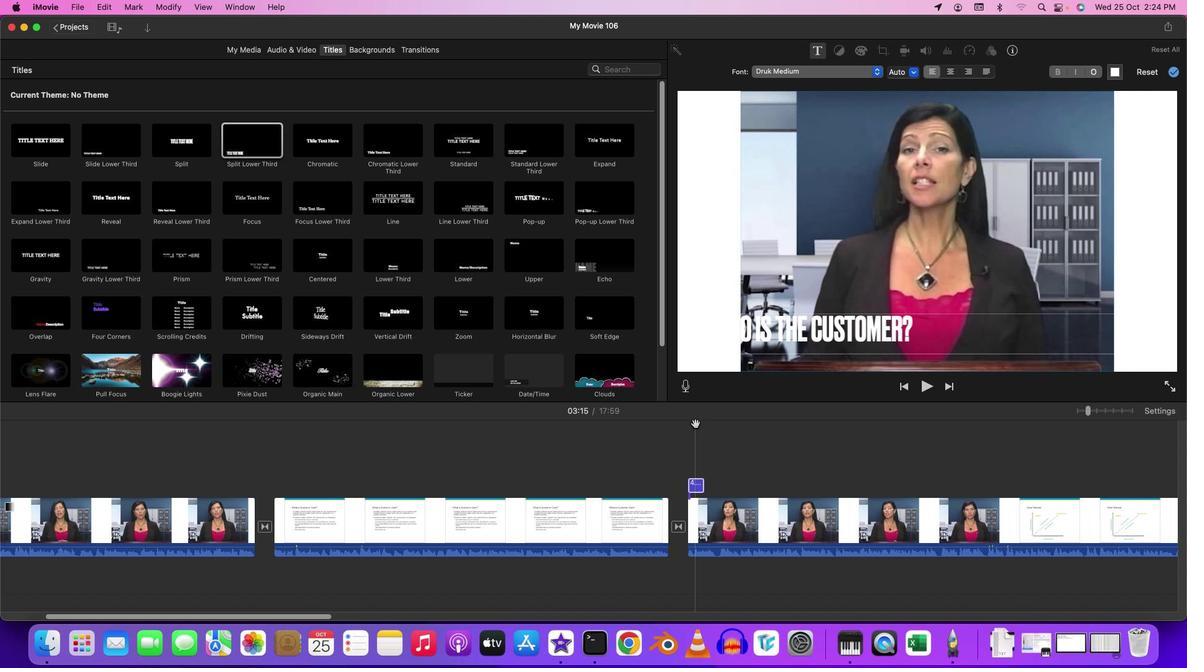 
Action: Mouse pressed left at (692, 420)
Screenshot: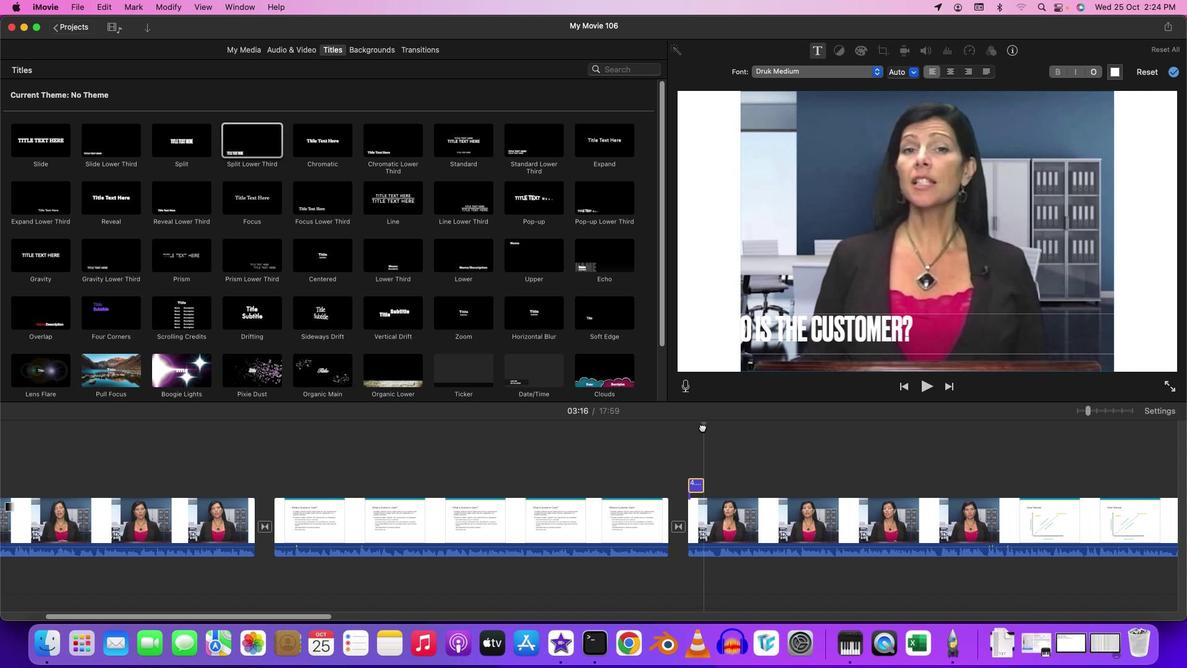 
Action: Mouse moved to (1108, 71)
Screenshot: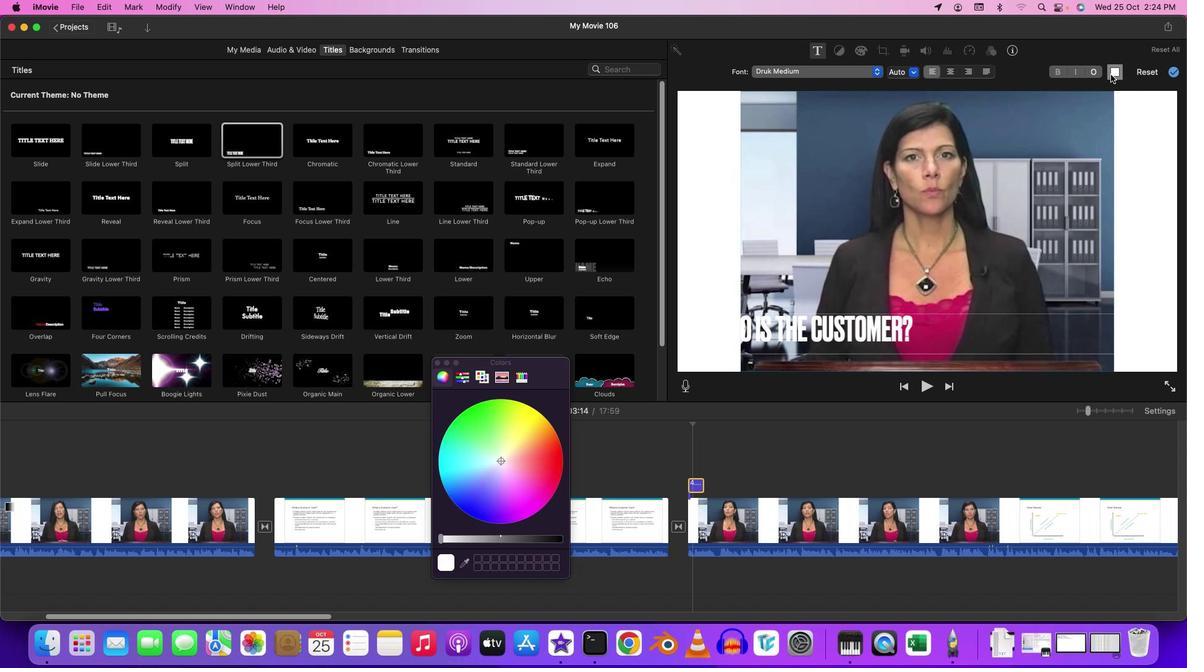 
Action: Mouse pressed left at (1108, 71)
Screenshot: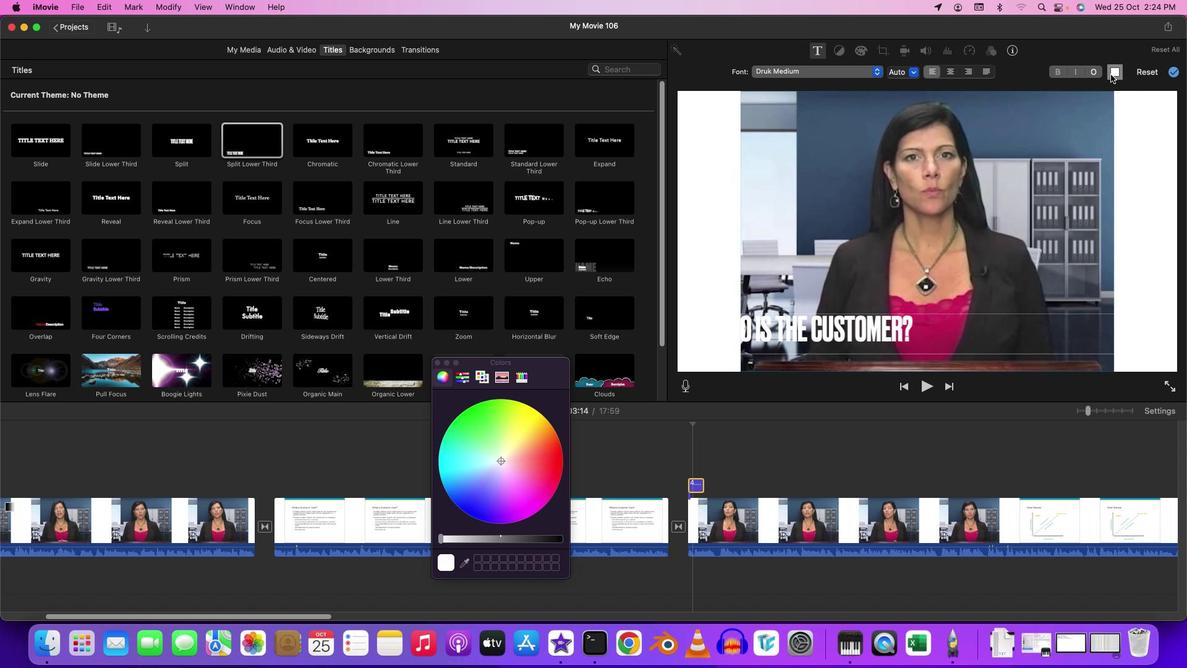 
Action: Mouse moved to (494, 455)
Screenshot: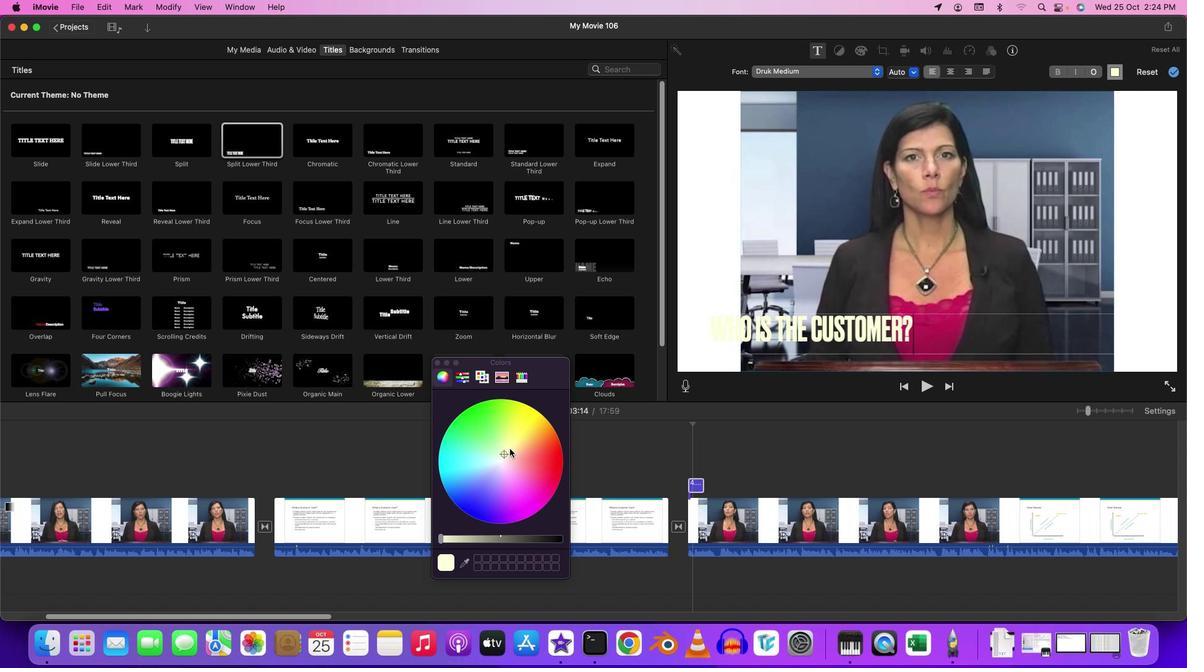 
Action: Mouse pressed left at (494, 455)
Screenshot: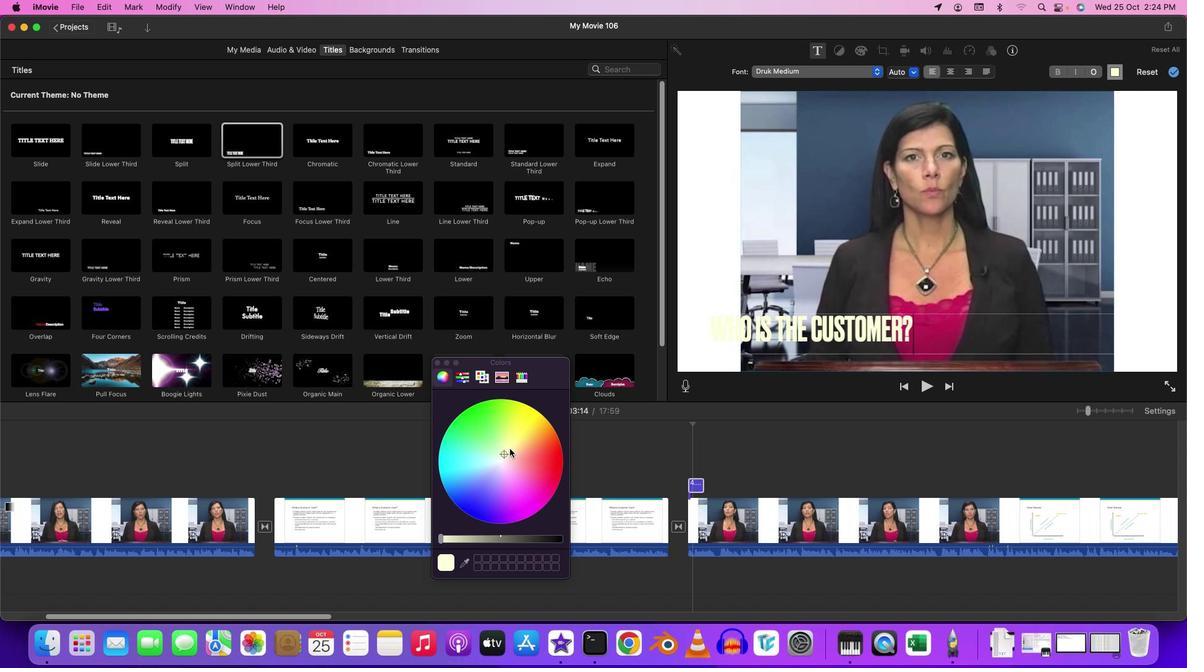 
Action: Mouse moved to (434, 363)
Screenshot: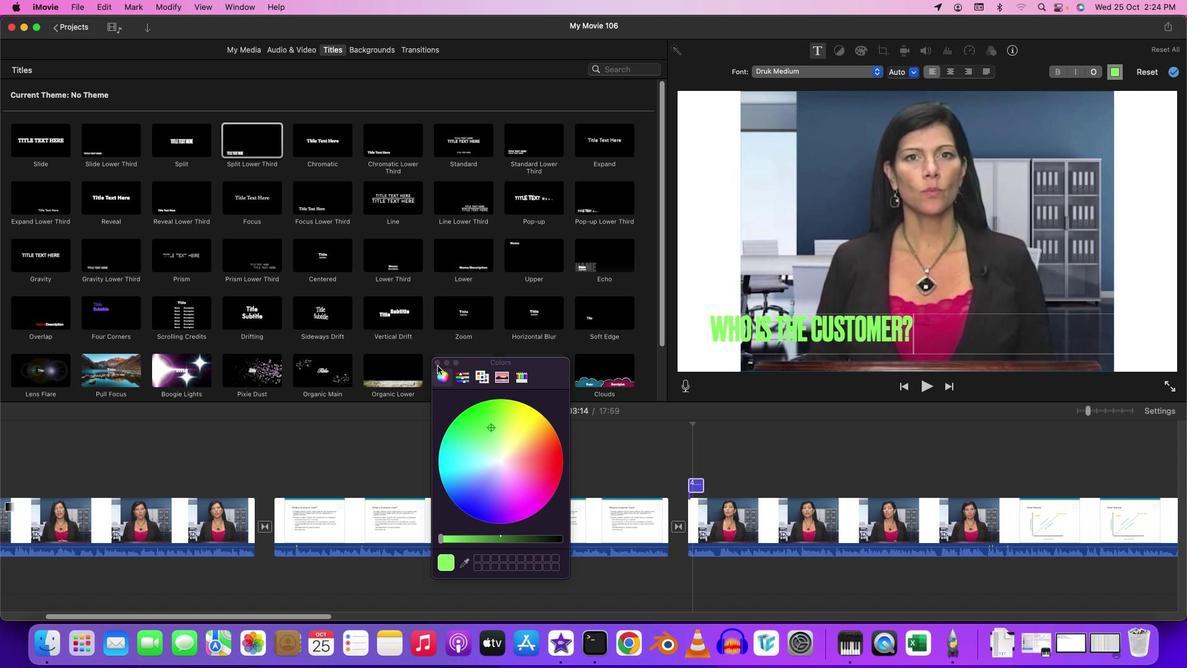 
Action: Mouse pressed left at (434, 363)
Screenshot: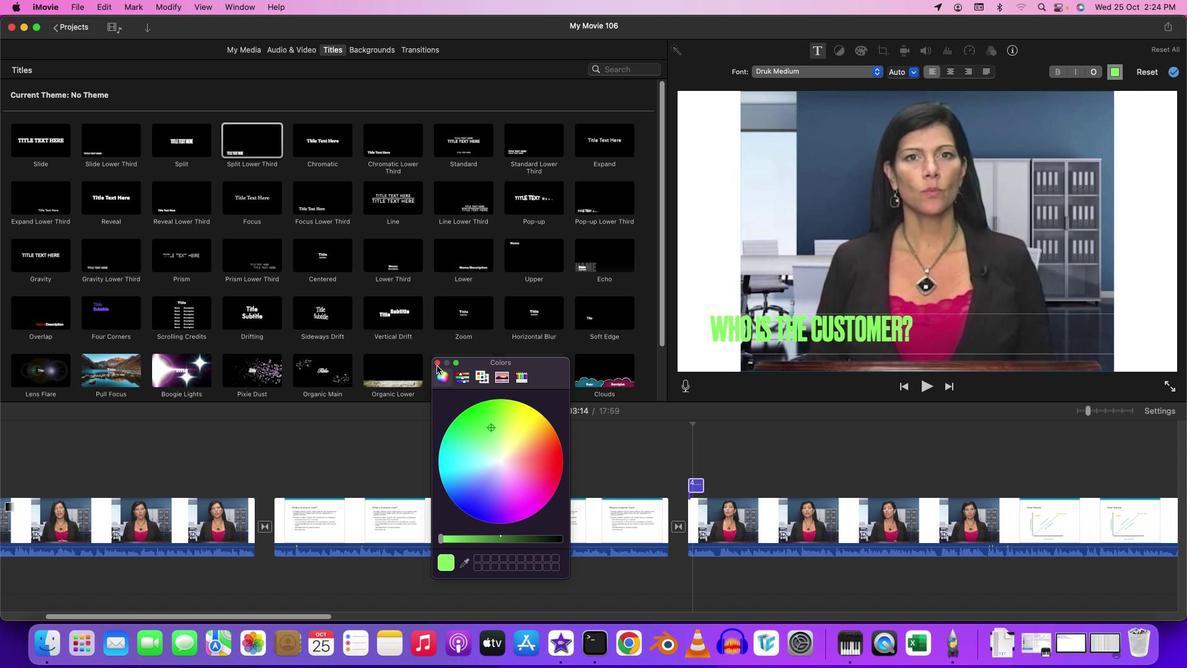 
Action: Mouse moved to (433, 361)
Screenshot: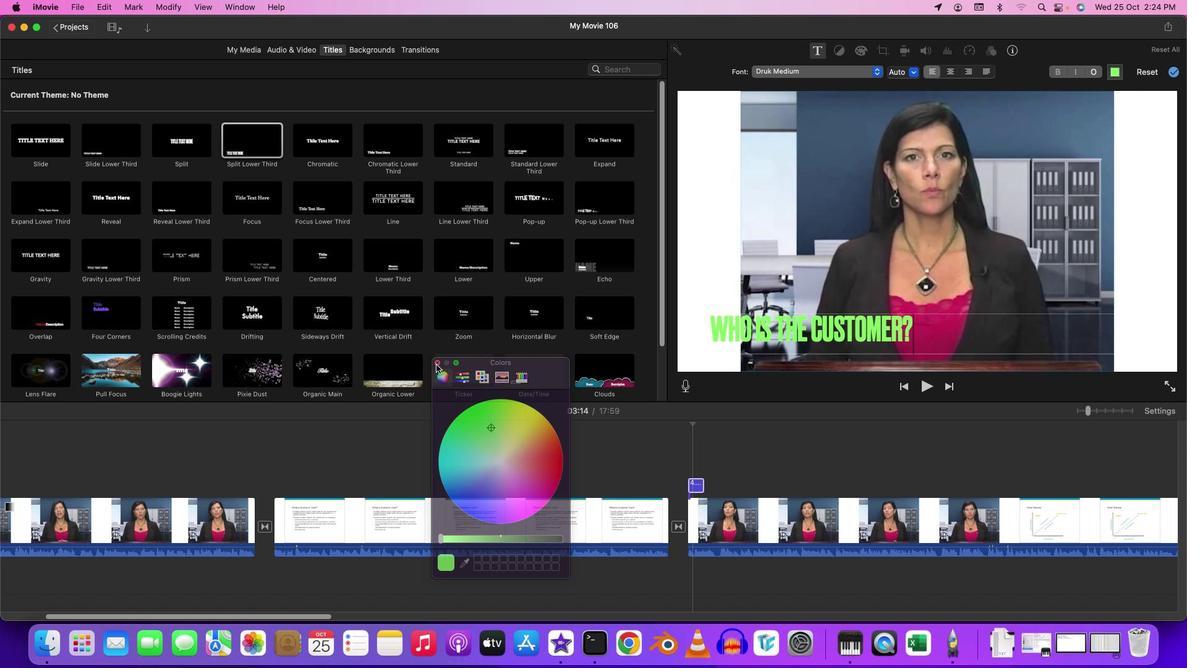
Action: Mouse pressed left at (433, 361)
Screenshot: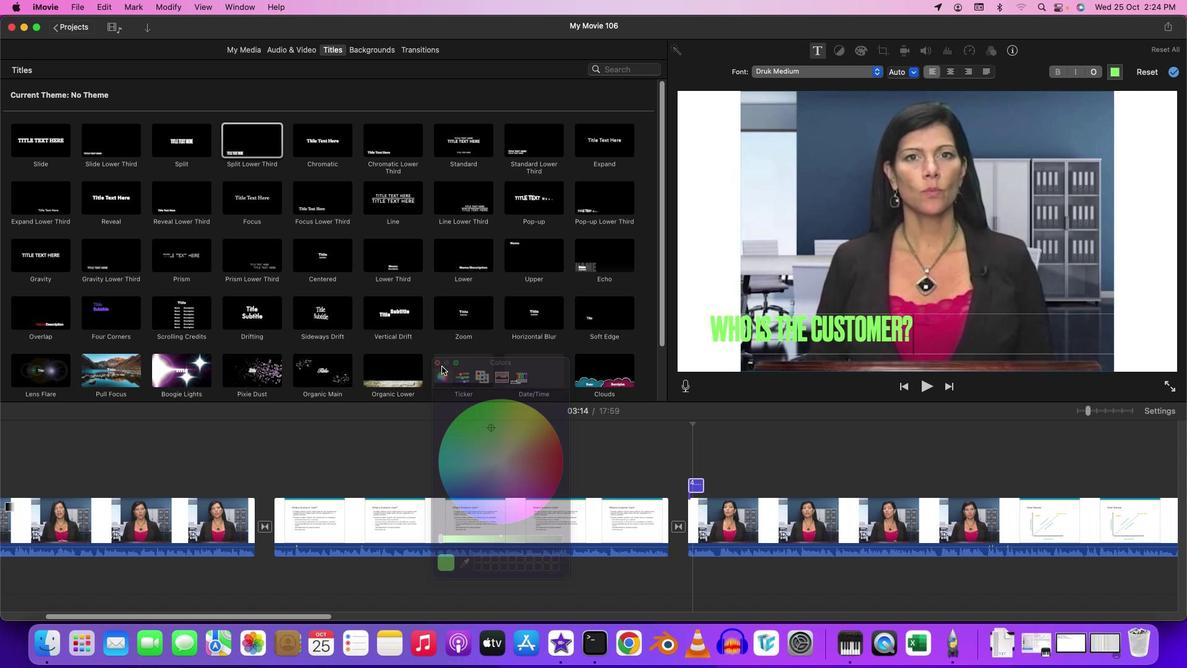 
Action: Mouse moved to (764, 501)
Screenshot: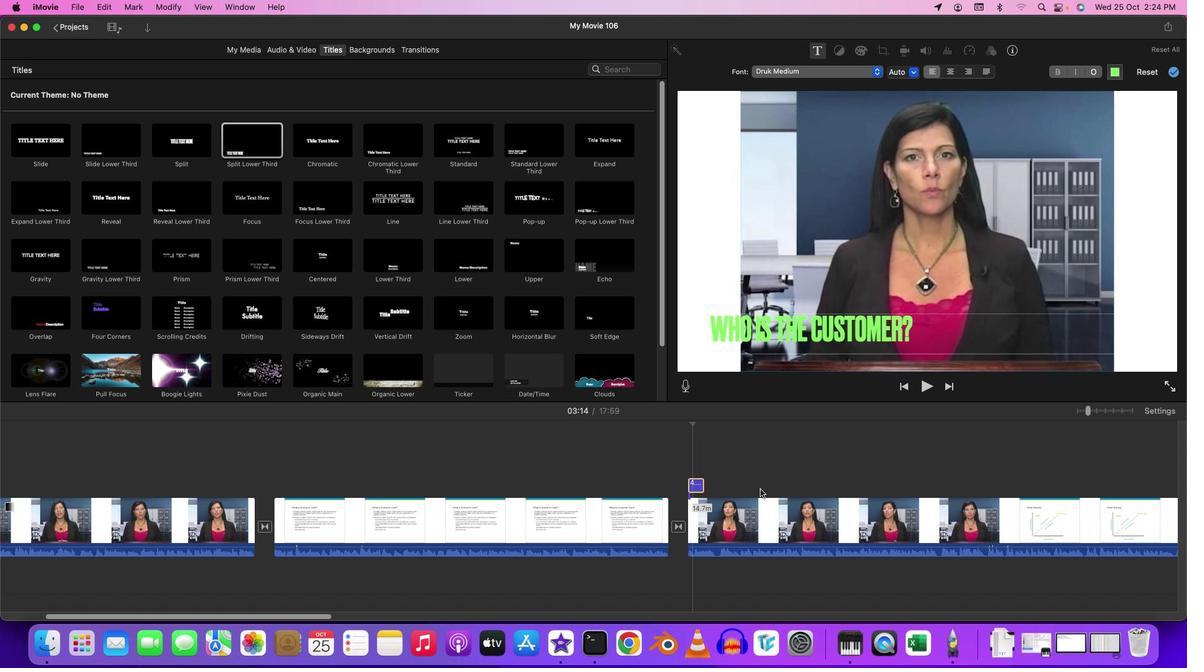 
Action: Mouse pressed left at (764, 501)
Screenshot: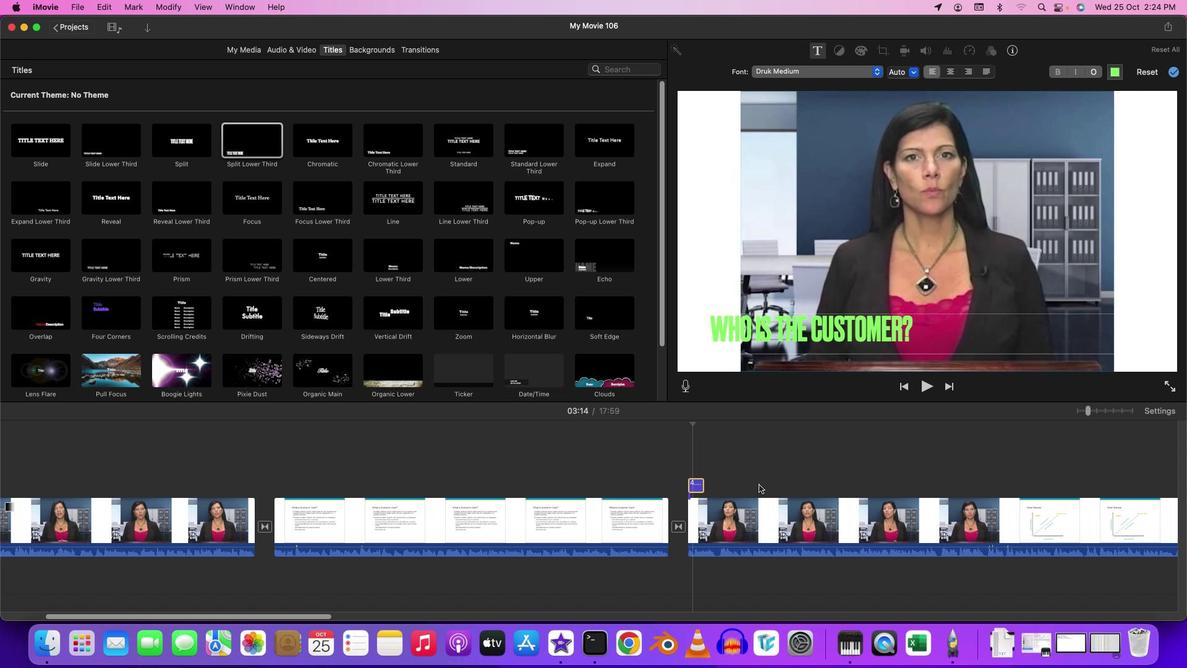 
Action: Mouse moved to (754, 475)
Screenshot: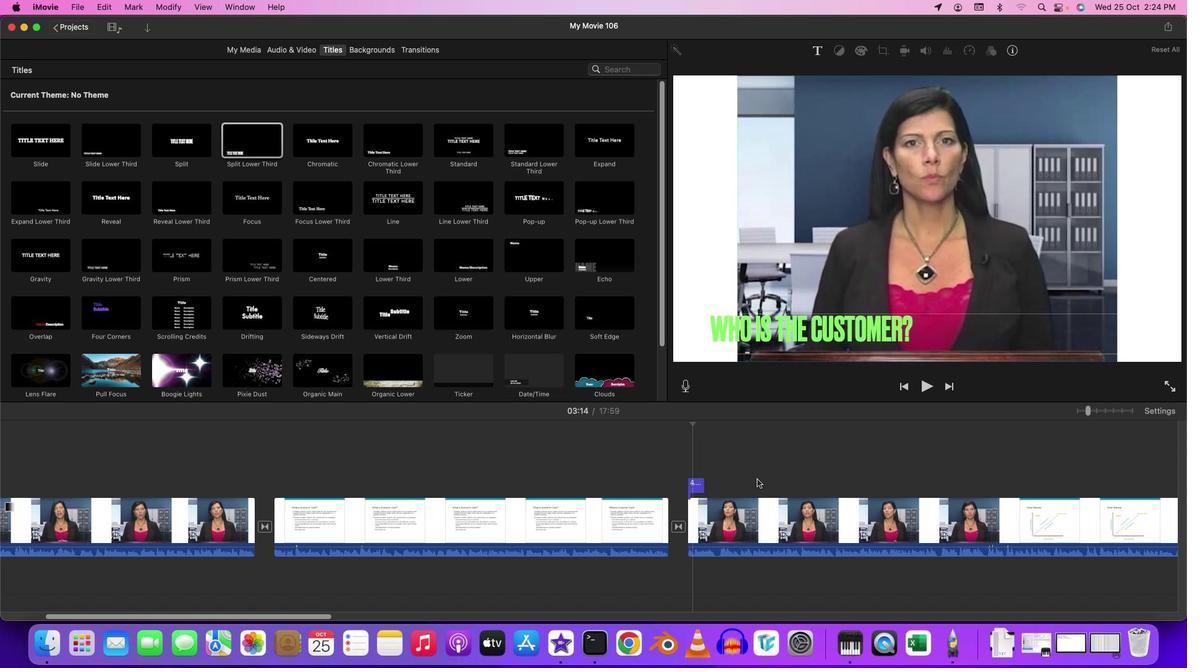 
Action: Mouse pressed left at (754, 475)
Screenshot: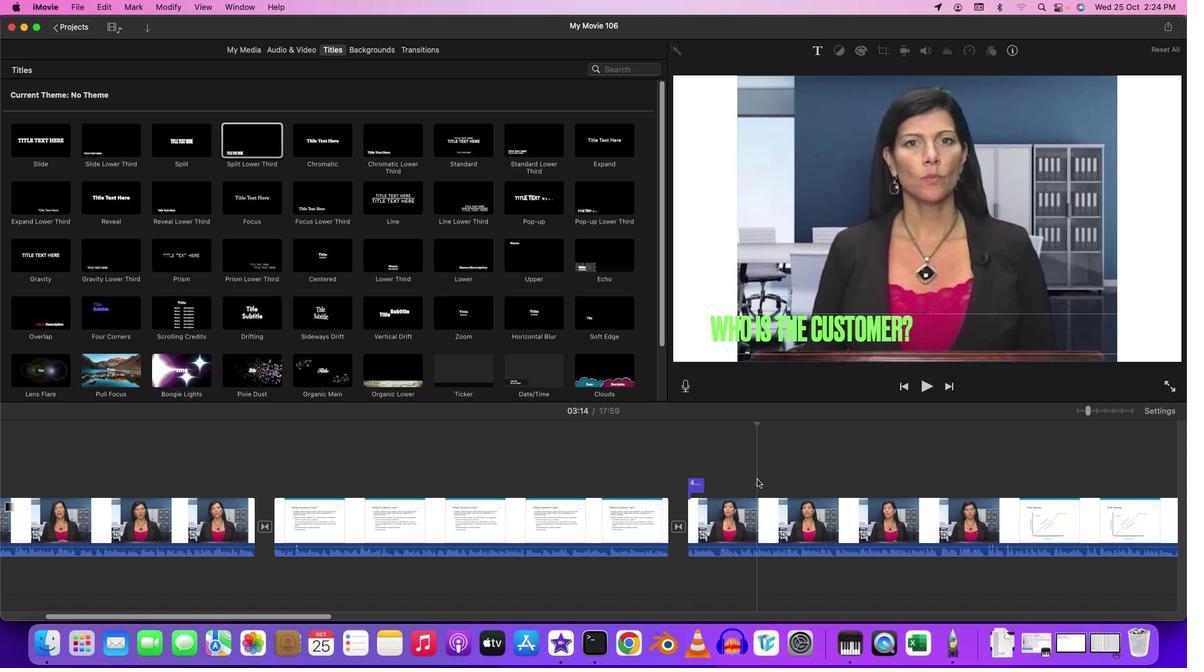 
Action: Mouse moved to (660, 462)
Screenshot: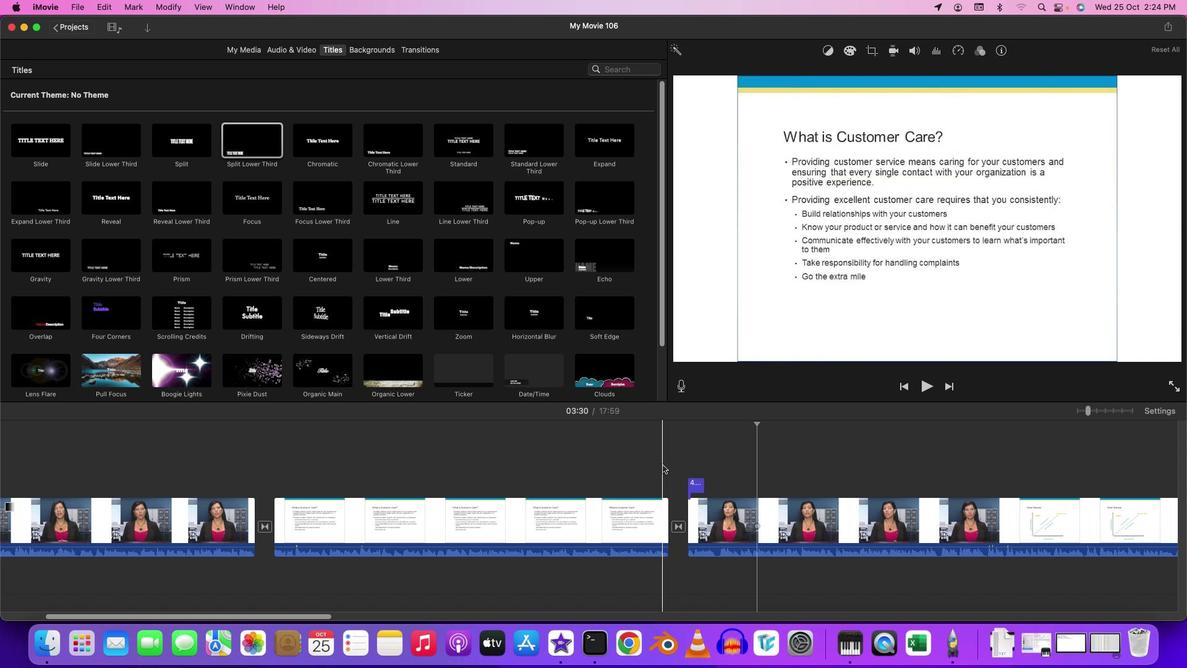 
Action: Mouse pressed left at (660, 462)
Screenshot: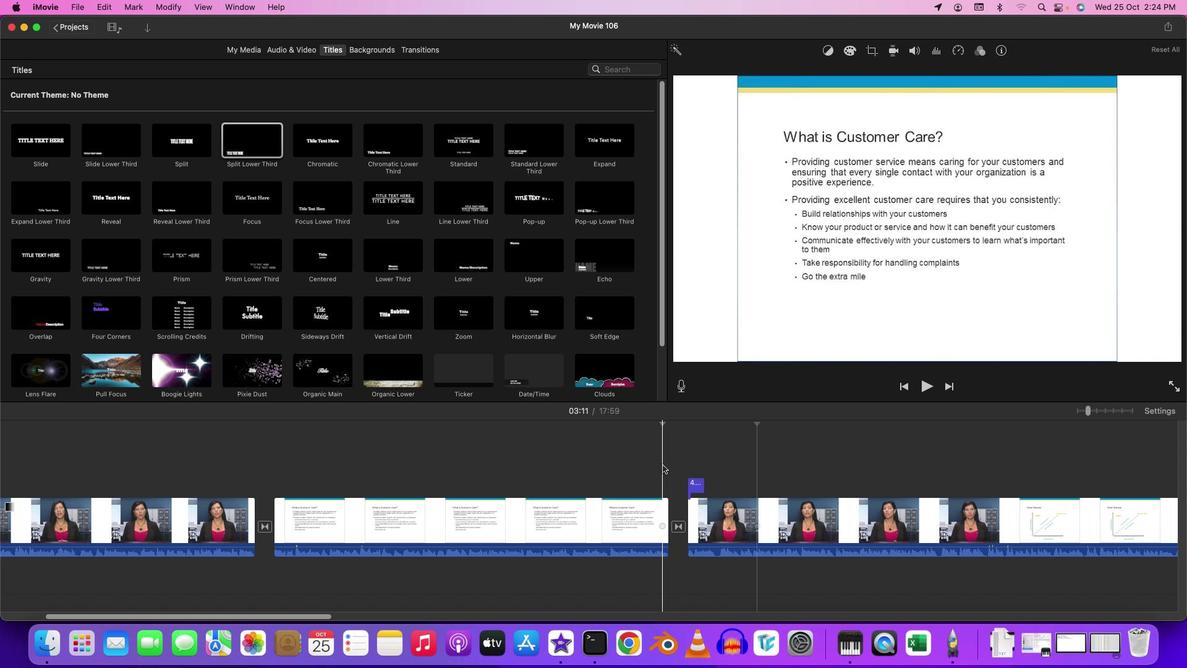
Action: Key pressed Key.spaceKey.space
Screenshot: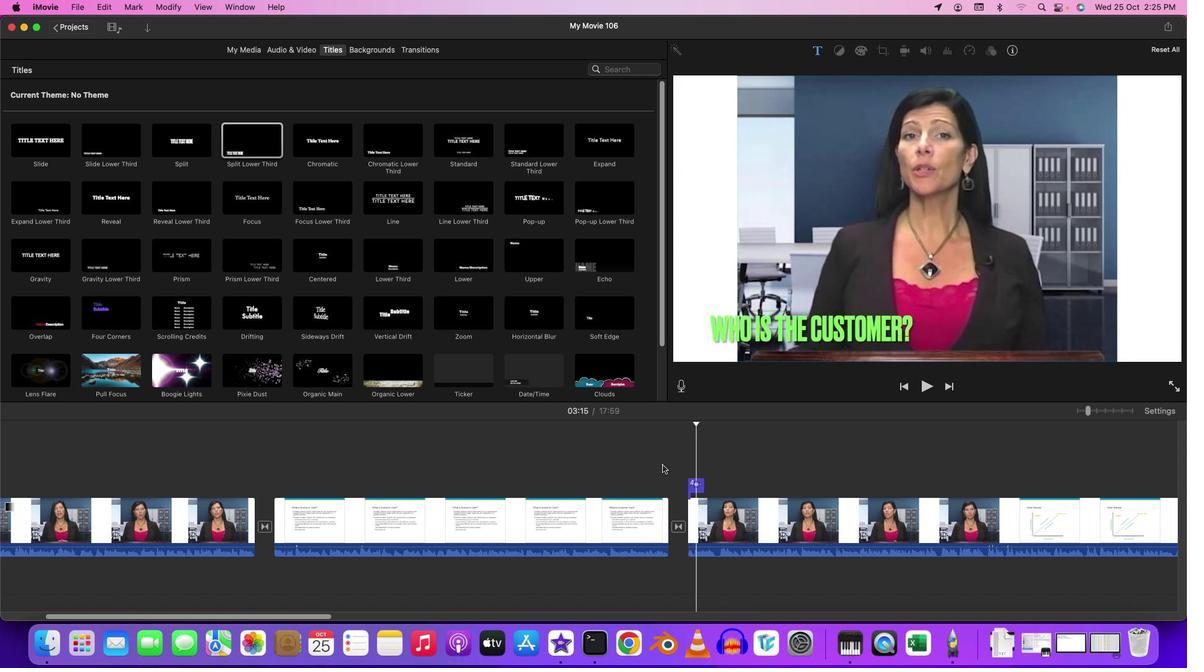 
Action: Mouse moved to (688, 488)
Screenshot: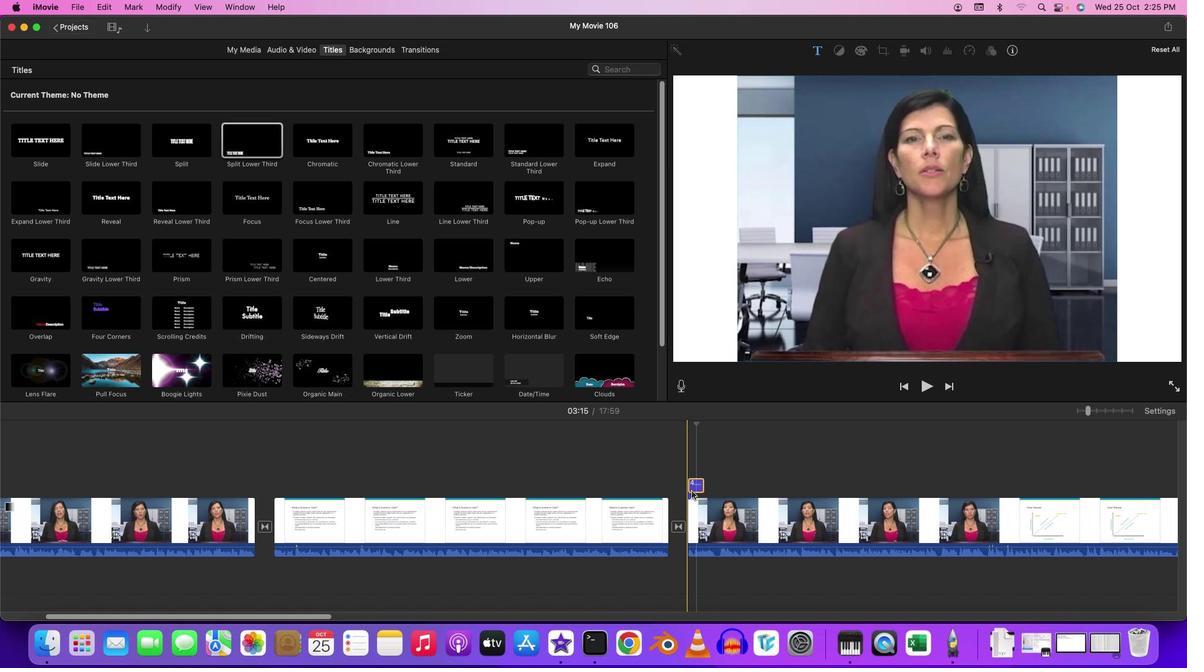 
Action: Mouse pressed left at (688, 488)
Screenshot: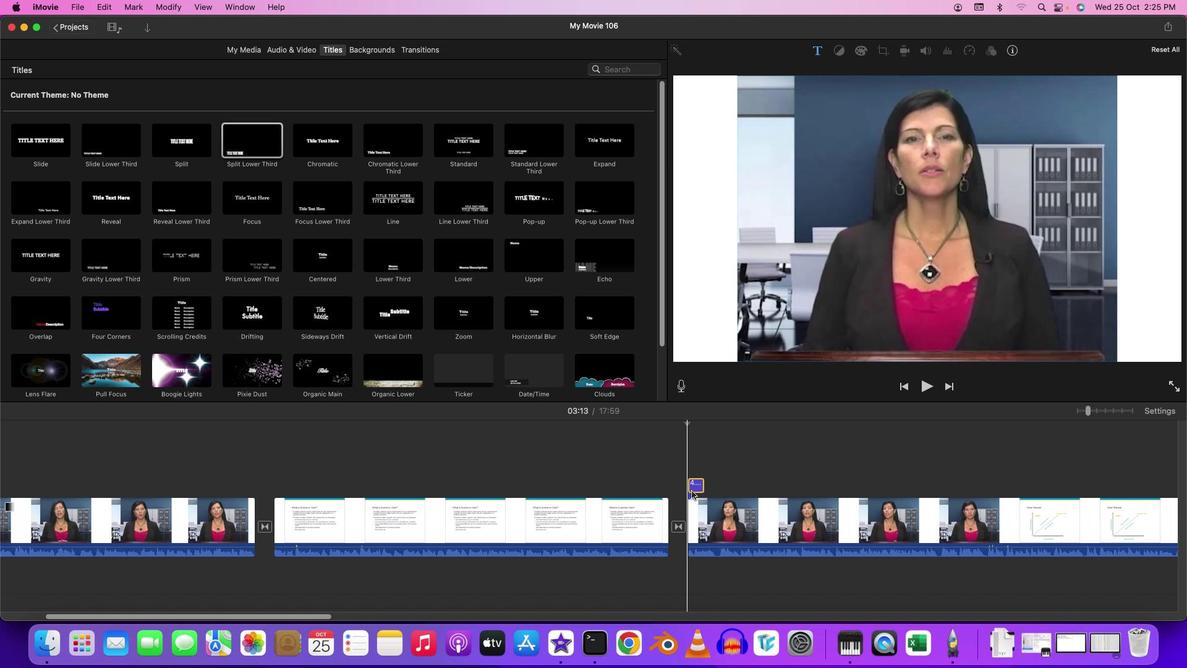 
Action: Mouse moved to (690, 486)
Screenshot: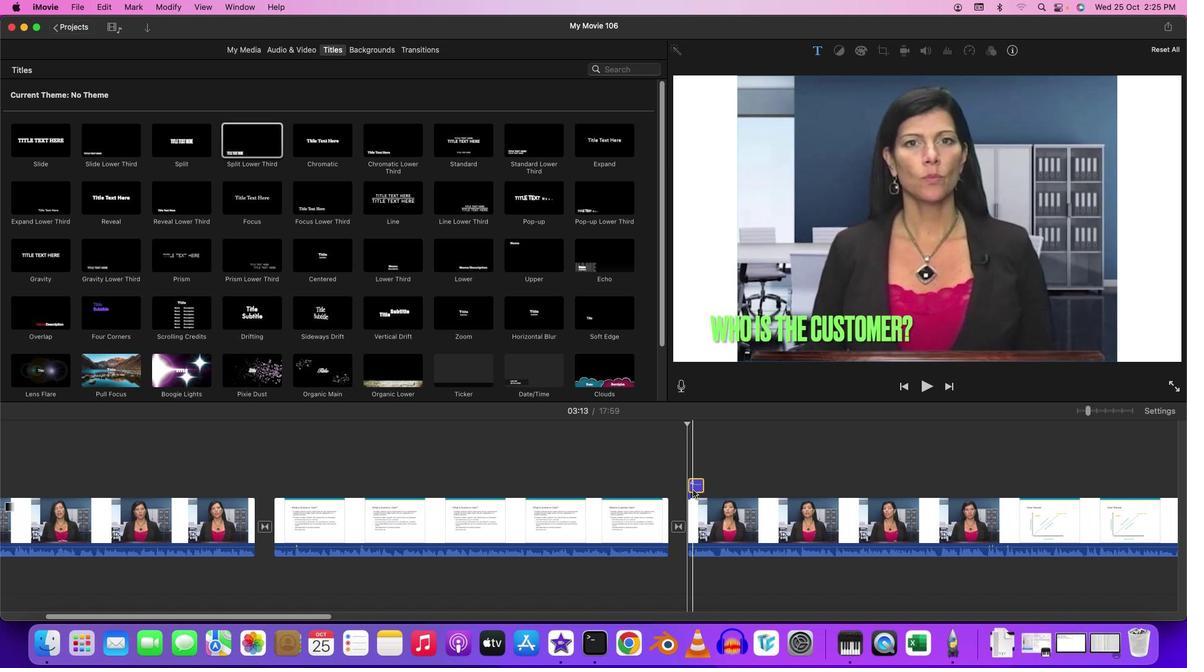 
Action: Mouse pressed left at (690, 486)
Screenshot: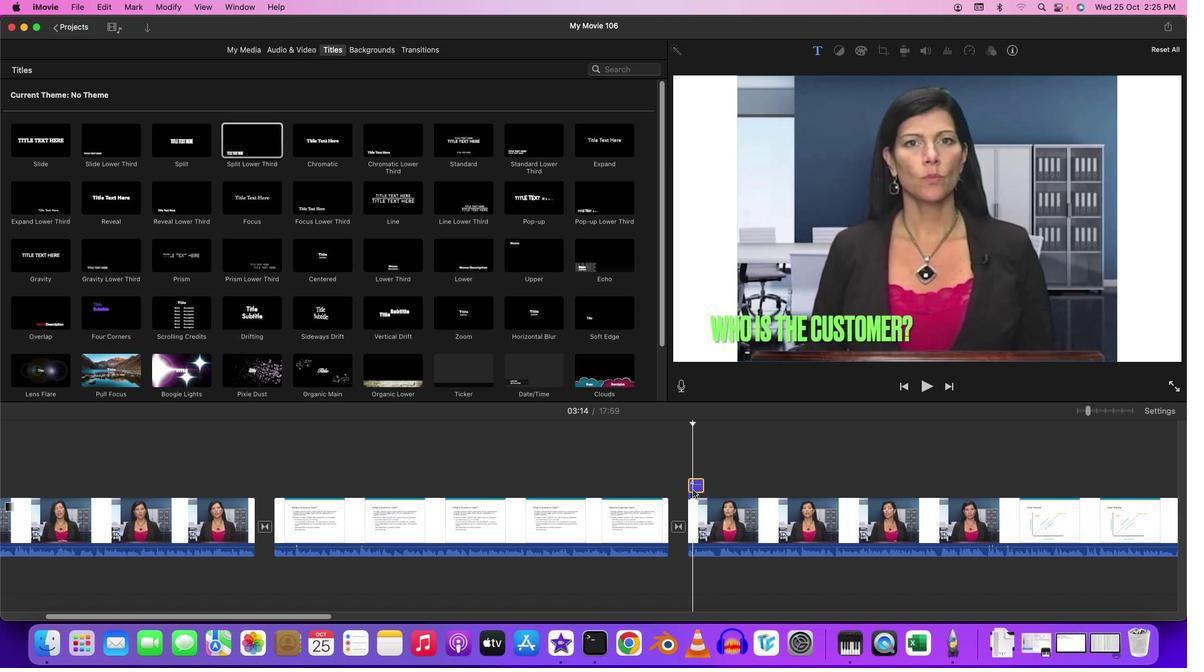 
Action: Mouse pressed left at (690, 486)
Screenshot: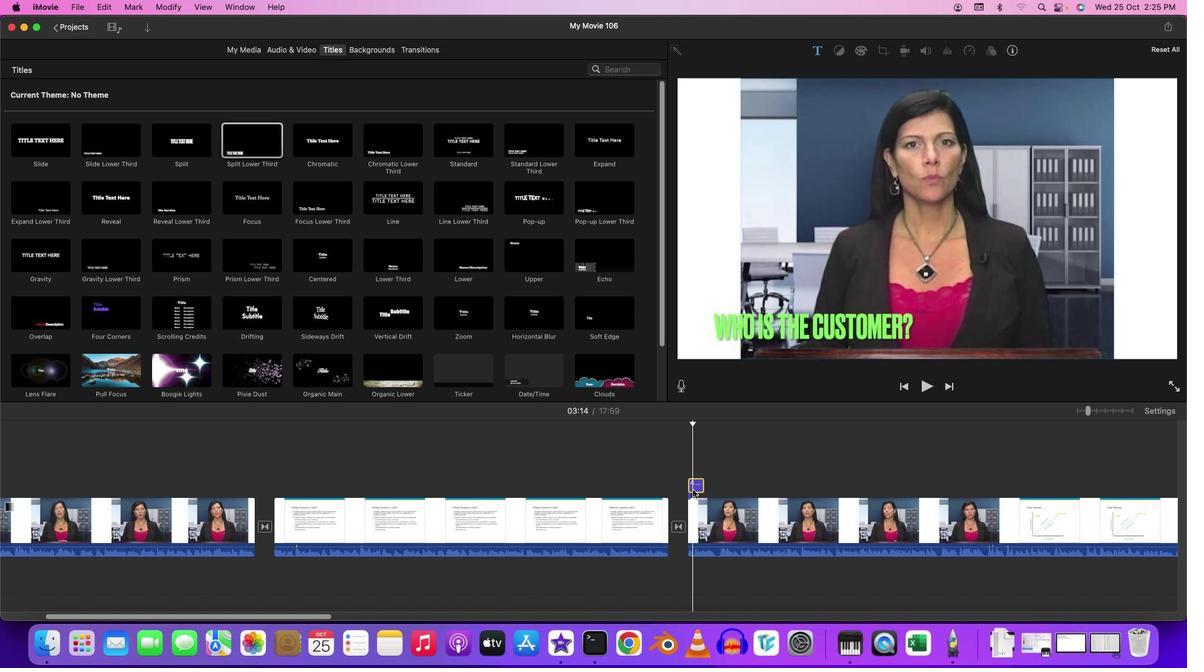 
Action: Mouse moved to (1115, 74)
Screenshot: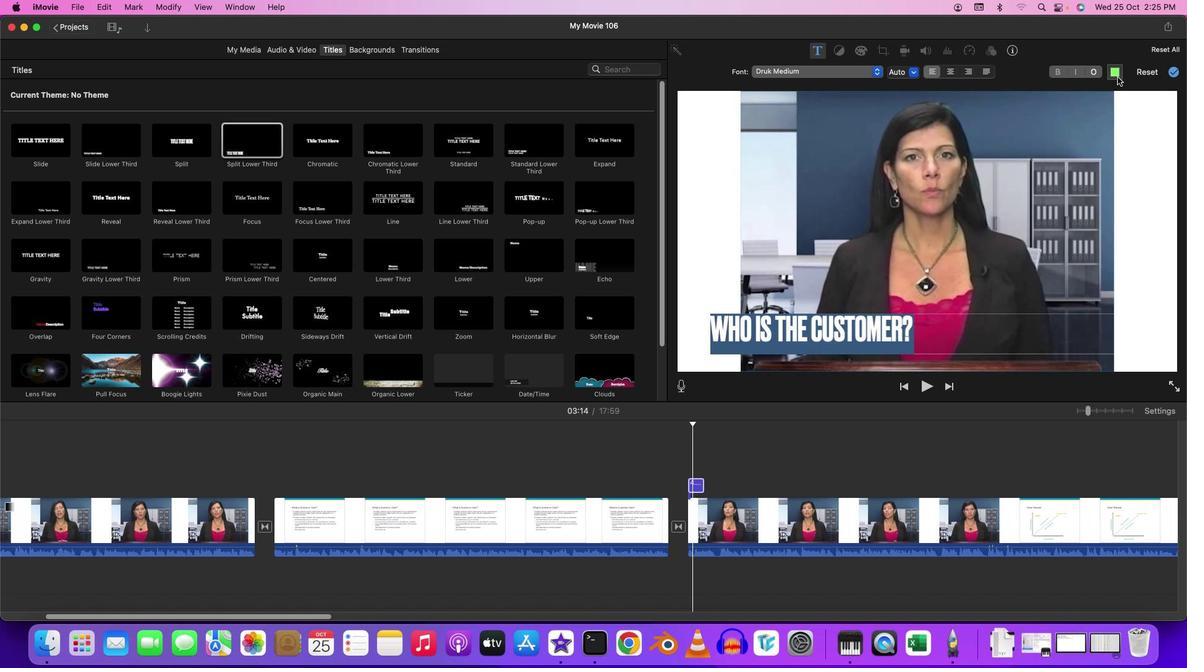 
Action: Mouse pressed left at (1115, 74)
Screenshot: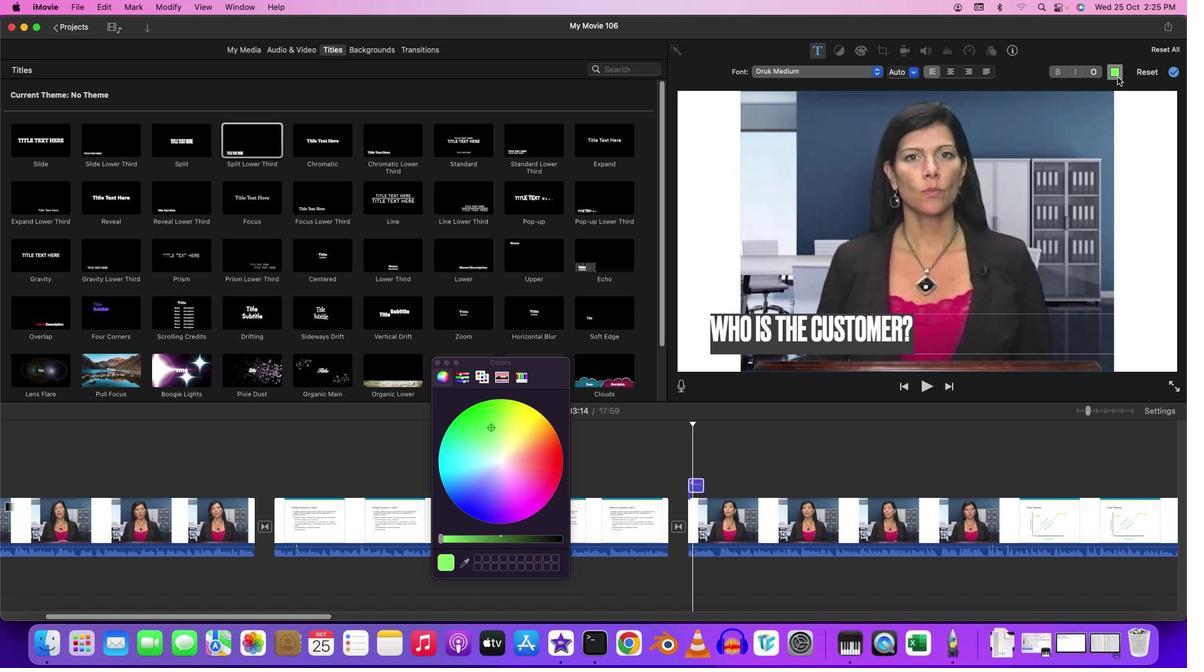 
Action: Mouse moved to (488, 423)
Screenshot: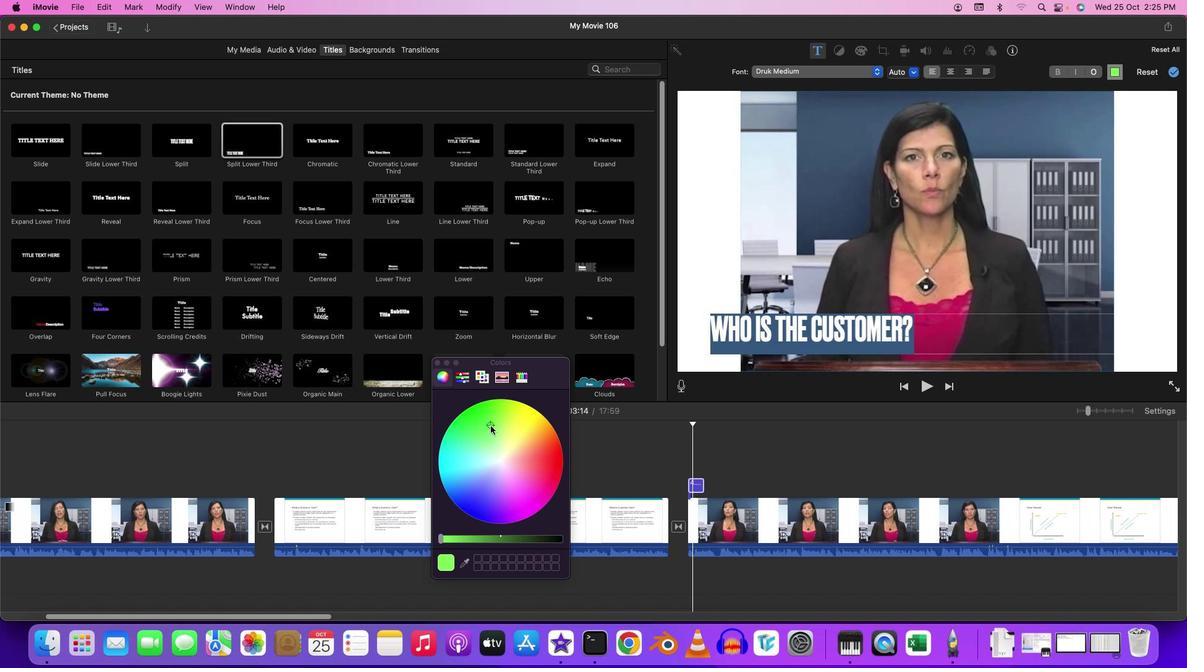 
Action: Mouse pressed left at (488, 423)
Screenshot: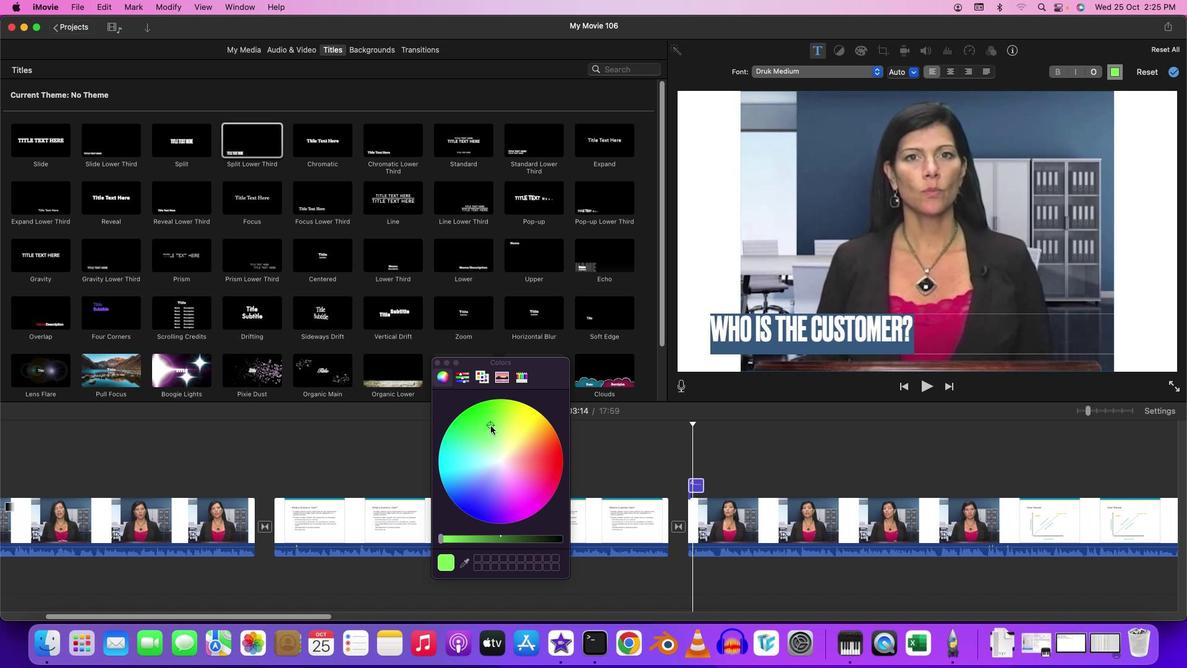 
Action: Mouse moved to (435, 359)
Screenshot: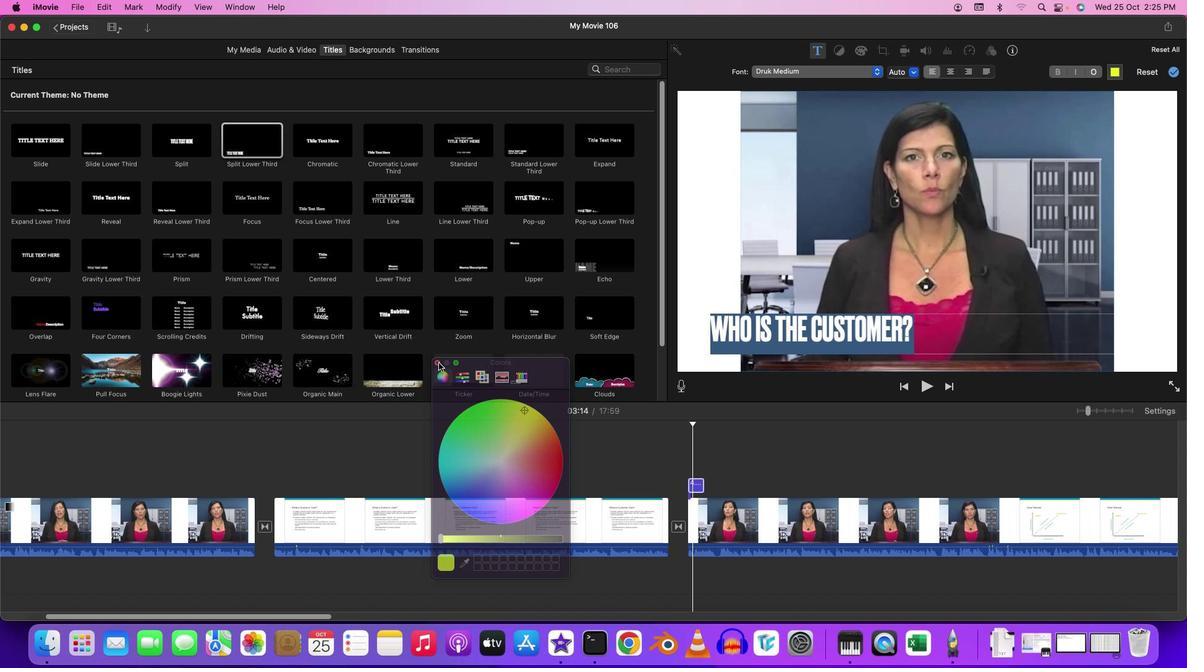 
Action: Mouse pressed left at (435, 359)
Screenshot: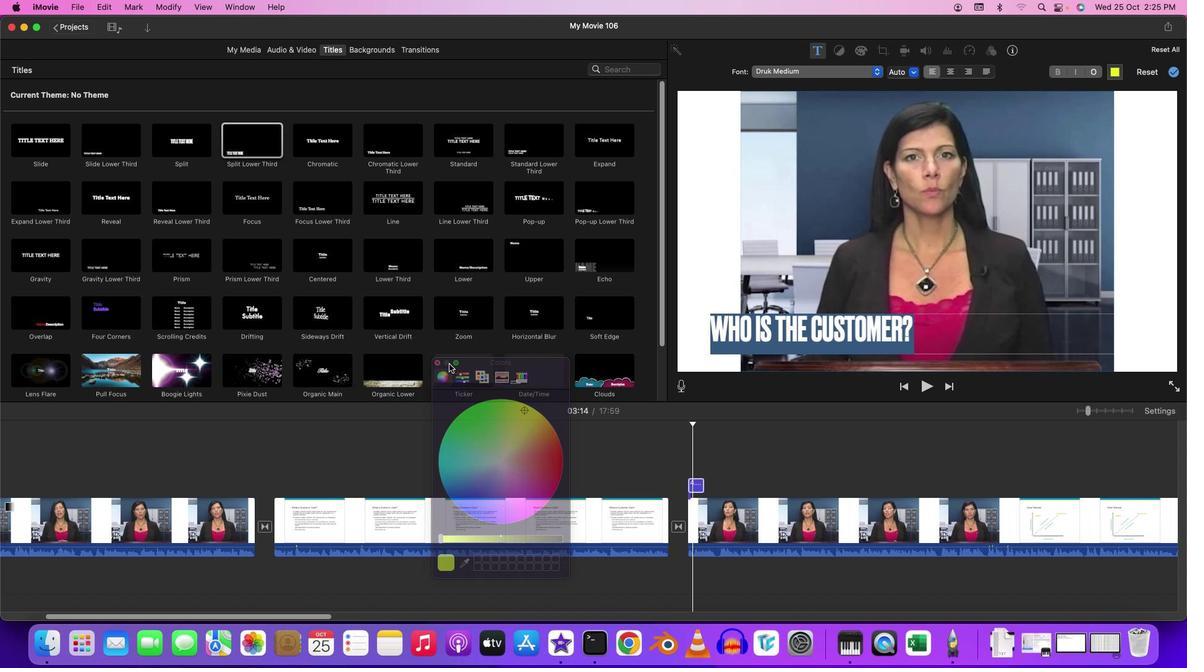 
Action: Mouse moved to (943, 329)
Screenshot: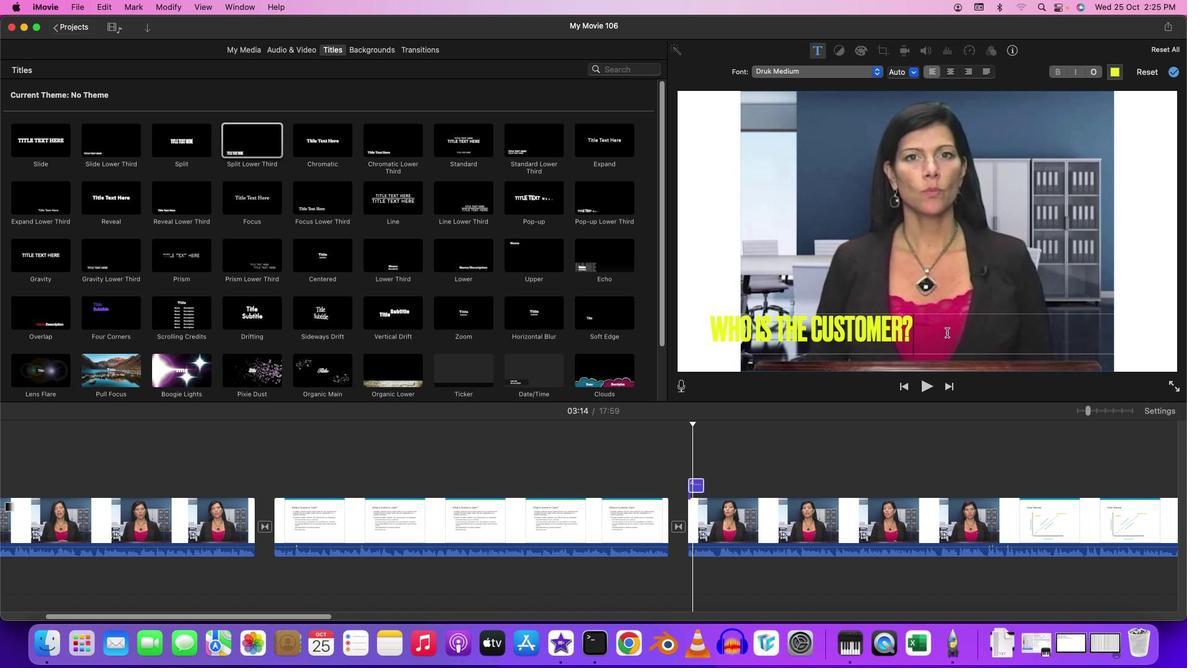 
Action: Mouse pressed left at (943, 329)
Screenshot: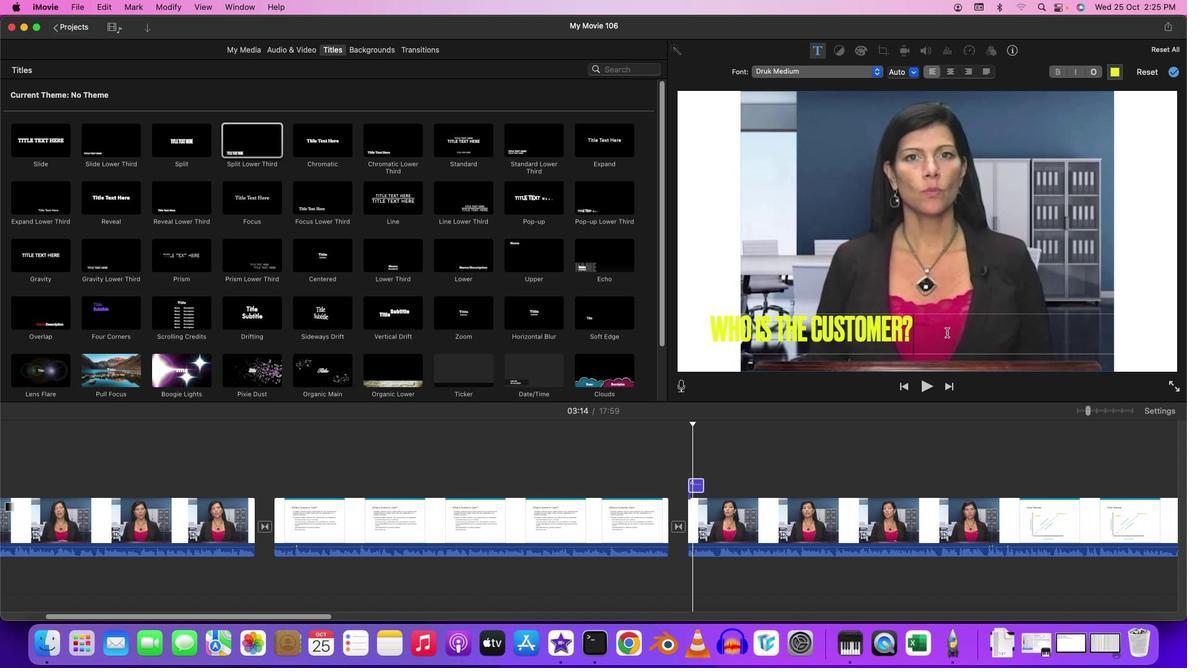 
Action: Mouse moved to (689, 421)
Screenshot: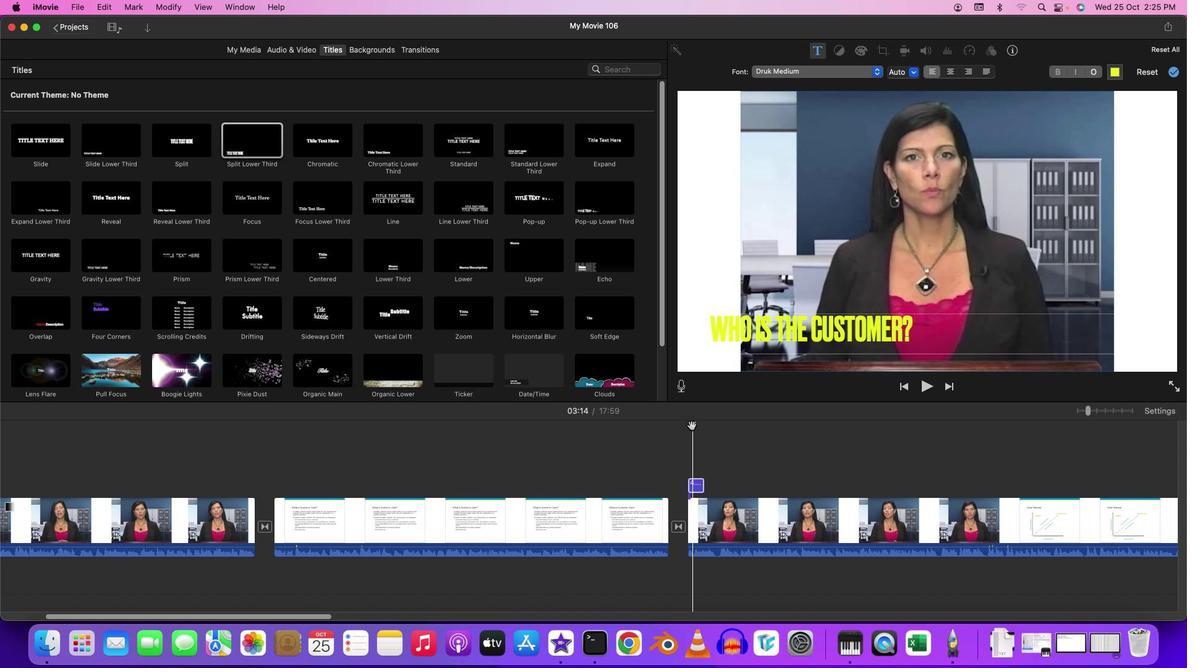 
Action: Mouse pressed left at (689, 421)
Screenshot: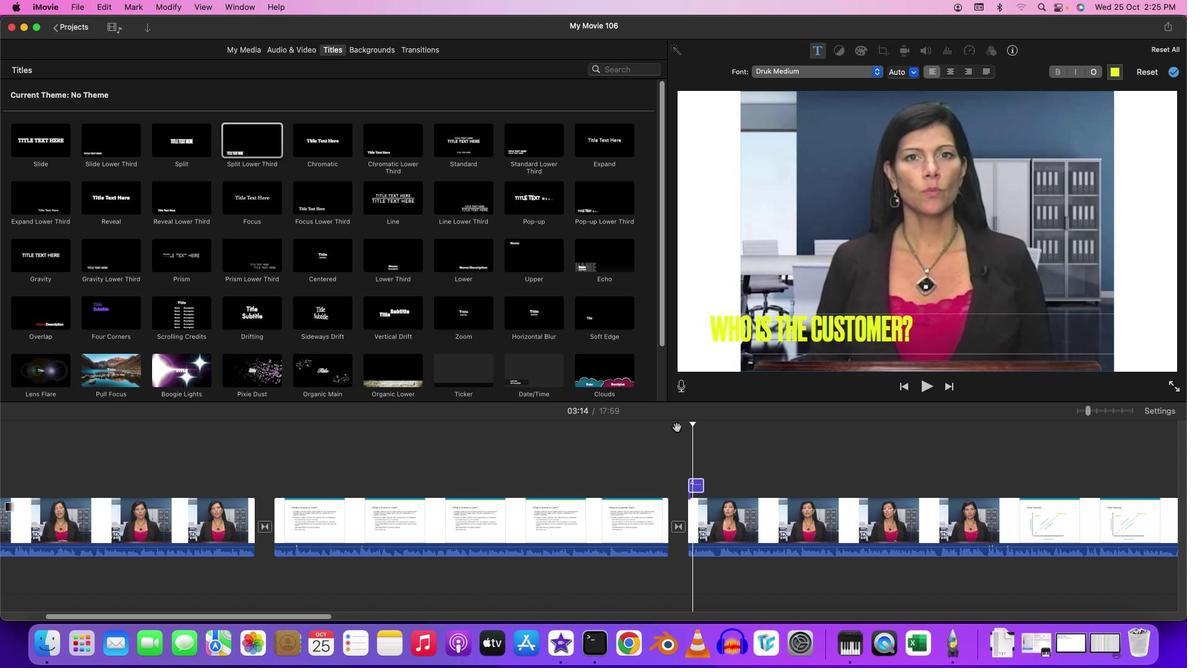 
Action: Mouse moved to (628, 429)
Screenshot: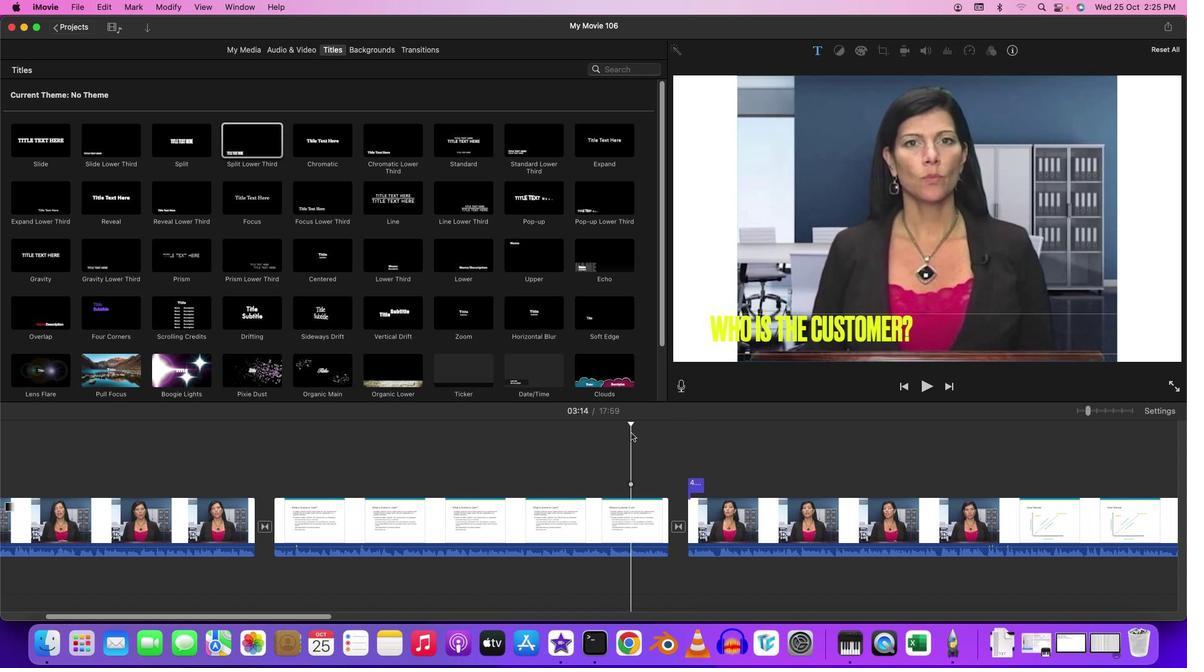 
Action: Mouse pressed left at (628, 429)
Screenshot: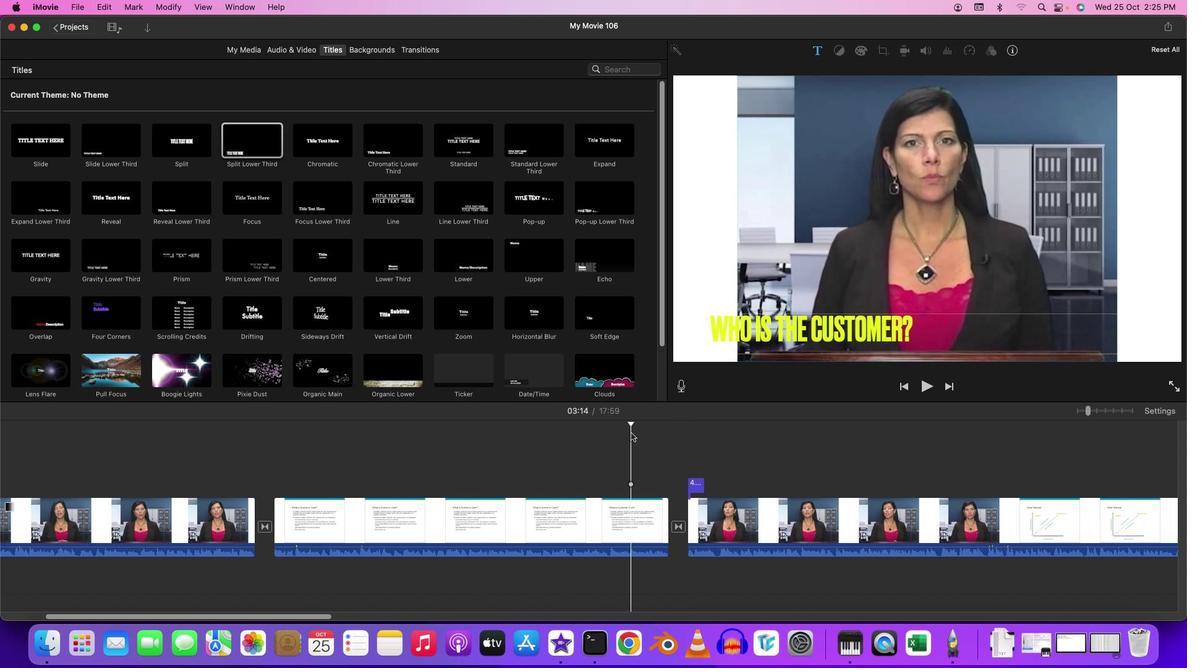 
Action: Key pressed Key.space
Screenshot: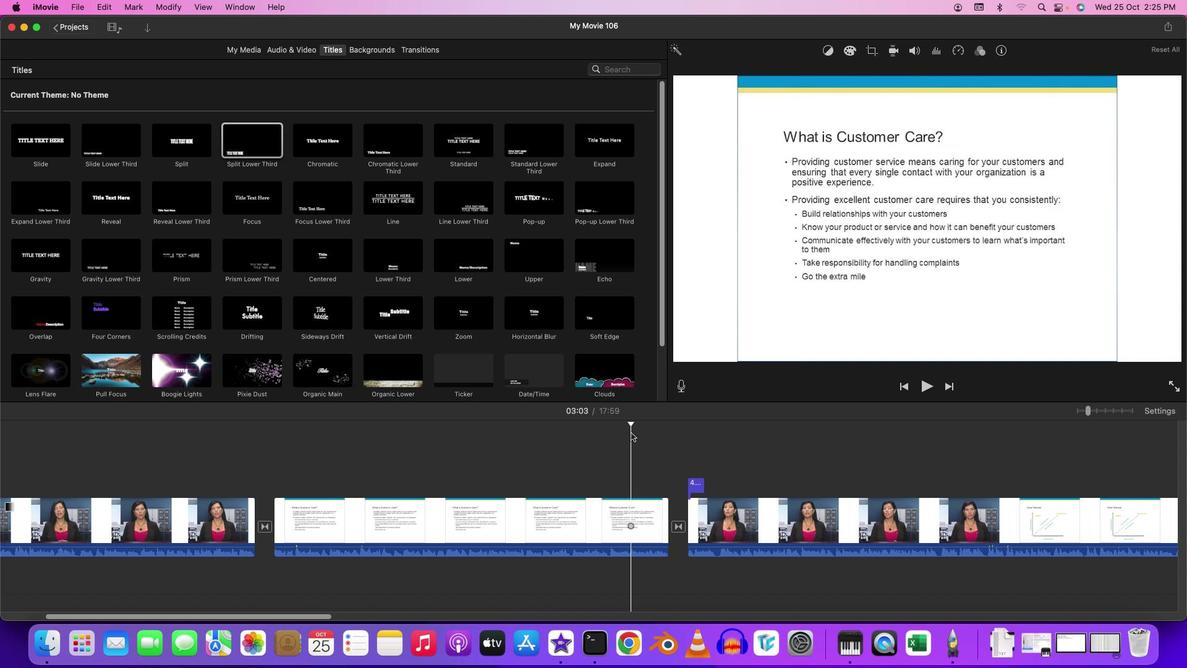 
Action: Mouse moved to (678, 429)
Screenshot: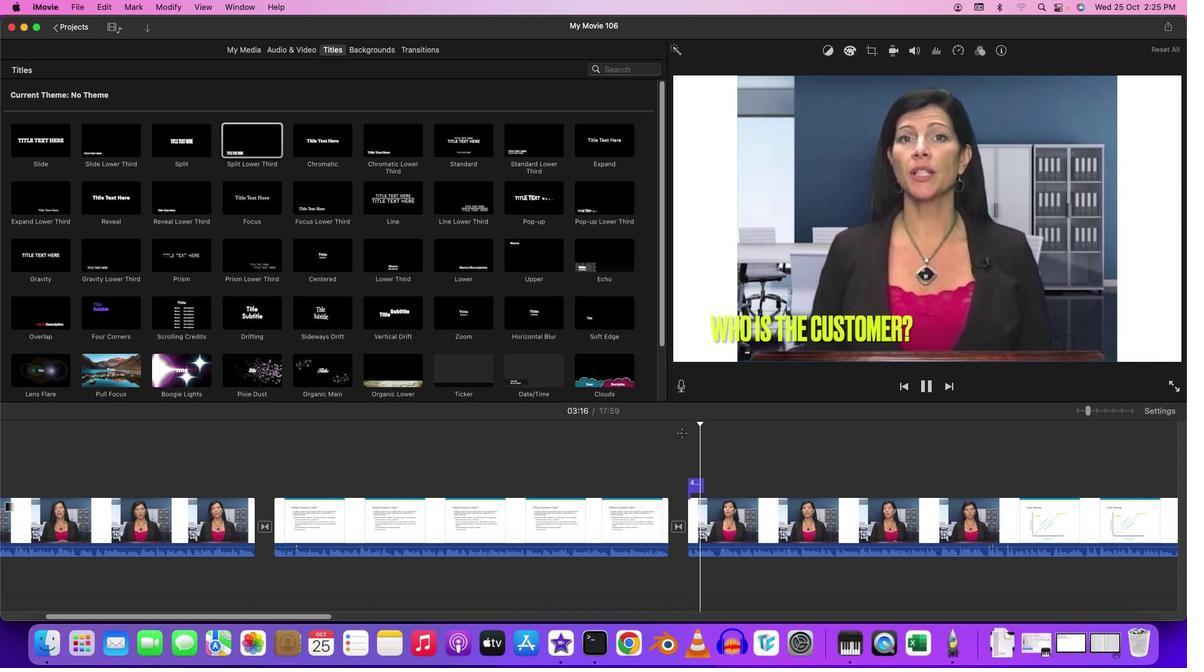 
Action: Mouse pressed left at (678, 429)
Screenshot: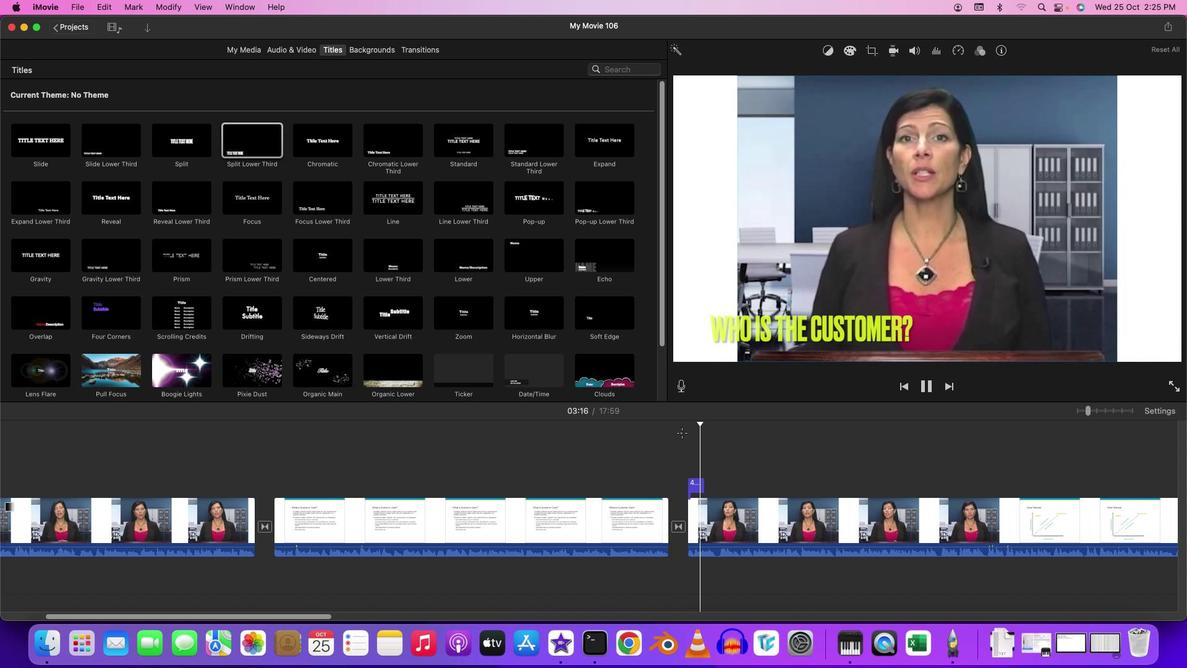 
Action: Mouse moved to (664, 434)
Screenshot: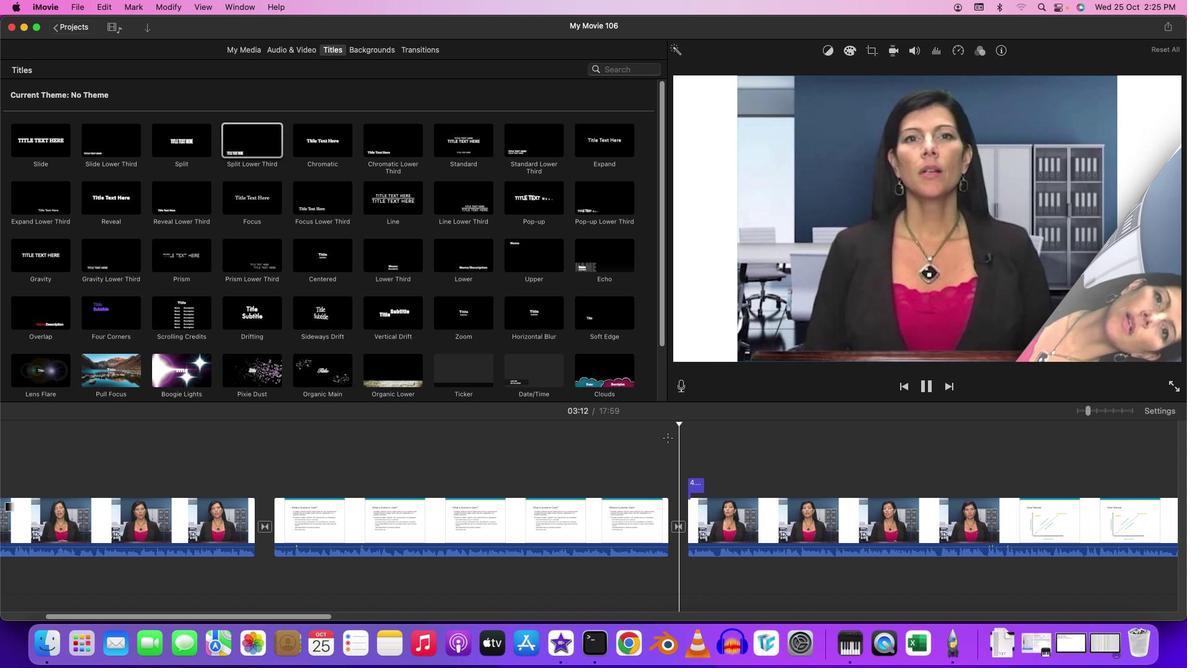 
Action: Mouse pressed left at (664, 434)
Screenshot: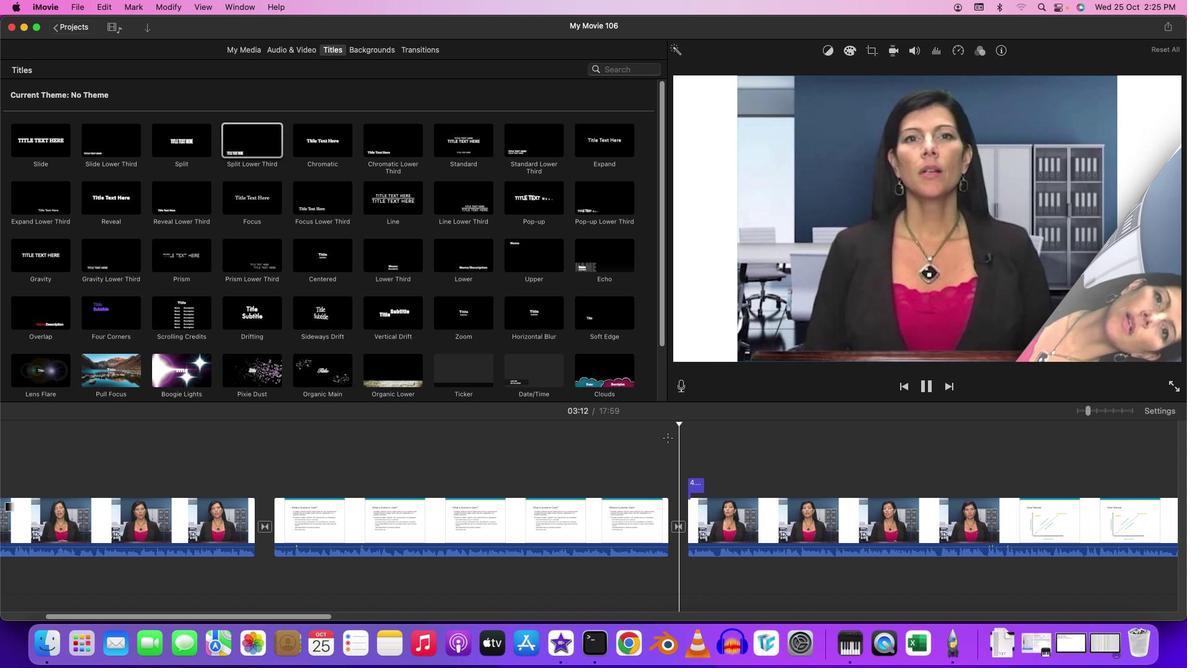 
Action: Mouse moved to (662, 436)
Screenshot: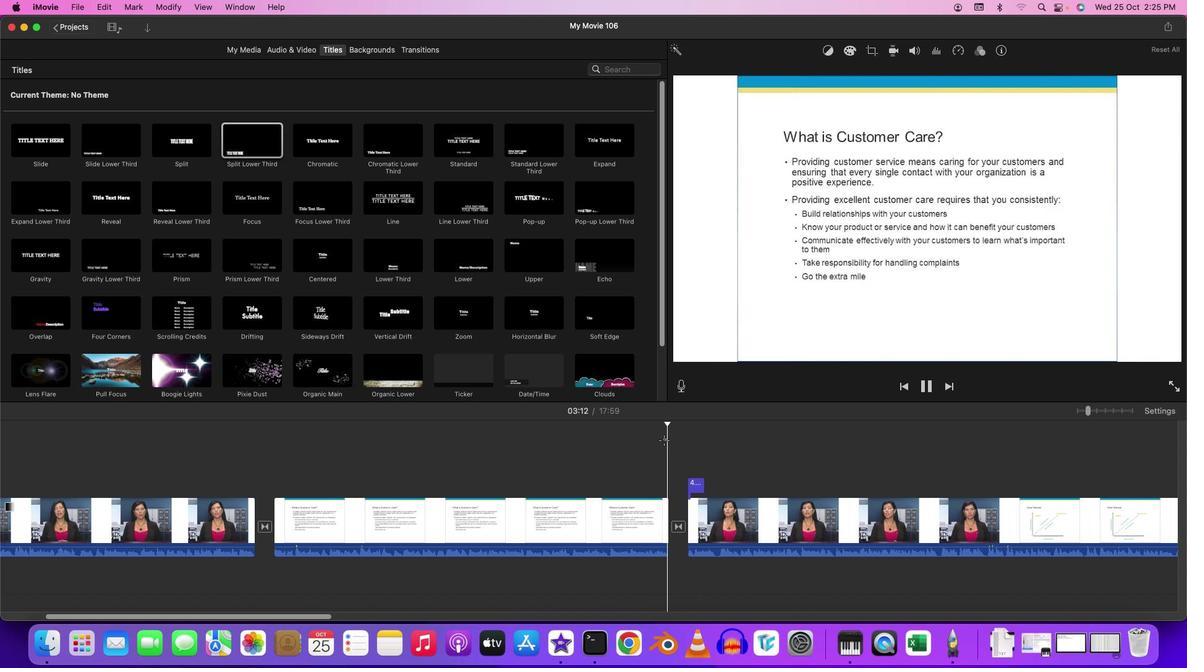 
Action: Mouse pressed left at (662, 436)
Screenshot: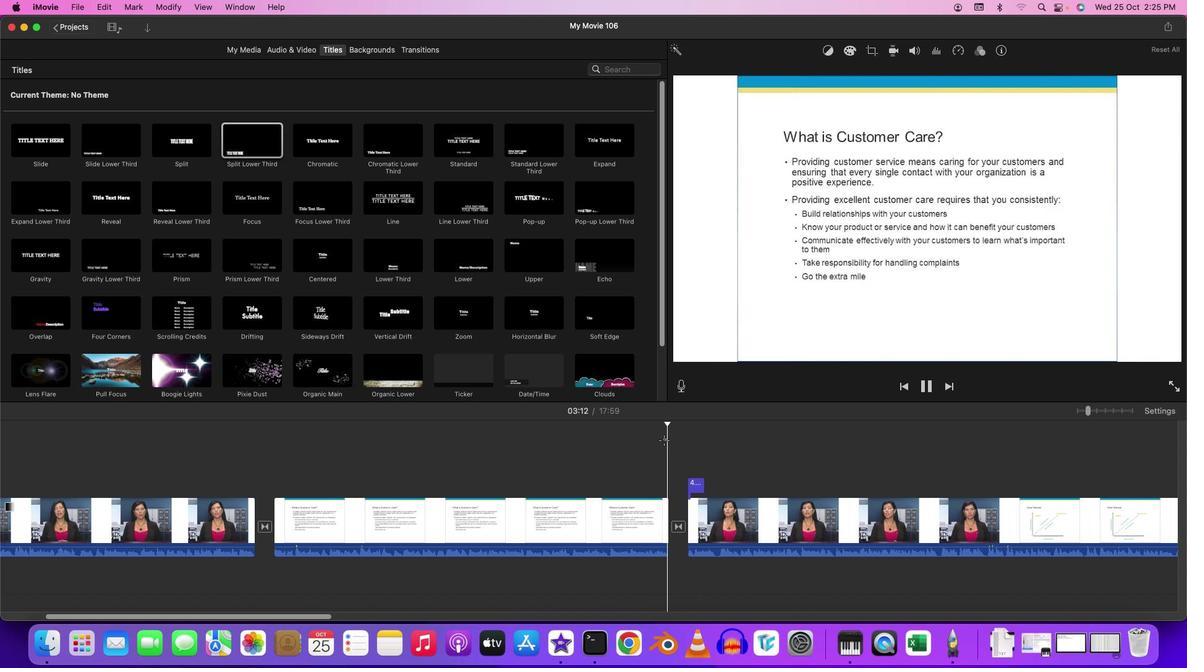 
Action: Mouse moved to (661, 436)
Screenshot: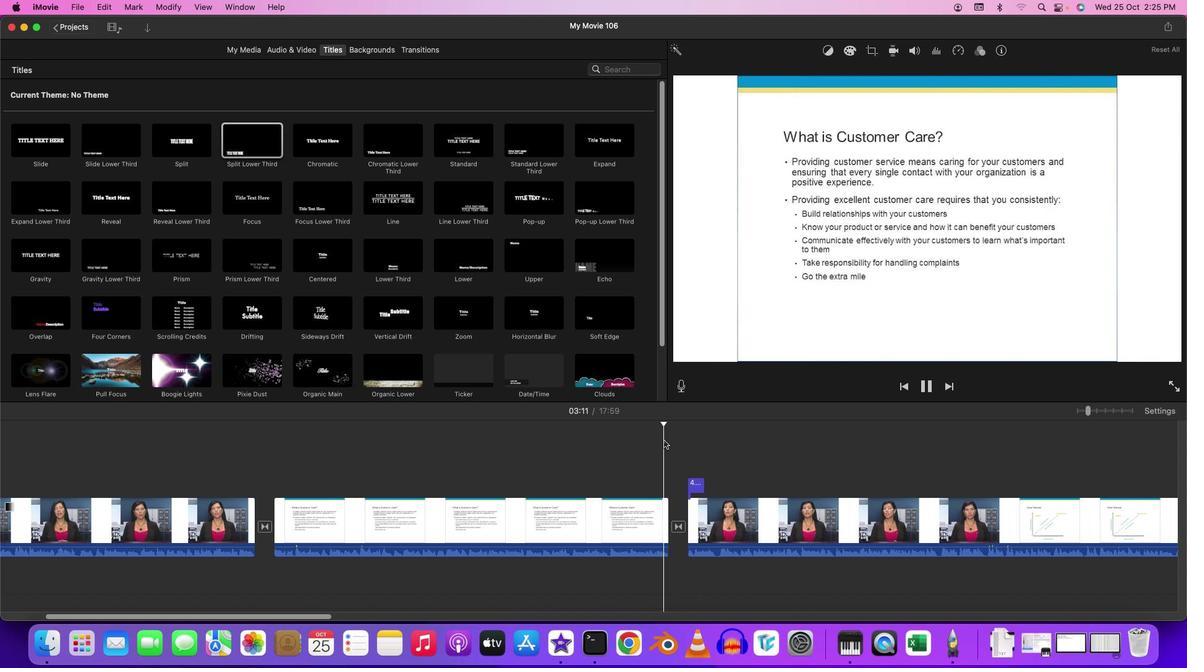 
Action: Key pressed Key.space
Screenshot: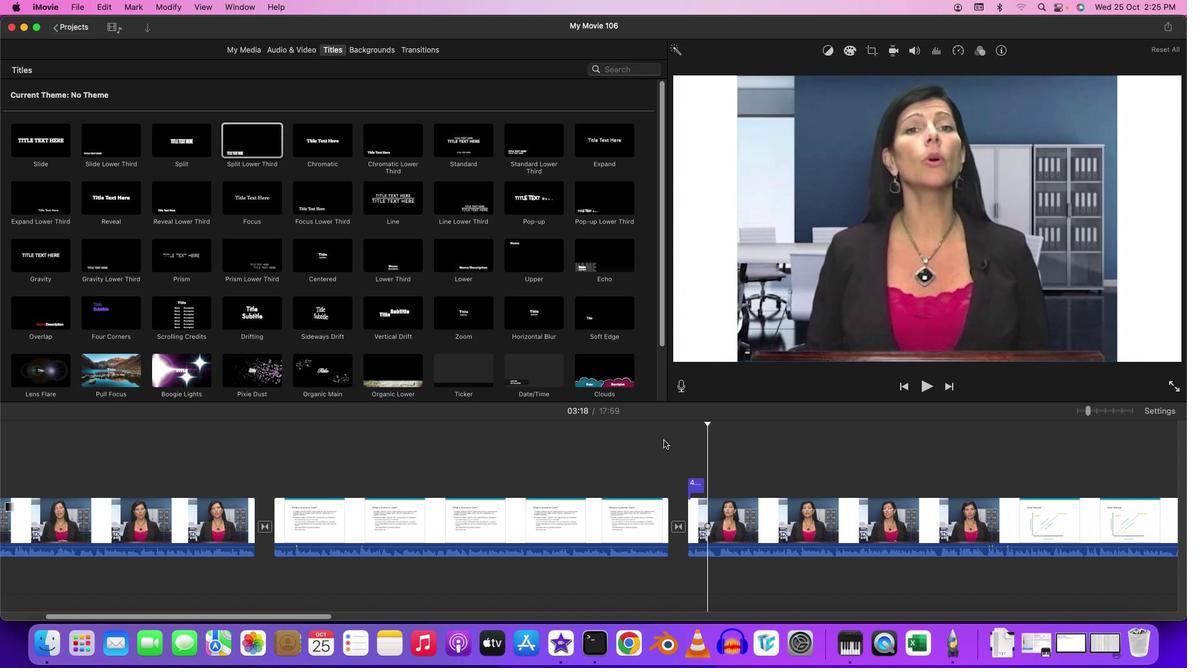 
Action: Mouse moved to (687, 484)
Screenshot: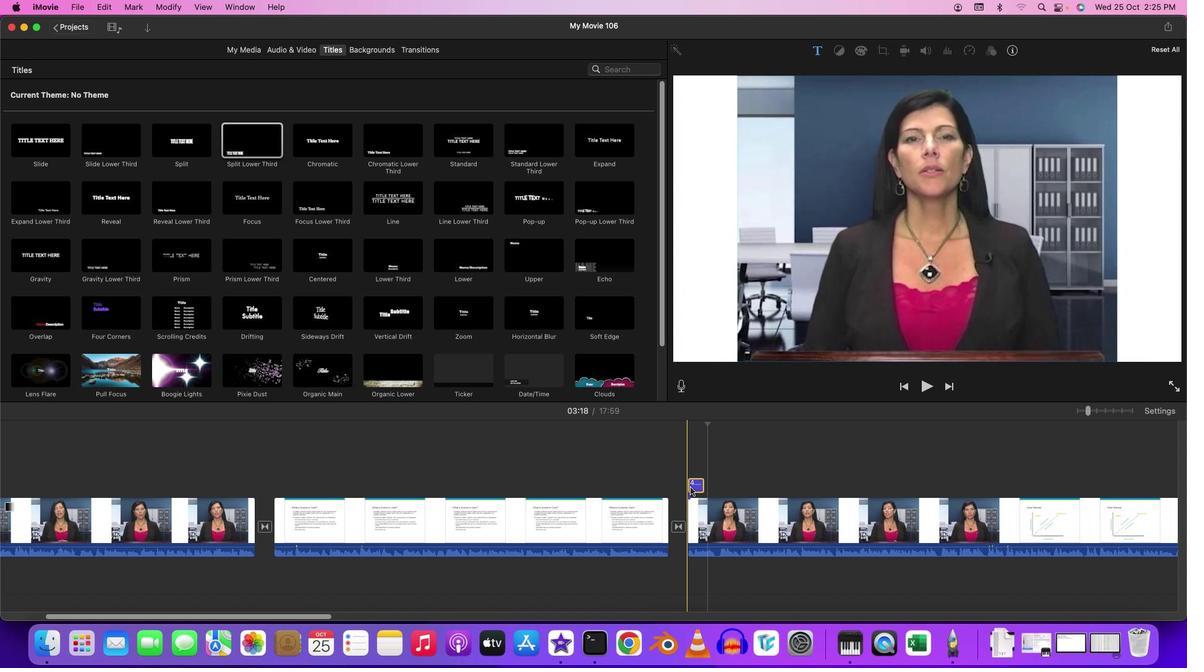 
Action: Mouse pressed left at (687, 484)
Screenshot: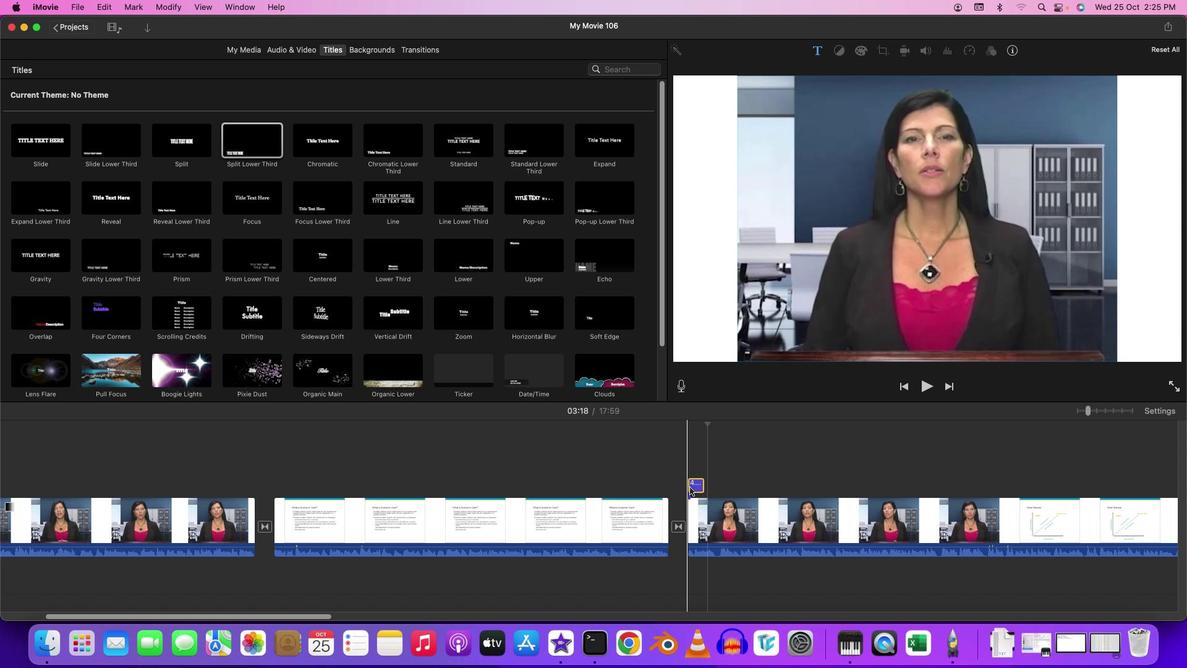 
Action: Mouse moved to (677, 467)
Screenshot: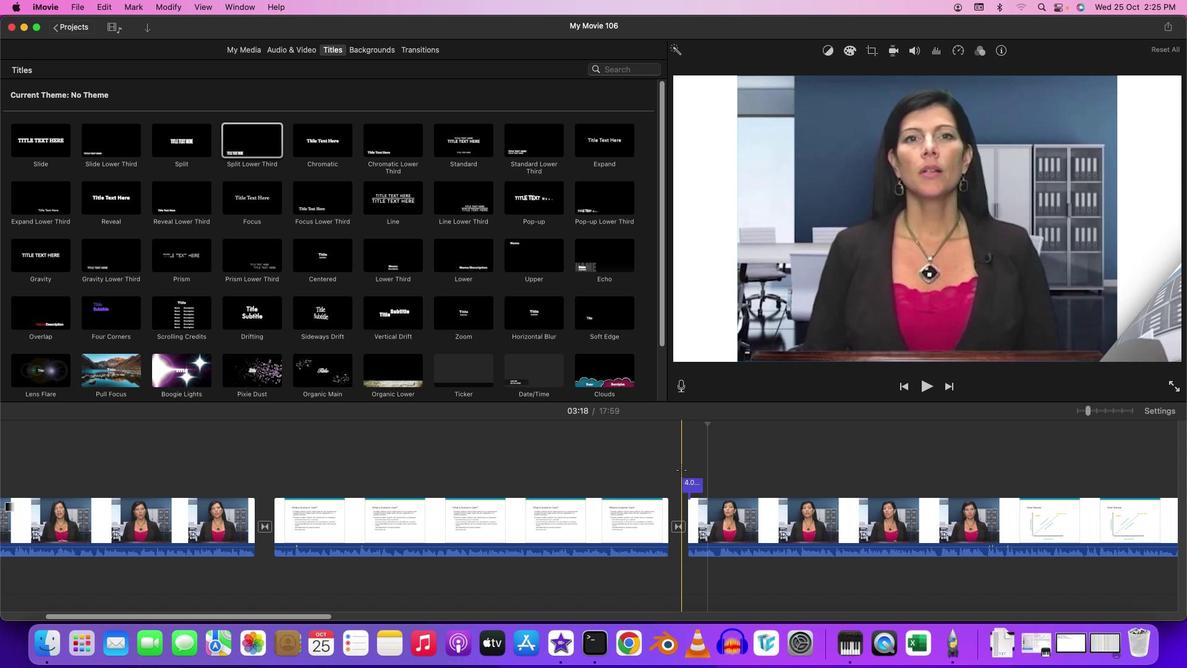 
Action: Mouse pressed left at (677, 467)
Screenshot: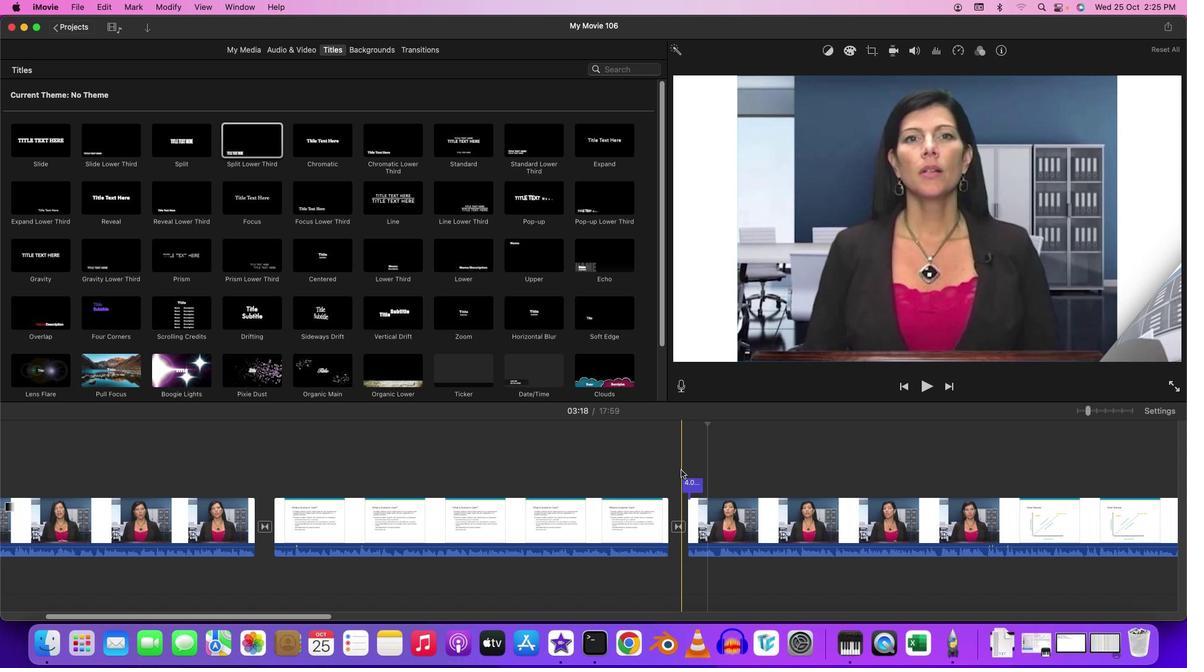 
Action: Key pressed Key.space
Screenshot: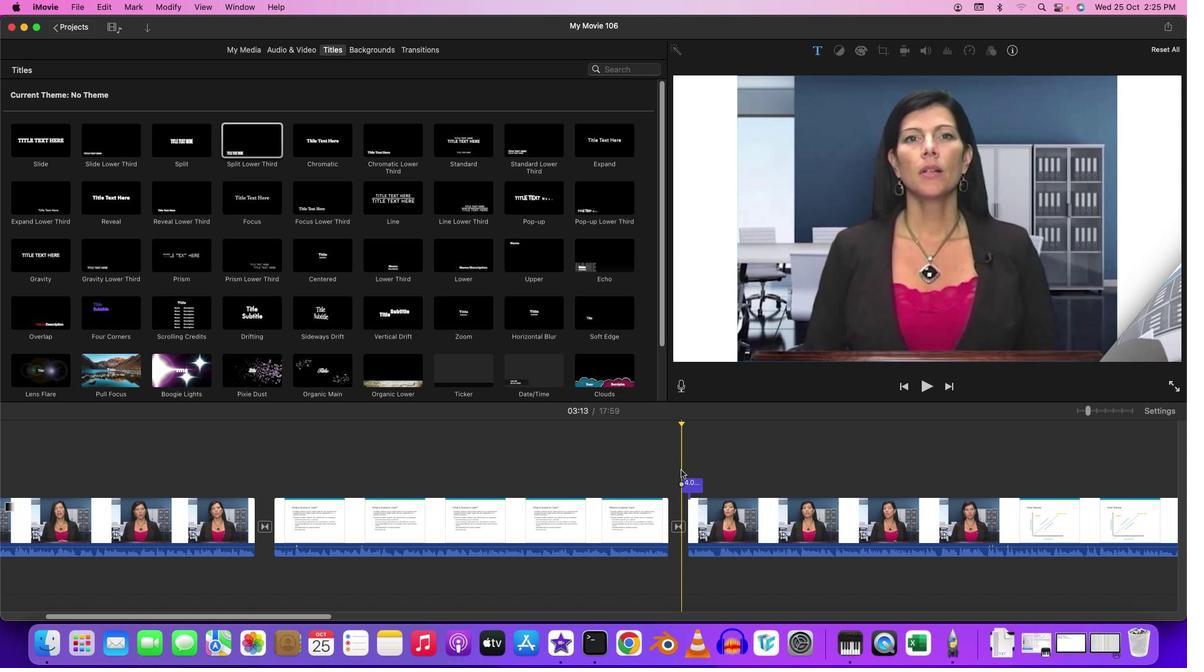 
Action: Mouse moved to (654, 467)
Screenshot: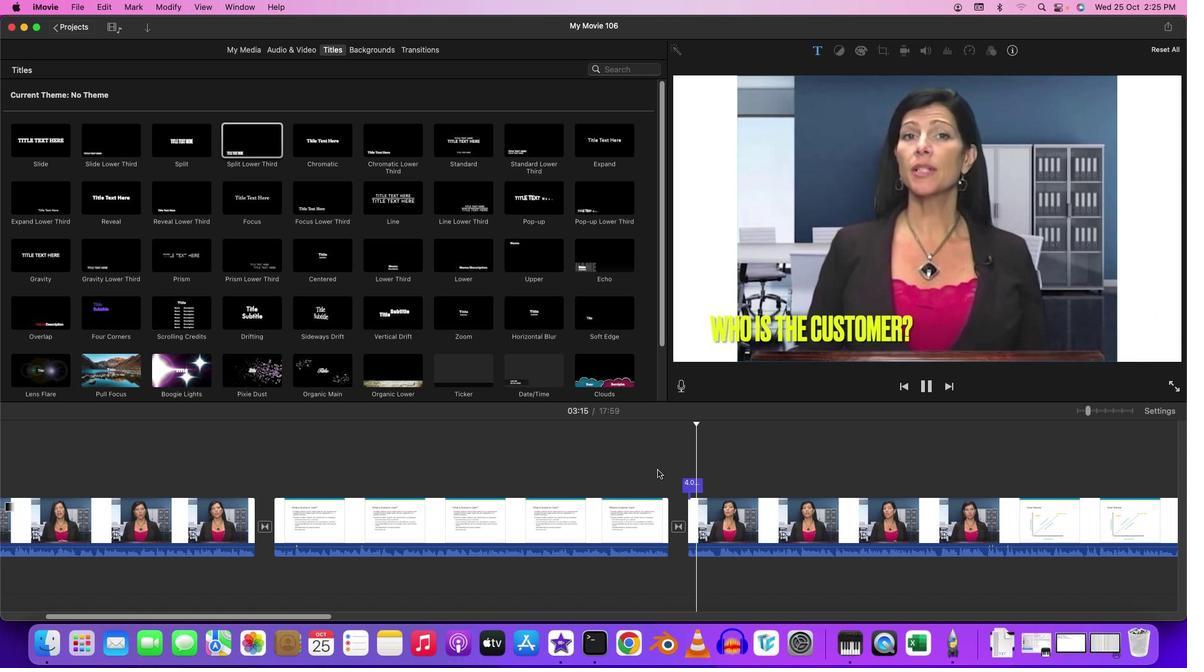 
Action: Mouse pressed left at (654, 467)
Screenshot: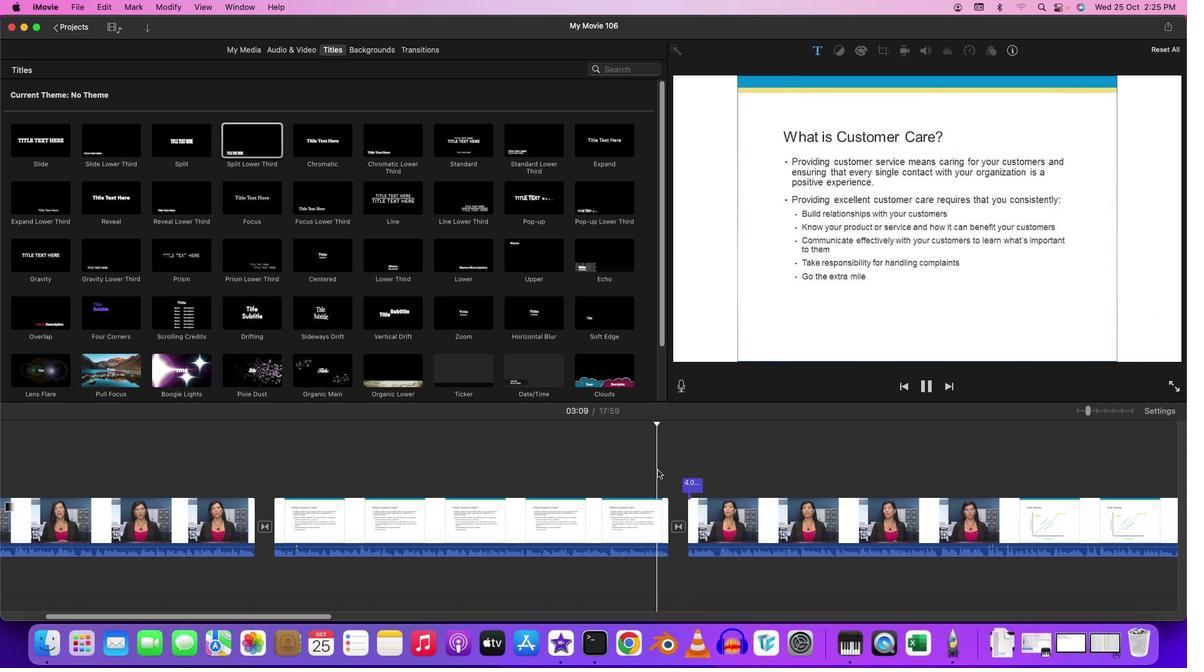 
Action: Mouse pressed left at (654, 467)
Screenshot: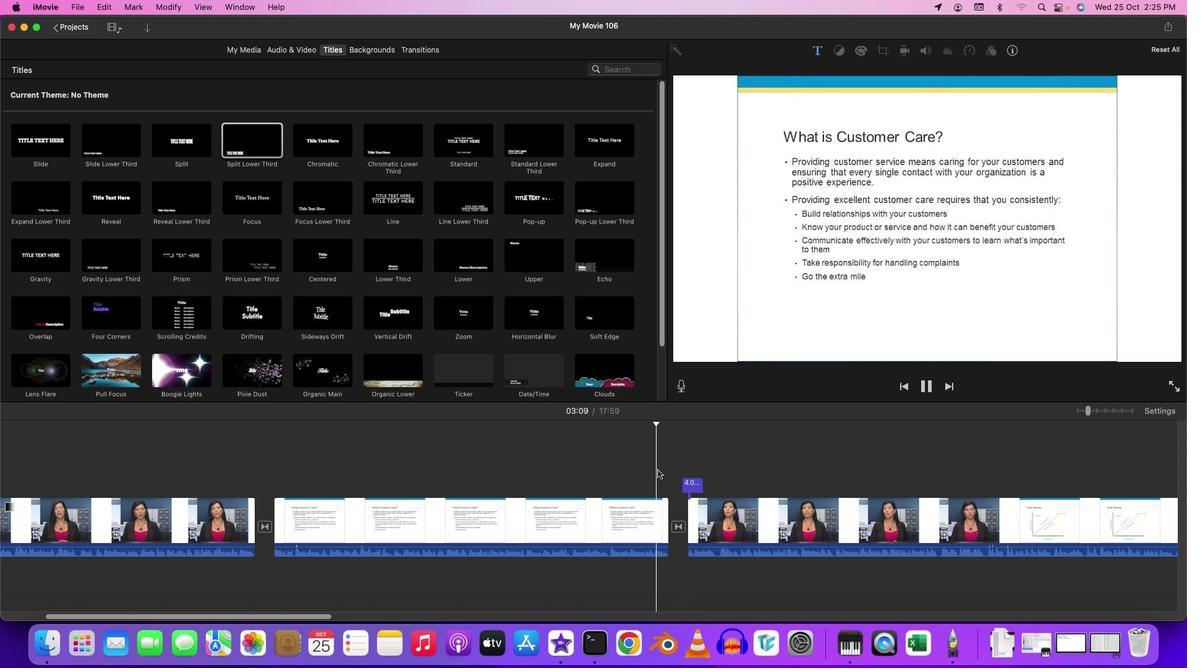 
Action: Key pressed Key.spaceKey.spaceKey.space
Screenshot: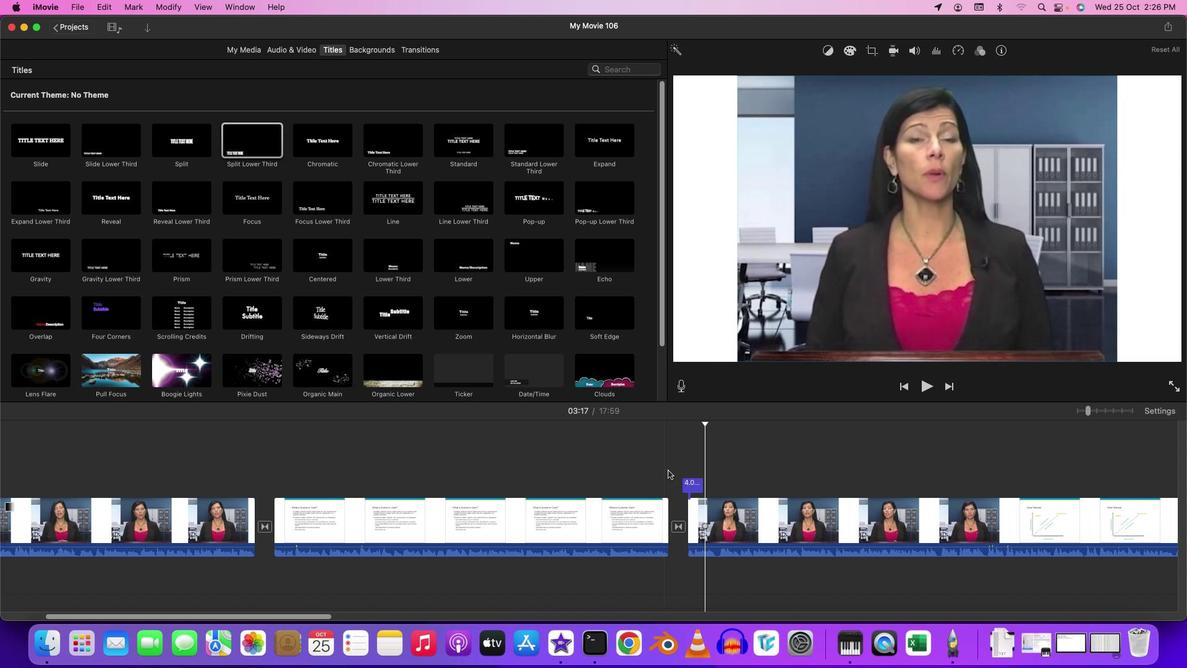 
Action: Mouse moved to (698, 481)
Screenshot: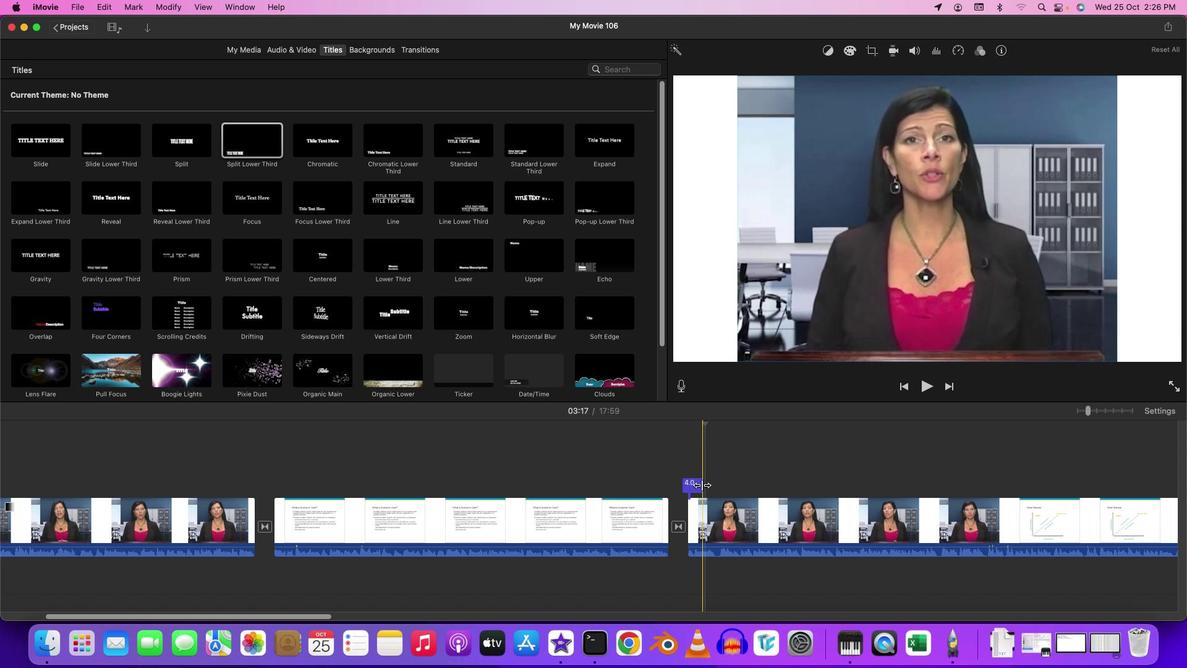 
Action: Mouse pressed left at (698, 481)
Screenshot: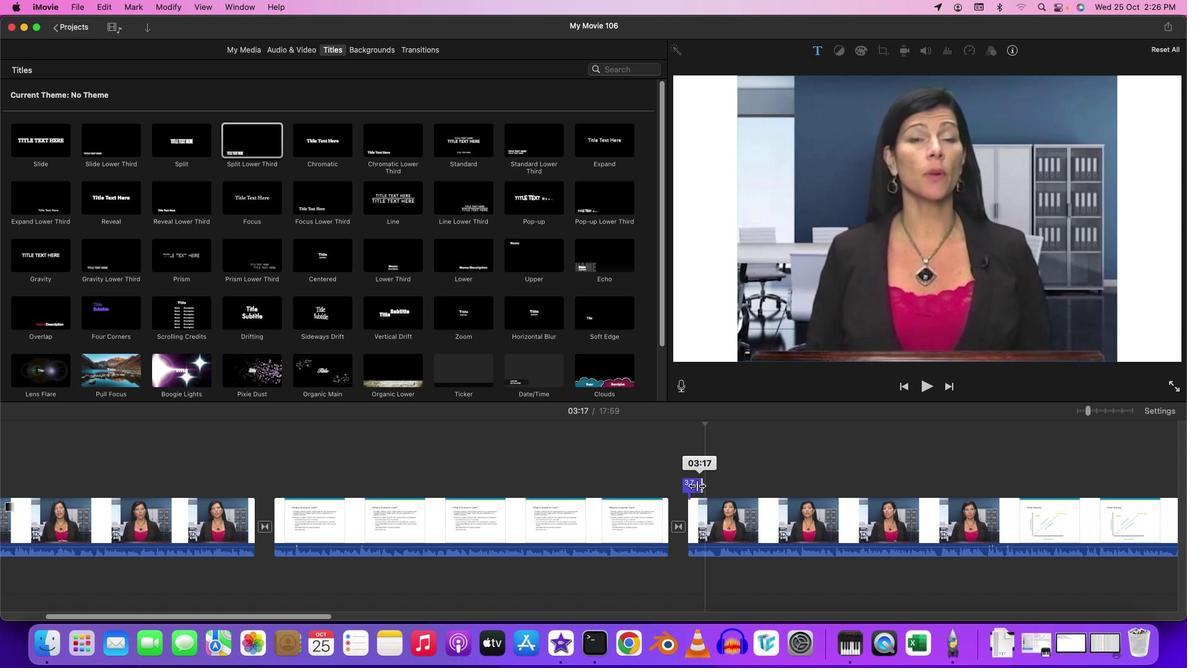 
Action: Mouse moved to (674, 464)
Screenshot: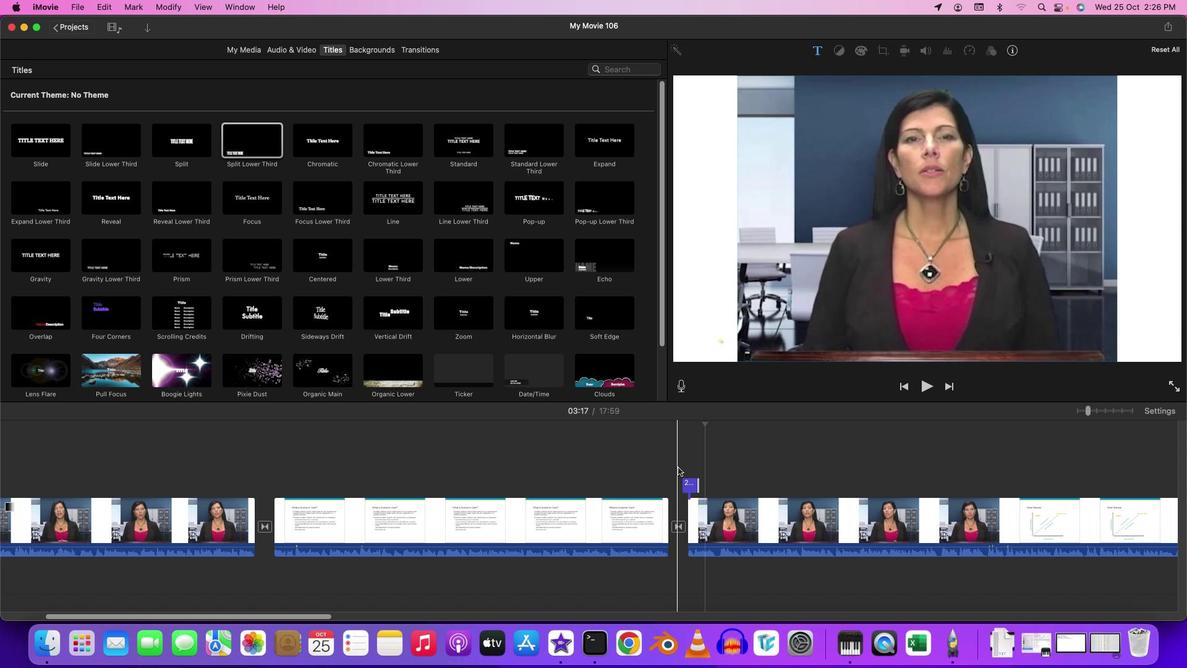 
Action: Mouse pressed left at (674, 464)
Screenshot: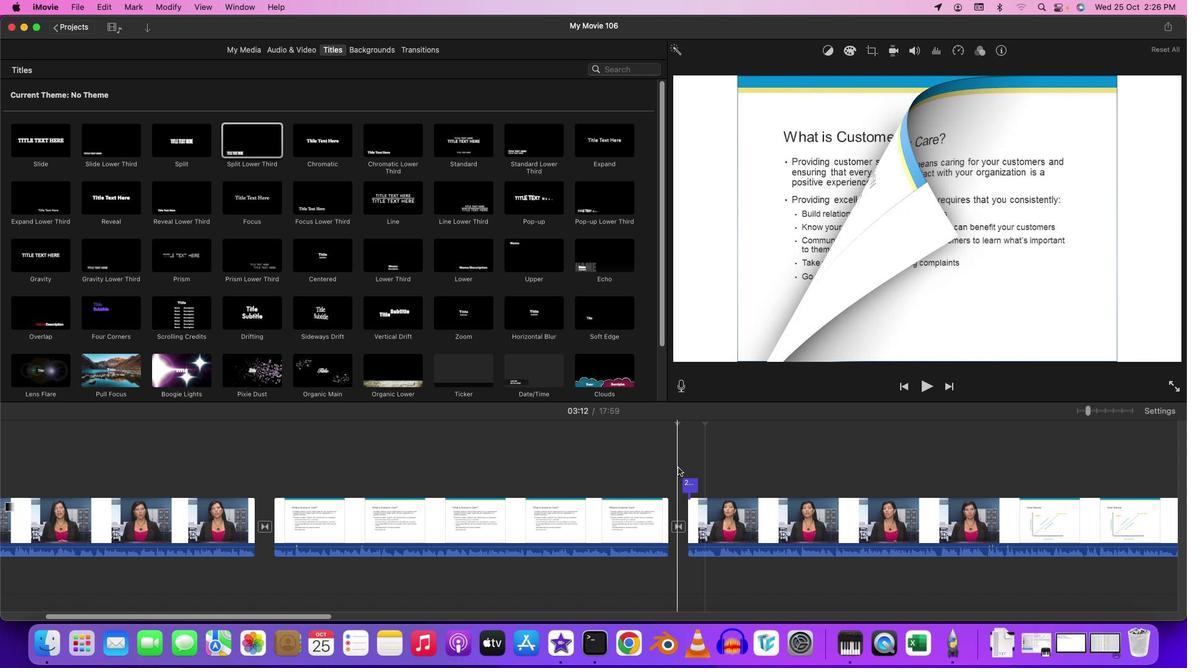 
Action: Key pressed Key.space
Screenshot: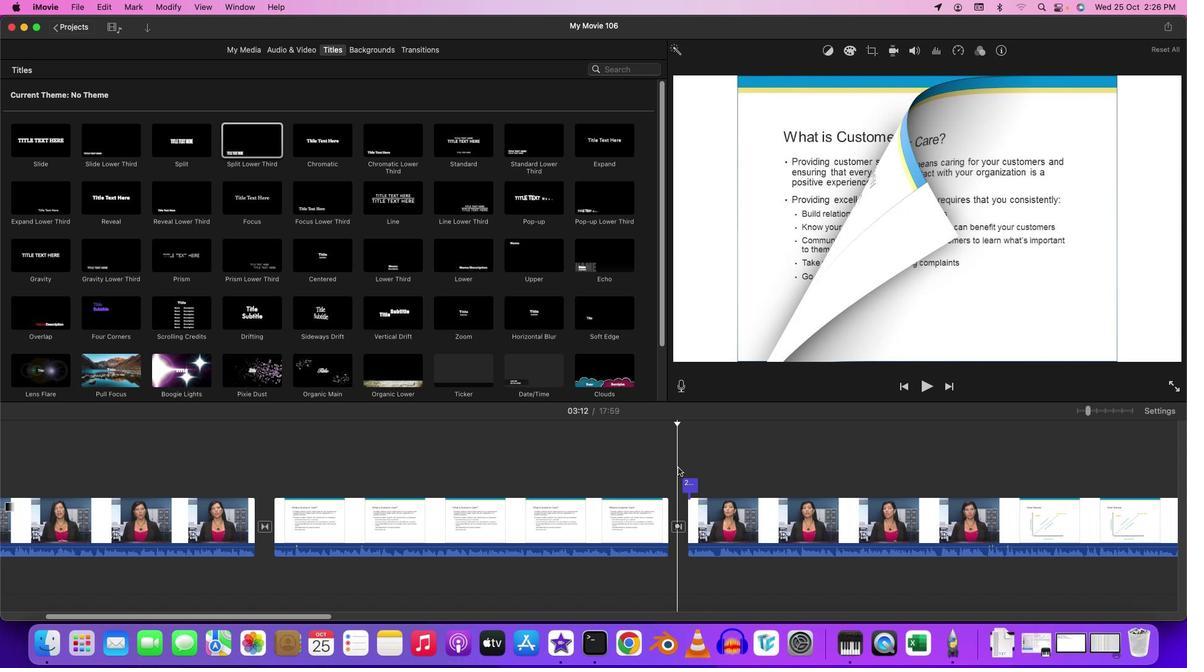 
Action: Mouse moved to (694, 482)
Screenshot: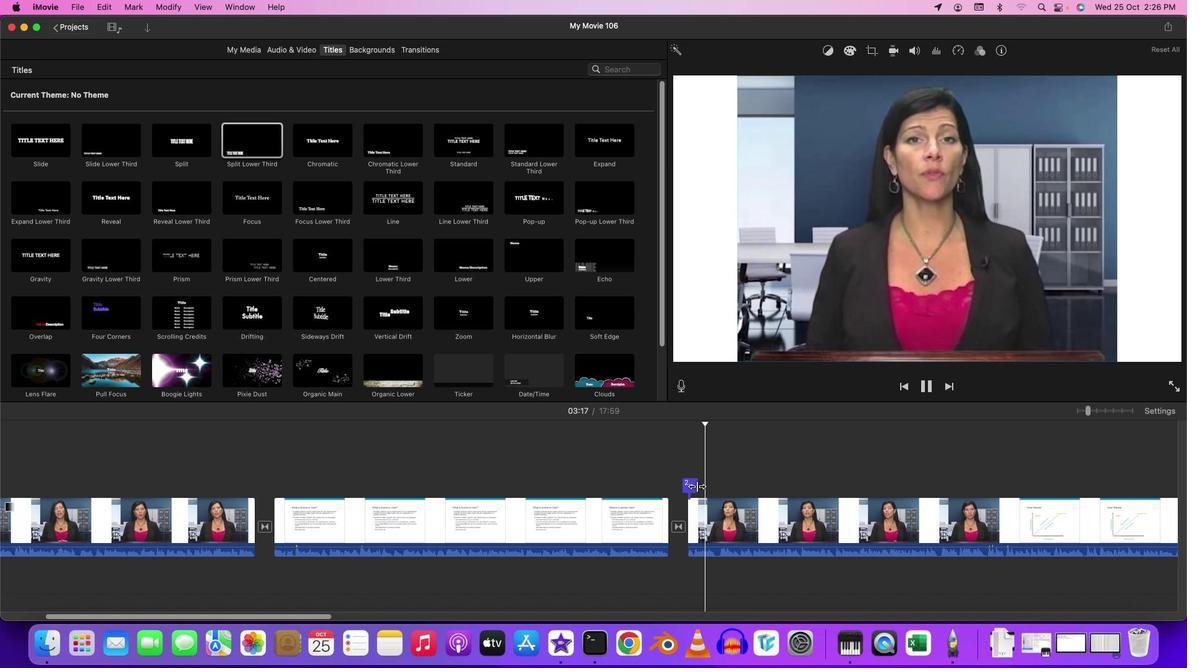 
Action: Mouse pressed left at (694, 482)
Screenshot: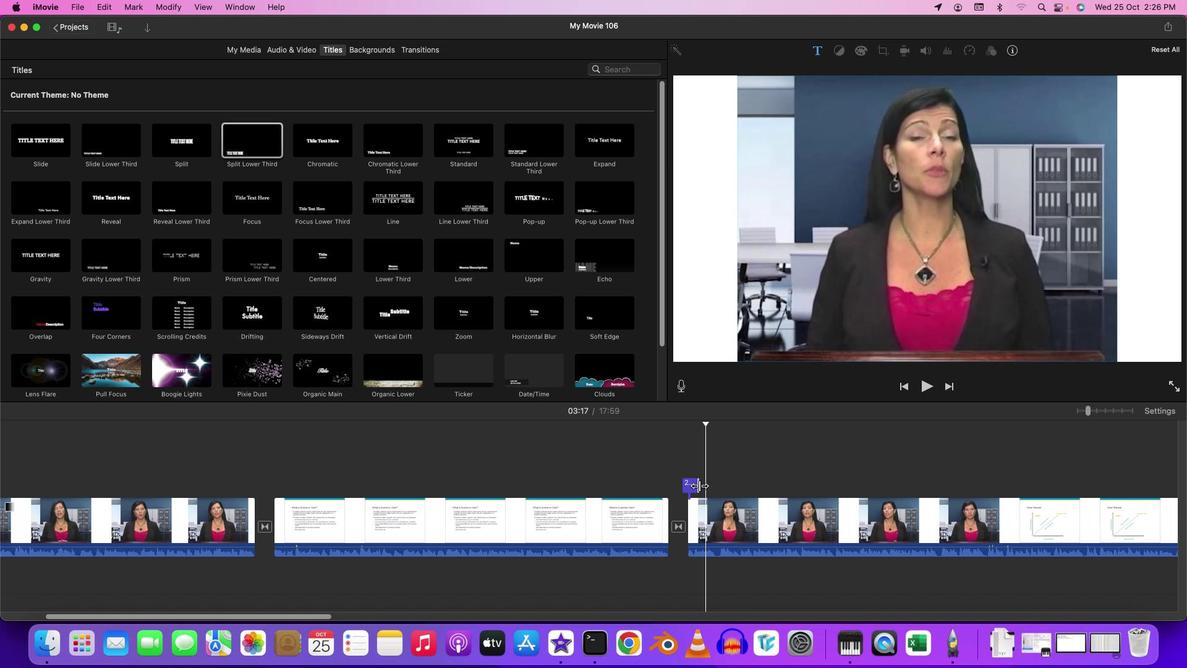 
Action: Mouse moved to (674, 459)
Screenshot: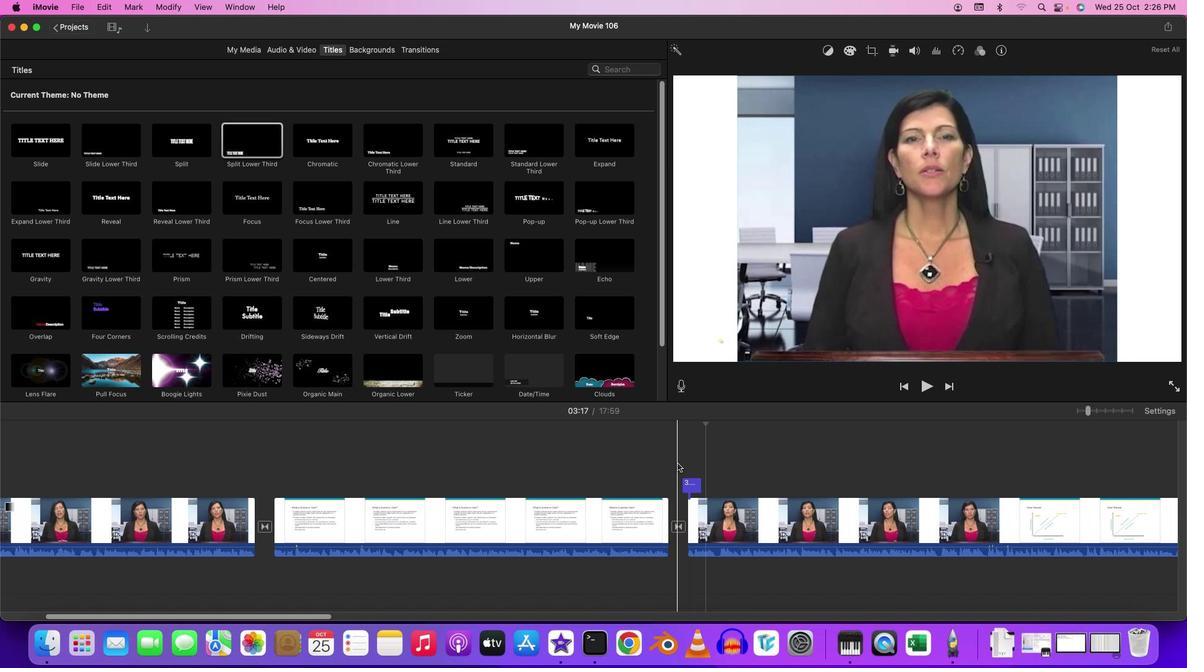 
Action: Mouse pressed left at (674, 459)
Screenshot: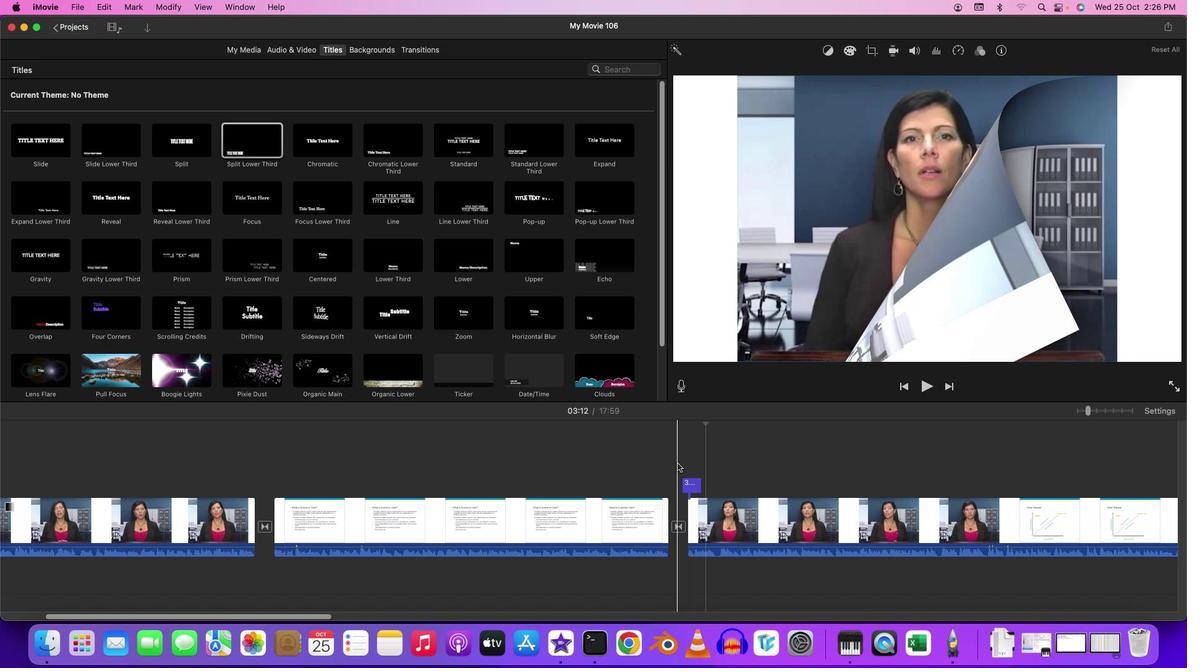 
Action: Key pressed Key.space
Screenshot: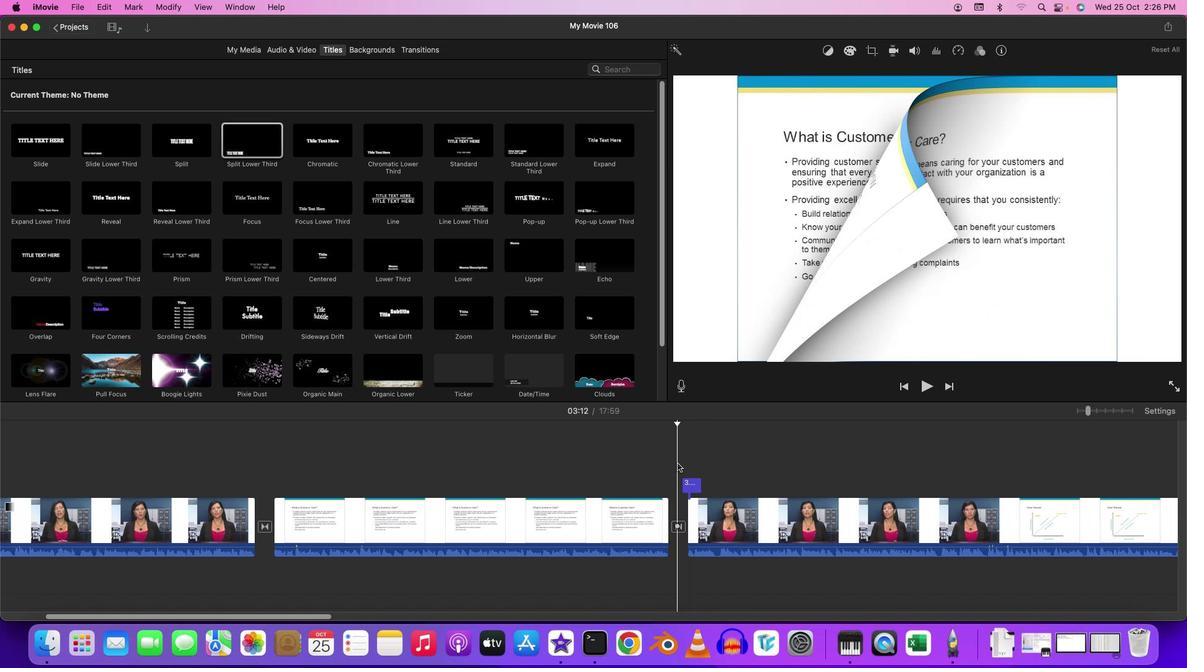 
Action: Mouse moved to (322, 613)
Screenshot: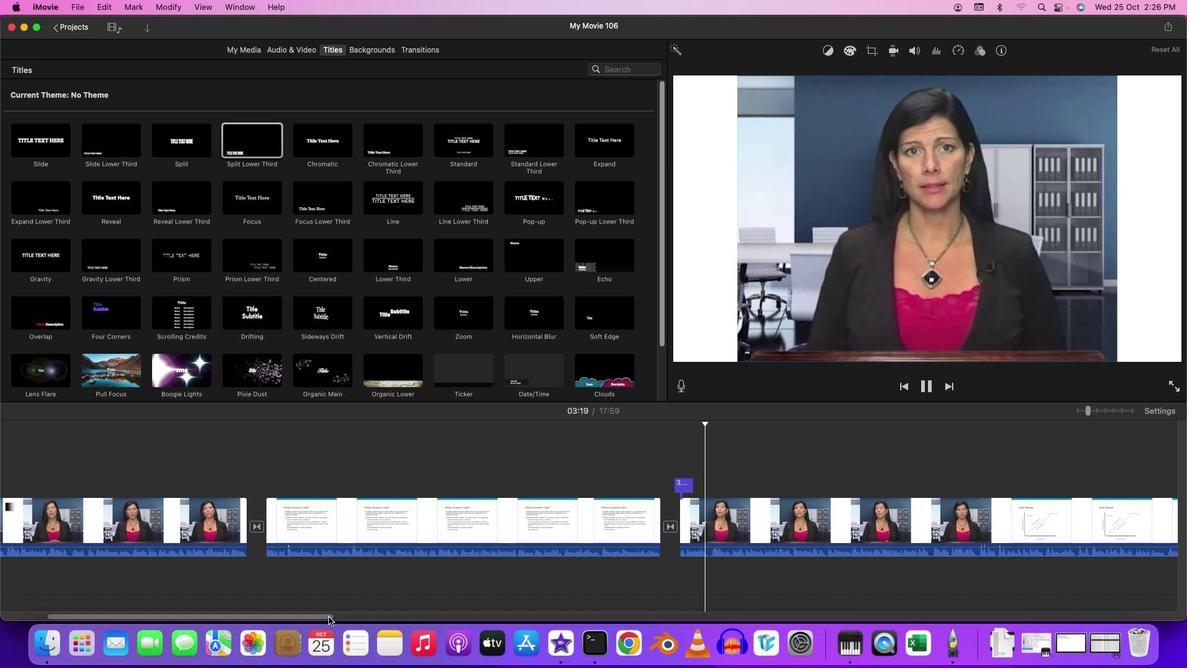 
Action: Mouse pressed left at (322, 613)
Screenshot: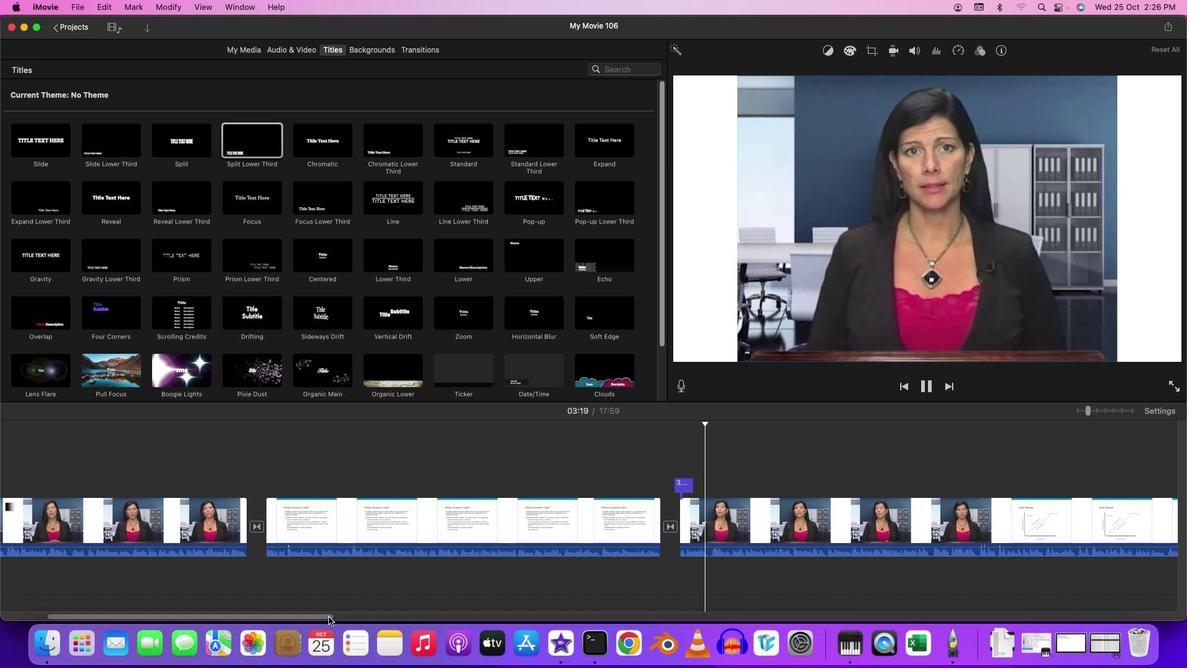 
Action: Mouse moved to (631, 445)
Screenshot: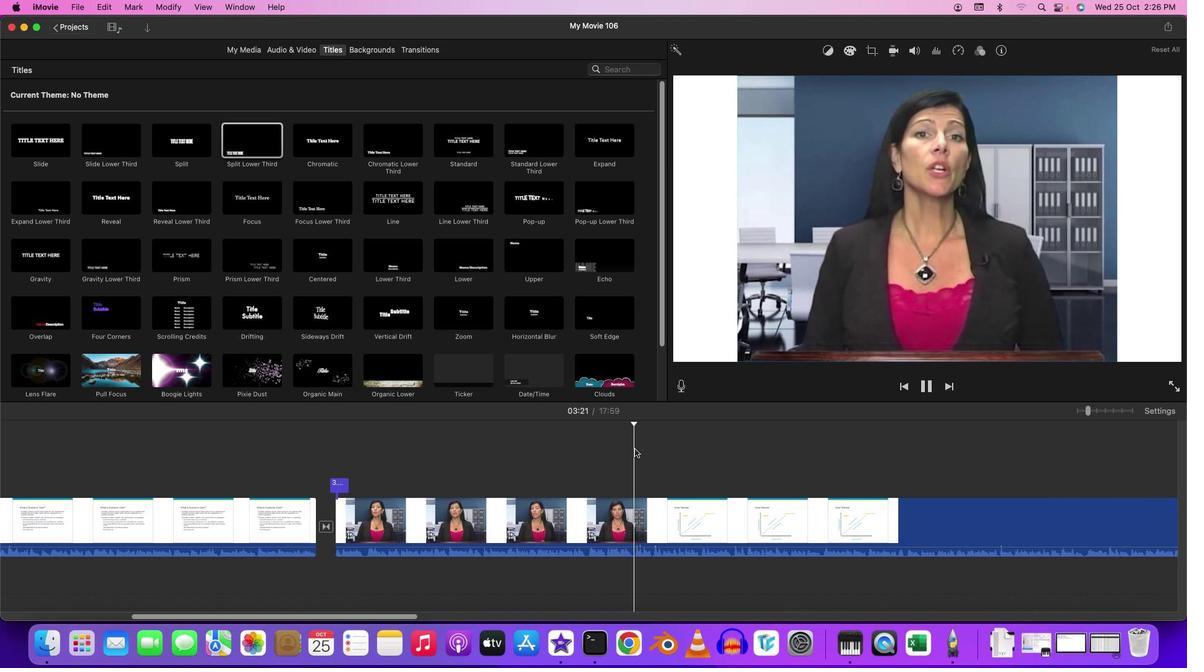 
Action: Mouse pressed left at (631, 445)
Screenshot: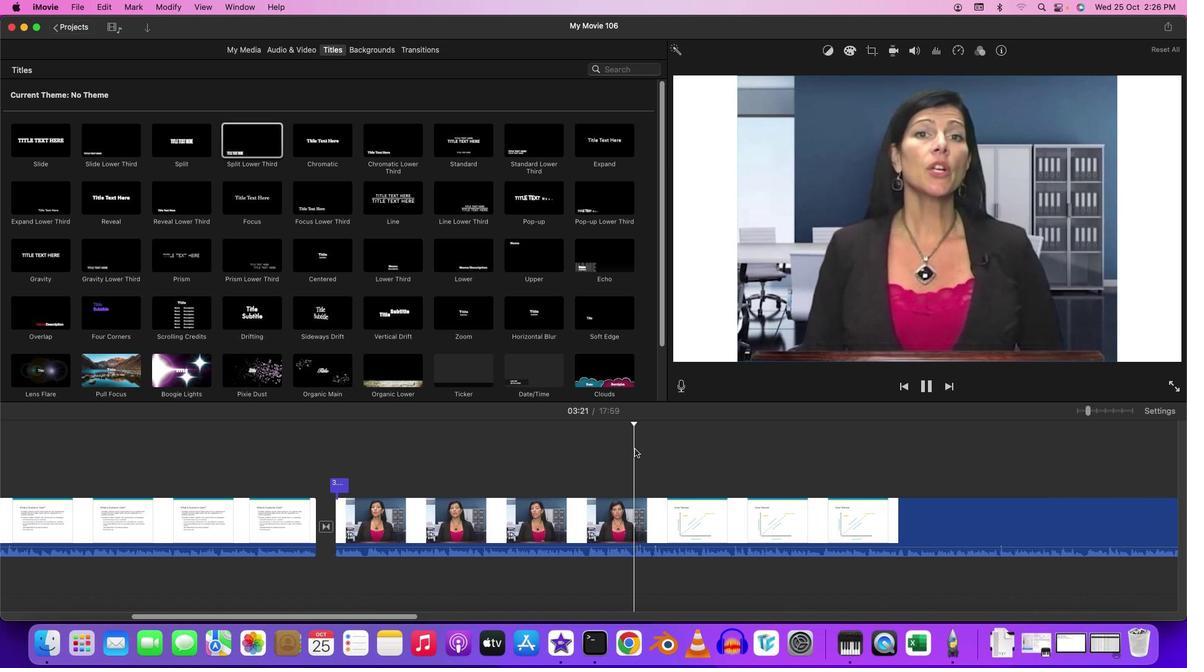 
Action: Mouse moved to (593, 436)
Screenshot: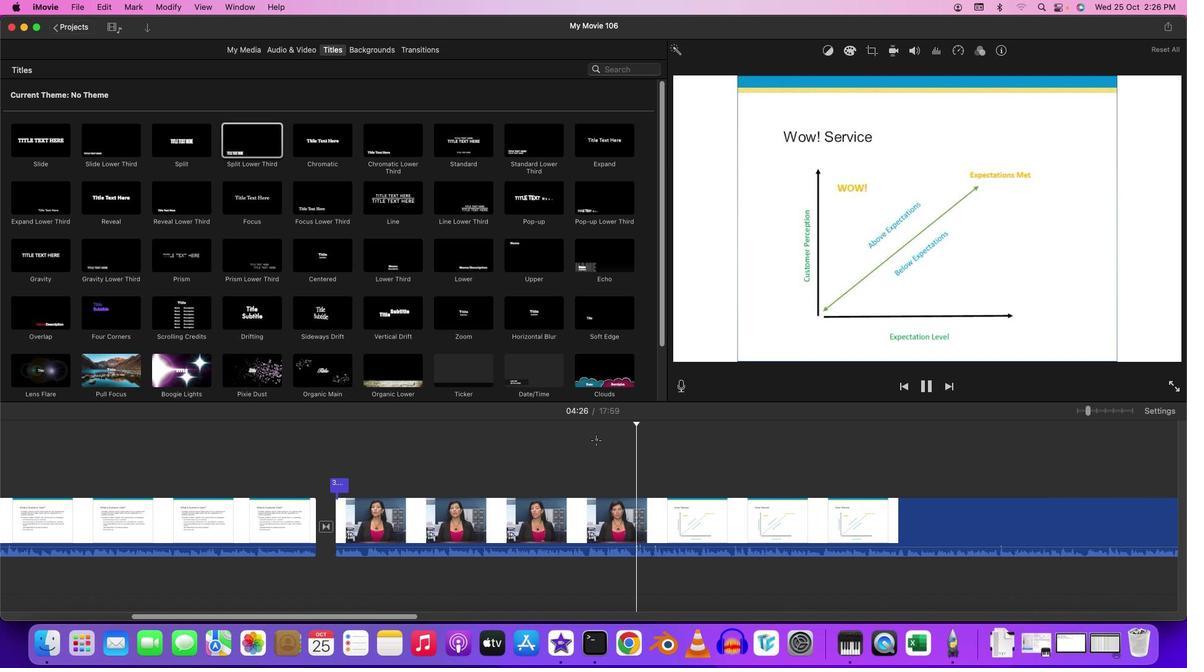 
Action: Mouse pressed left at (593, 436)
Screenshot: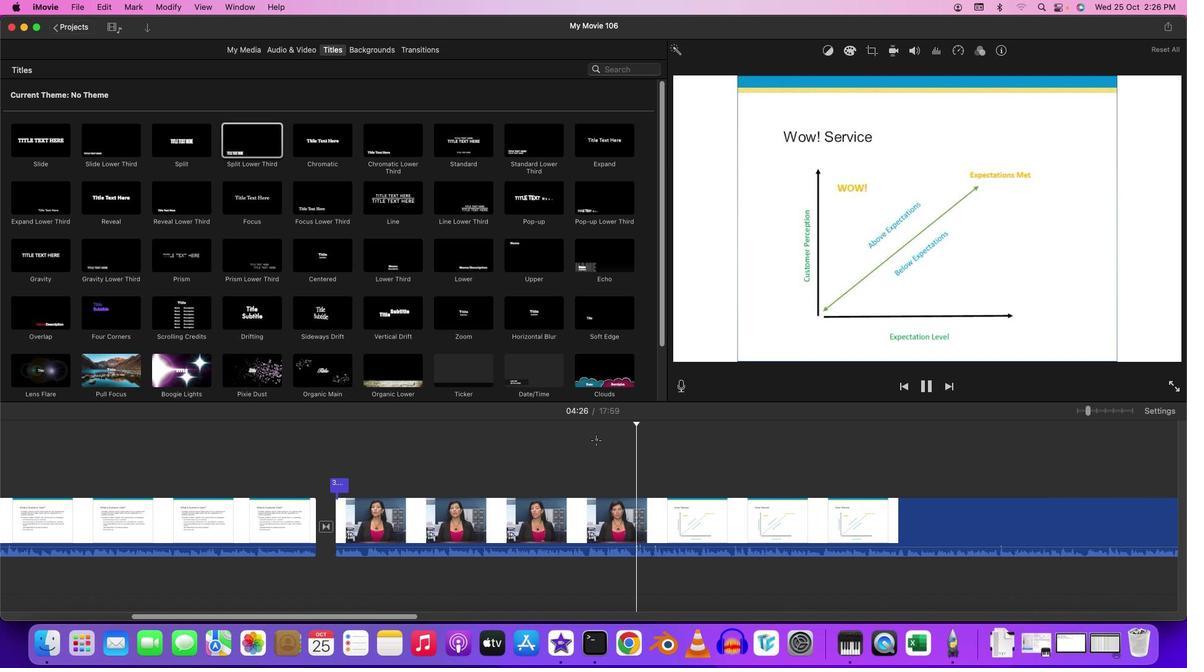 
Action: Mouse moved to (558, 434)
Screenshot: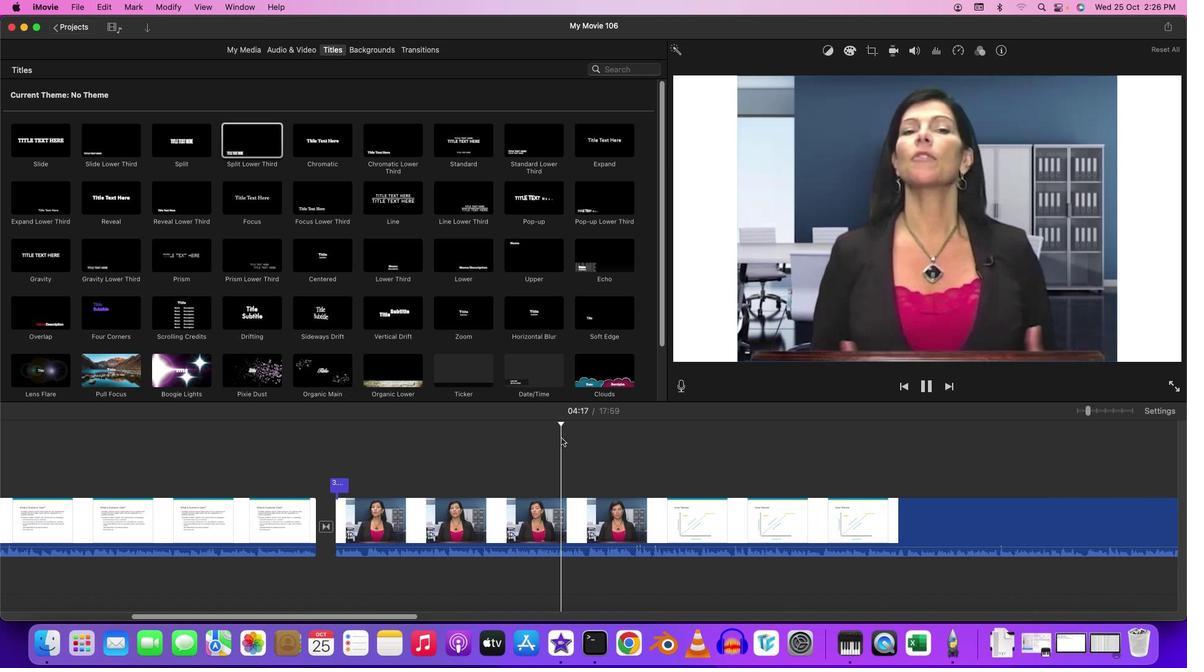 
Action: Mouse pressed left at (558, 434)
Screenshot: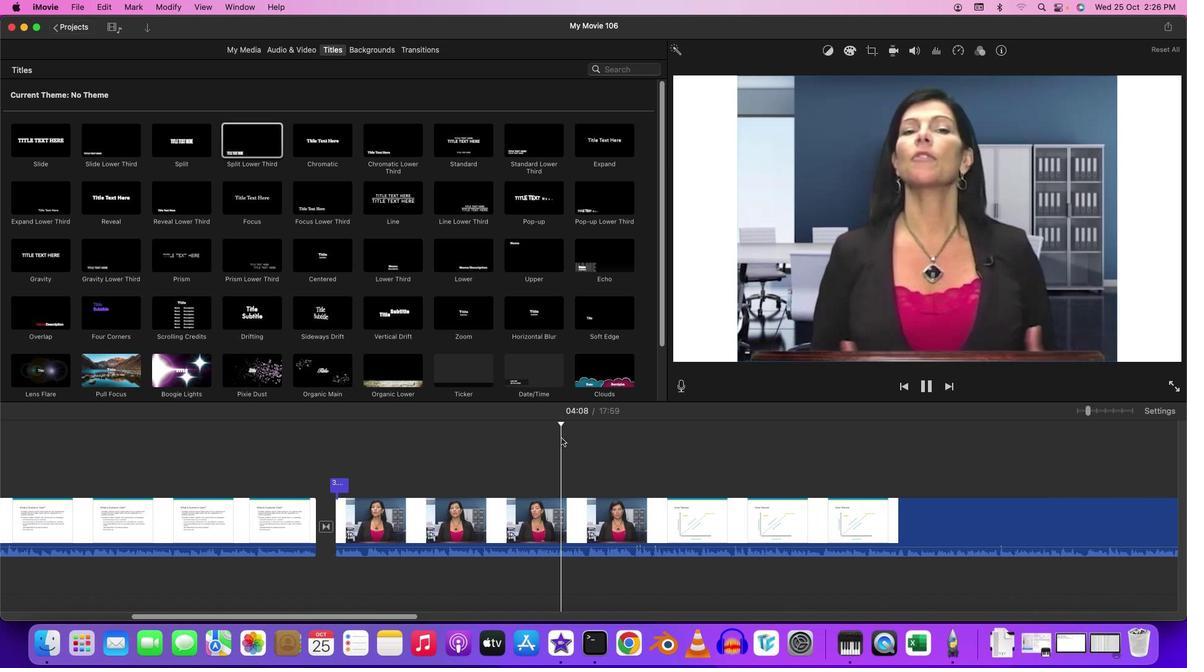 
Action: Key pressed Key.spaceKey.leftKey.leftKey.leftKey.leftKey.leftKey.leftKey.leftKey.leftKey.leftKey.leftKey.leftKey.leftKey.leftKey.rightKey.rightKey.leftKey.right
Screenshot: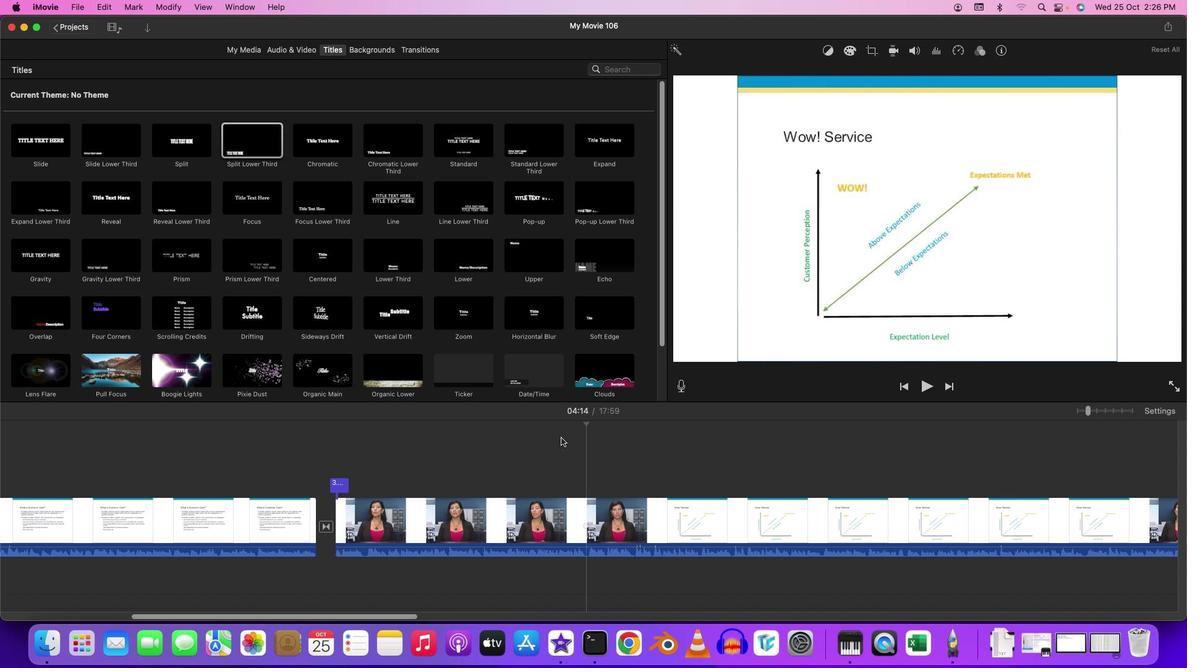 
Action: Mouse moved to (583, 521)
Screenshot: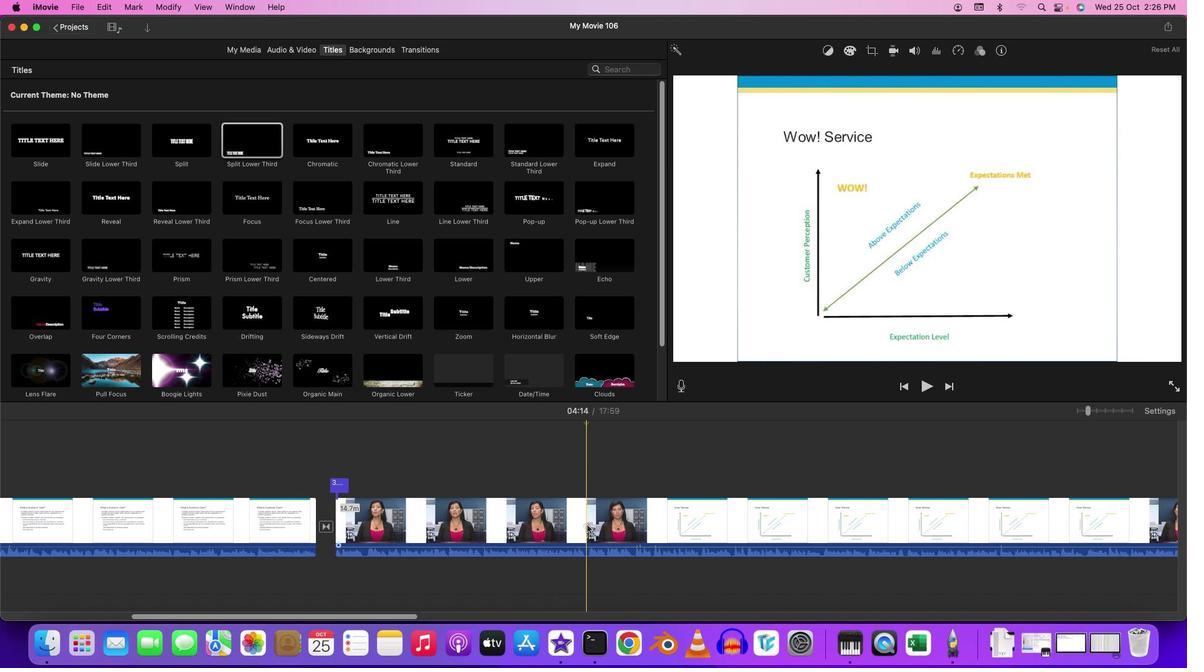 
Action: Mouse pressed left at (583, 521)
Screenshot: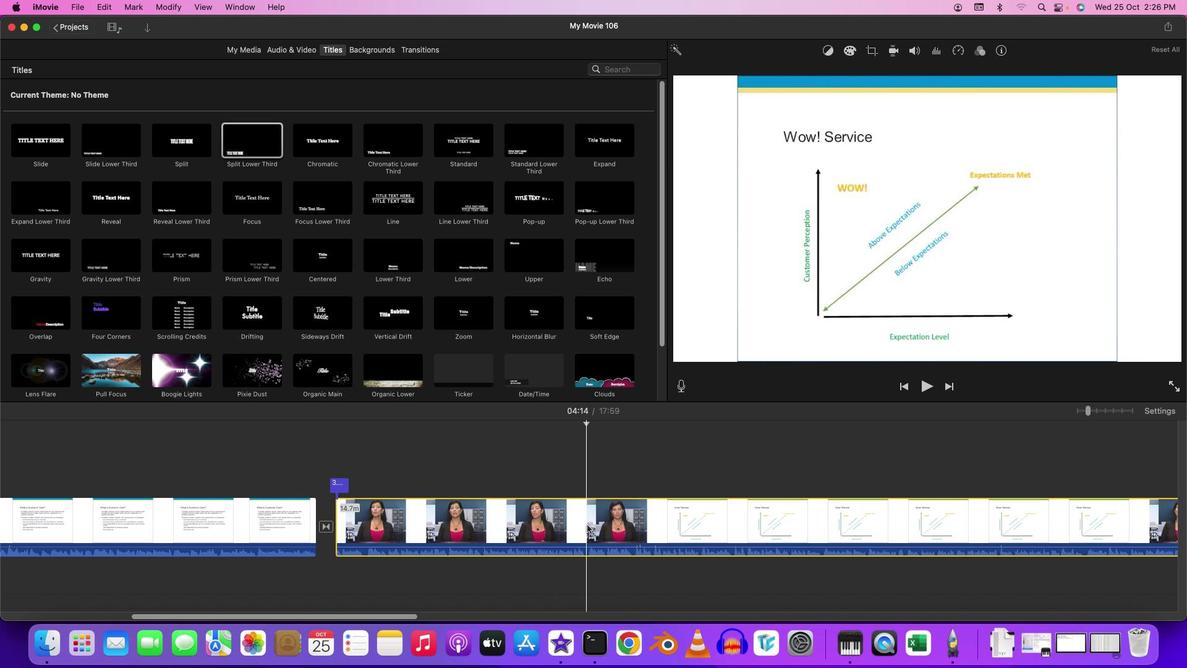 
Action: Key pressed Key.cmd
Screenshot: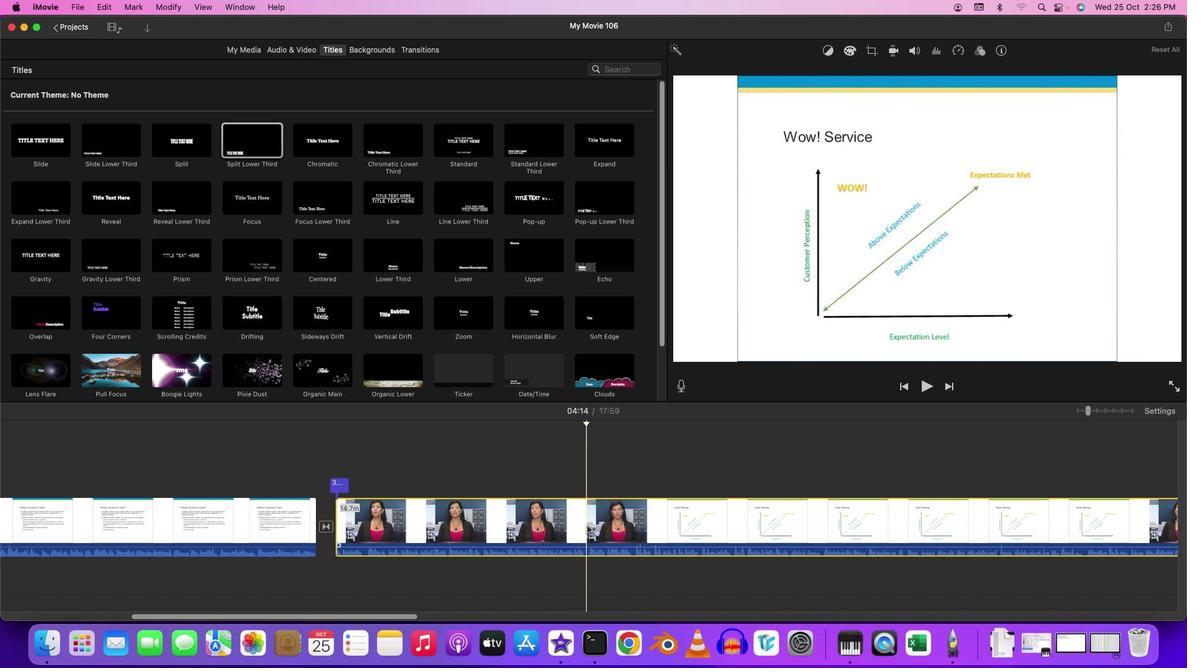 
Action: Mouse moved to (583, 523)
